 Task: Add Task and Event
Action: Mouse moved to (505, 705)
Screenshot: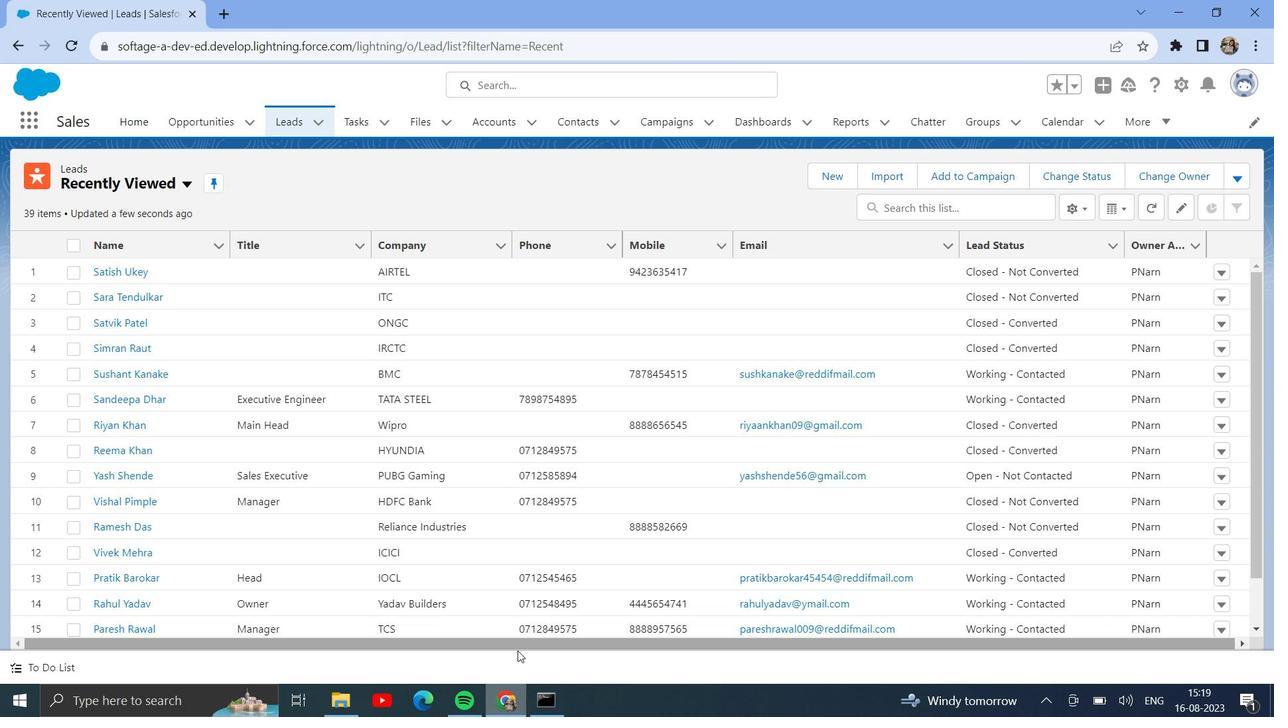 
Action: Mouse pressed left at (505, 705)
Screenshot: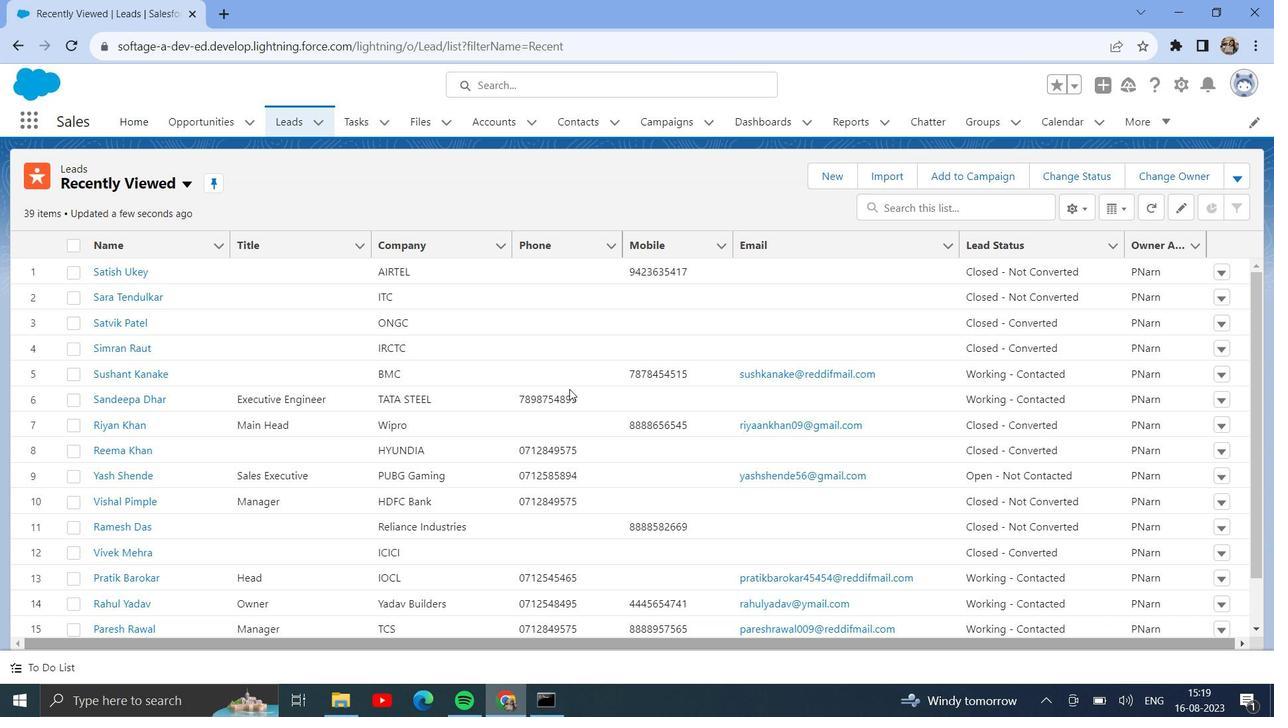 
Action: Mouse moved to (147, 286)
Screenshot: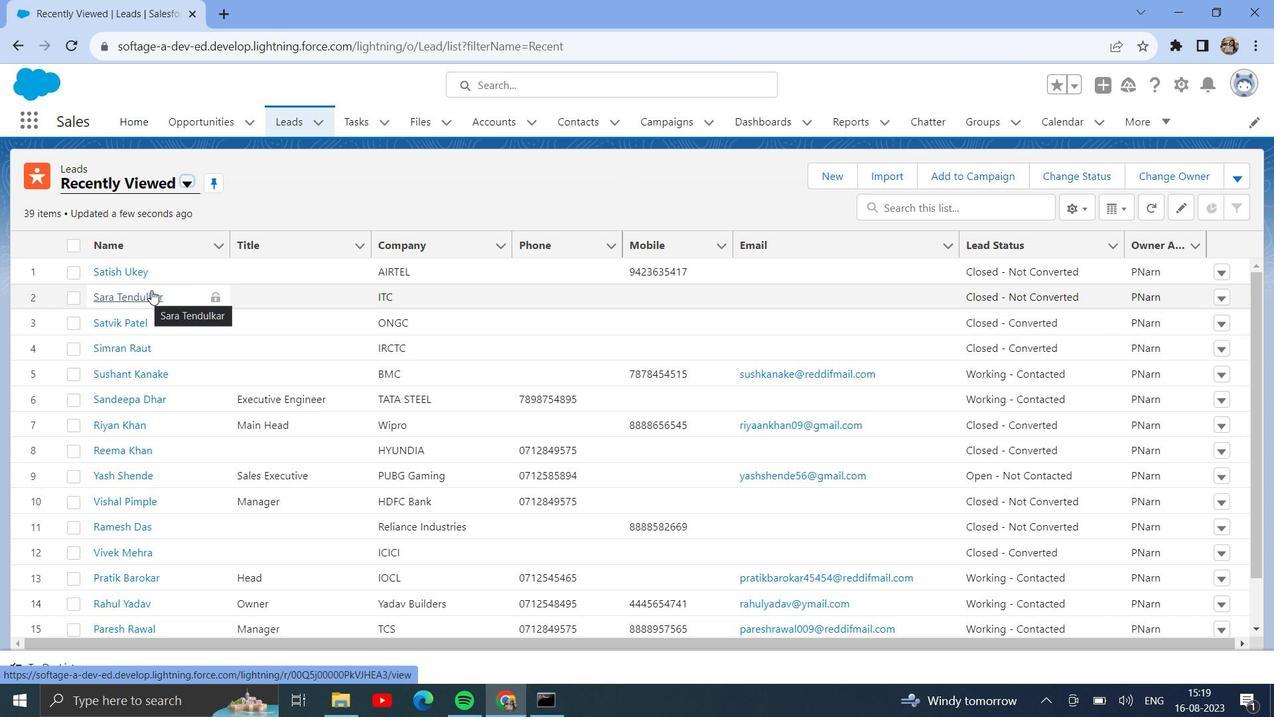 
Action: Mouse pressed left at (147, 286)
Screenshot: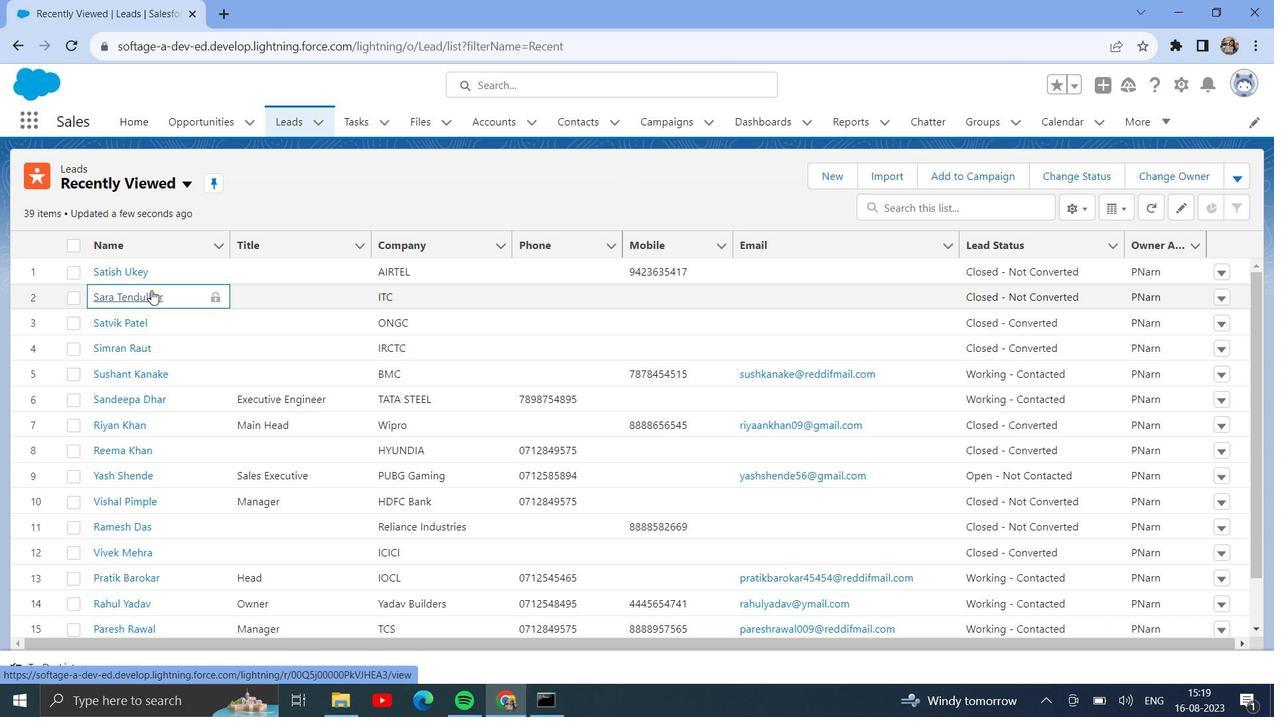 
Action: Mouse moved to (136, 266)
Screenshot: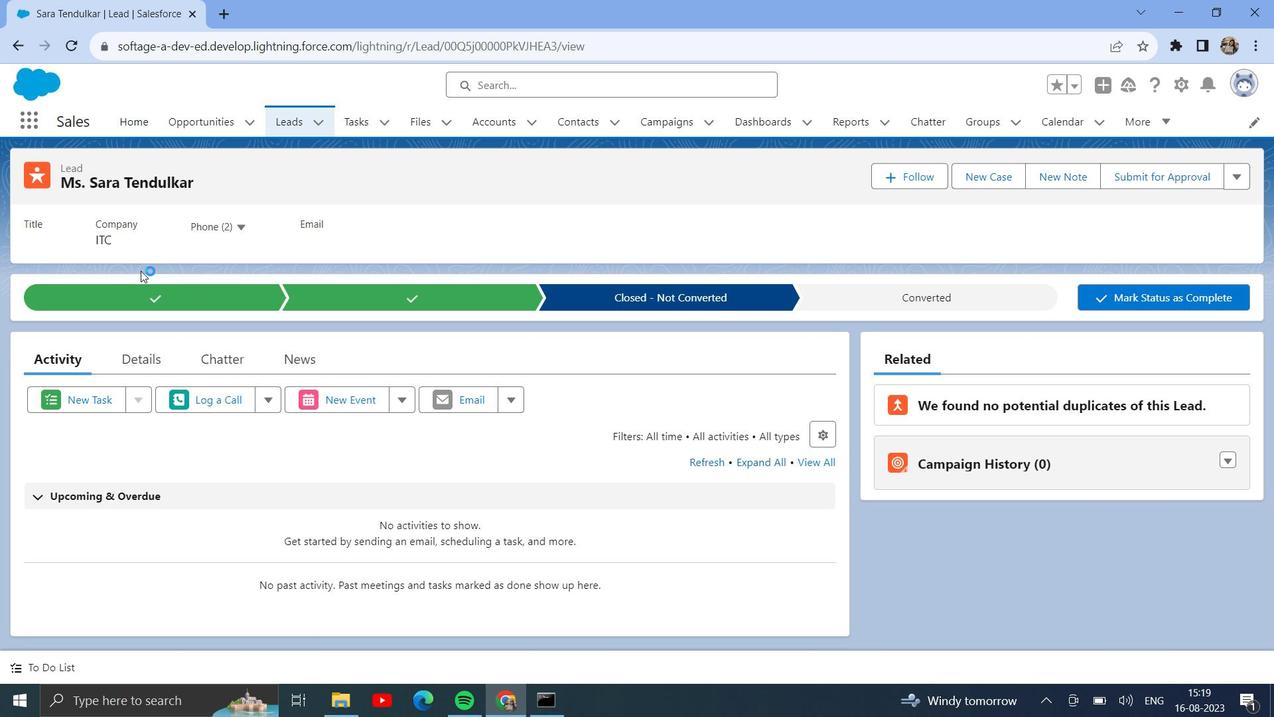 
Action: Mouse scrolled (136, 267) with delta (0, 0)
Screenshot: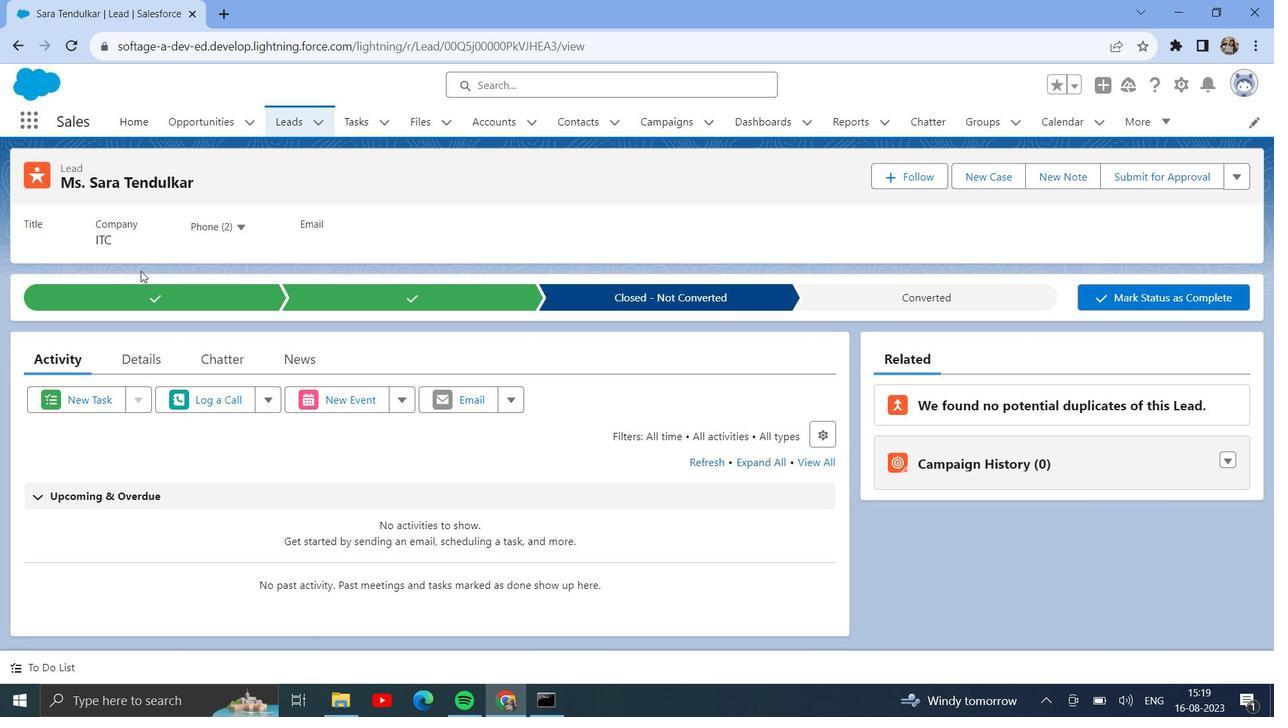 
Action: Mouse scrolled (136, 267) with delta (0, 0)
Screenshot: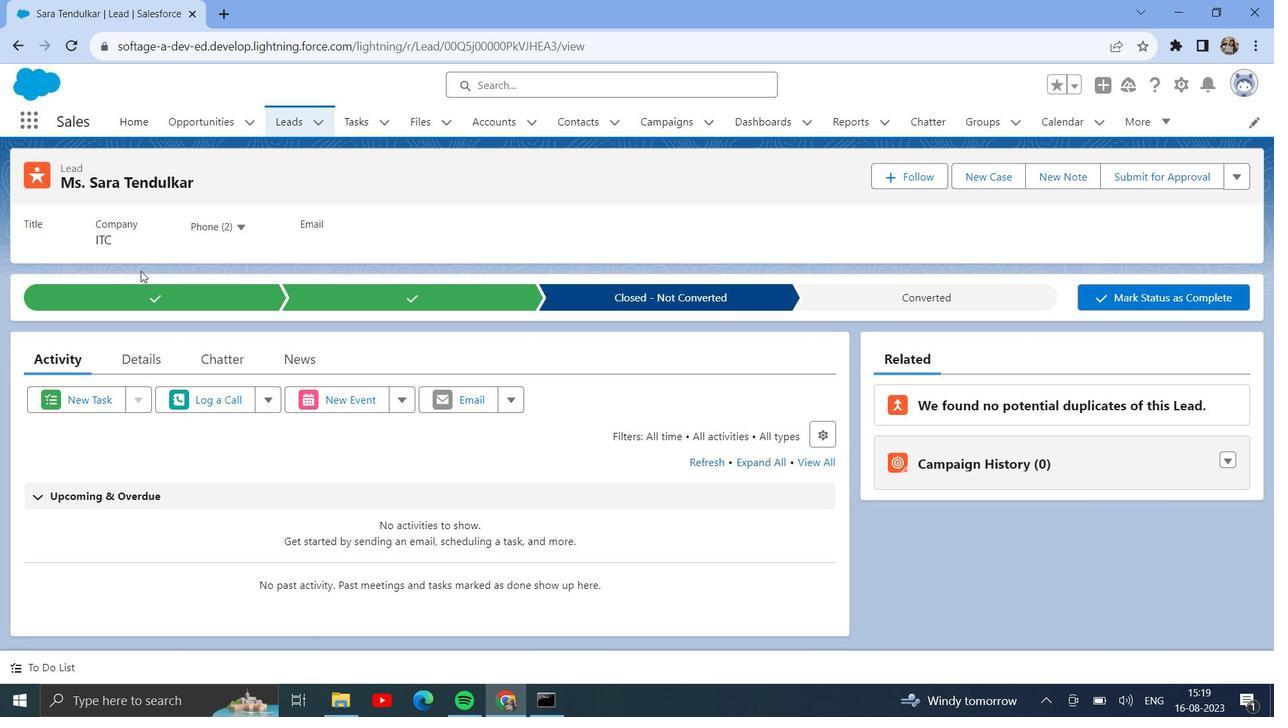 
Action: Mouse scrolled (136, 267) with delta (0, 0)
Screenshot: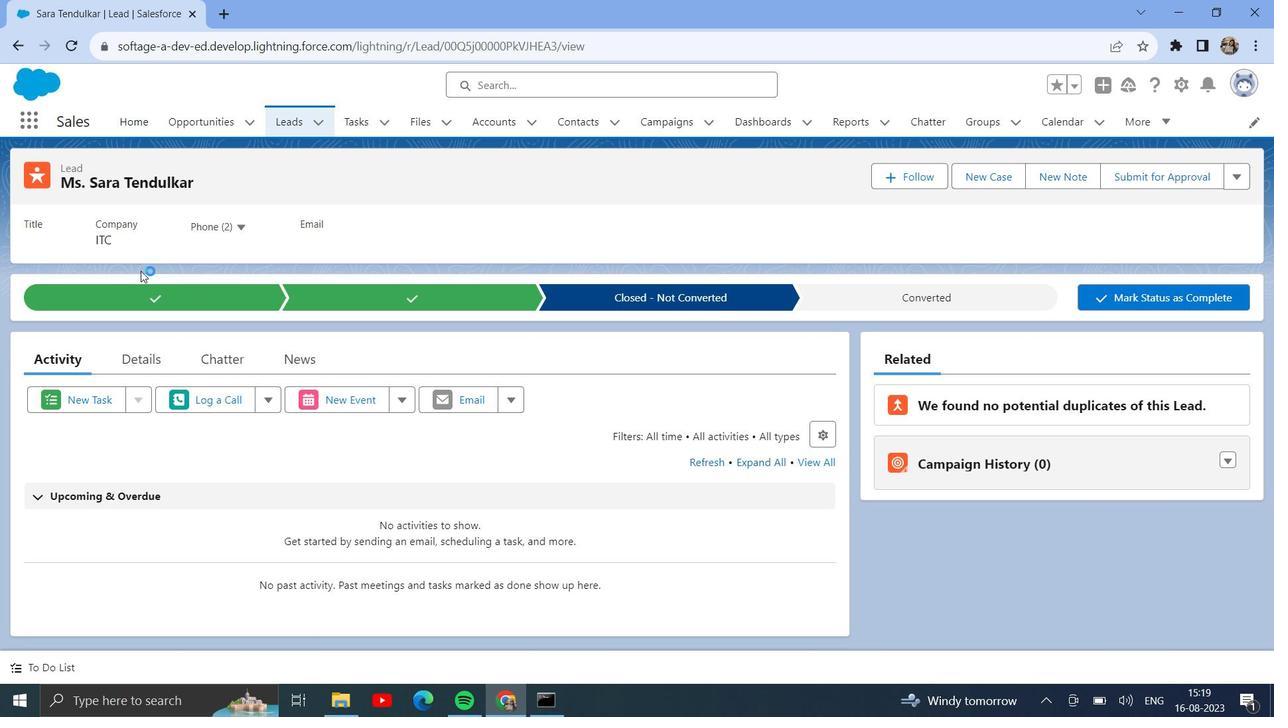 
Action: Mouse scrolled (136, 267) with delta (0, 0)
Screenshot: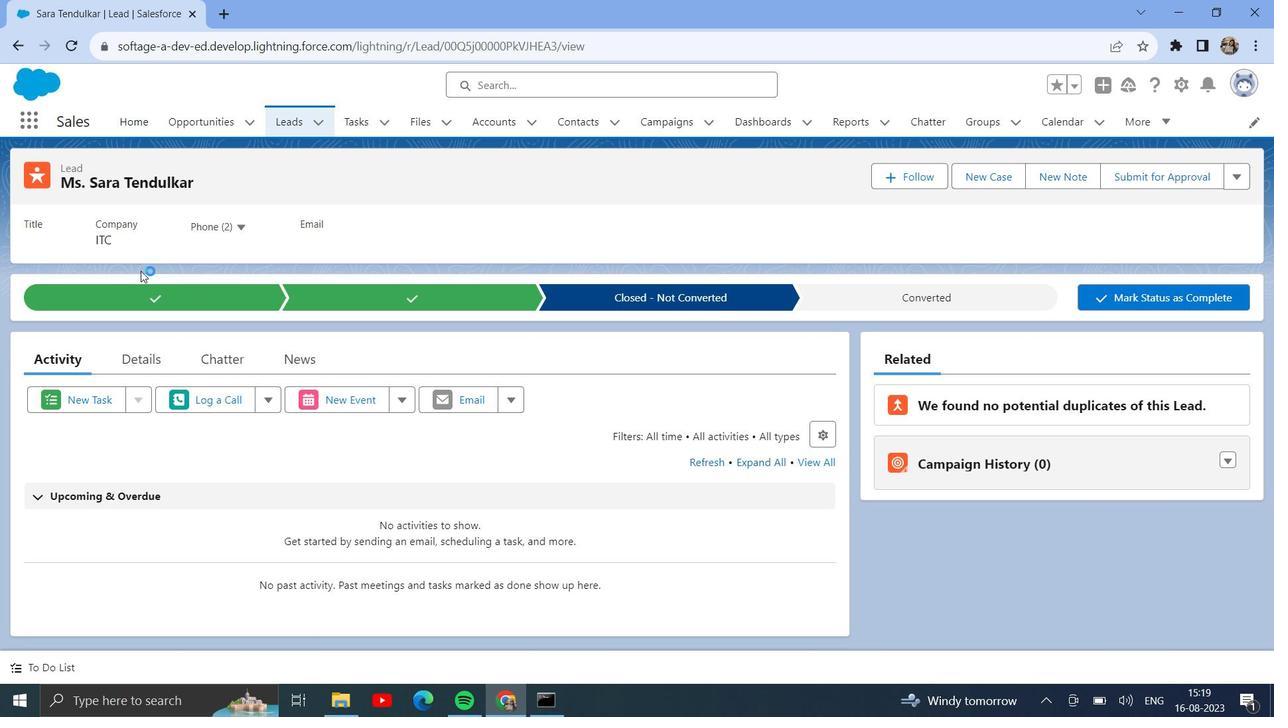 
Action: Mouse scrolled (136, 267) with delta (0, 0)
Screenshot: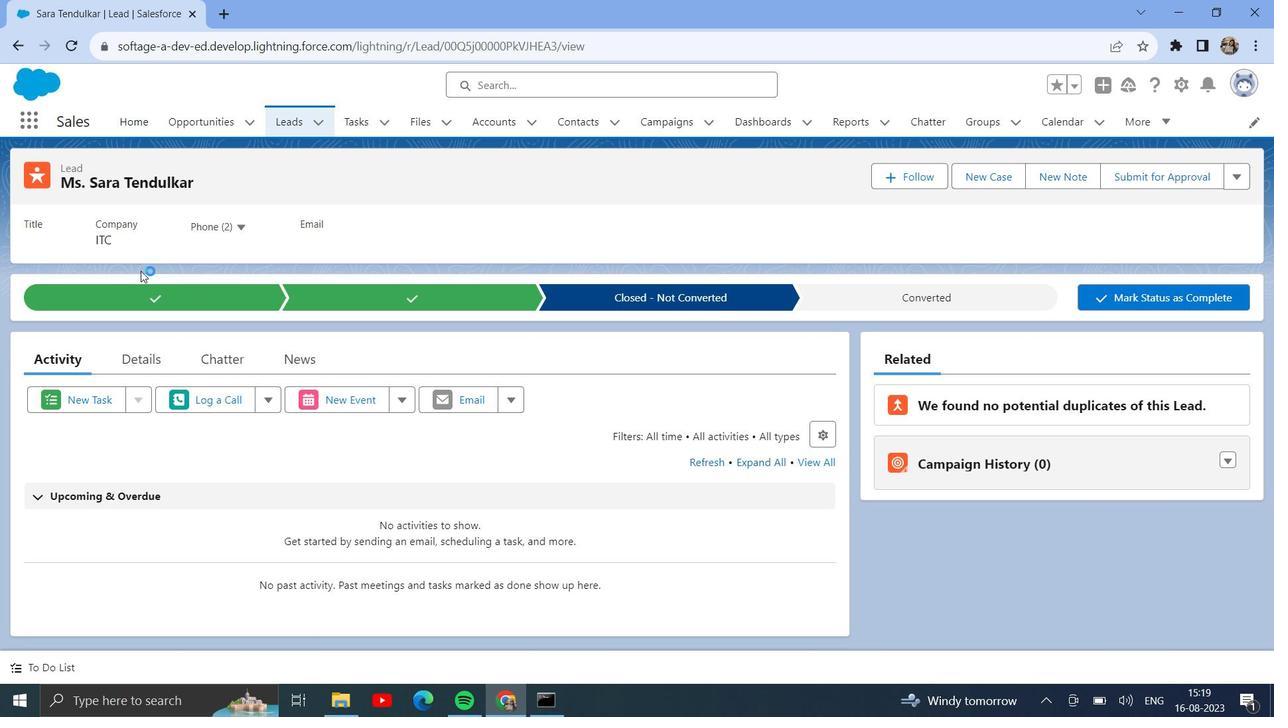 
Action: Mouse scrolled (136, 267) with delta (0, 0)
Screenshot: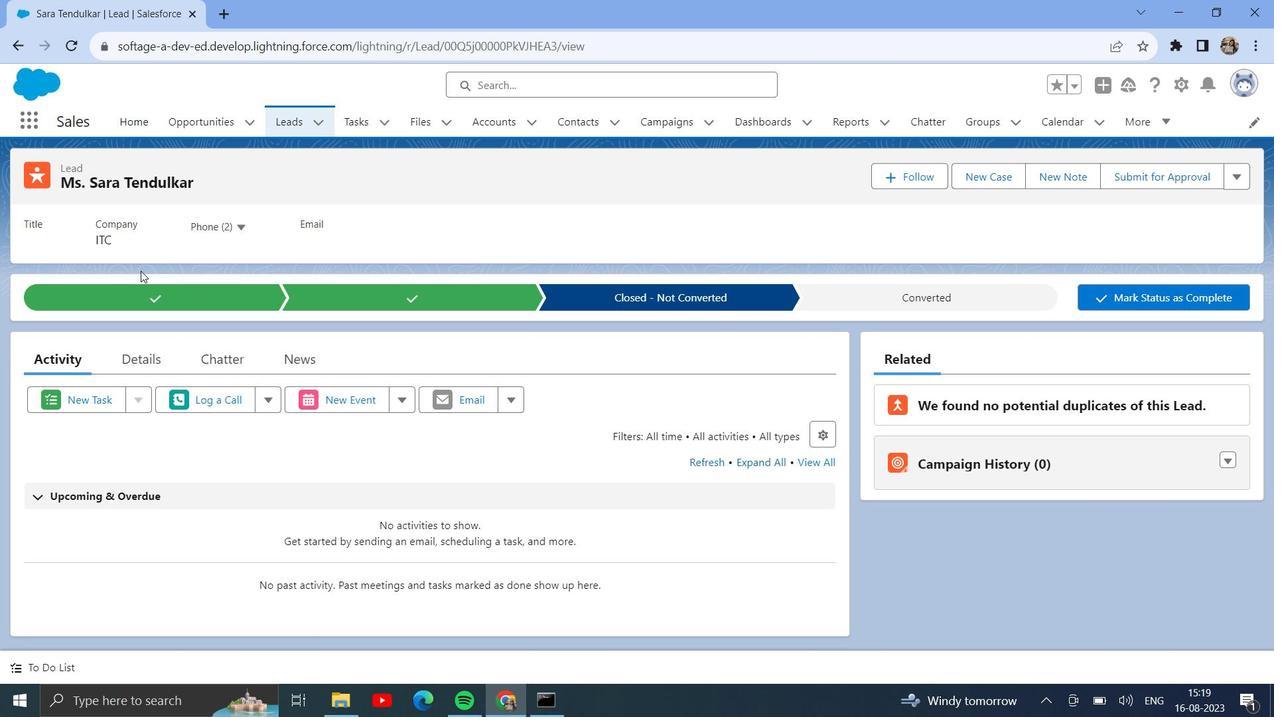
Action: Mouse scrolled (136, 267) with delta (0, 0)
Screenshot: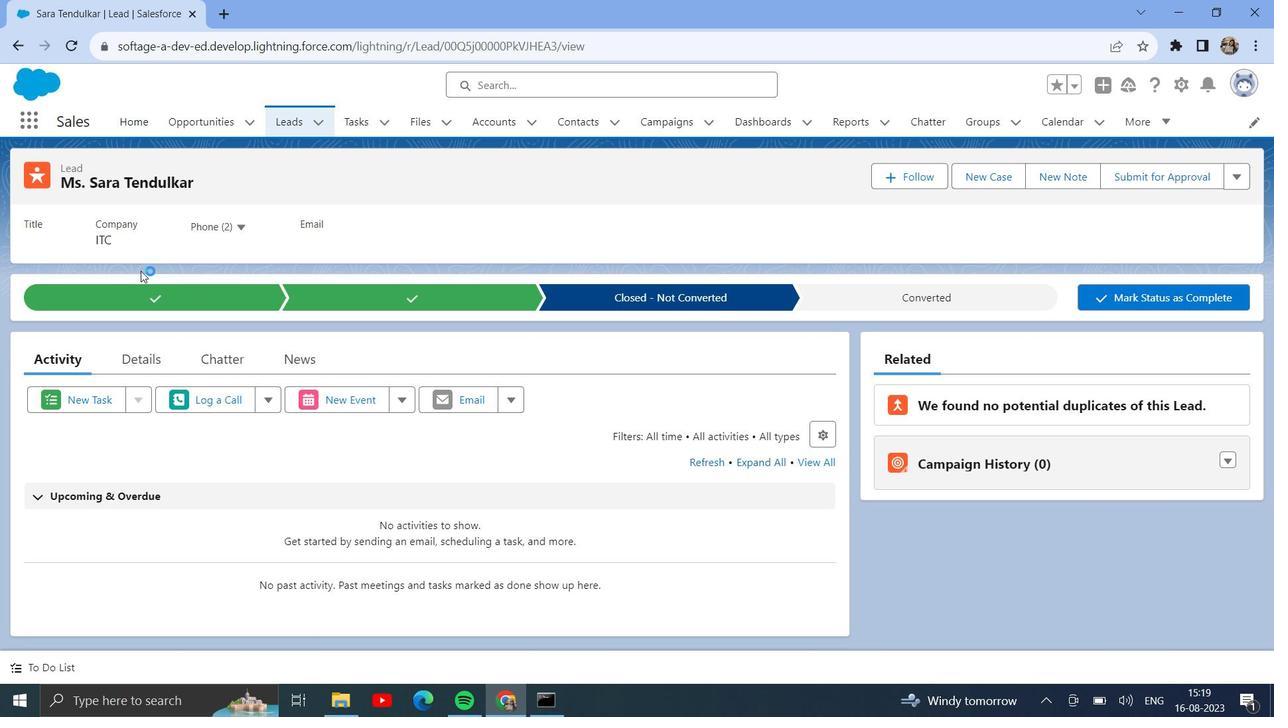 
Action: Mouse scrolled (136, 267) with delta (0, 0)
Screenshot: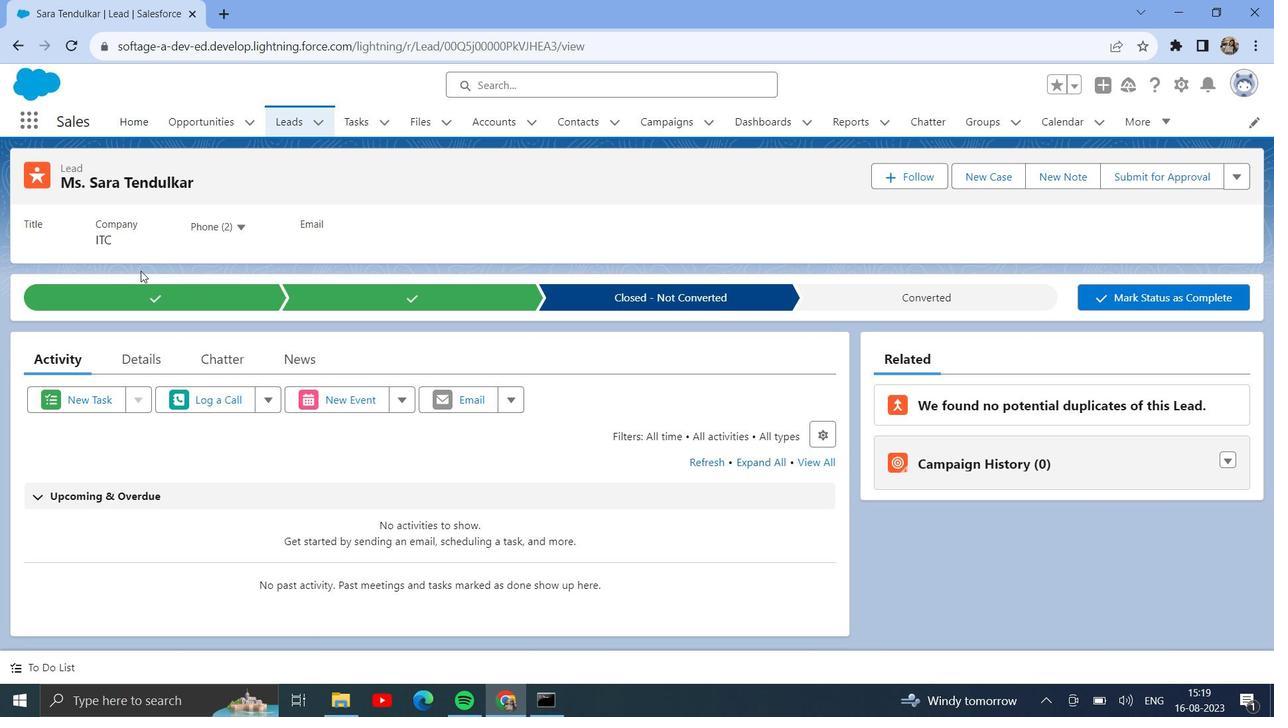 
Action: Mouse scrolled (136, 267) with delta (0, 0)
Screenshot: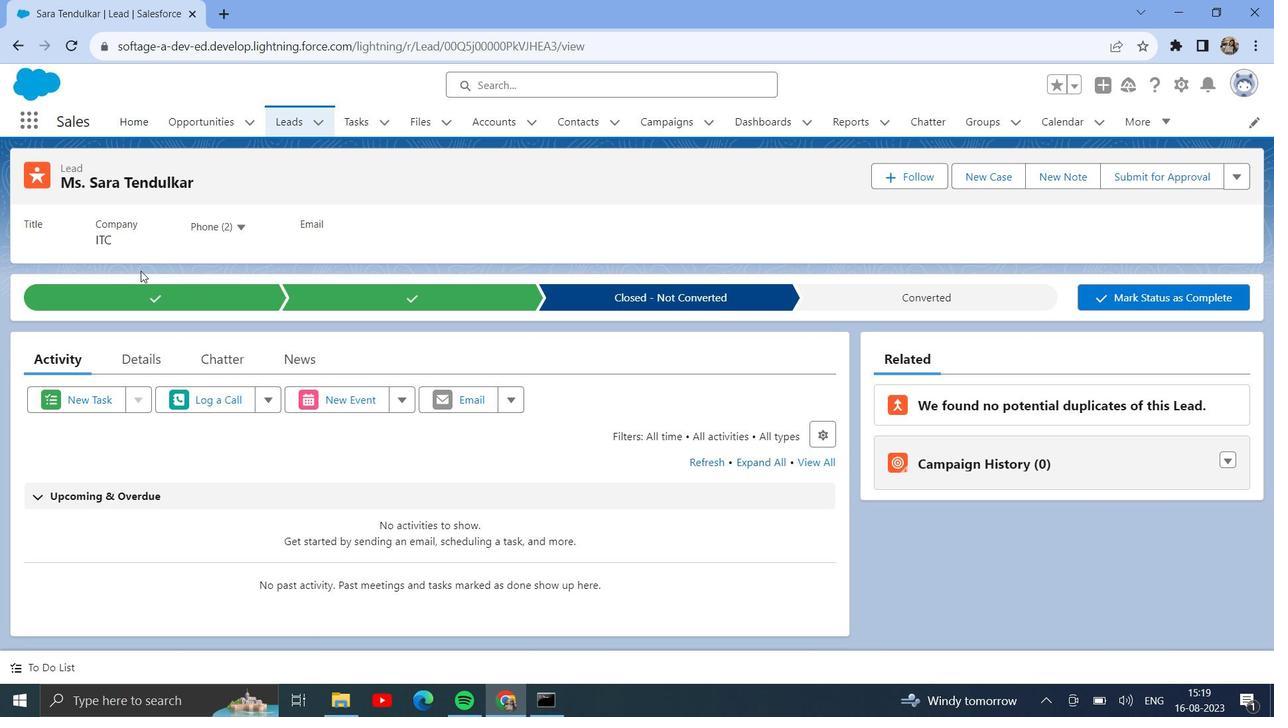 
Action: Mouse scrolled (136, 267) with delta (0, 0)
Screenshot: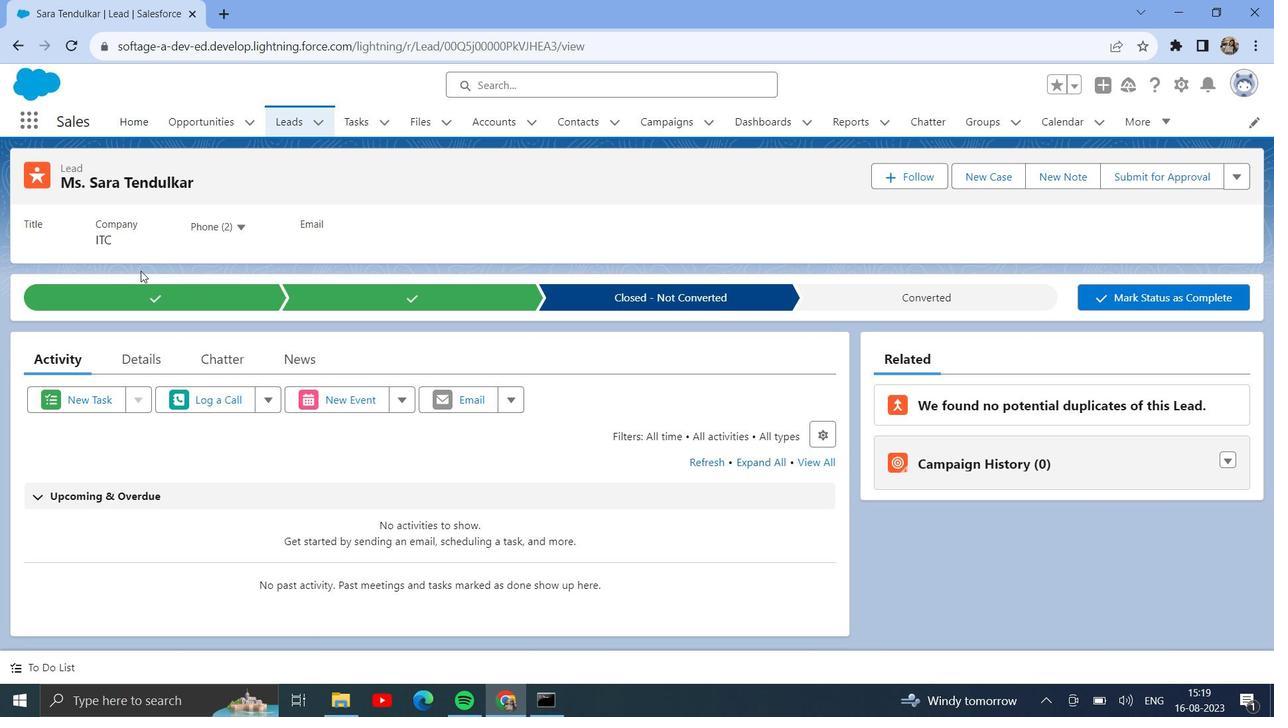 
Action: Mouse scrolled (136, 267) with delta (0, 0)
Screenshot: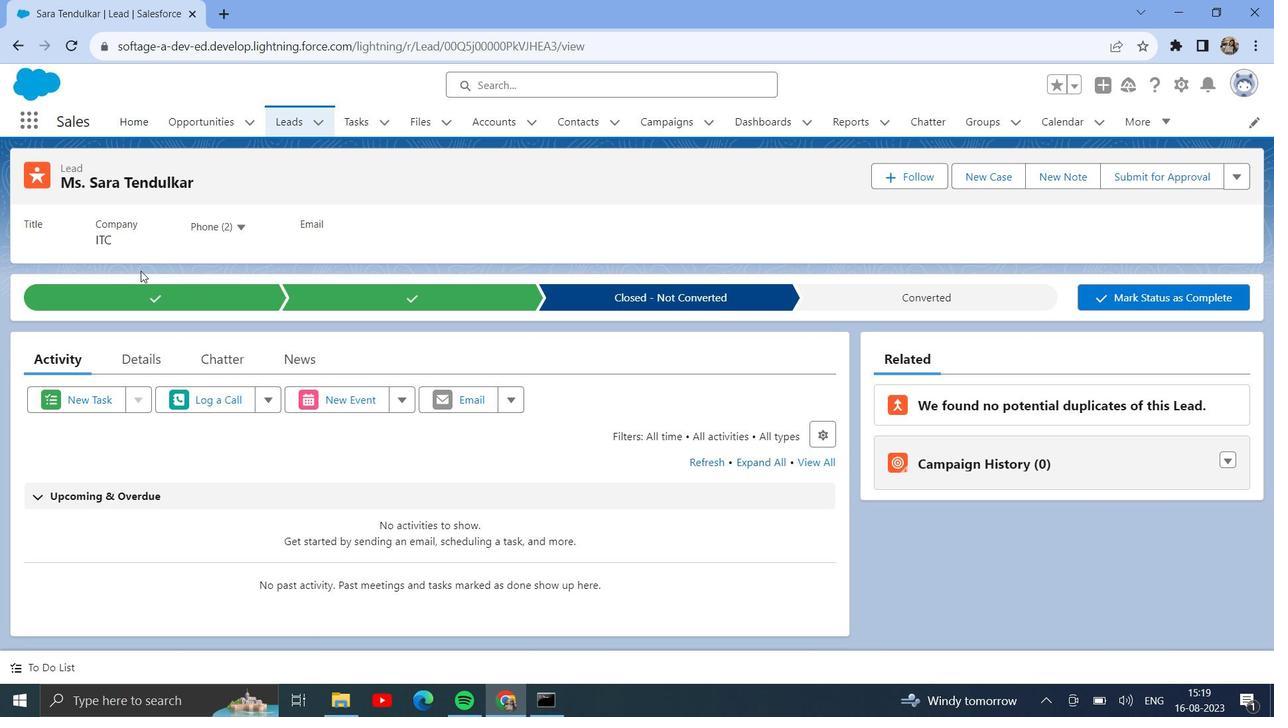 
Action: Mouse scrolled (136, 267) with delta (0, 0)
Screenshot: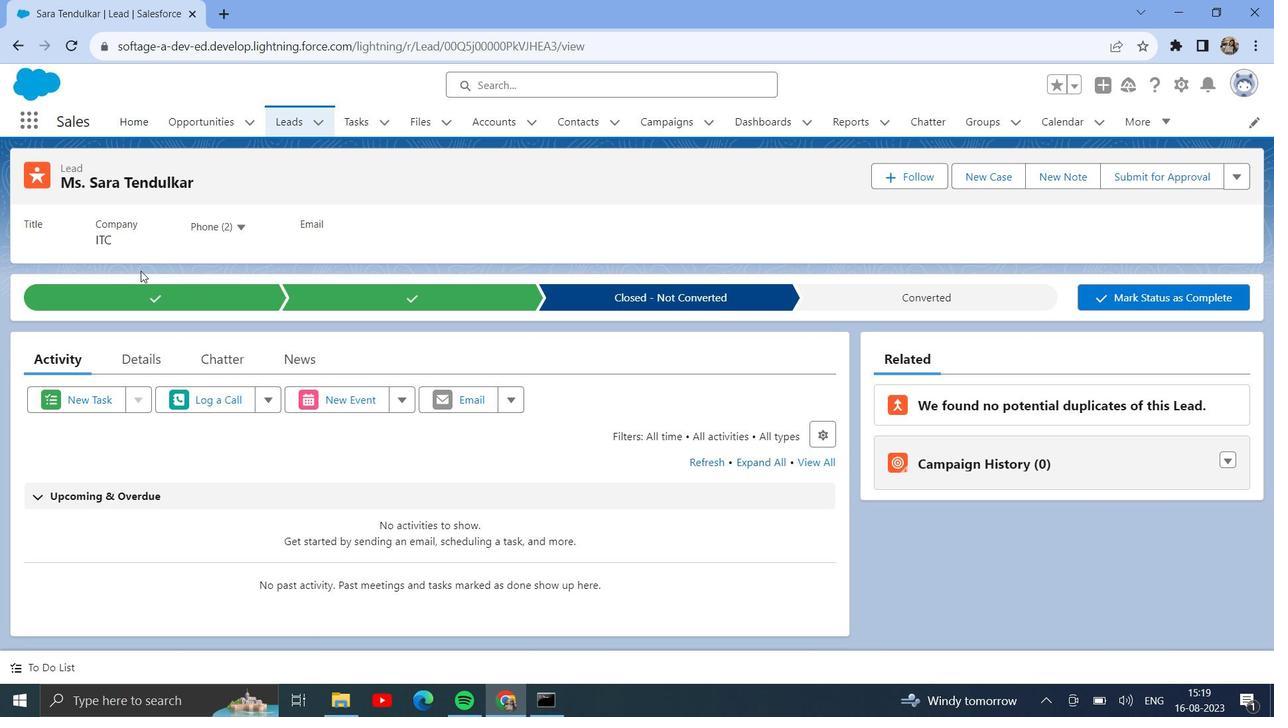 
Action: Mouse moved to (131, 249)
Screenshot: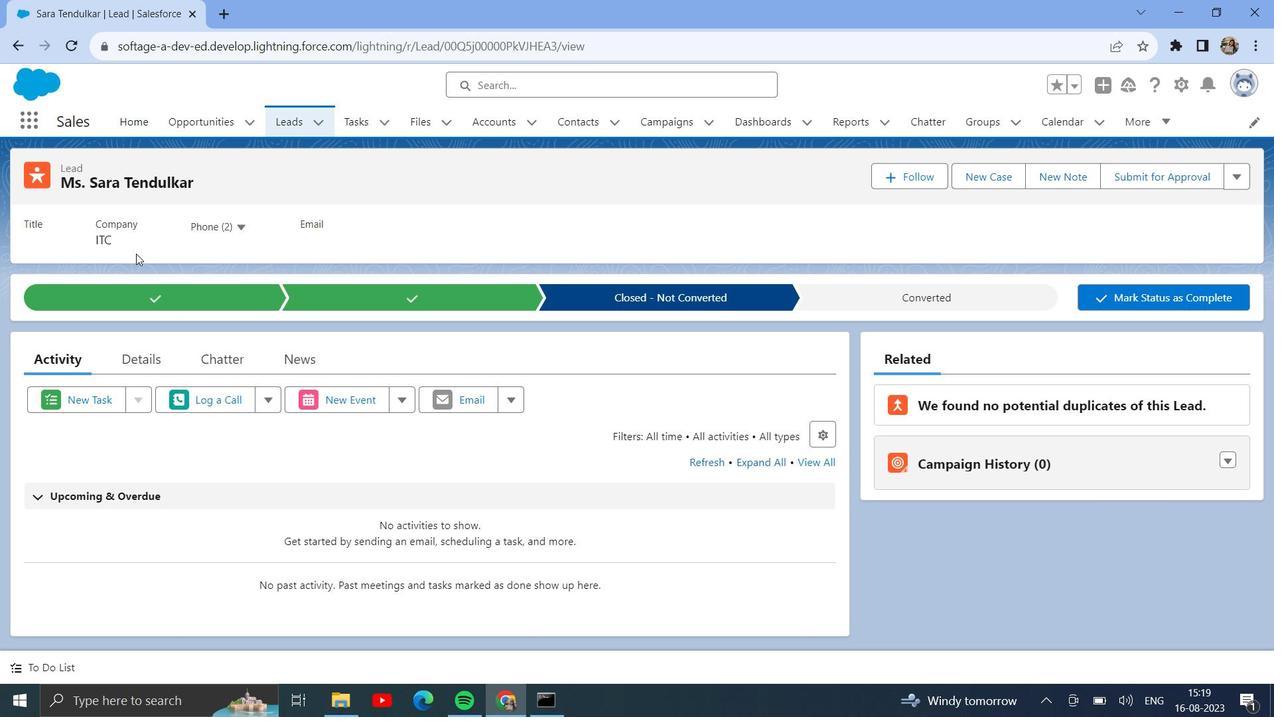 
Action: Mouse pressed left at (131, 249)
Screenshot: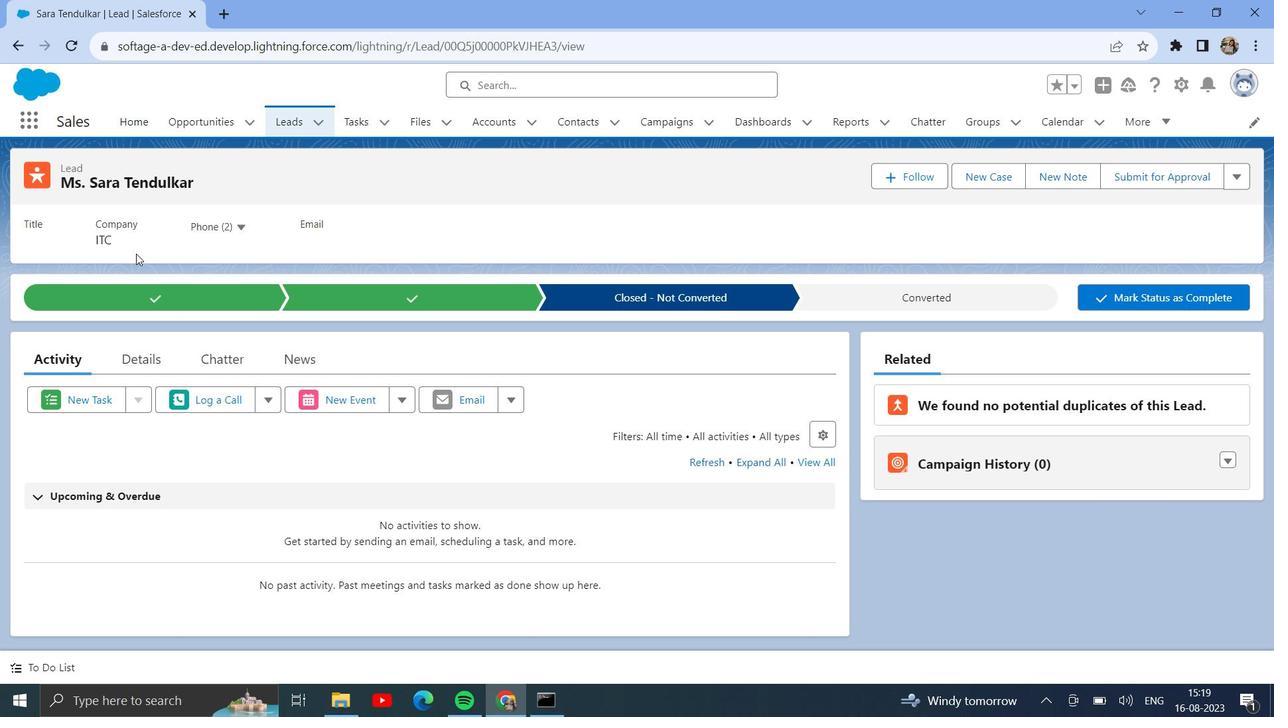 
Action: Mouse moved to (73, 397)
Screenshot: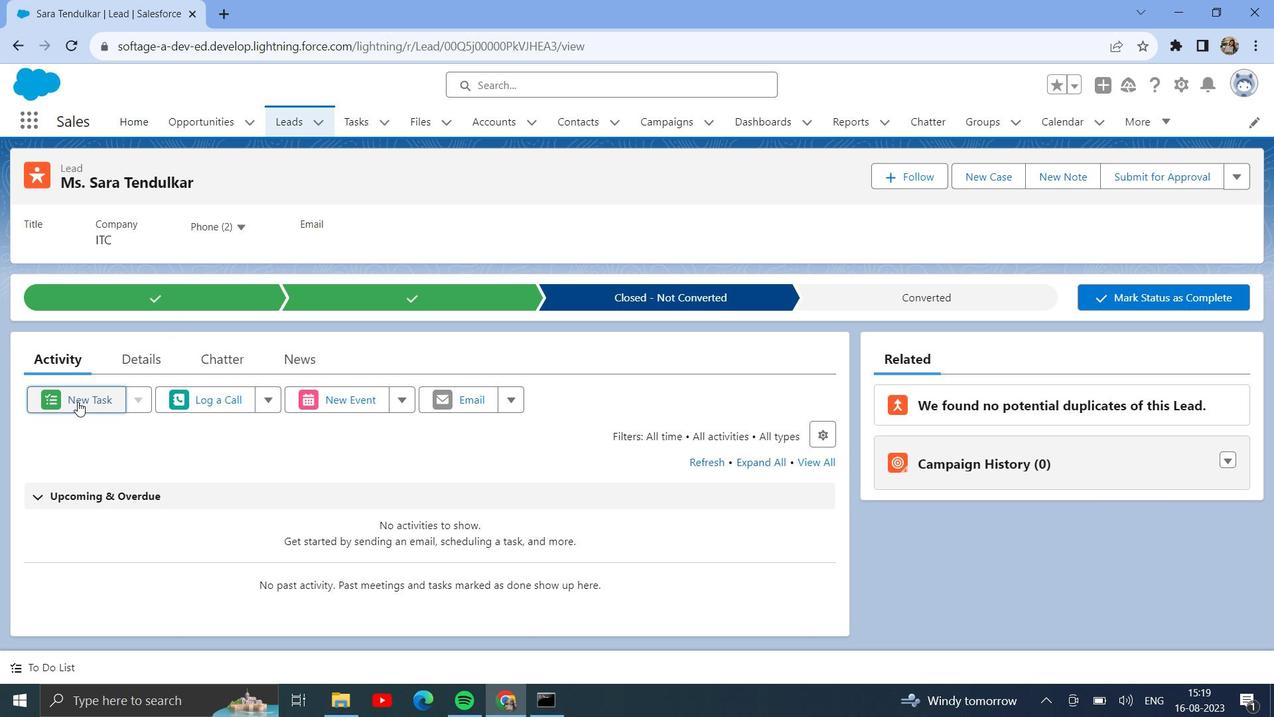 
Action: Mouse pressed left at (73, 397)
Screenshot: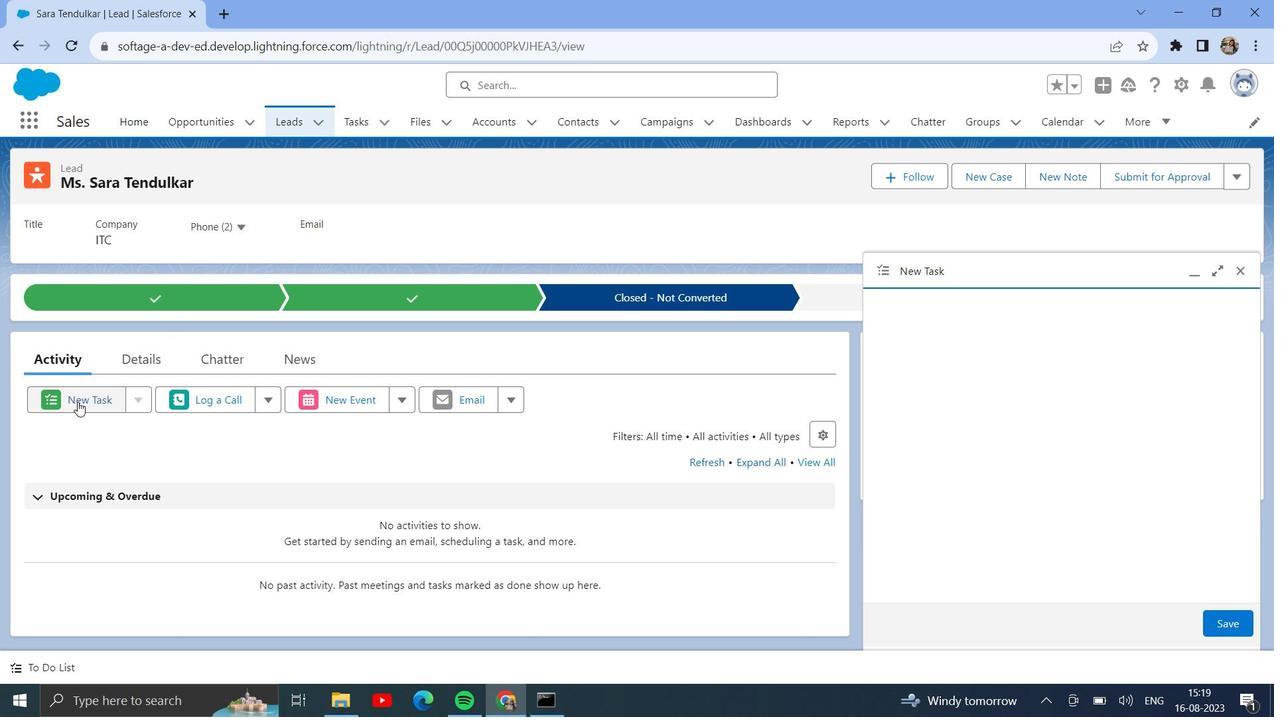 
Action: Mouse moved to (1211, 266)
Screenshot: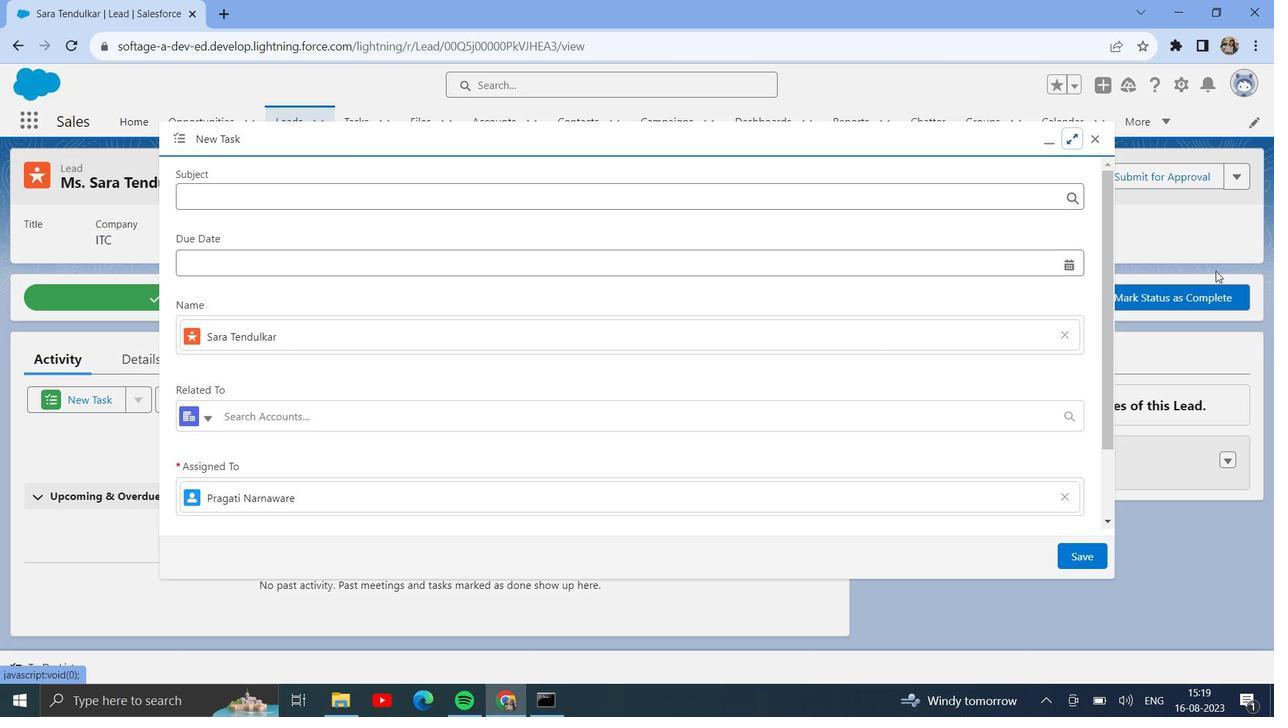 
Action: Mouse pressed left at (1211, 266)
Screenshot: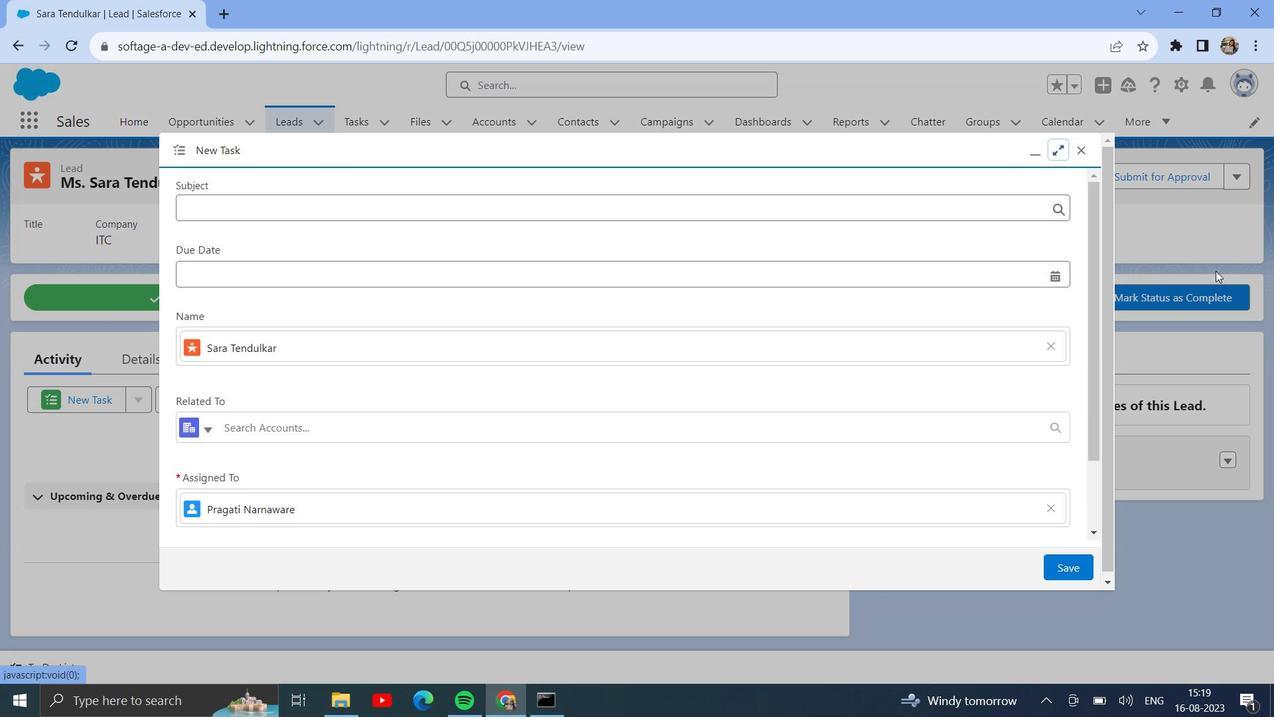 
Action: Mouse moved to (302, 198)
Screenshot: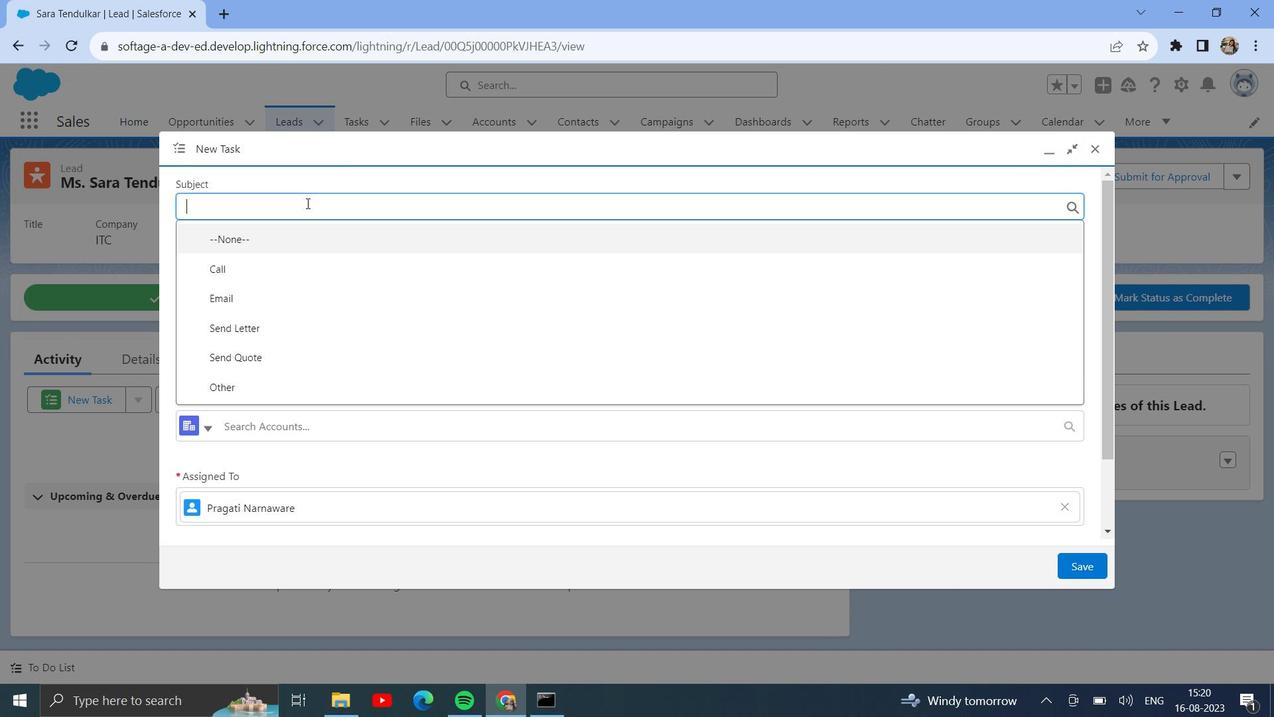 
Action: Mouse pressed left at (302, 198)
Screenshot: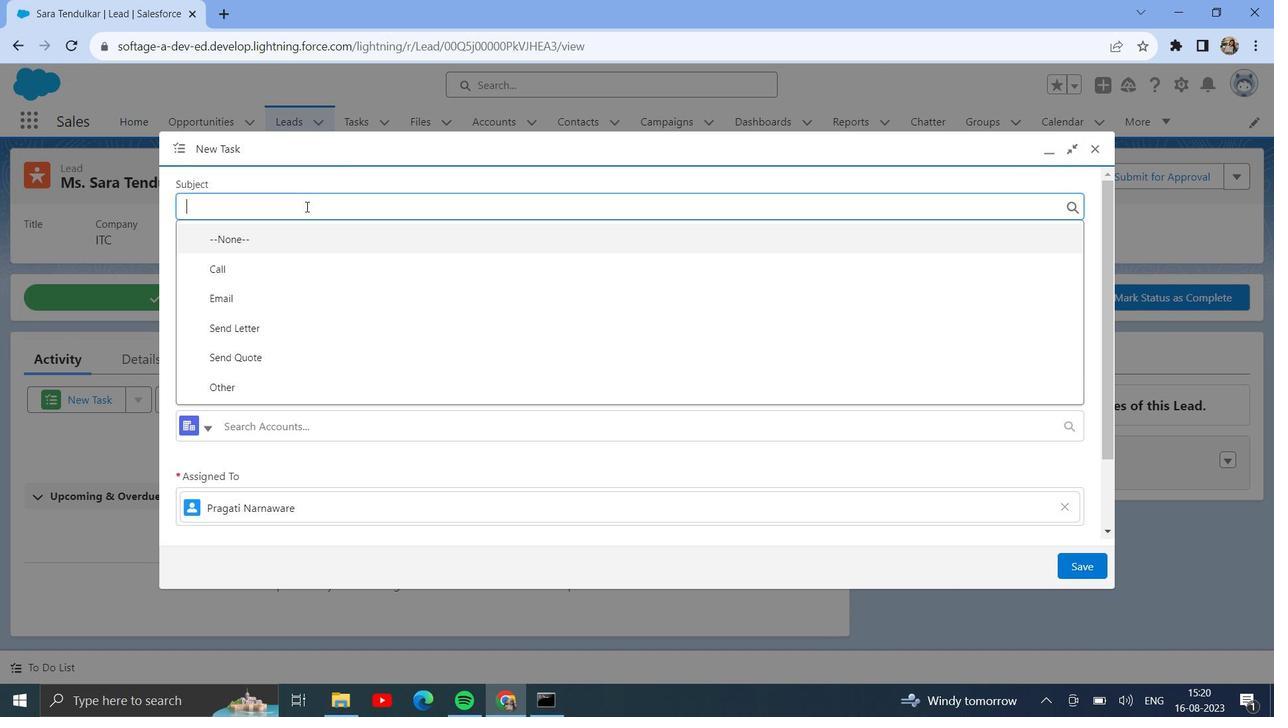 
Action: Mouse moved to (312, 267)
Screenshot: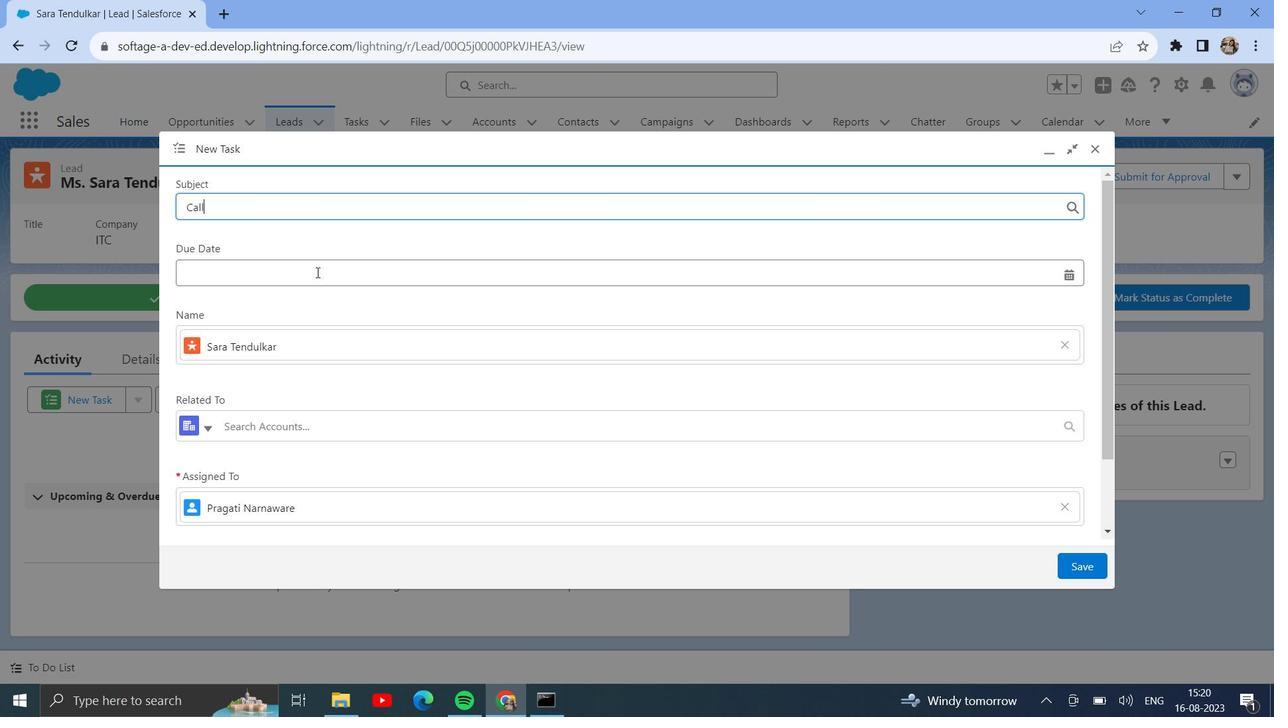
Action: Mouse pressed left at (312, 267)
Screenshot: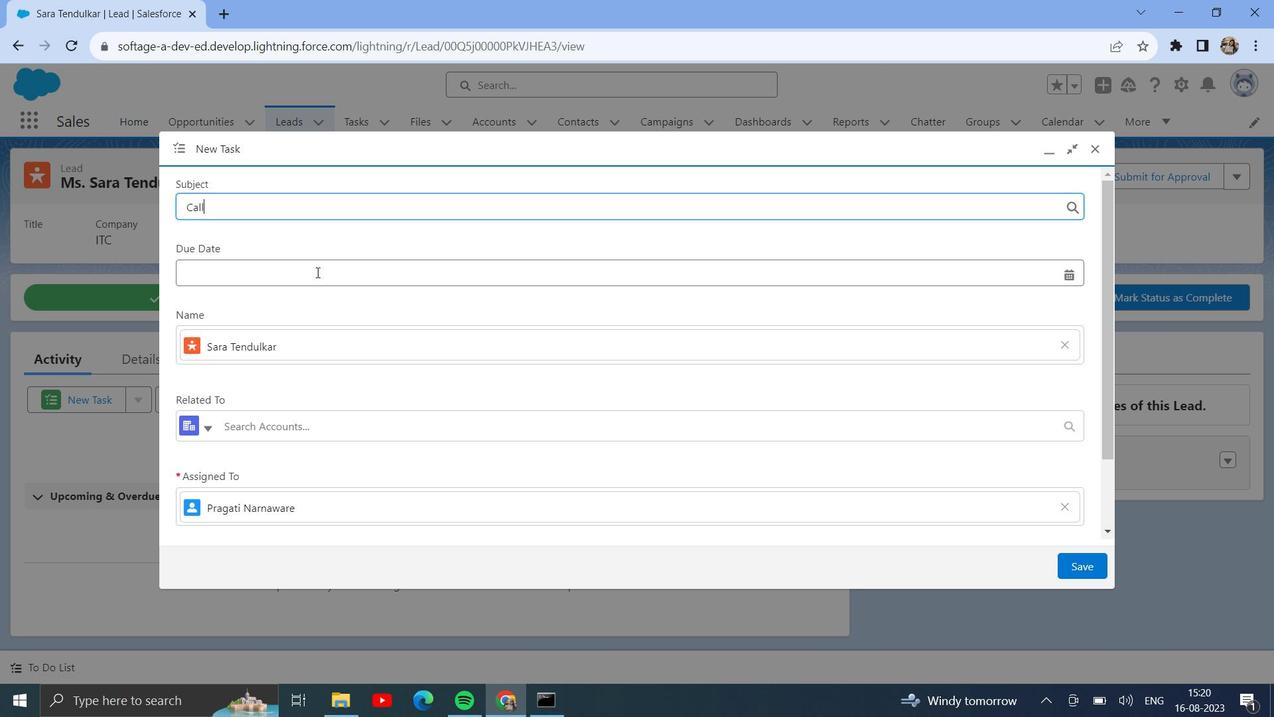 
Action: Mouse moved to (310, 266)
Screenshot: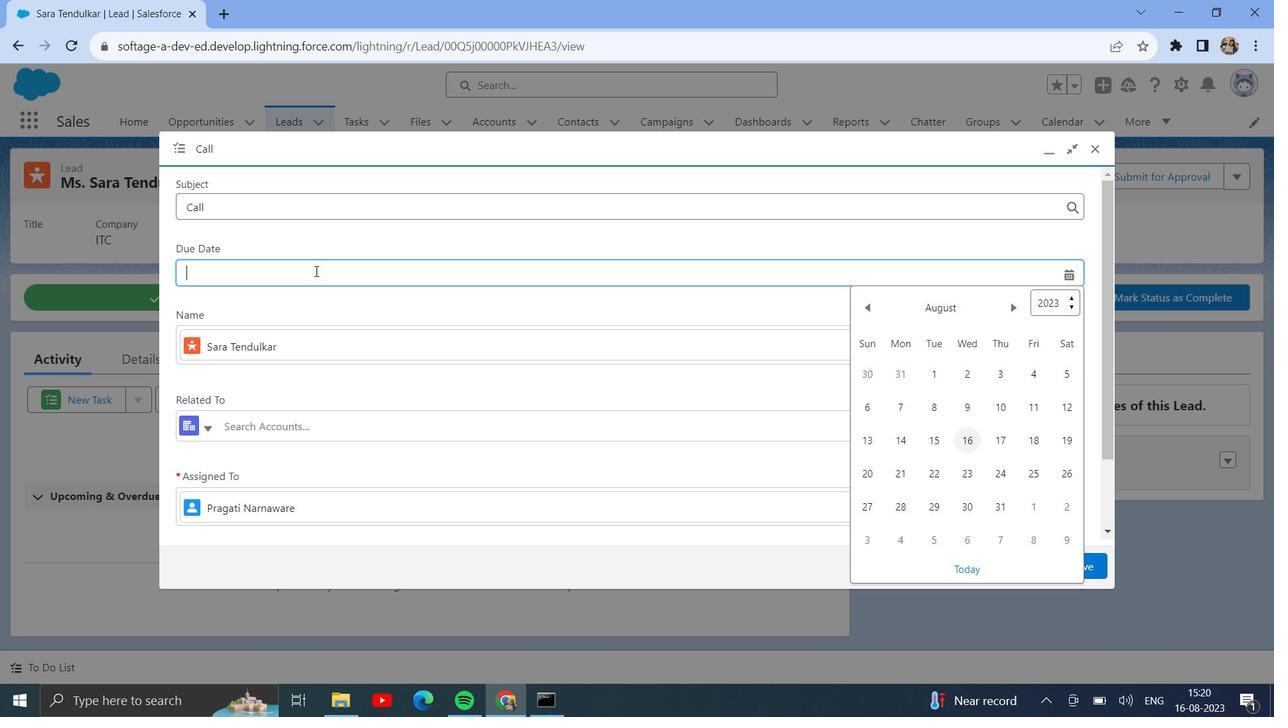 
Action: Mouse pressed left at (310, 266)
Screenshot: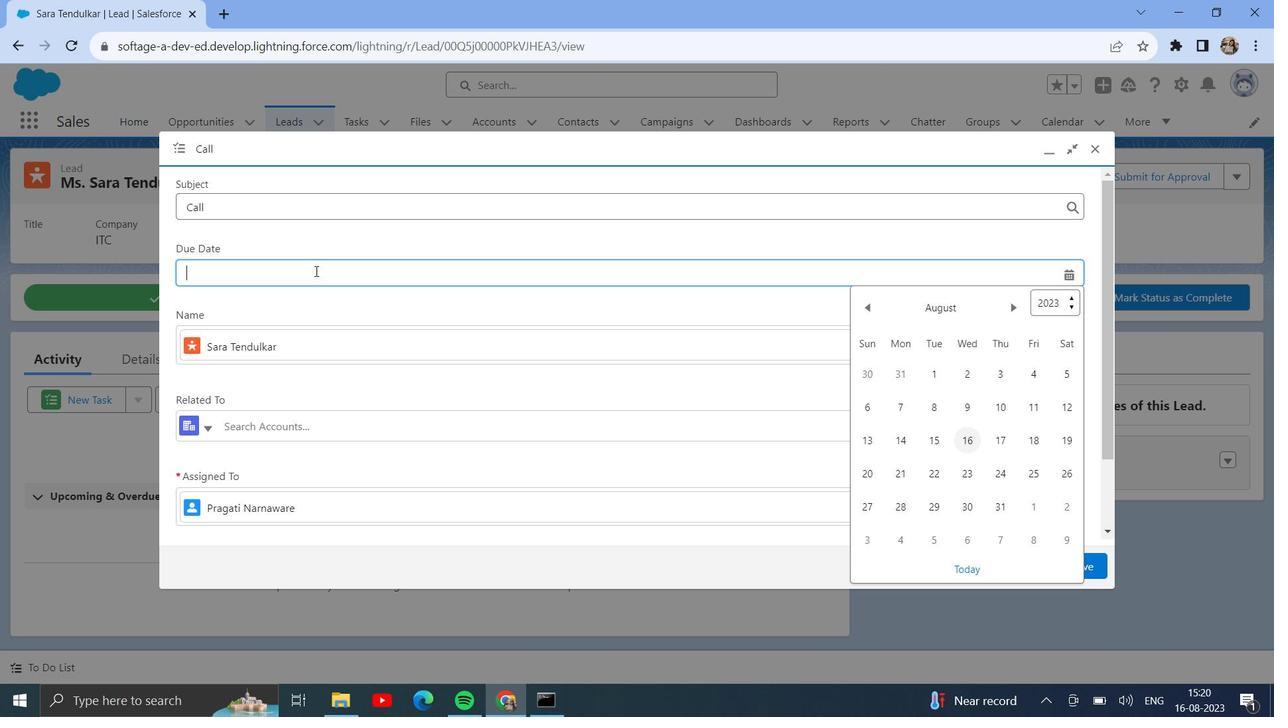 
Action: Mouse moved to (999, 462)
Screenshot: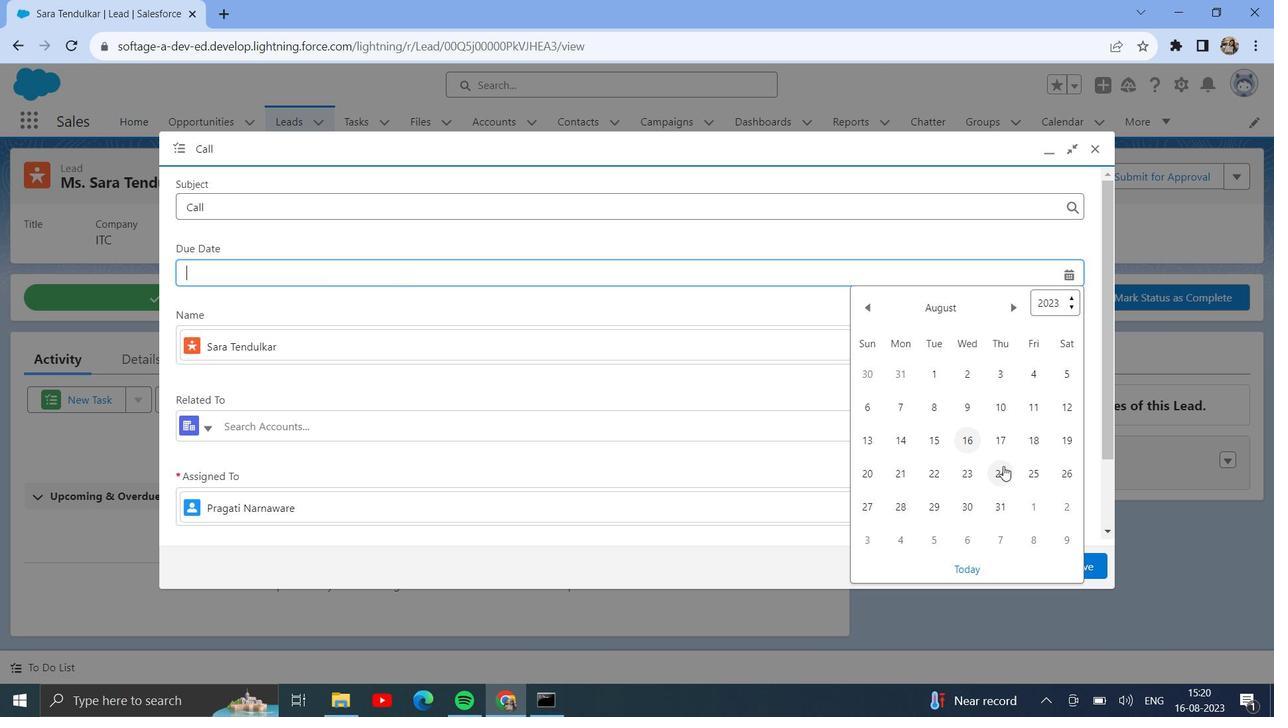 
Action: Mouse pressed left at (999, 462)
Screenshot: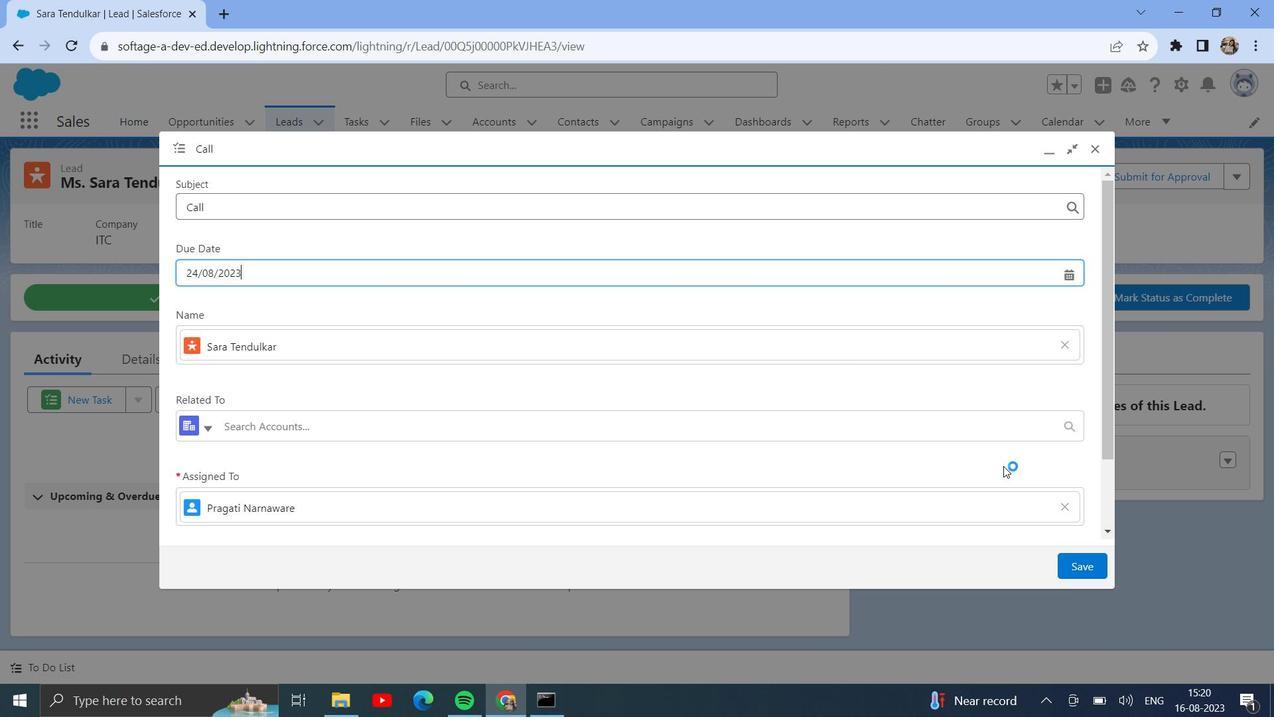 
Action: Mouse moved to (292, 425)
Screenshot: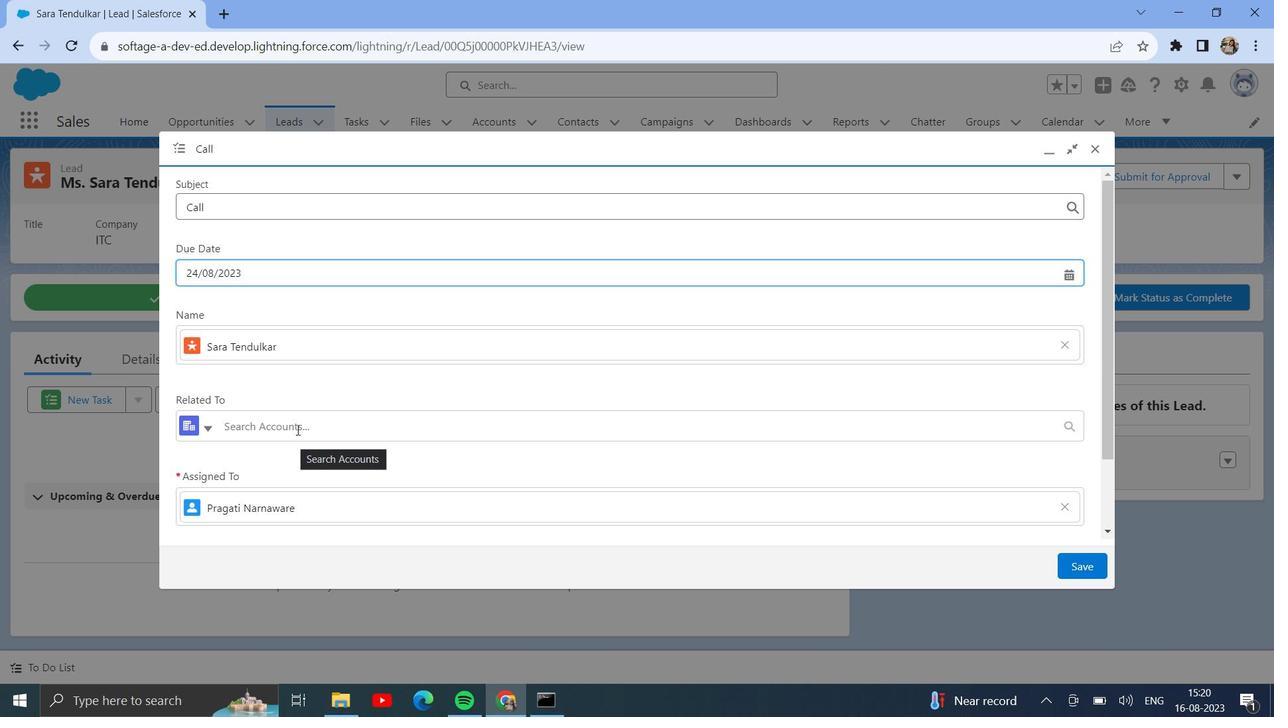 
Action: Mouse pressed left at (292, 425)
Screenshot: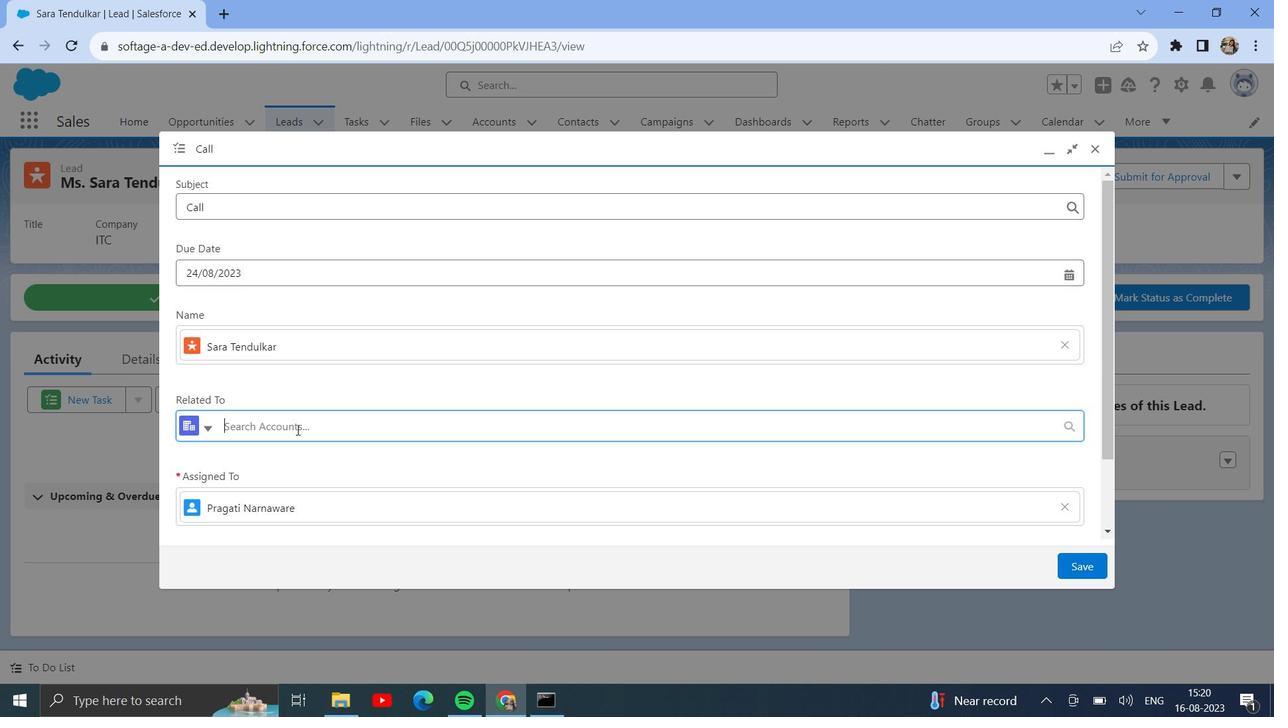 
Action: Mouse moved to (398, 371)
Screenshot: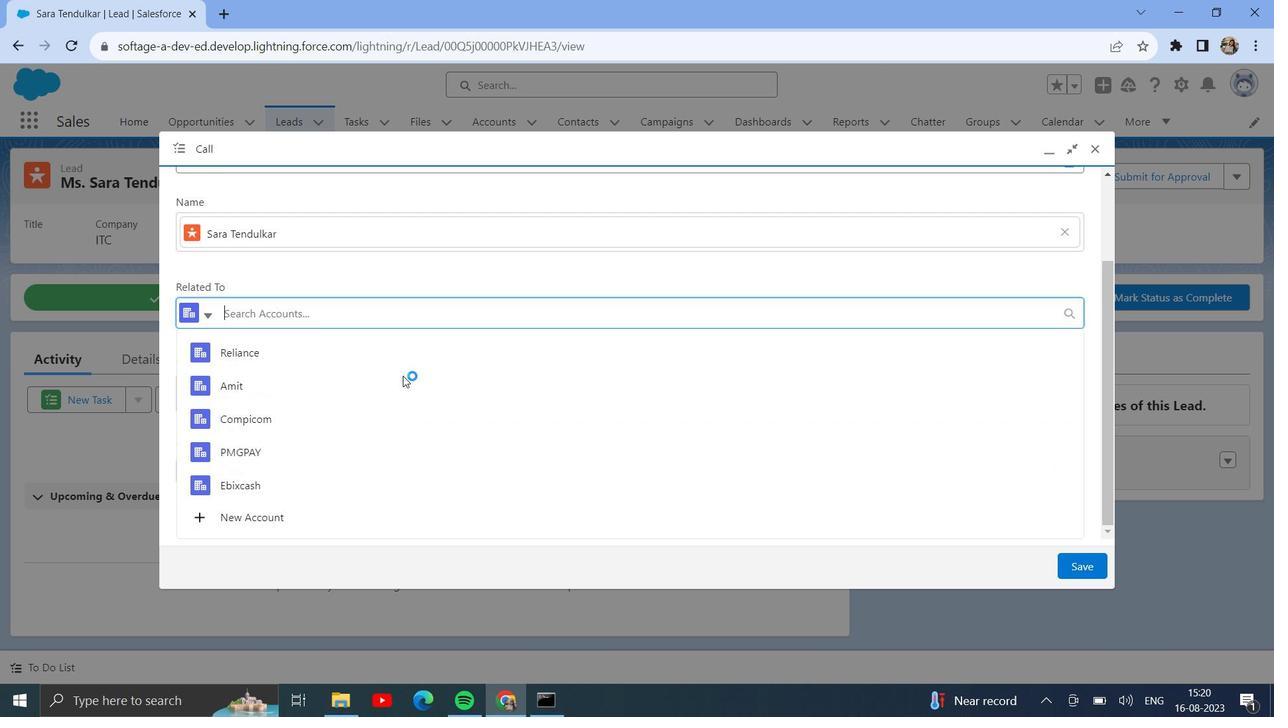 
Action: Mouse scrolled (398, 370) with delta (0, 0)
Screenshot: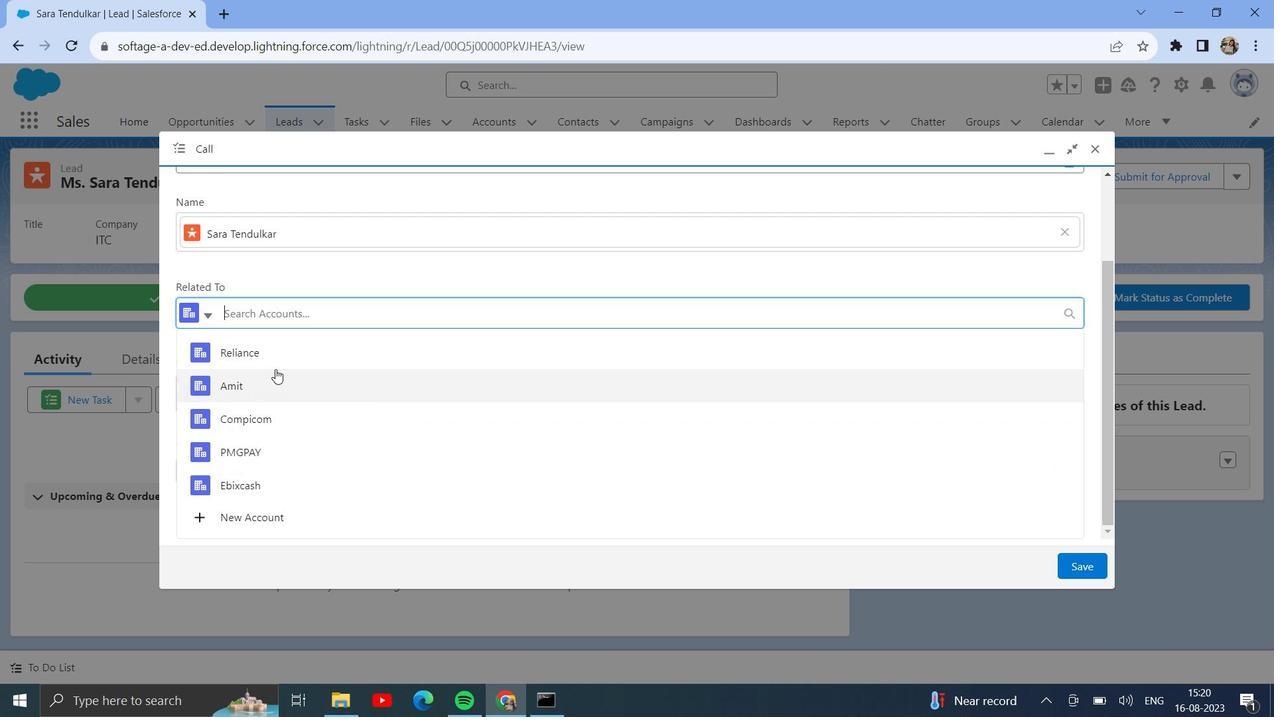 
Action: Mouse scrolled (398, 370) with delta (0, 0)
Screenshot: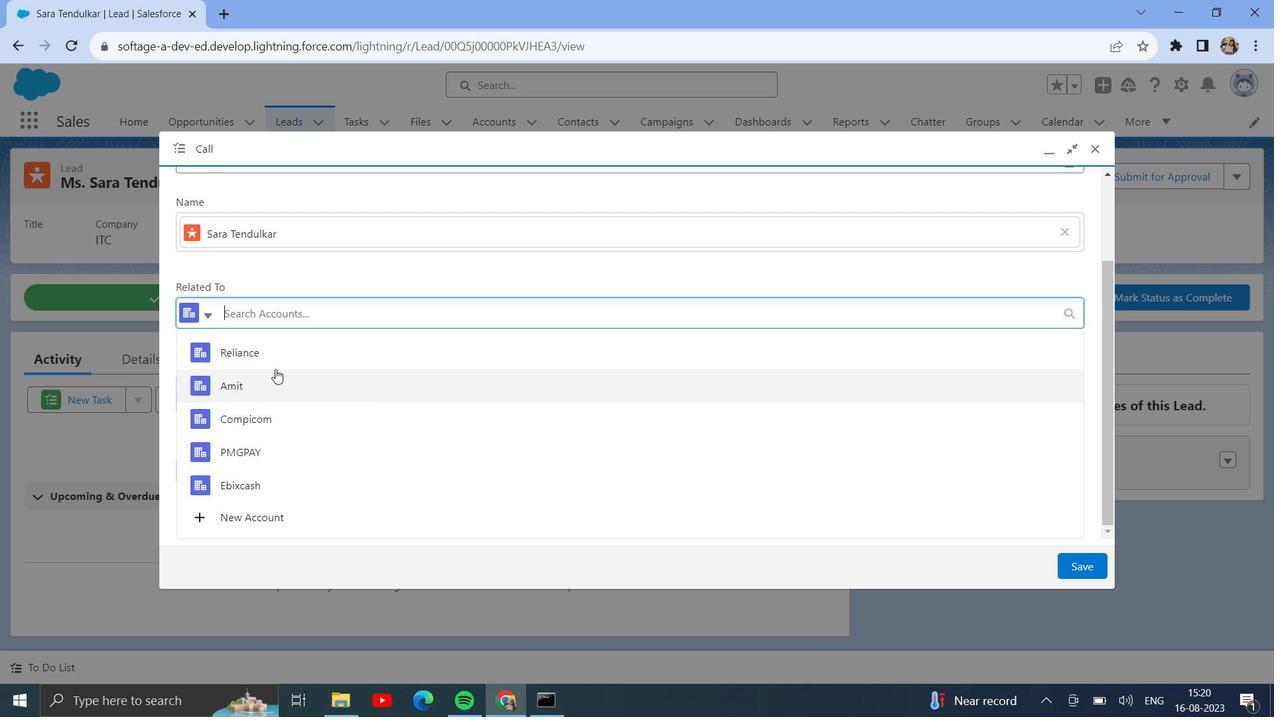 
Action: Mouse moved to (197, 308)
Screenshot: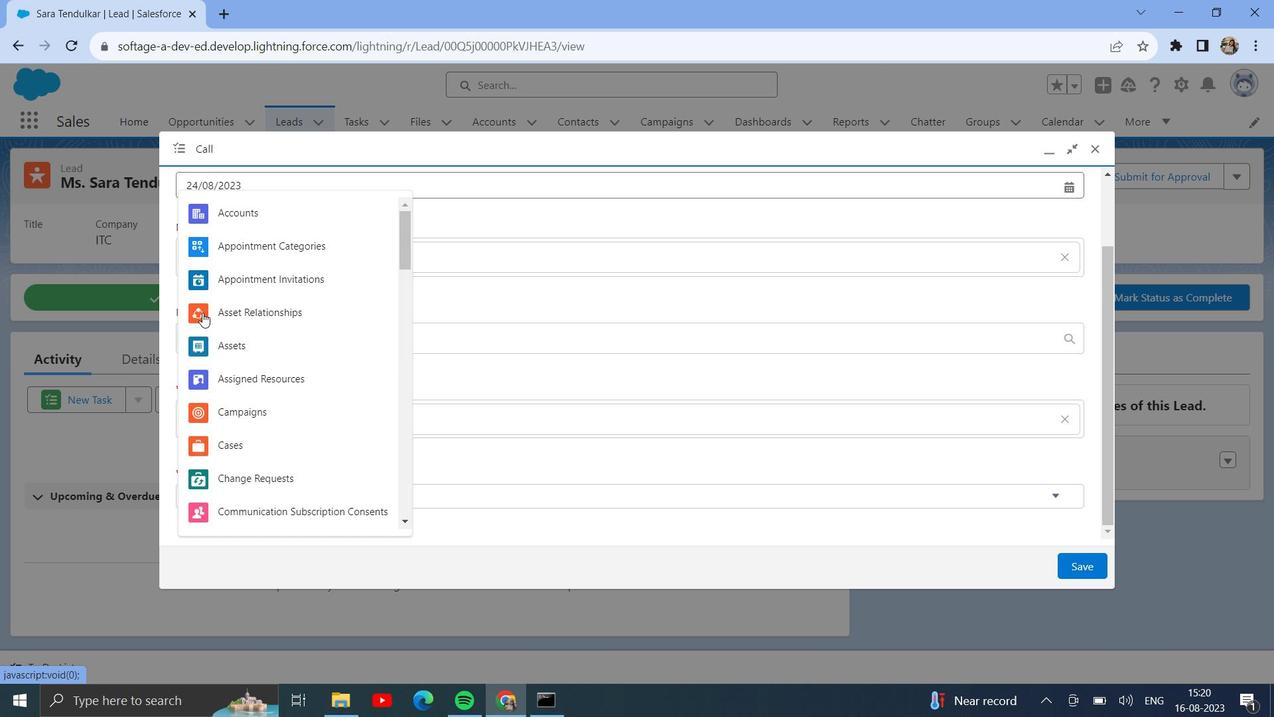 
Action: Mouse pressed left at (197, 308)
Screenshot: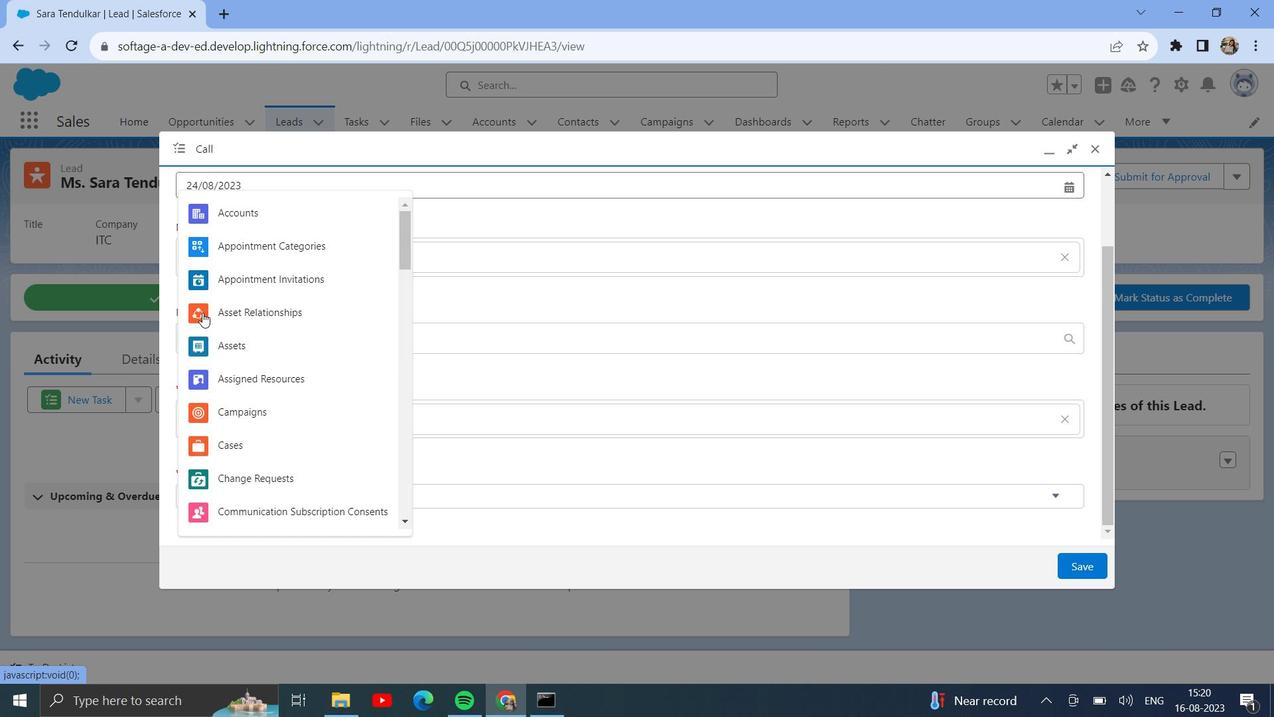 
Action: Mouse moved to (356, 377)
Screenshot: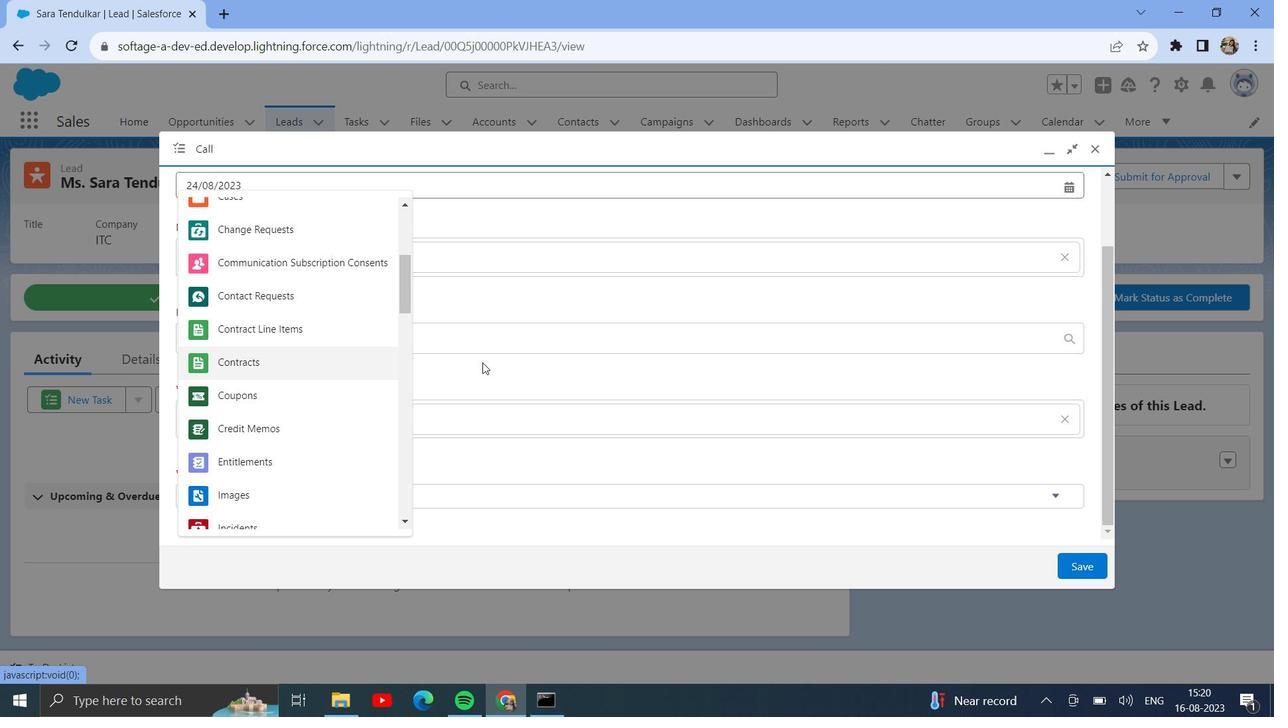 
Action: Mouse scrolled (356, 376) with delta (0, 0)
Screenshot: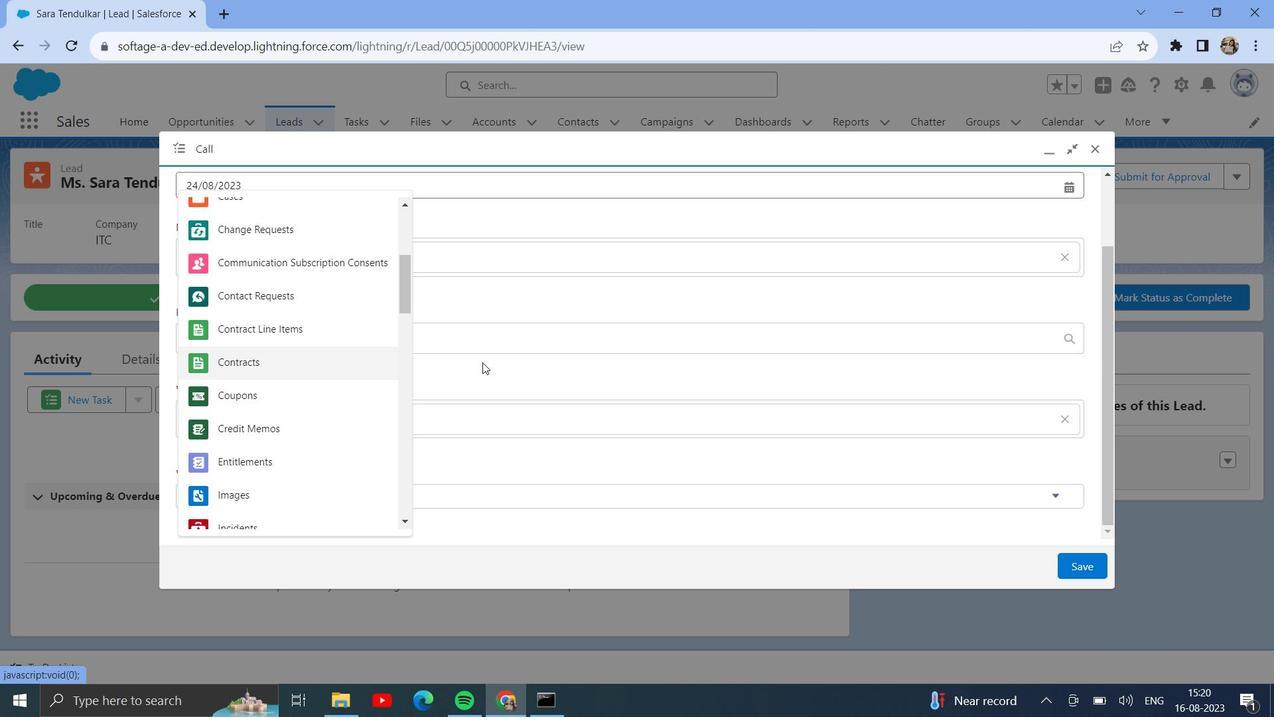 
Action: Mouse scrolled (356, 376) with delta (0, 0)
Screenshot: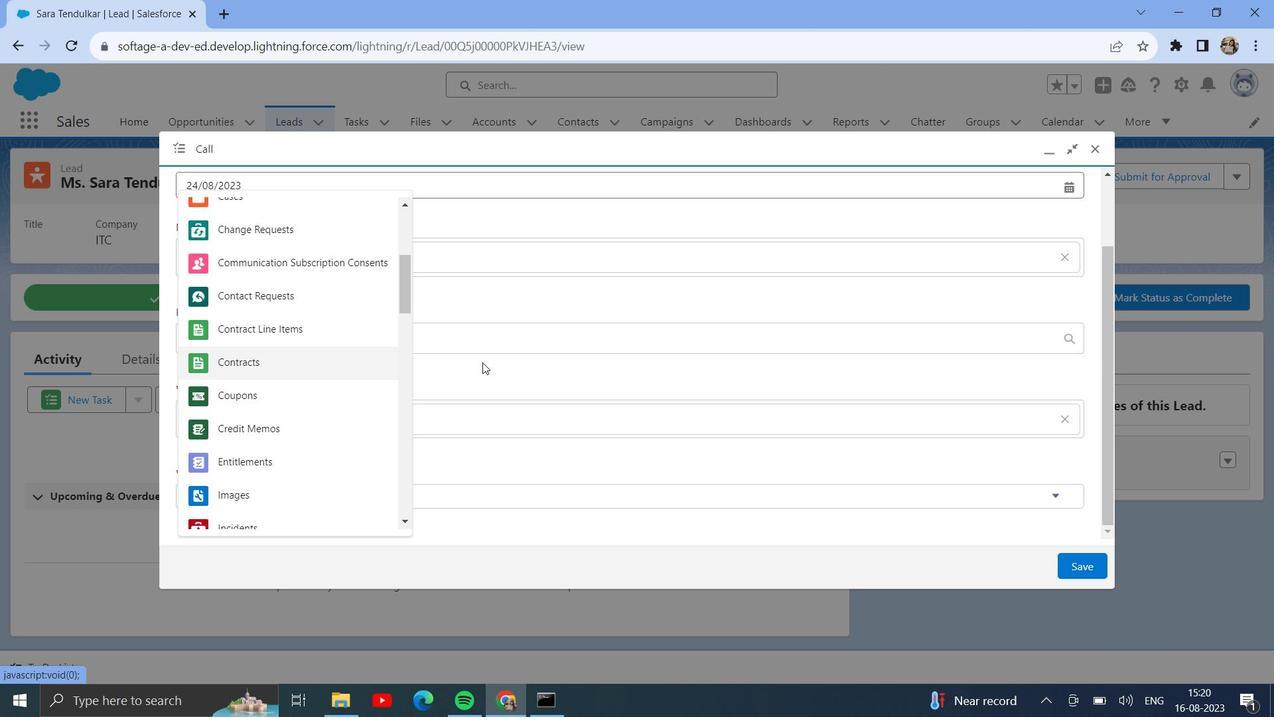 
Action: Mouse scrolled (356, 376) with delta (0, 0)
Screenshot: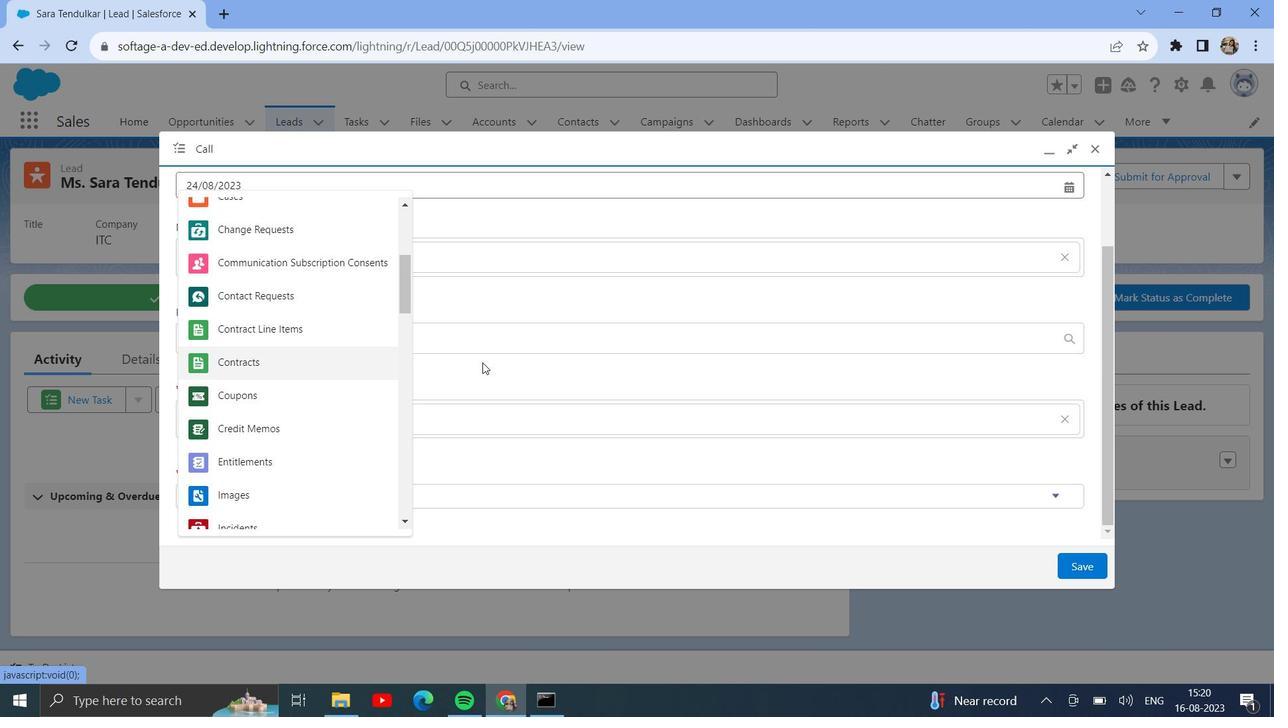 
Action: Mouse moved to (478, 357)
Screenshot: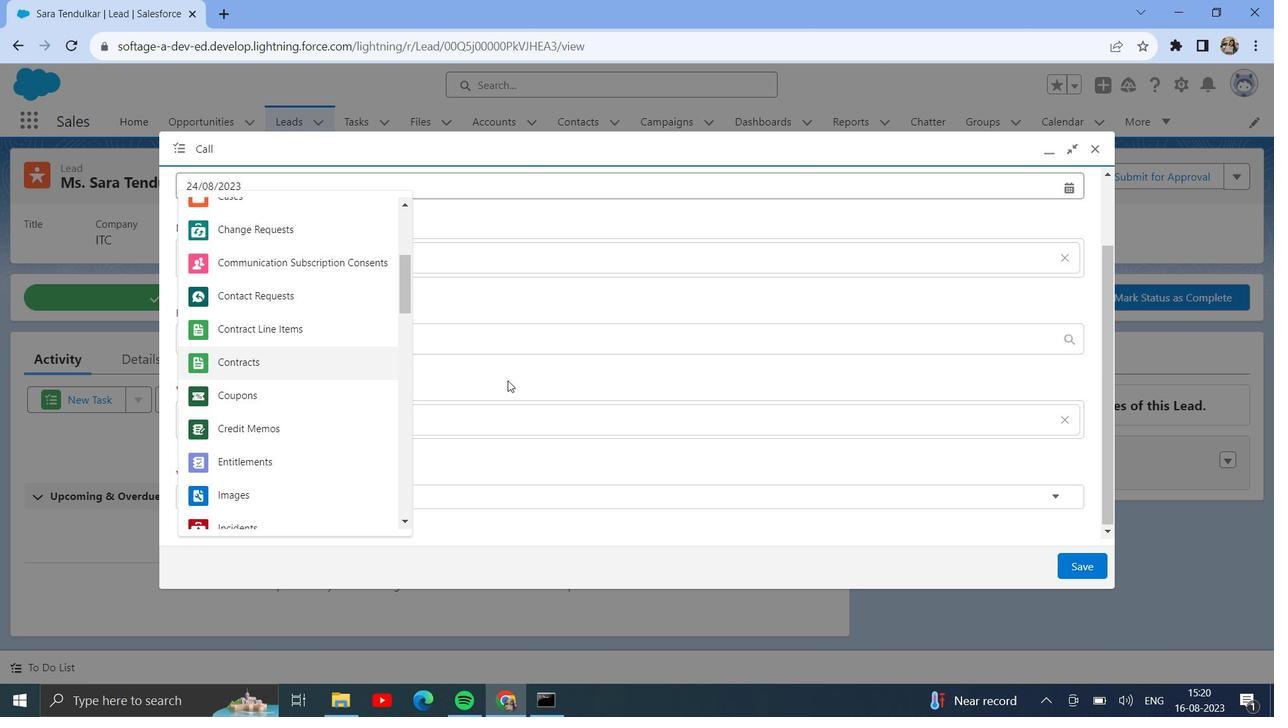 
Action: Mouse scrolled (478, 357) with delta (0, 0)
Screenshot: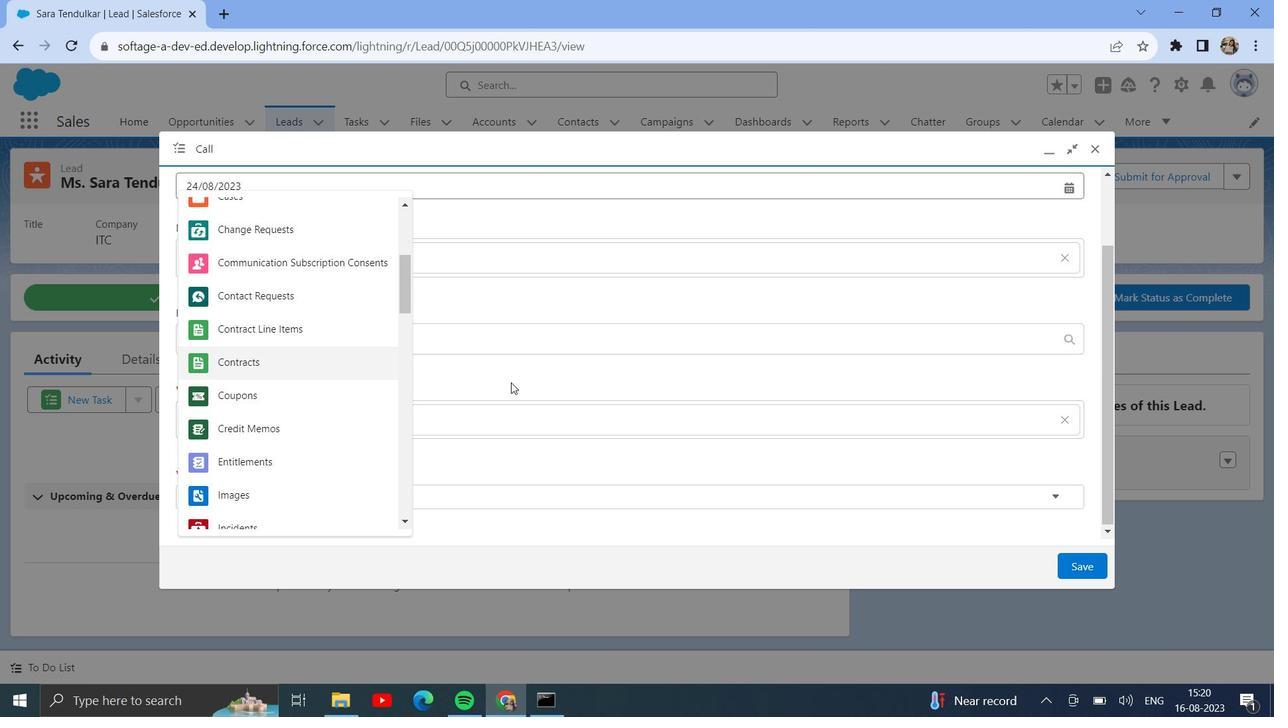 
Action: Mouse scrolled (478, 357) with delta (0, 0)
Screenshot: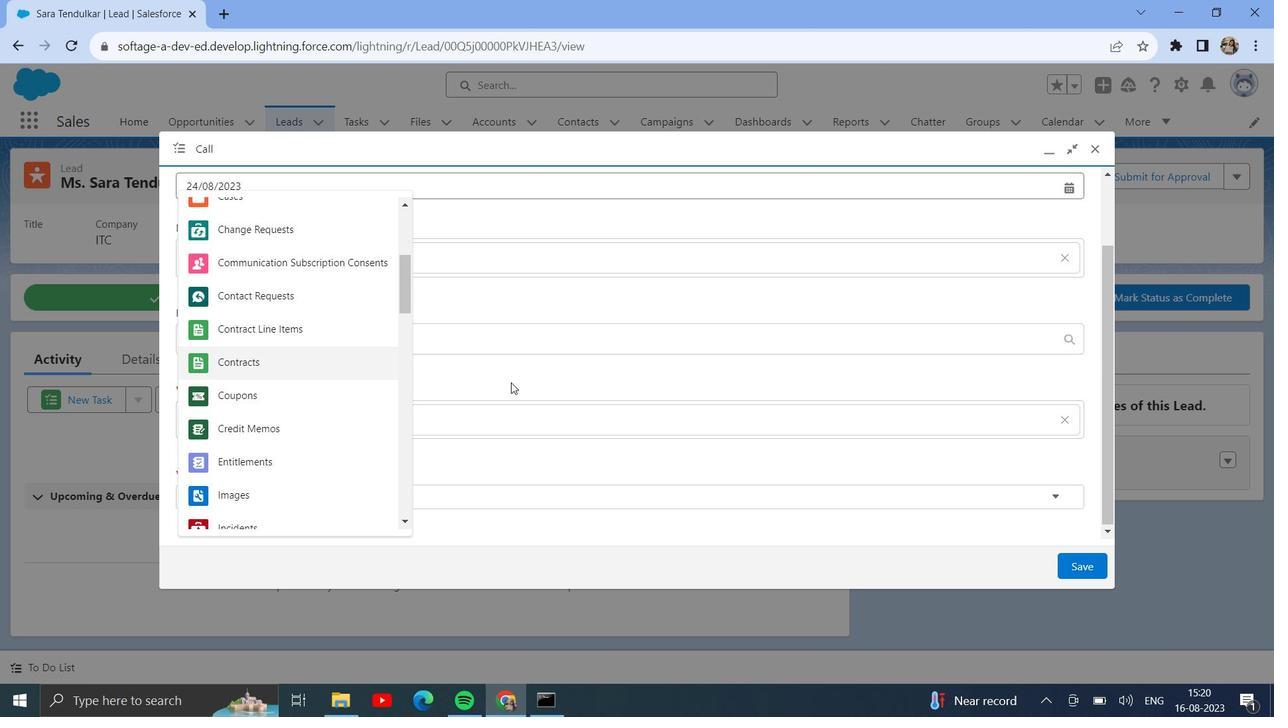 
Action: Mouse moved to (483, 361)
Screenshot: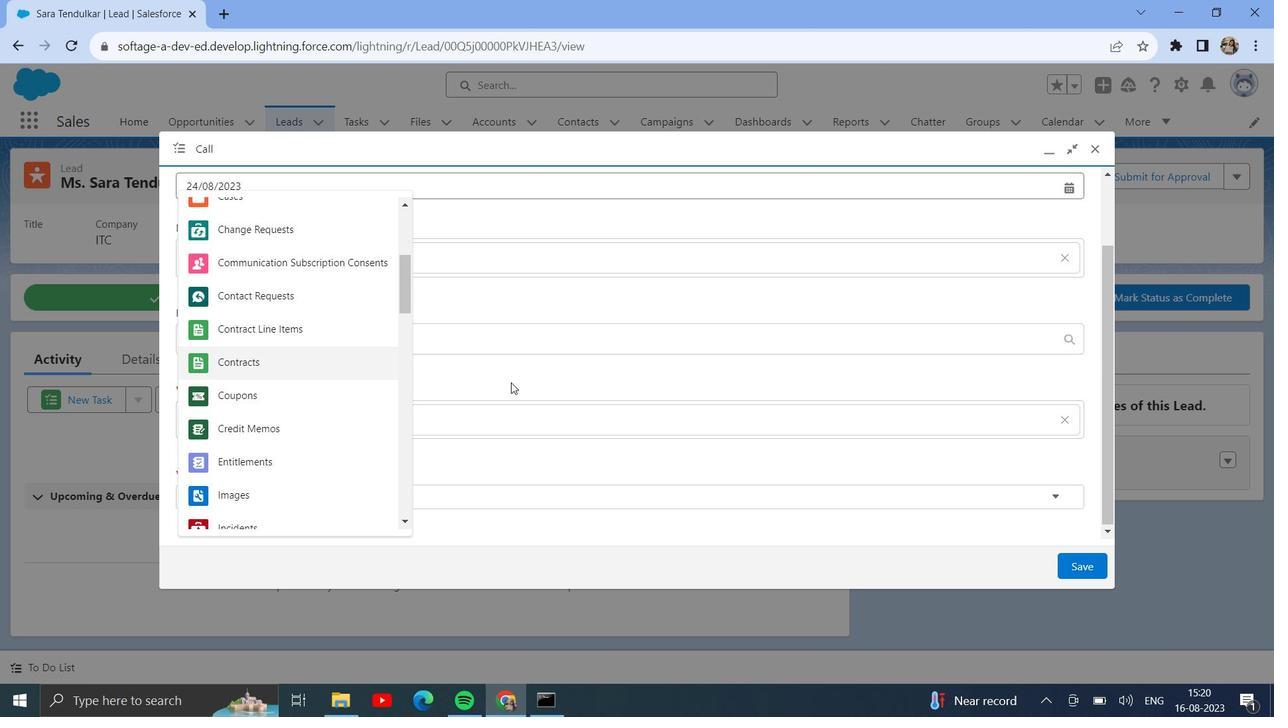 
Action: Mouse scrolled (483, 360) with delta (0, 0)
Screenshot: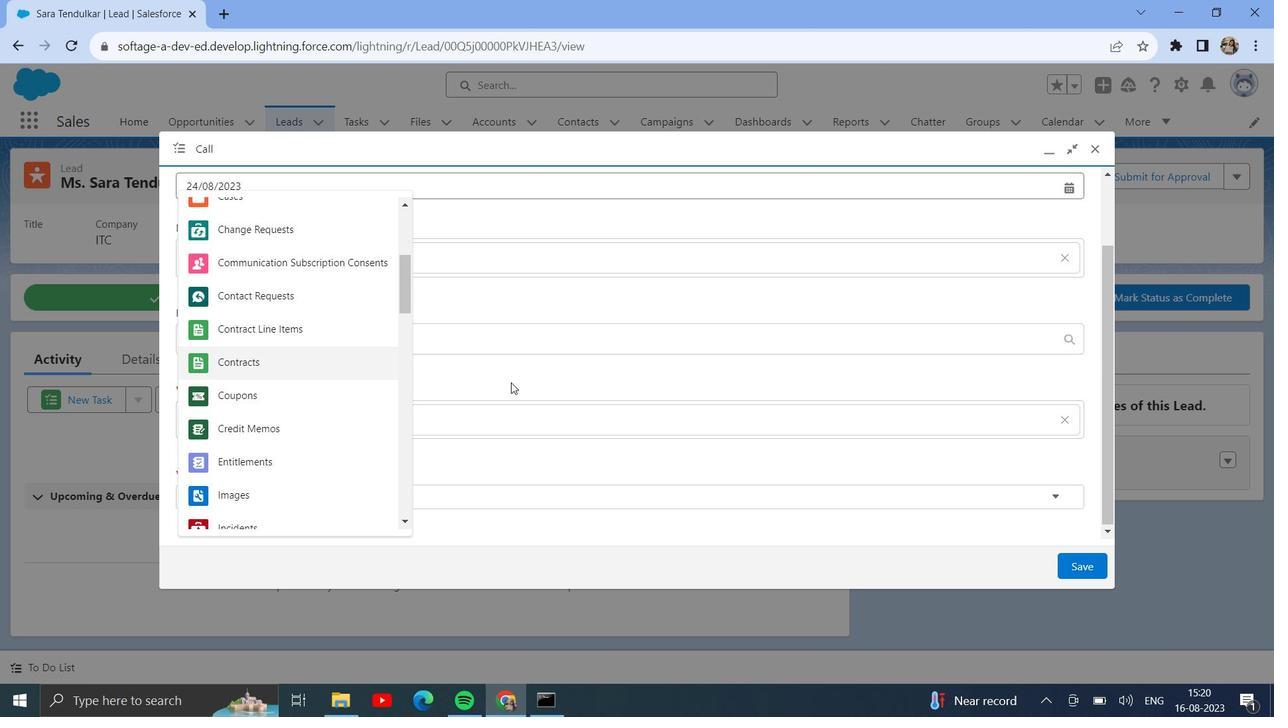 
Action: Mouse moved to (489, 368)
Screenshot: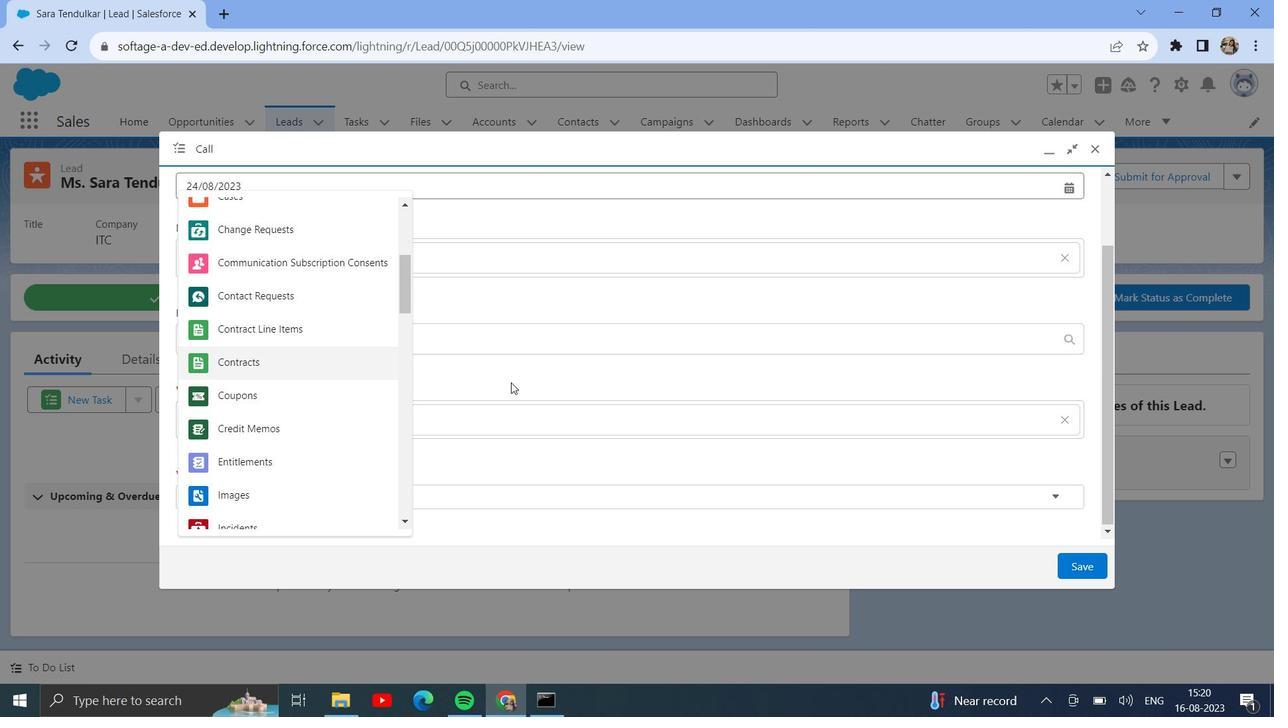 
Action: Mouse scrolled (489, 367) with delta (0, 0)
Screenshot: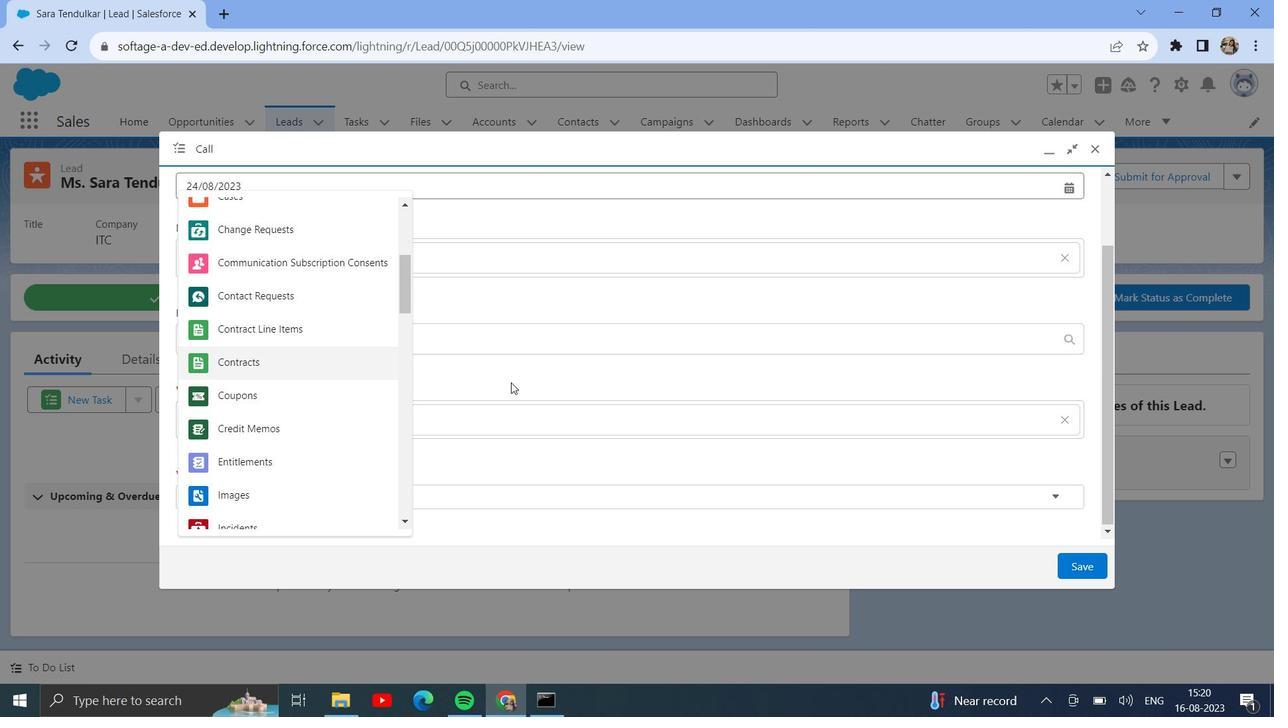 
Action: Mouse moved to (493, 371)
Screenshot: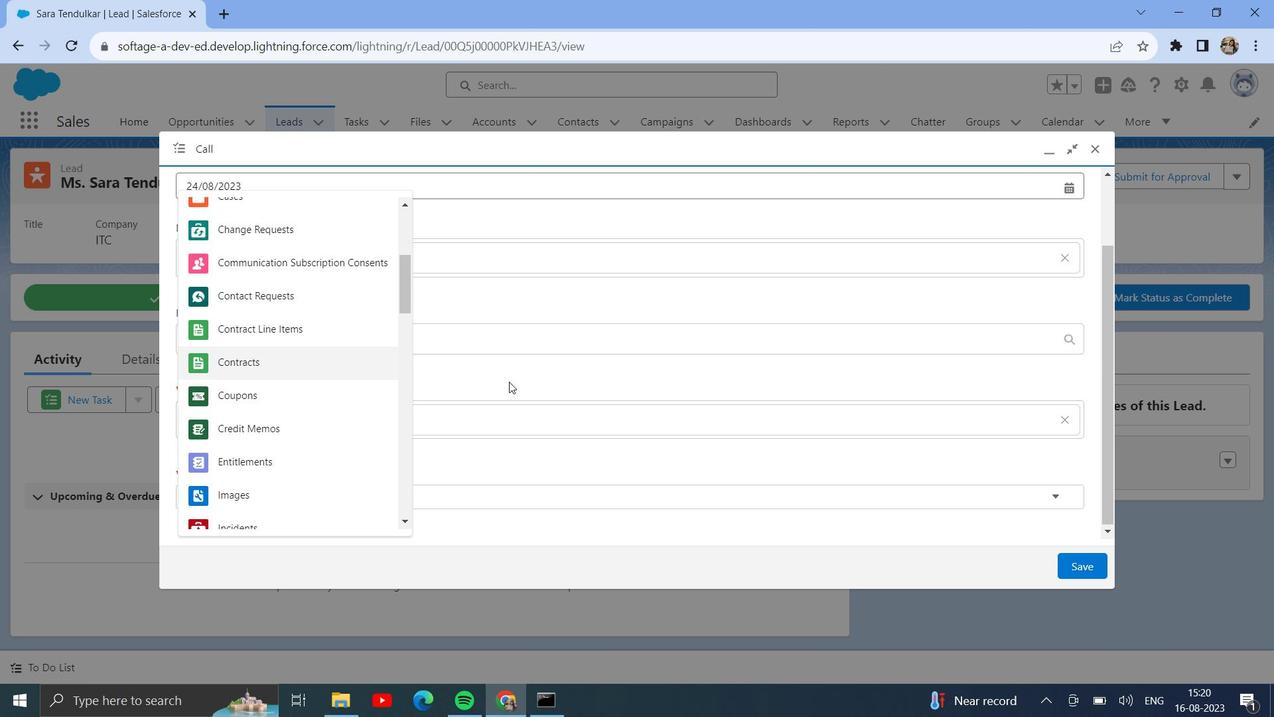 
Action: Mouse scrolled (493, 371) with delta (0, 0)
Screenshot: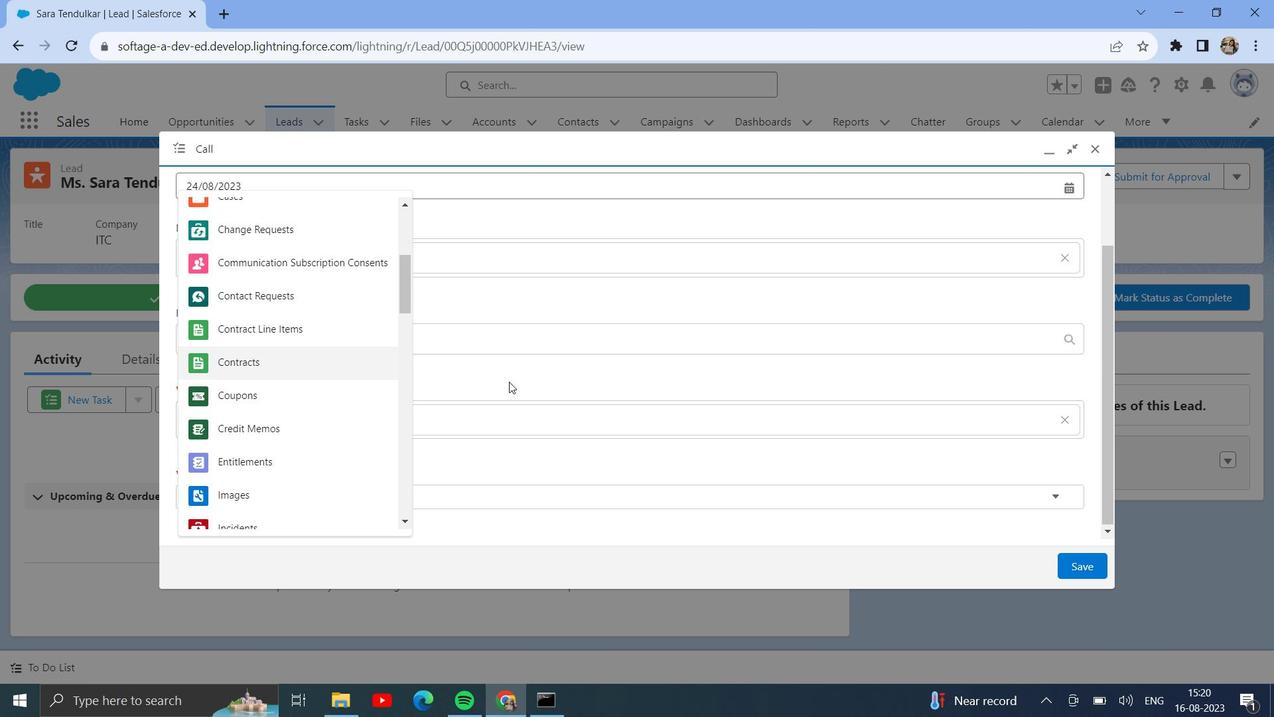 
Action: Mouse moved to (478, 348)
Screenshot: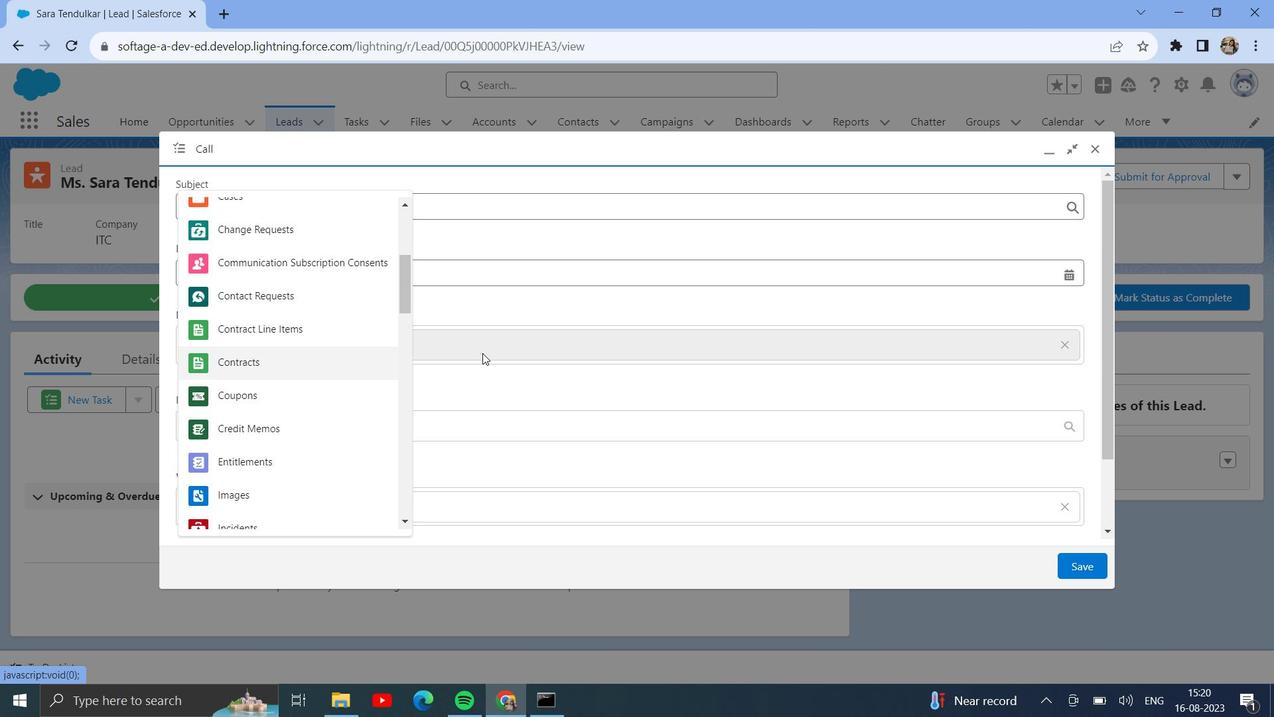 
Action: Mouse scrolled (478, 349) with delta (0, 0)
Screenshot: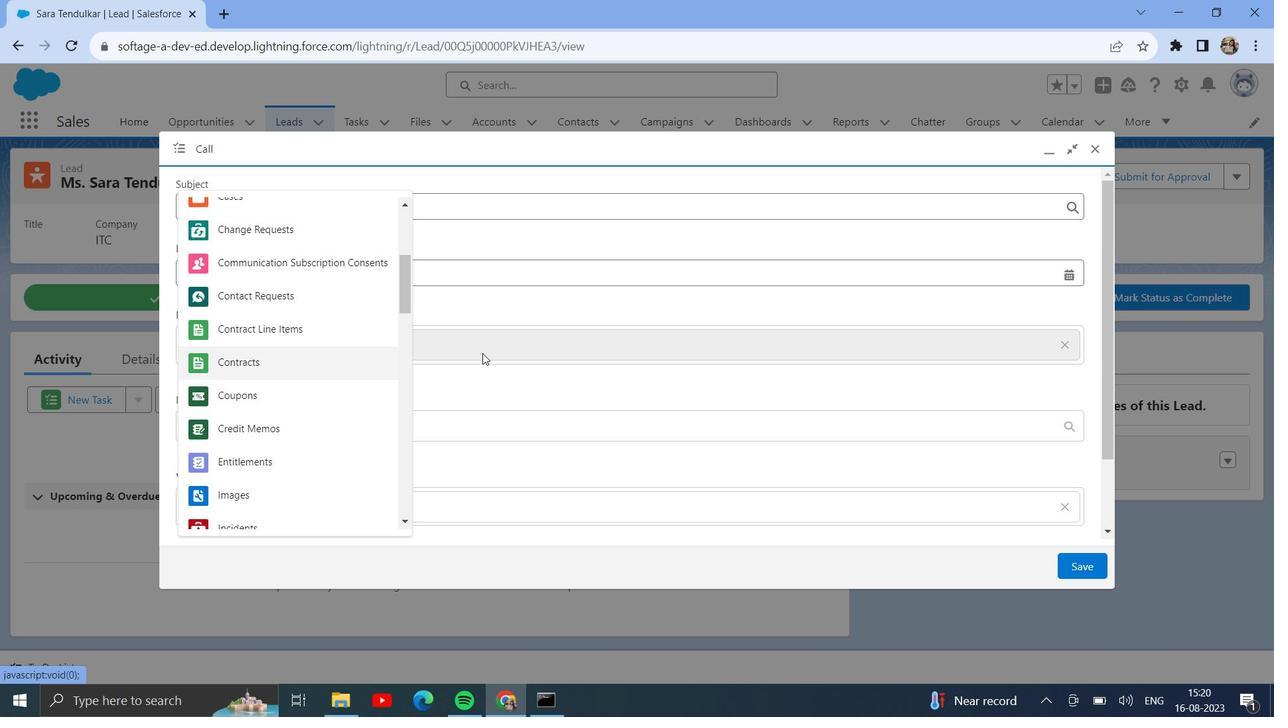 
Action: Mouse scrolled (478, 349) with delta (0, 0)
Screenshot: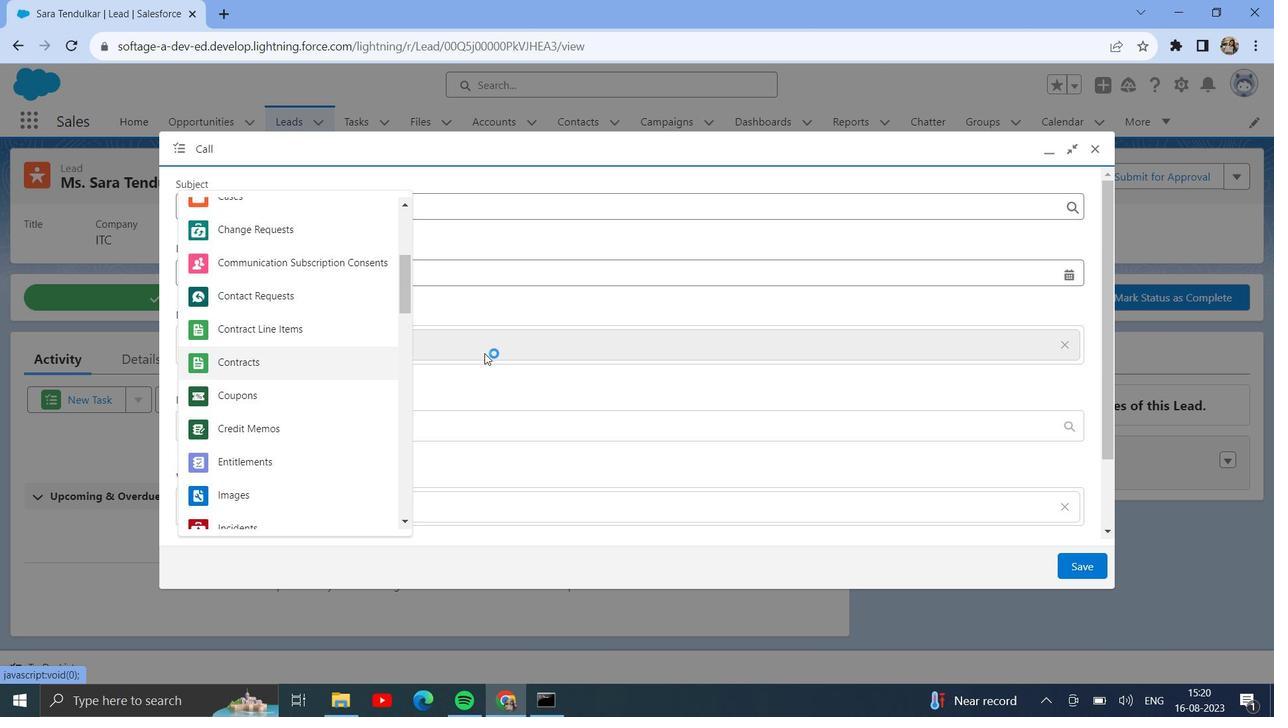 
Action: Mouse scrolled (478, 349) with delta (0, 0)
Screenshot: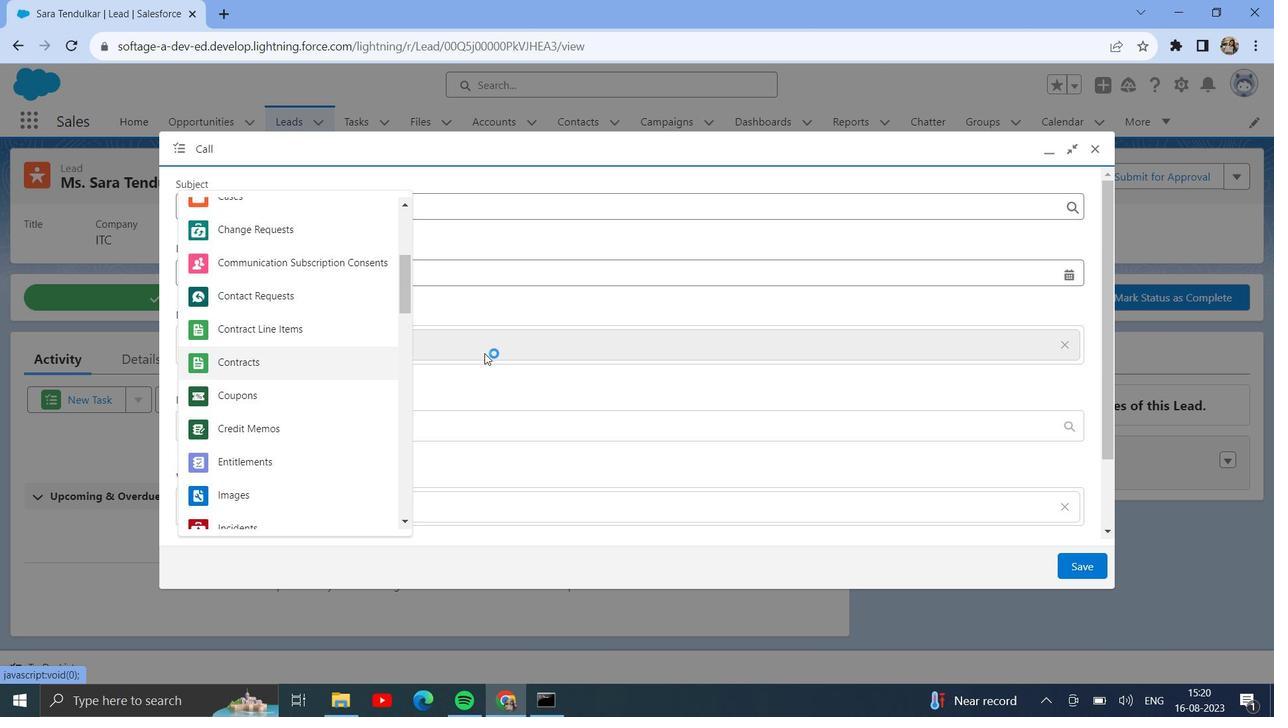 
Action: Mouse scrolled (478, 349) with delta (0, 0)
Screenshot: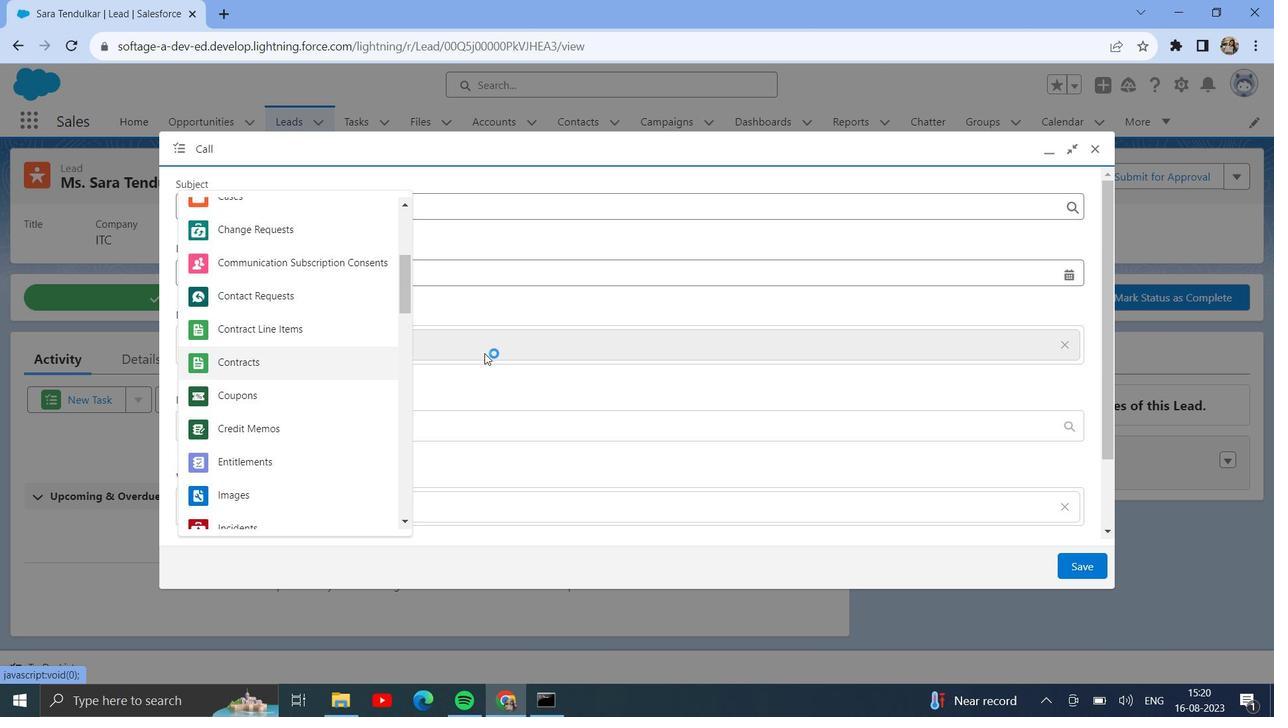
Action: Mouse scrolled (478, 349) with delta (0, 0)
Screenshot: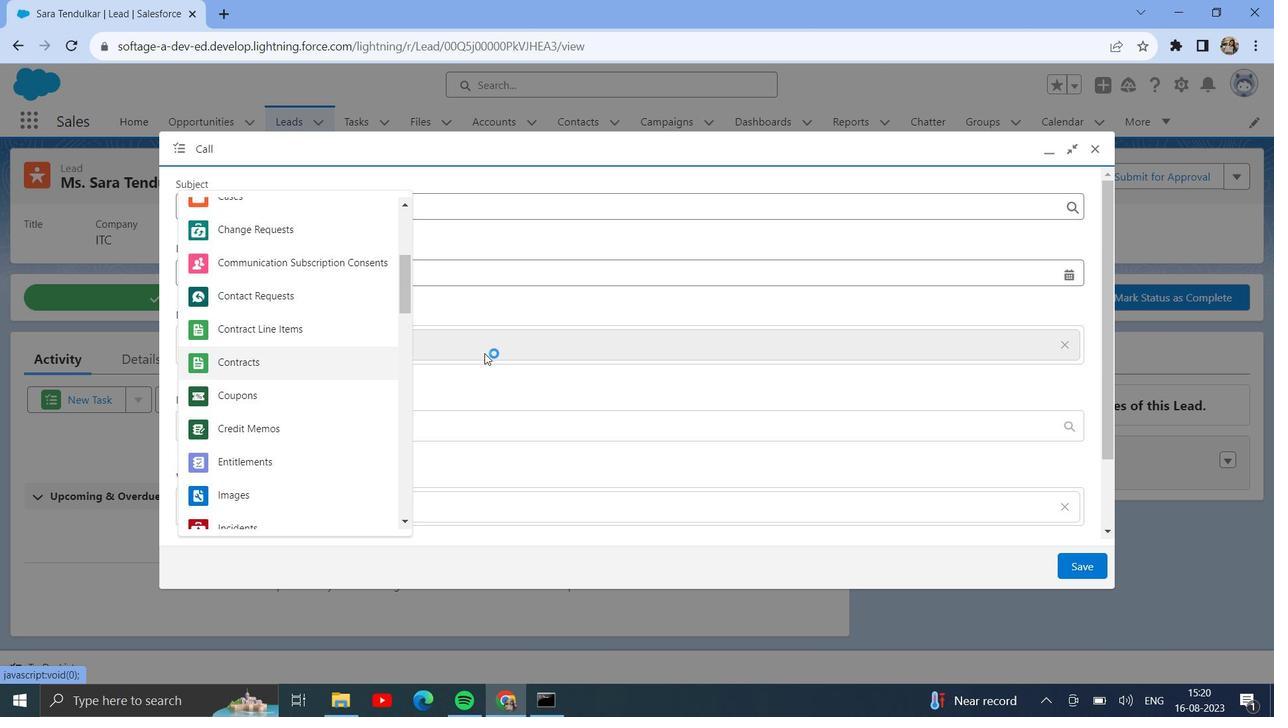 
Action: Mouse scrolled (478, 349) with delta (0, 0)
Screenshot: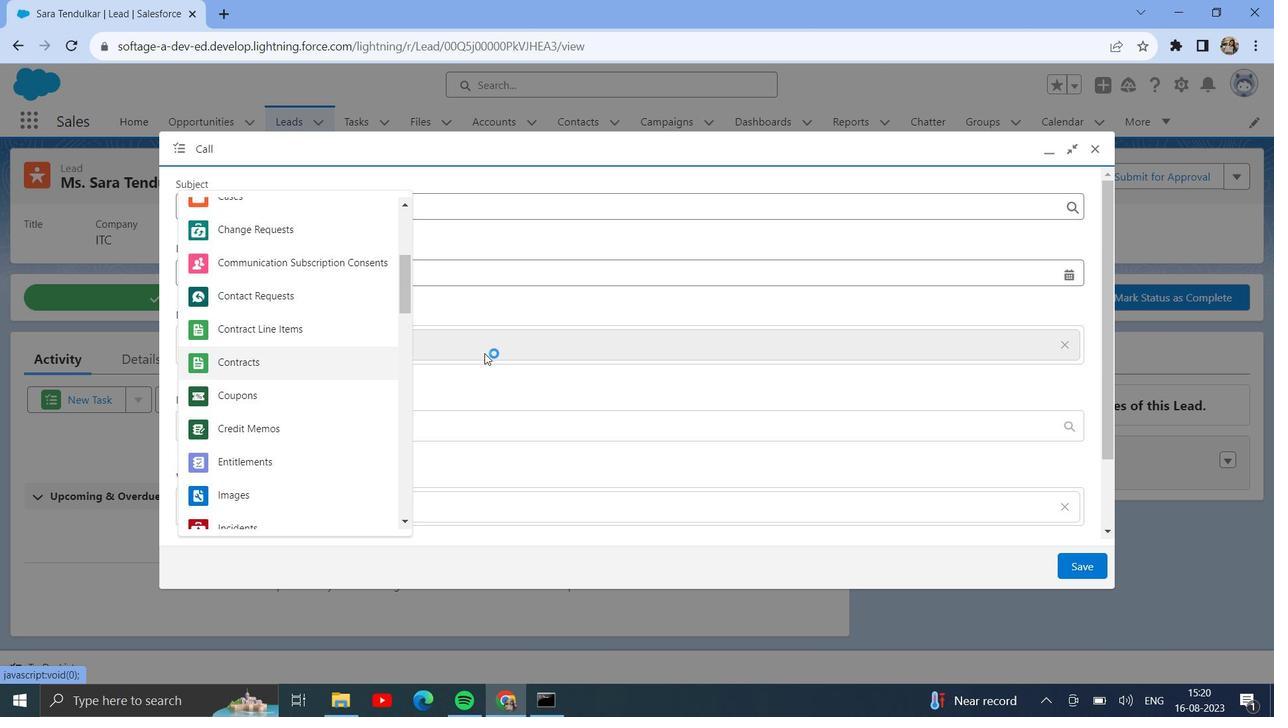 
Action: Mouse scrolled (478, 349) with delta (0, 0)
Screenshot: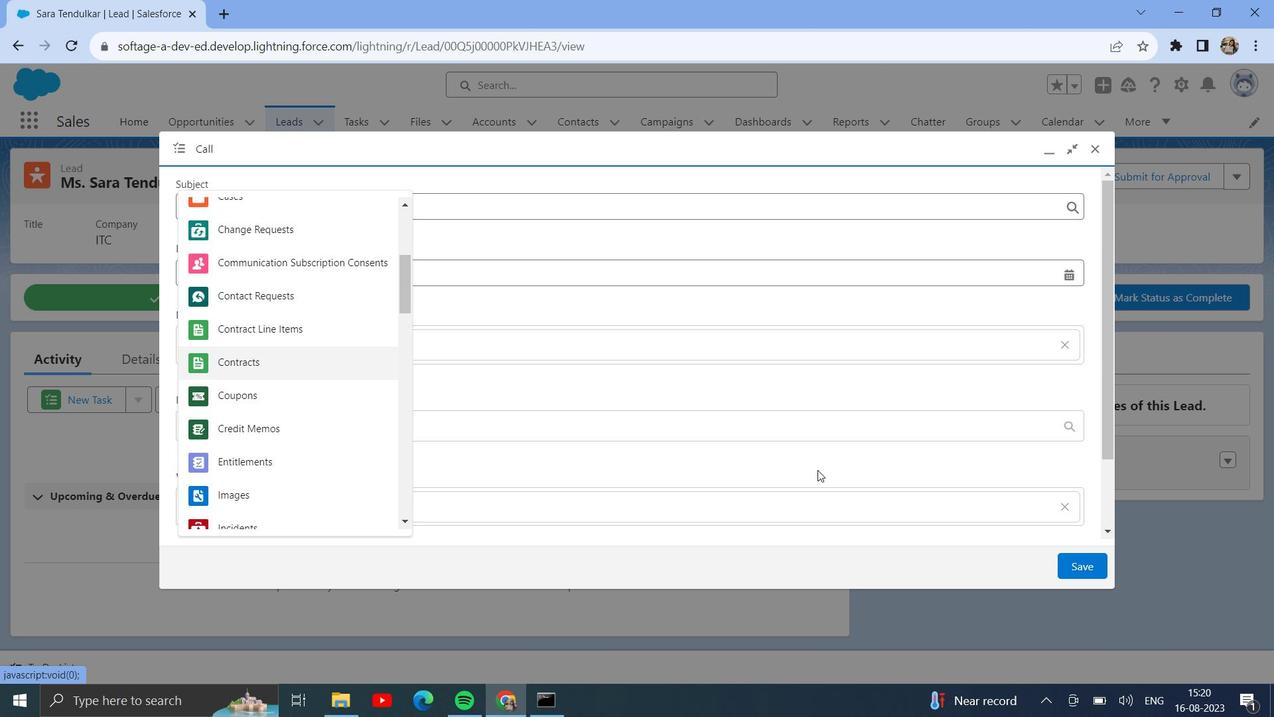 
Action: Mouse scrolled (478, 349) with delta (0, 0)
Screenshot: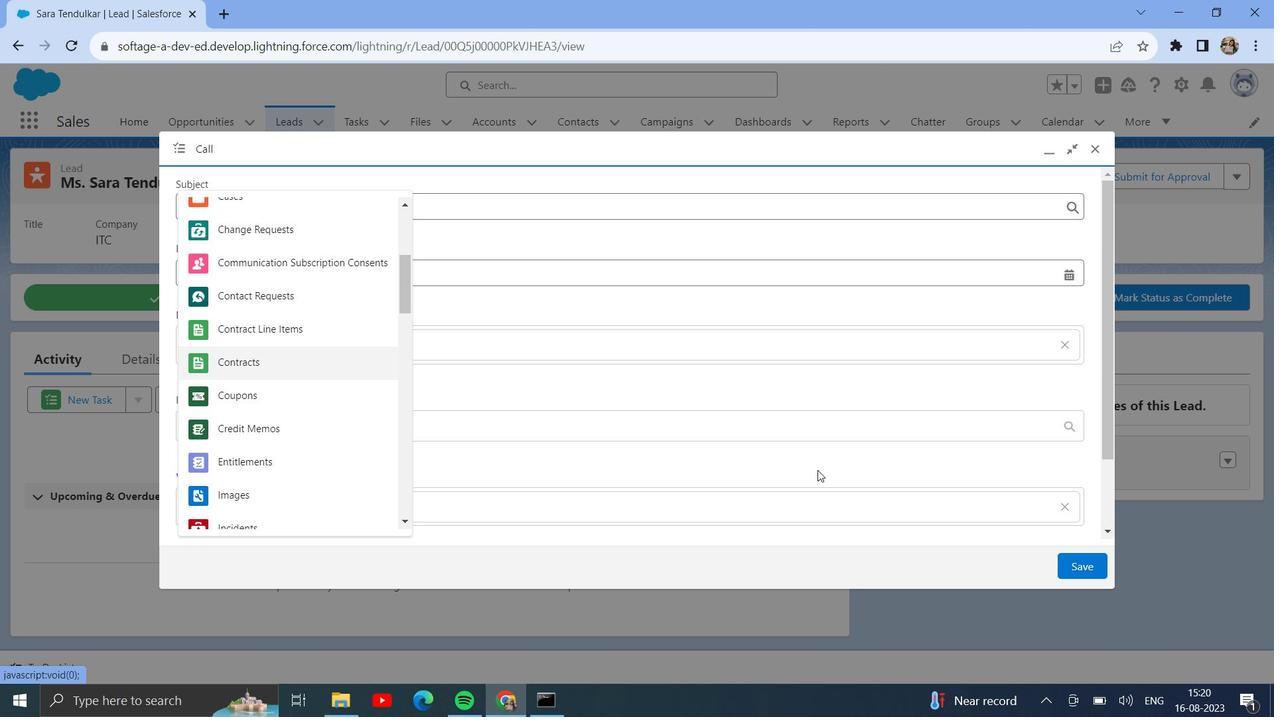 
Action: Mouse moved to (1072, 562)
Screenshot: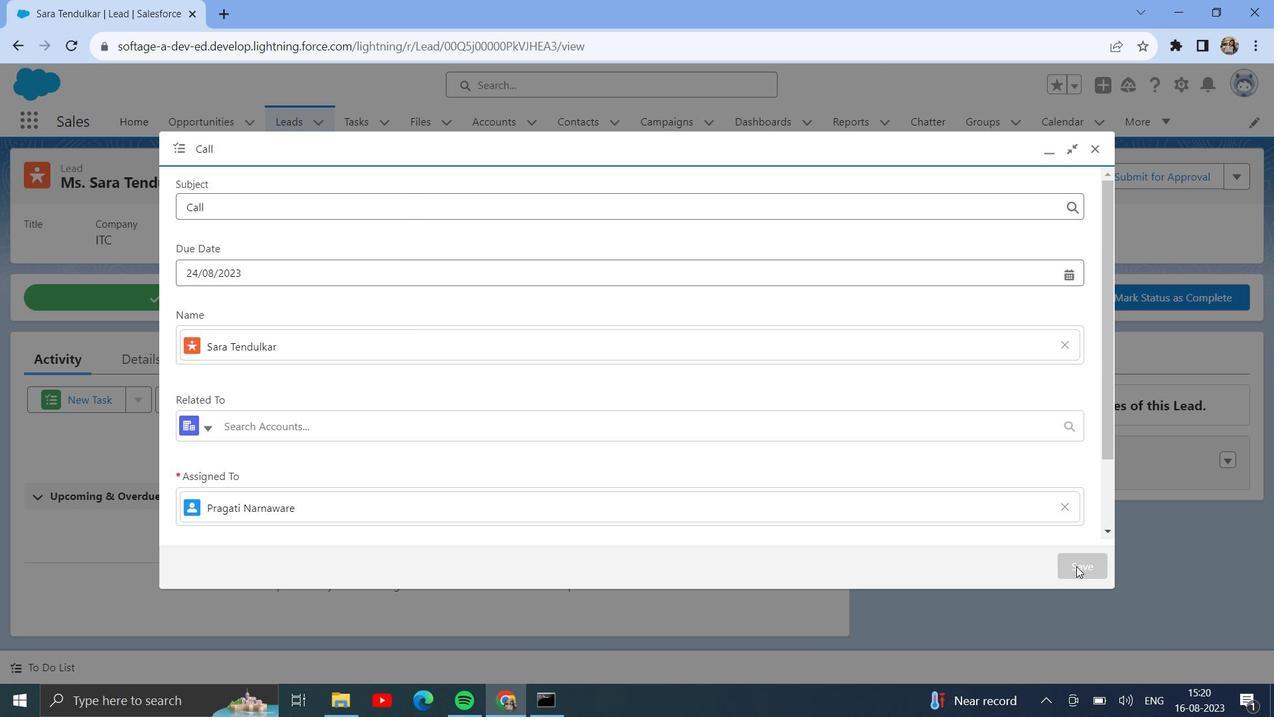 
Action: Mouse pressed left at (1072, 562)
Screenshot: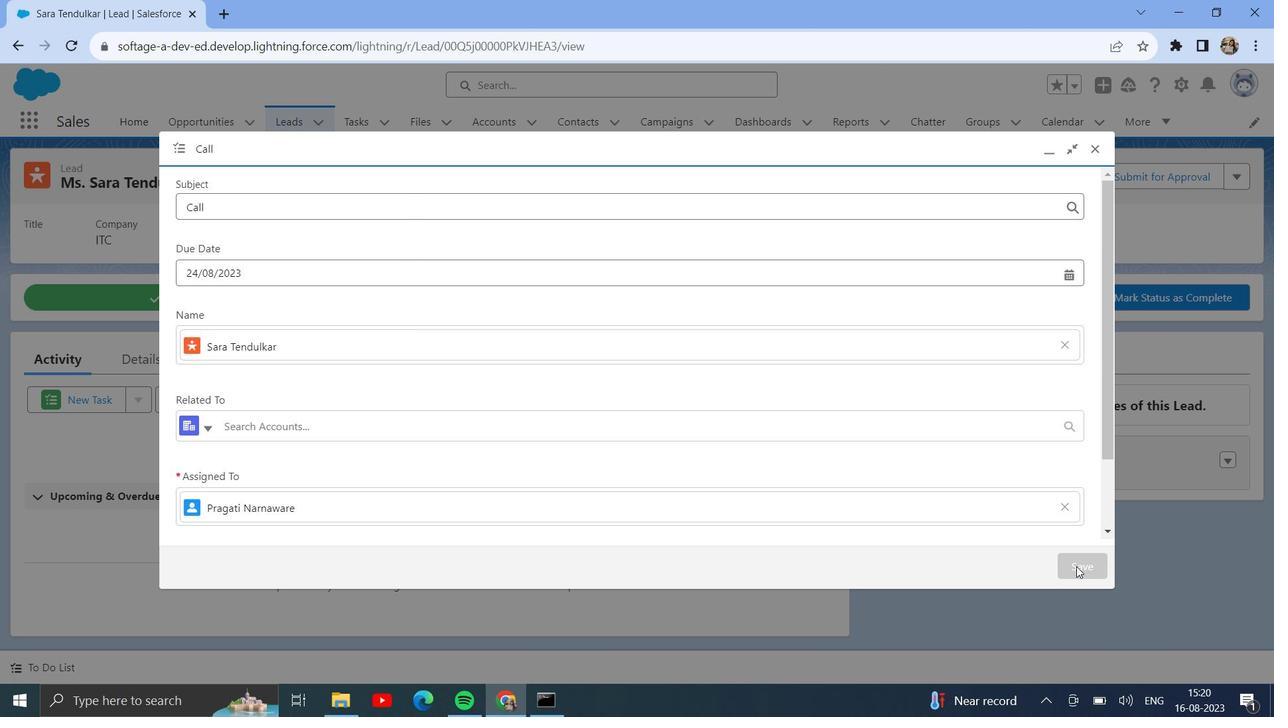 
Action: Mouse moved to (279, 112)
Screenshot: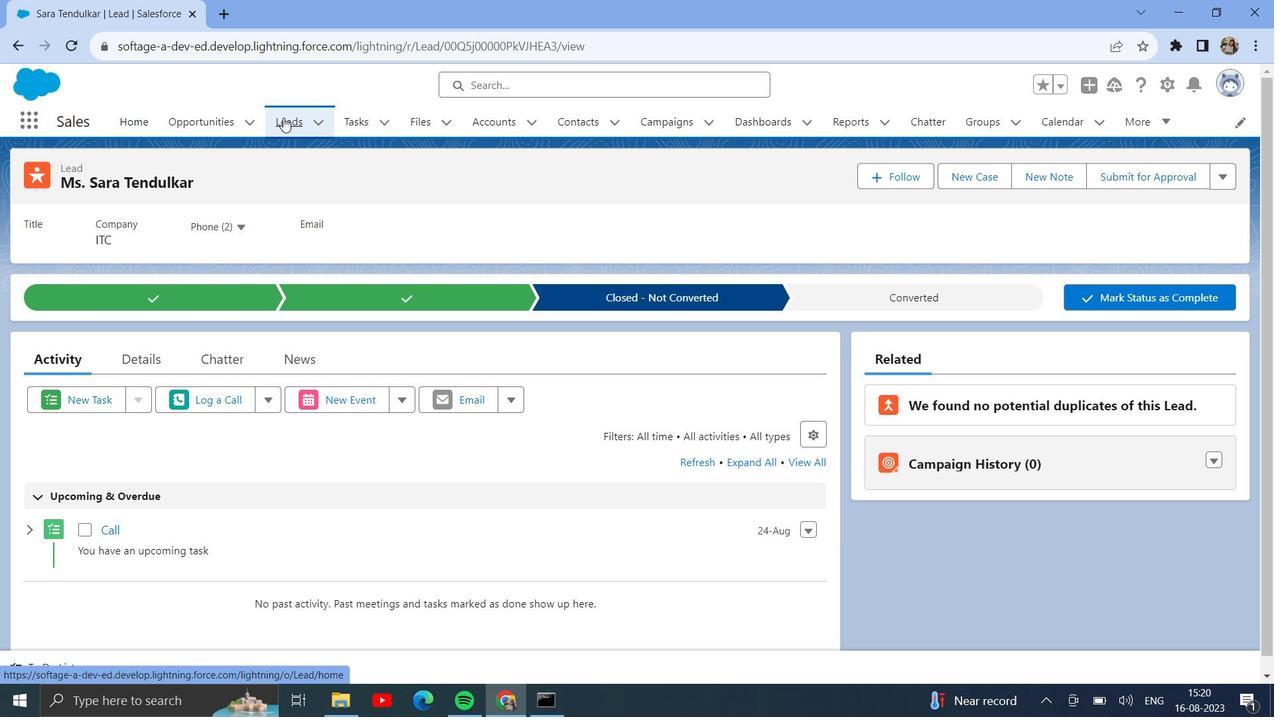 
Action: Mouse pressed left at (279, 112)
Screenshot: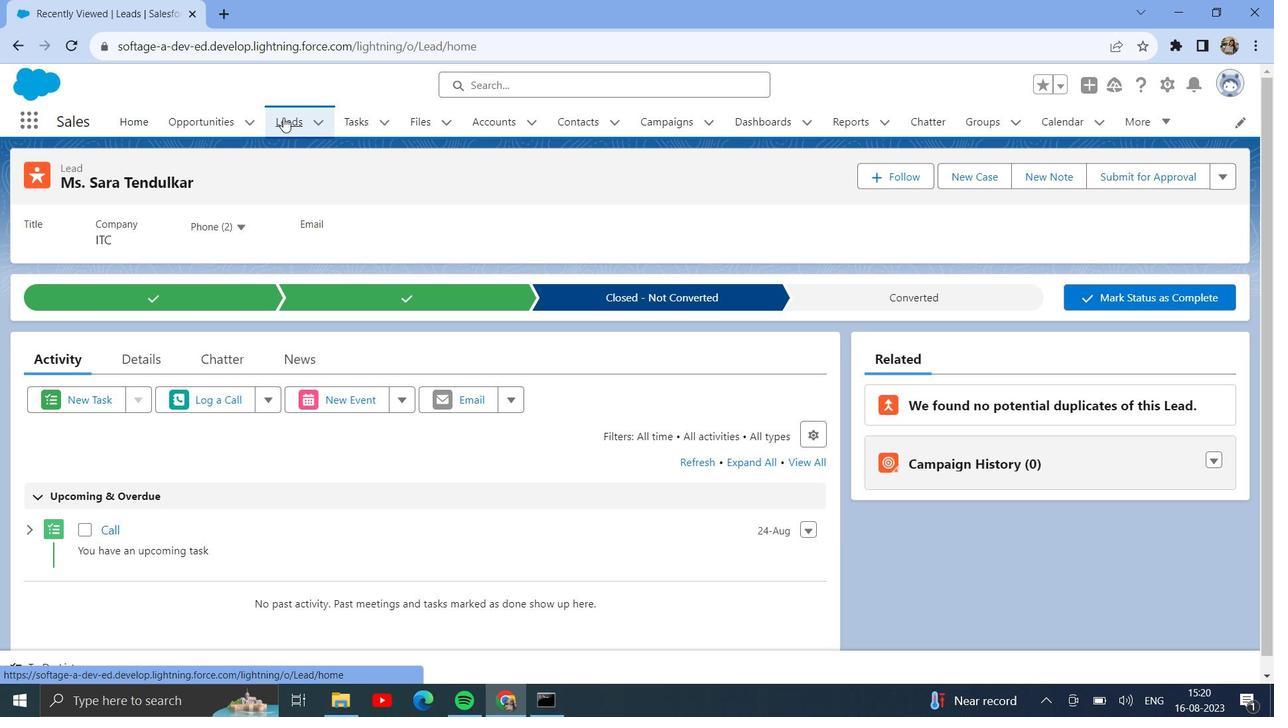 
Action: Mouse moved to (116, 320)
Screenshot: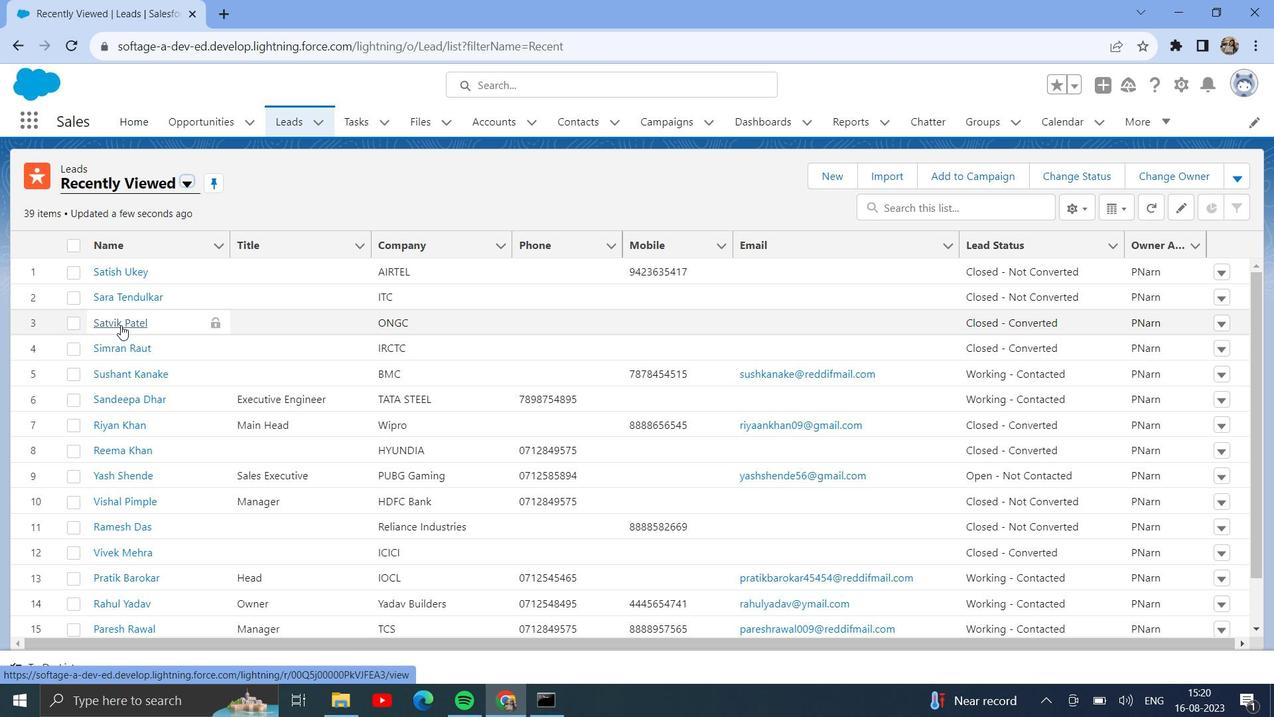 
Action: Mouse pressed left at (116, 320)
Screenshot: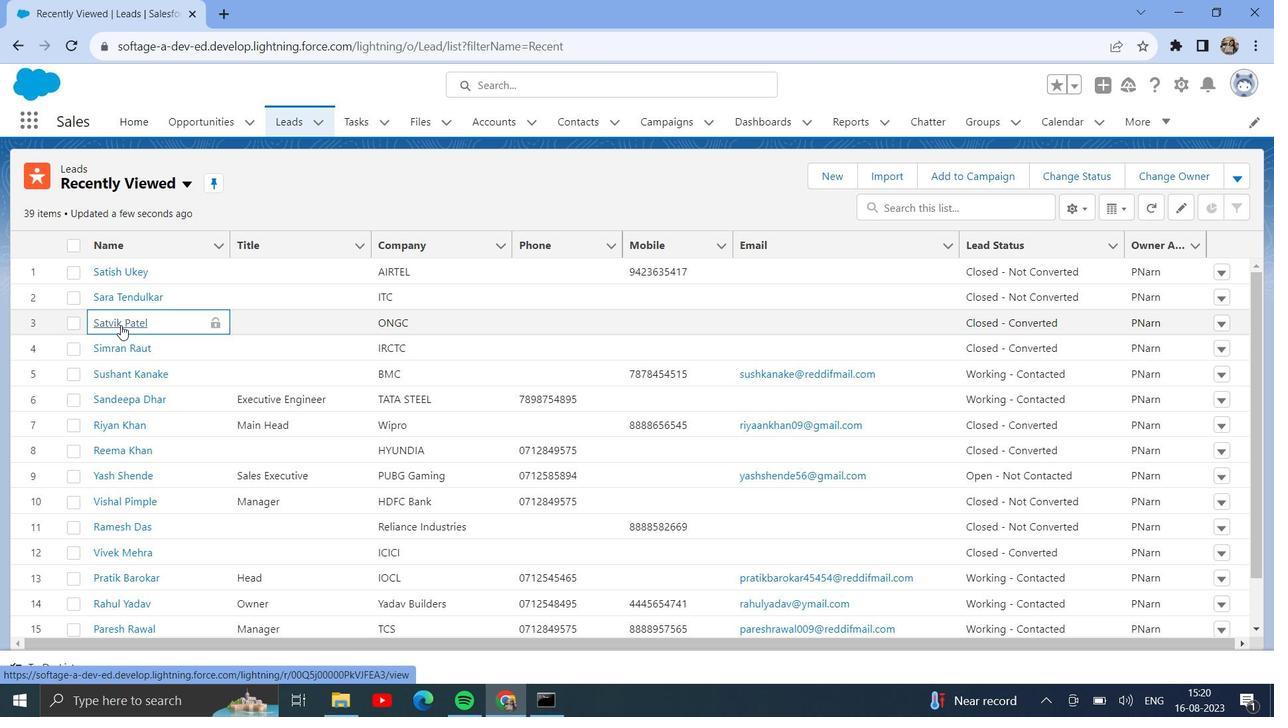 
Action: Mouse moved to (363, 398)
Screenshot: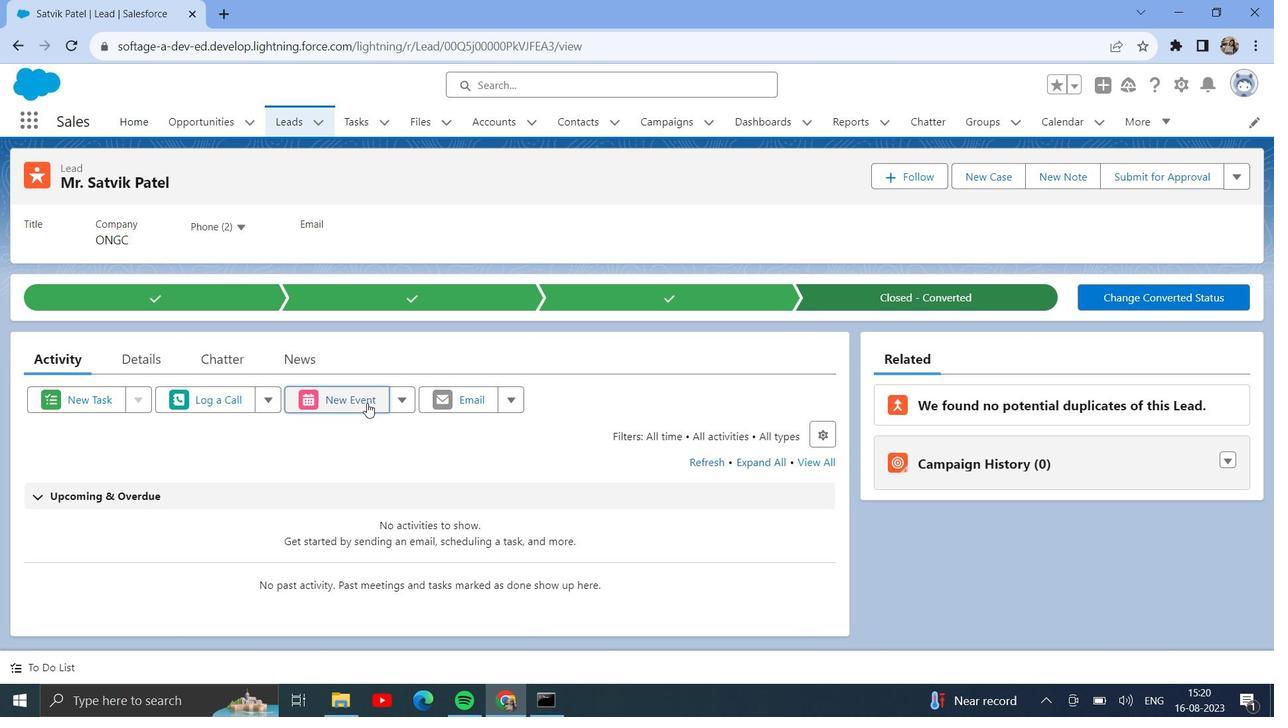 
Action: Mouse pressed left at (363, 398)
Screenshot: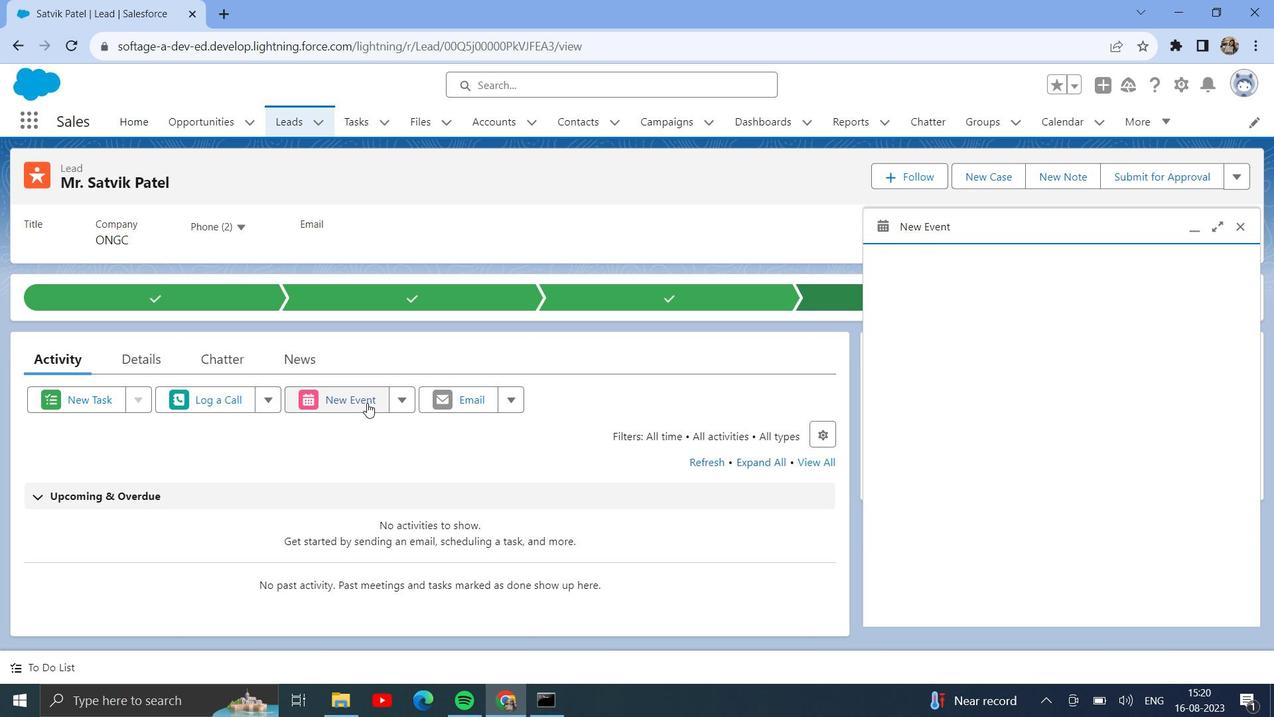 
Action: Mouse moved to (1213, 266)
Screenshot: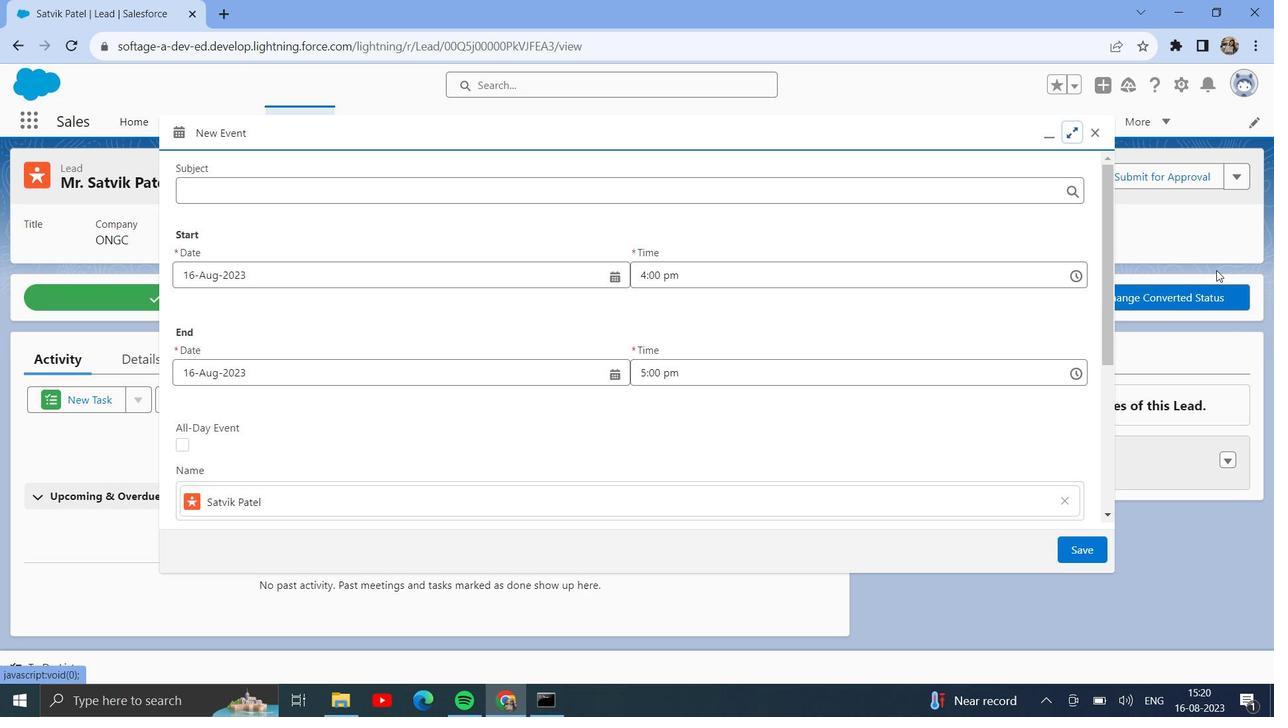 
Action: Mouse pressed left at (1213, 266)
Screenshot: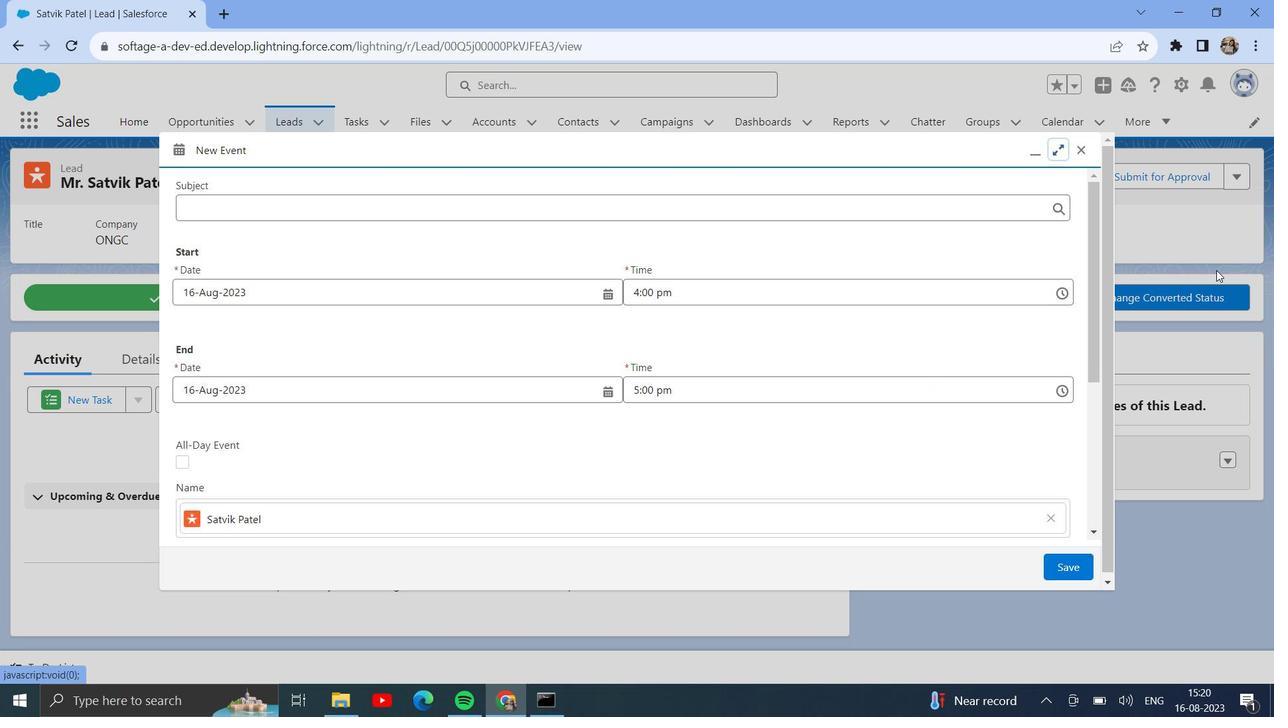 
Action: Mouse moved to (349, 210)
Screenshot: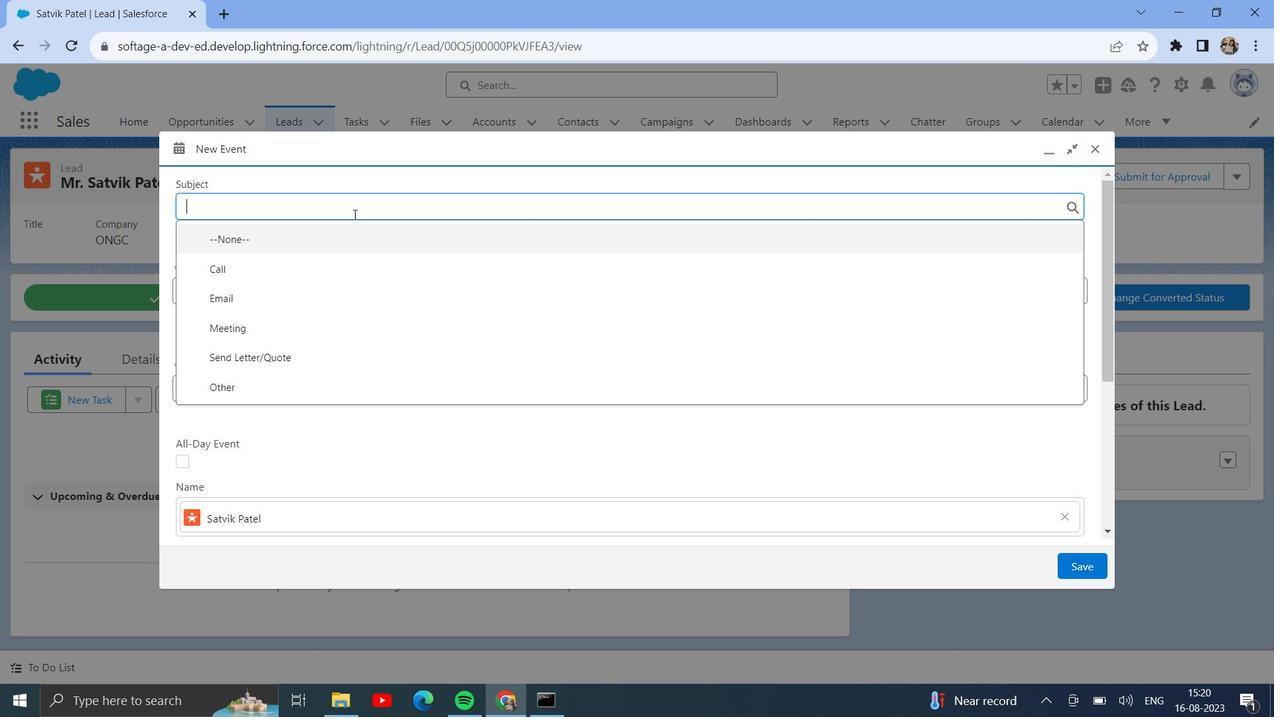 
Action: Mouse pressed left at (349, 210)
Screenshot: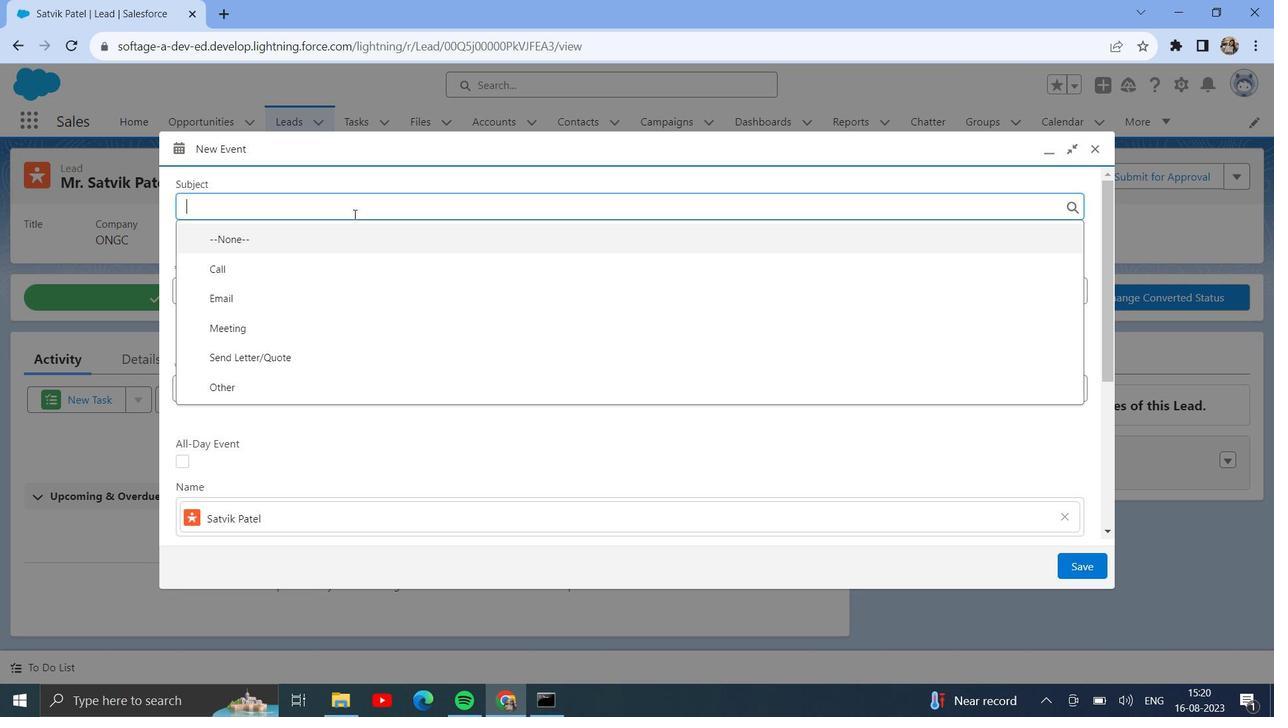 
Action: Mouse moved to (253, 379)
Screenshot: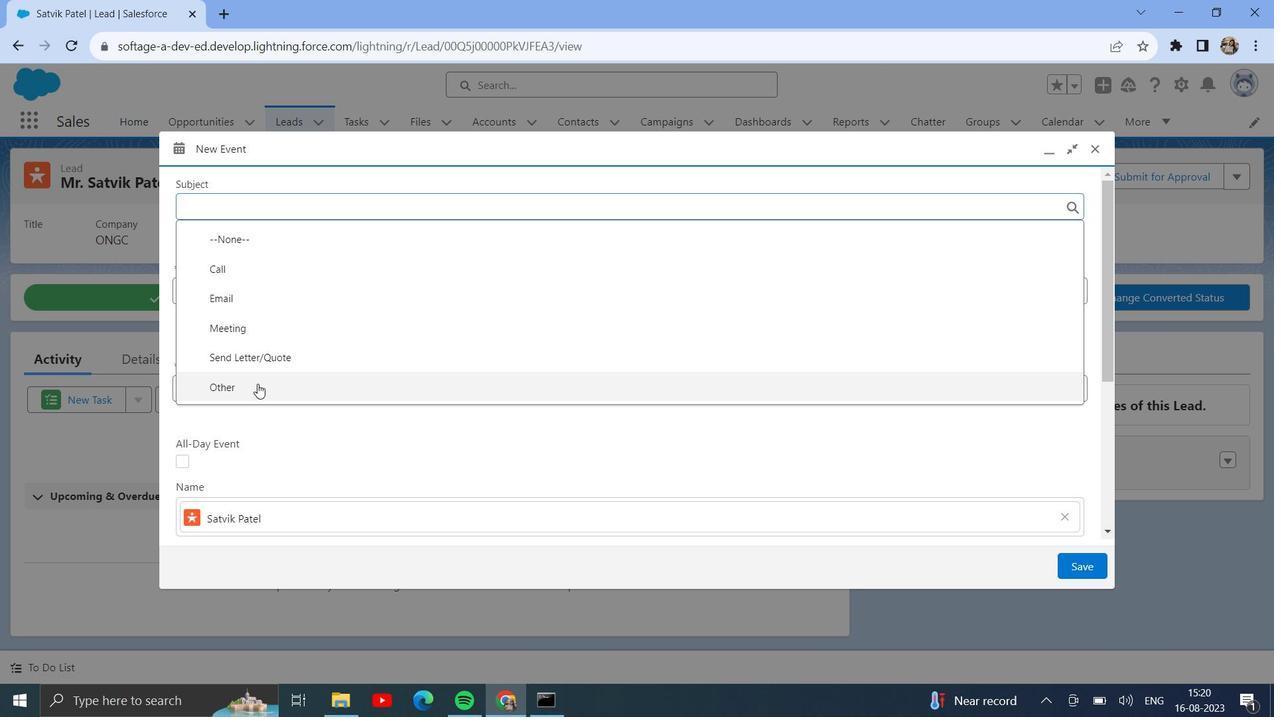 
Action: Mouse pressed left at (253, 379)
Screenshot: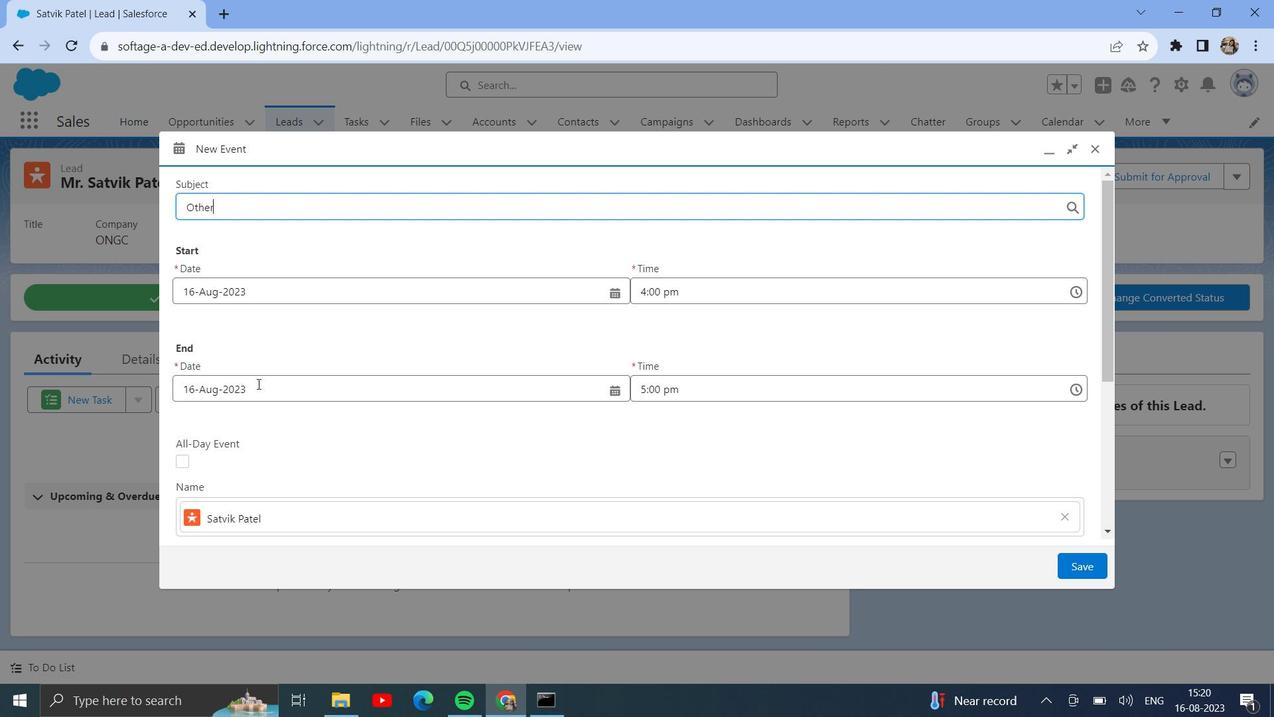 
Action: Mouse moved to (257, 286)
Screenshot: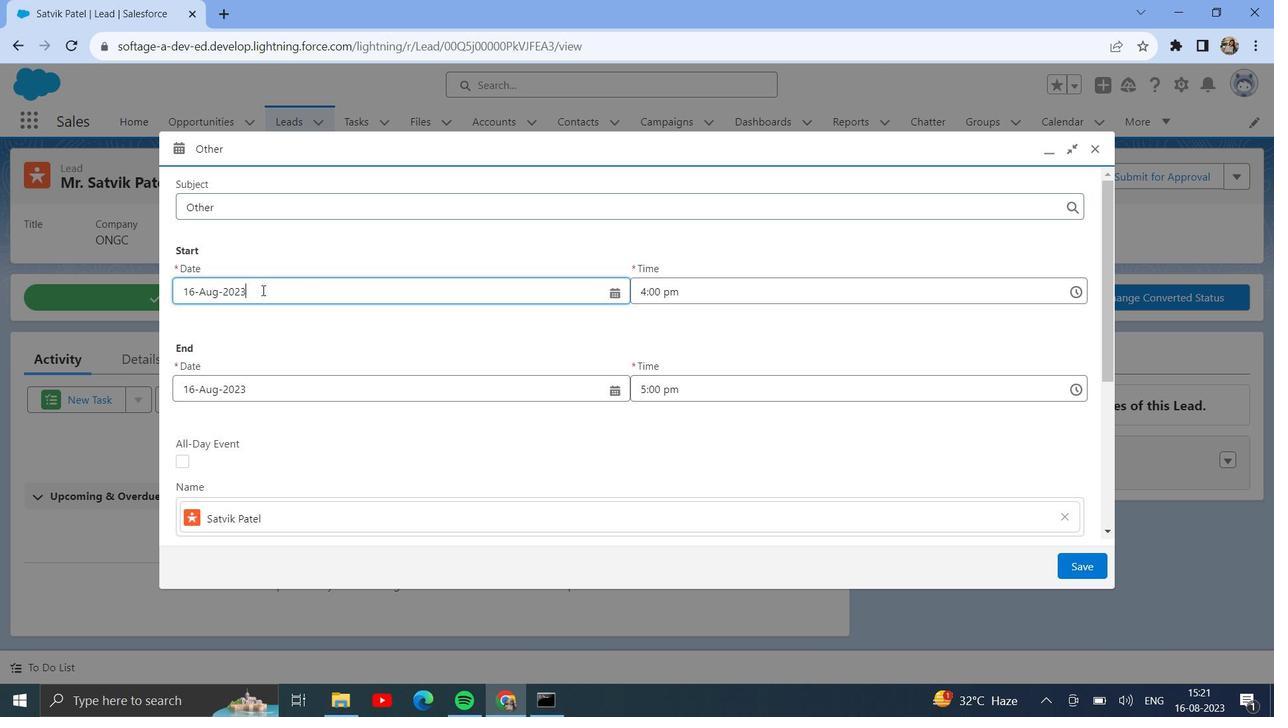 
Action: Mouse pressed left at (257, 286)
Screenshot: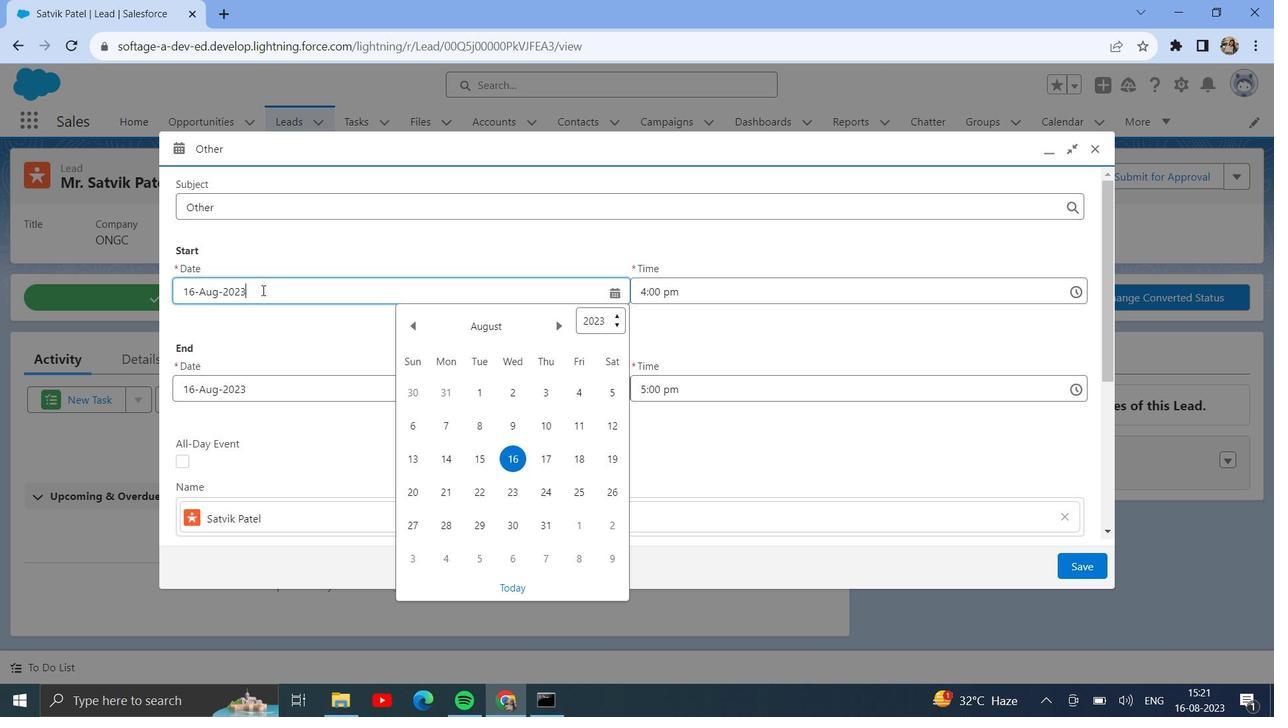 
Action: Mouse moved to (552, 486)
Screenshot: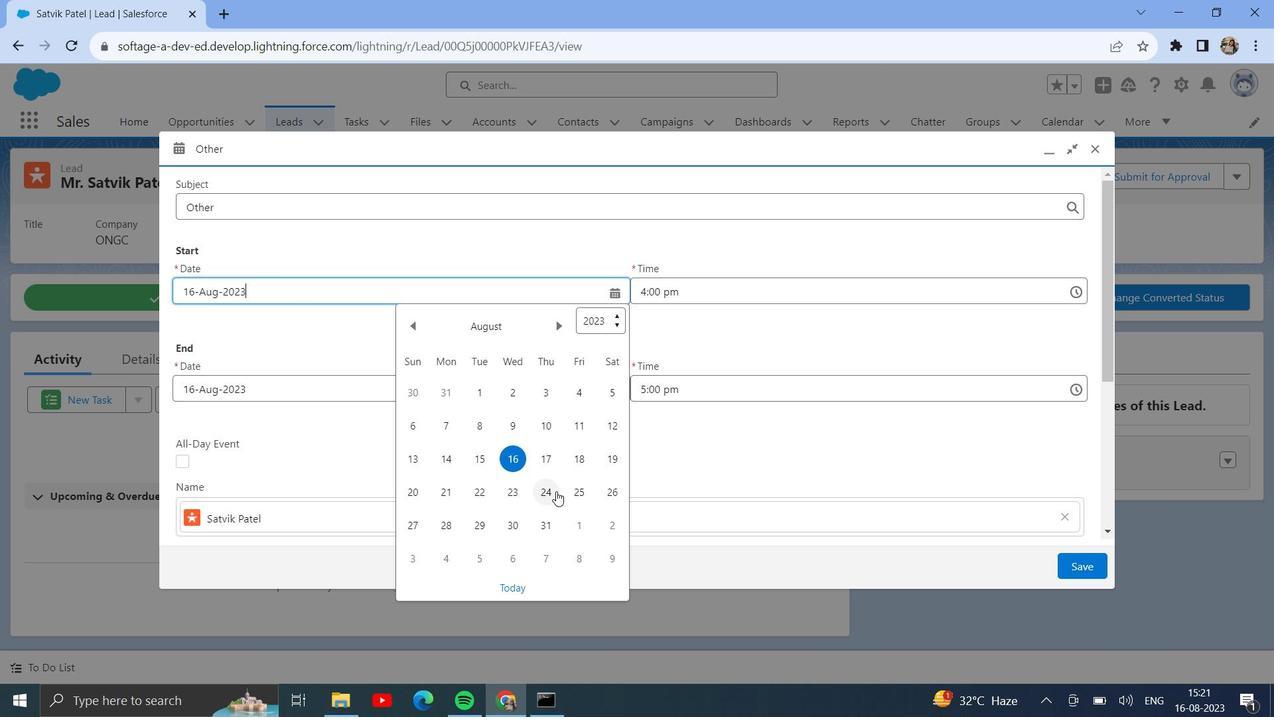 
Action: Mouse pressed left at (552, 486)
Screenshot: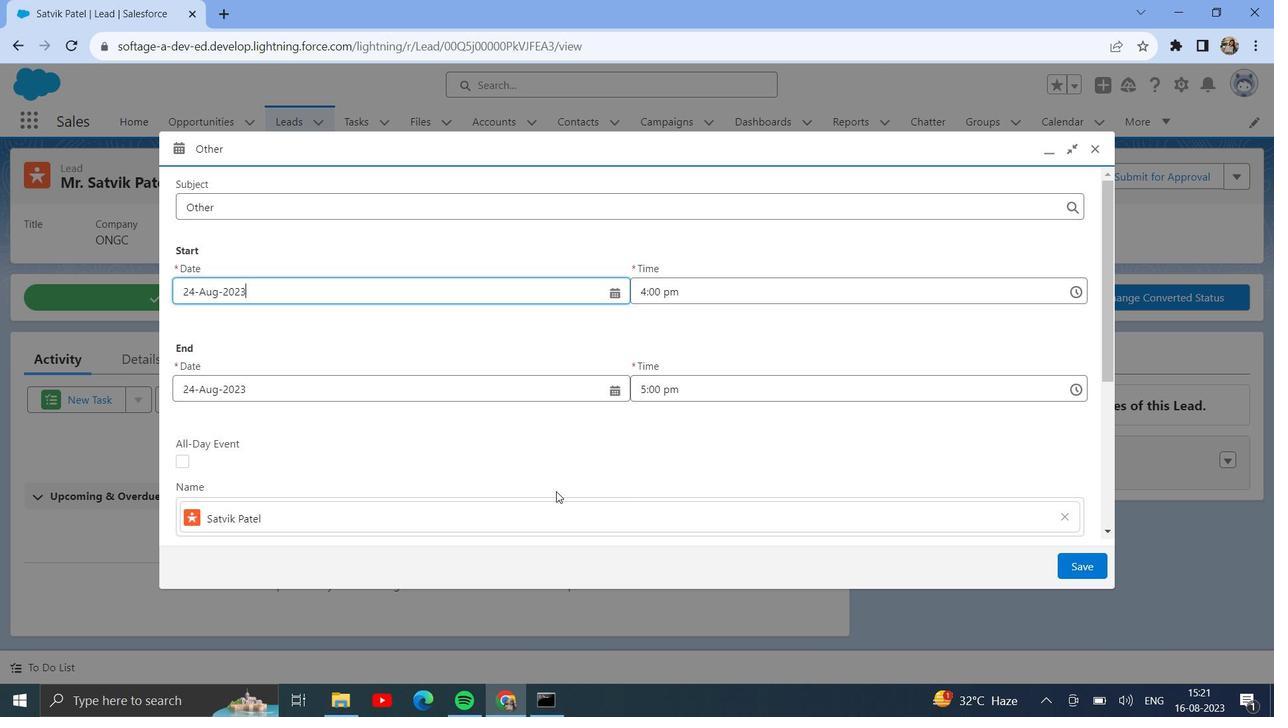
Action: Mouse moved to (764, 269)
Screenshot: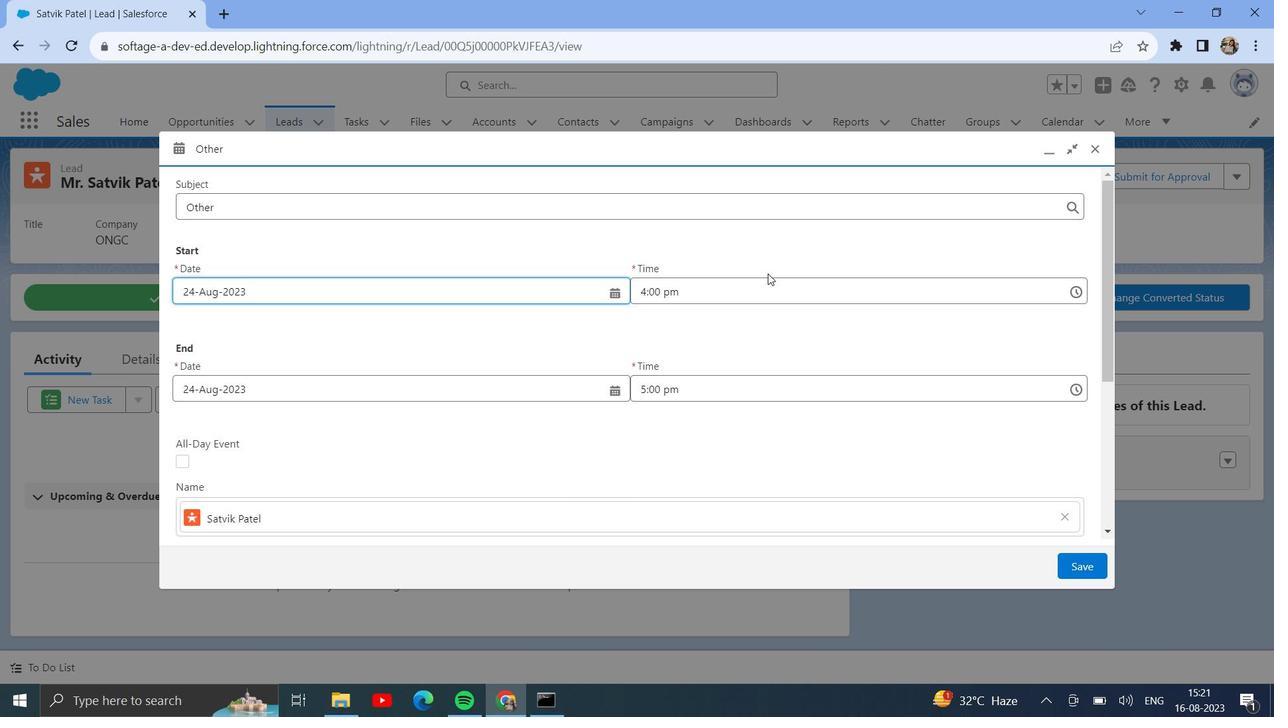 
Action: Mouse pressed left at (764, 269)
Screenshot: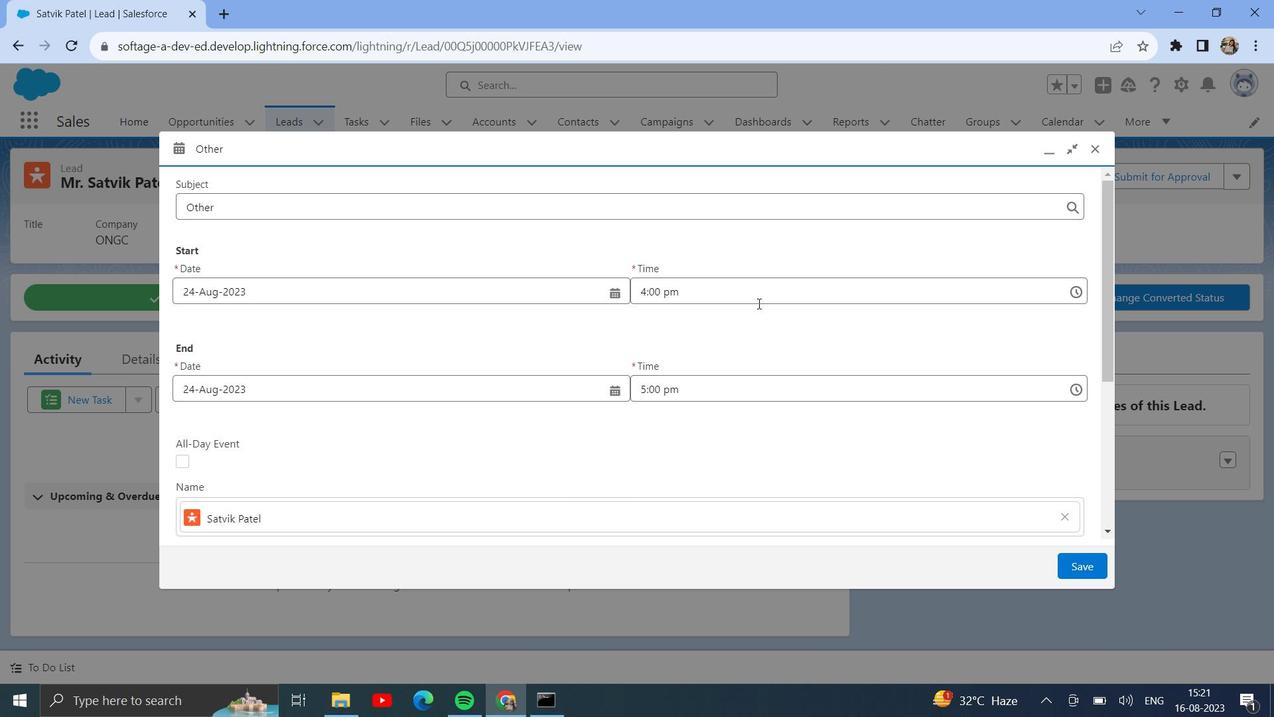
Action: Mouse moved to (751, 291)
Screenshot: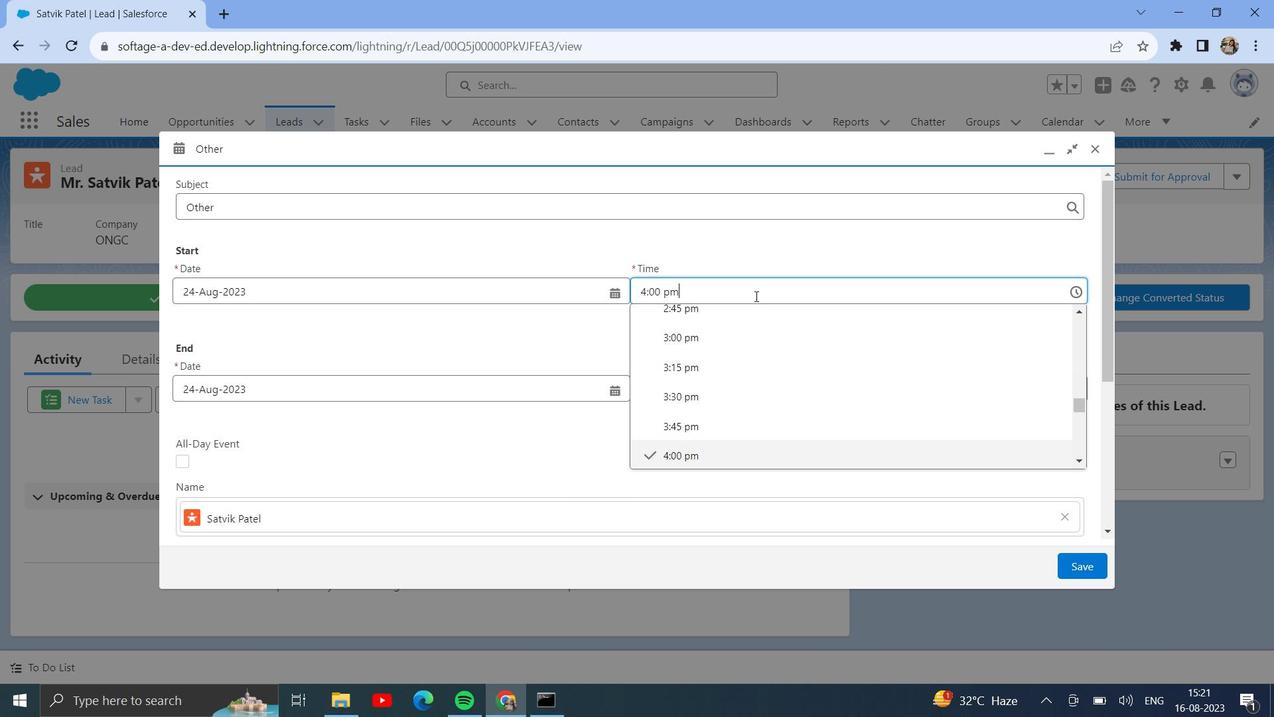 
Action: Mouse pressed left at (751, 291)
Screenshot: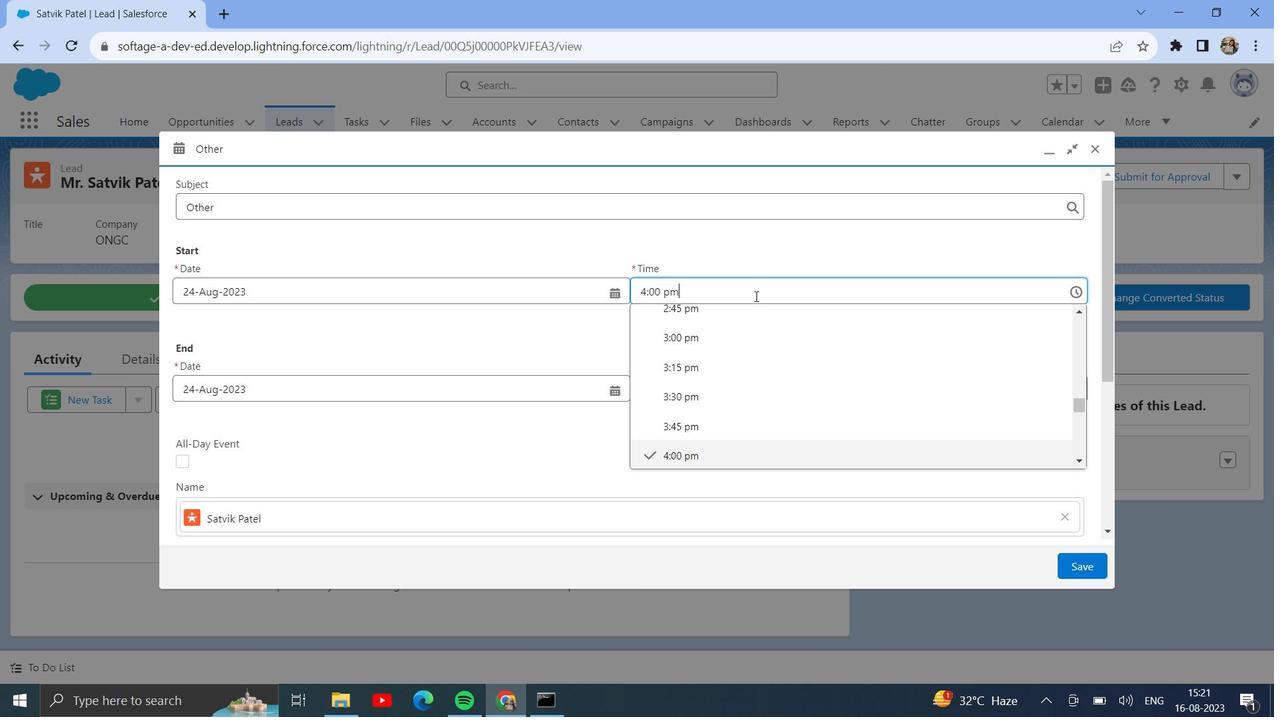 
Action: Mouse moved to (729, 375)
Screenshot: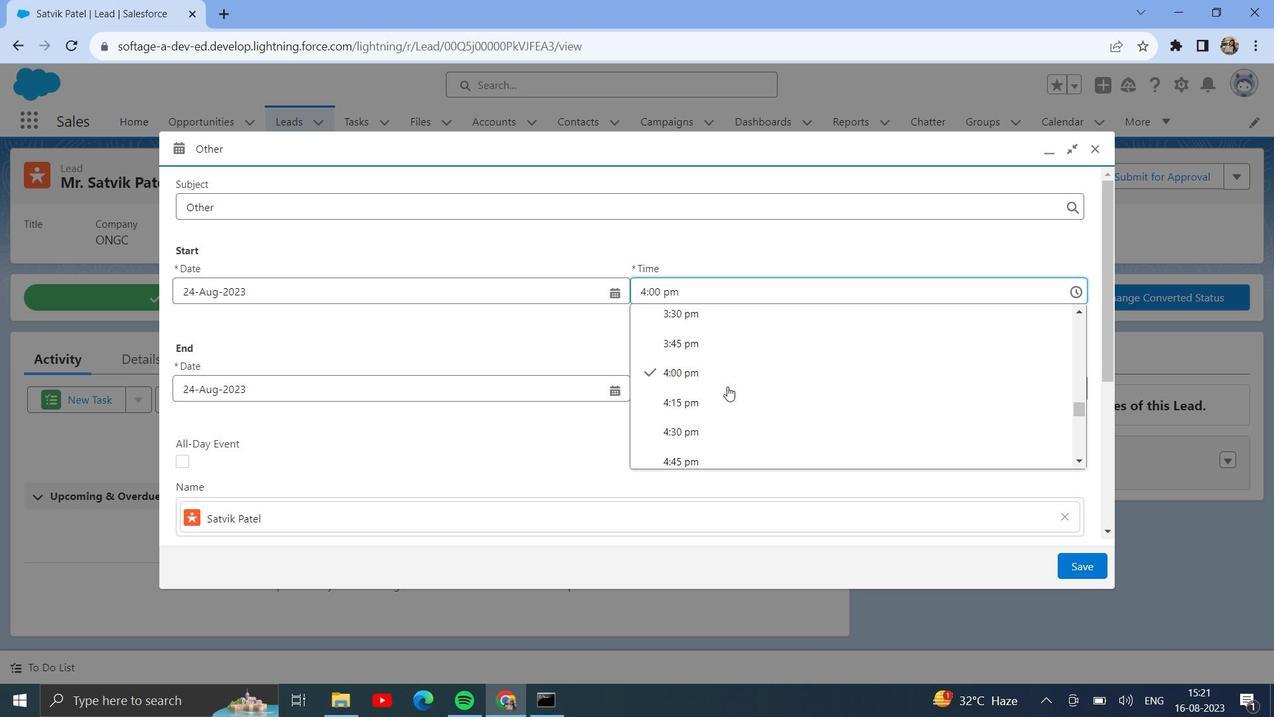 
Action: Mouse scrolled (729, 374) with delta (0, 0)
Screenshot: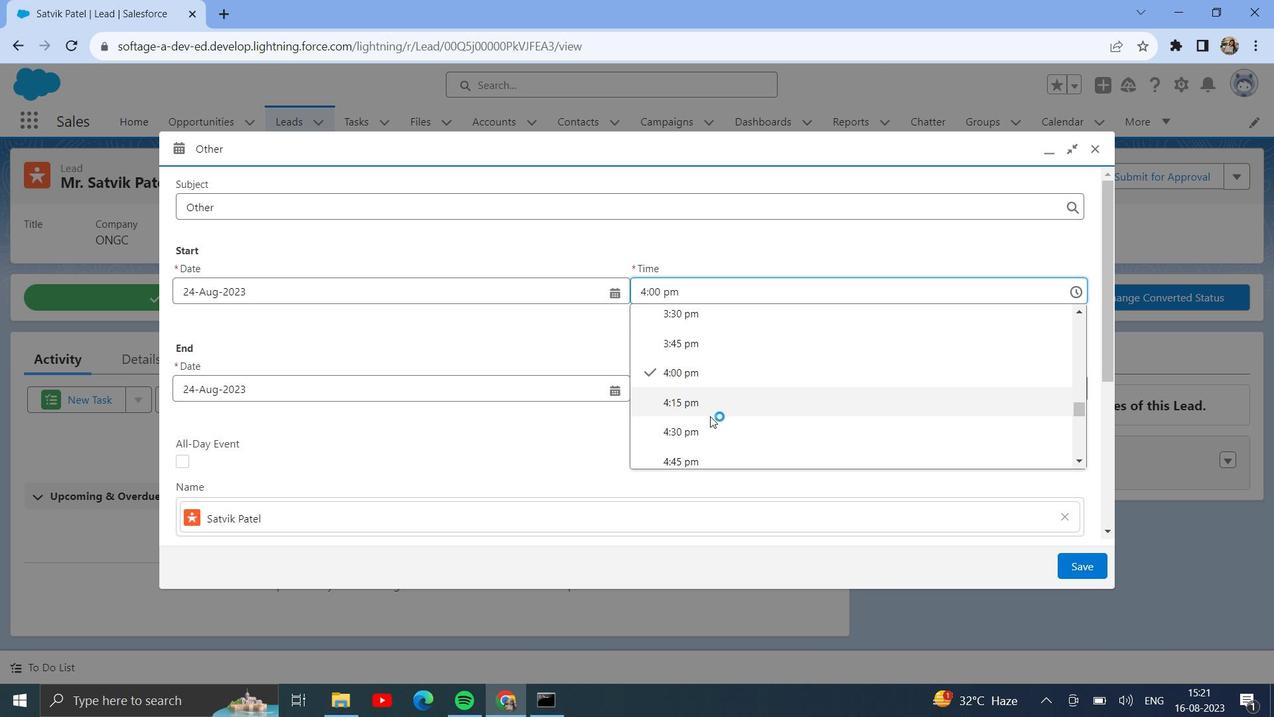 
Action: Mouse moved to (702, 417)
Screenshot: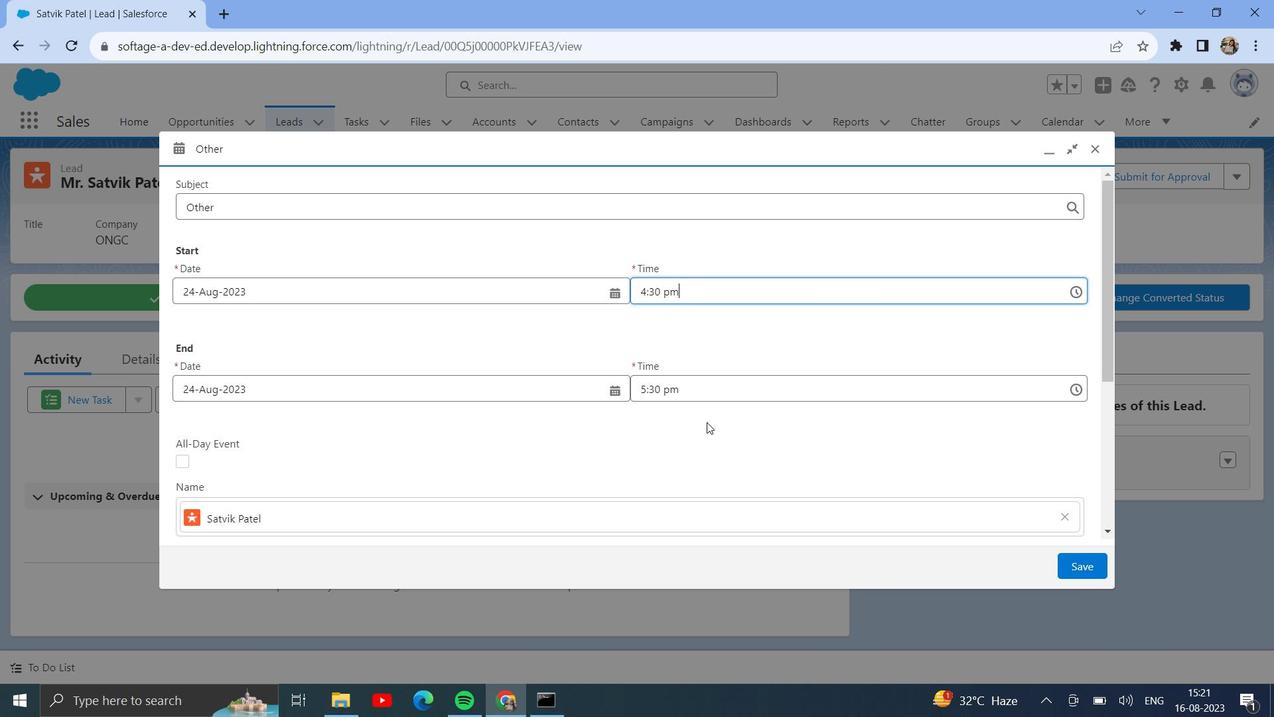
Action: Mouse pressed left at (702, 417)
Screenshot: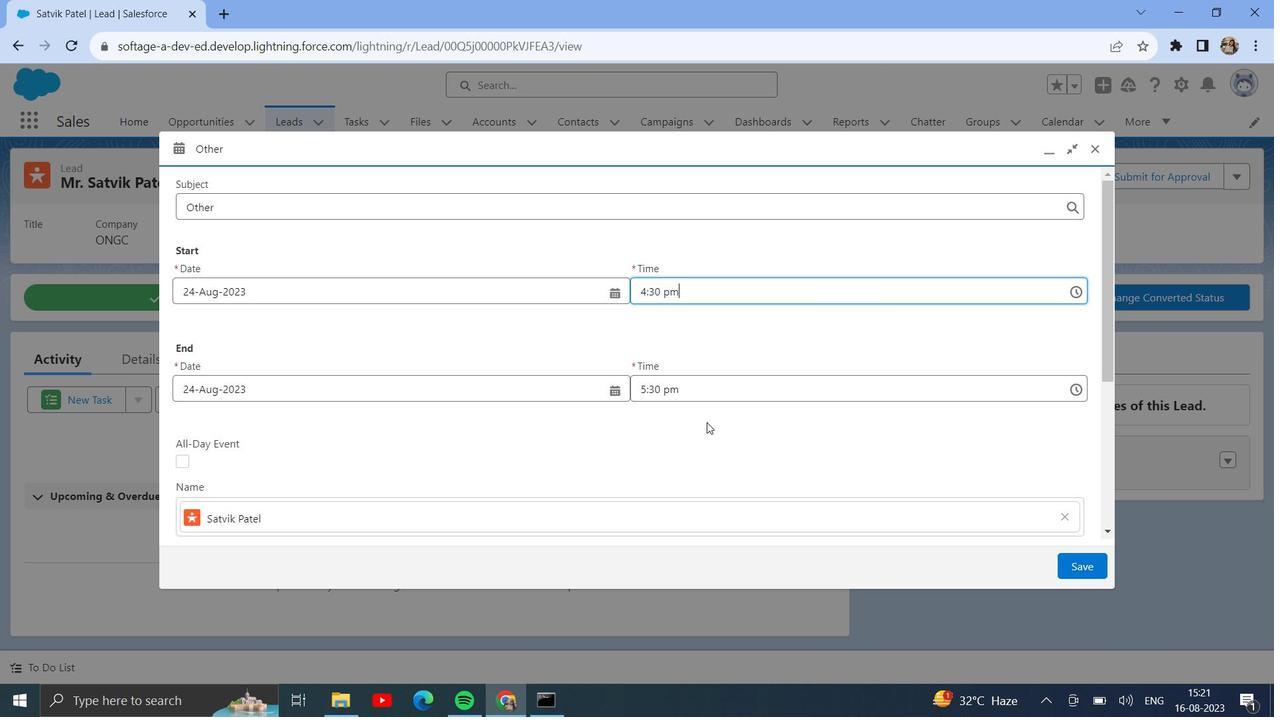 
Action: Mouse moved to (704, 391)
Screenshot: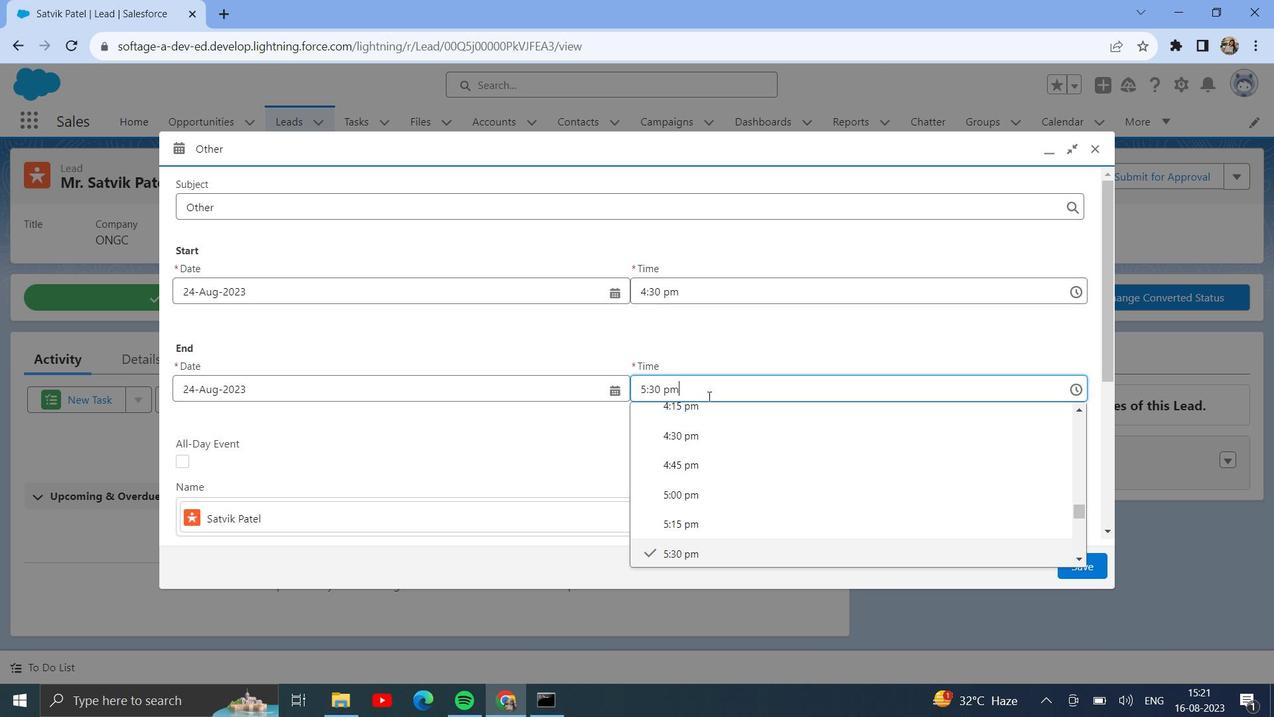 
Action: Mouse pressed left at (704, 391)
Screenshot: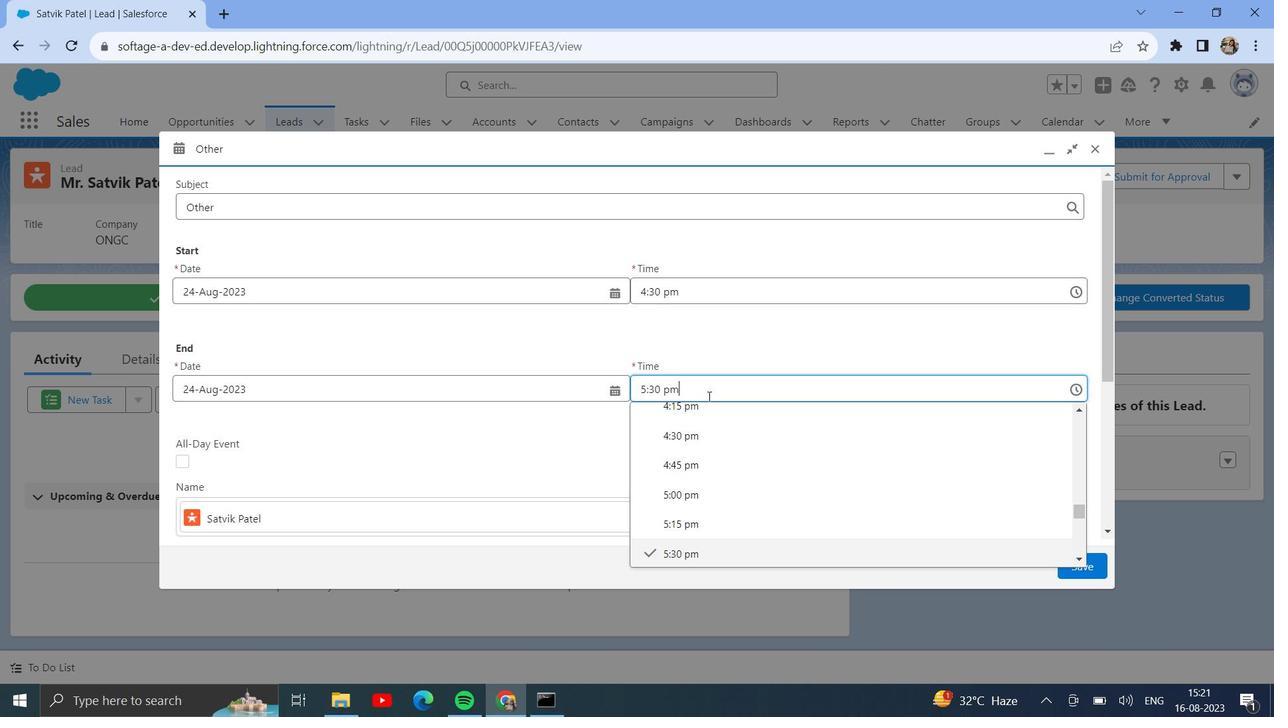 
Action: Mouse moved to (705, 474)
Screenshot: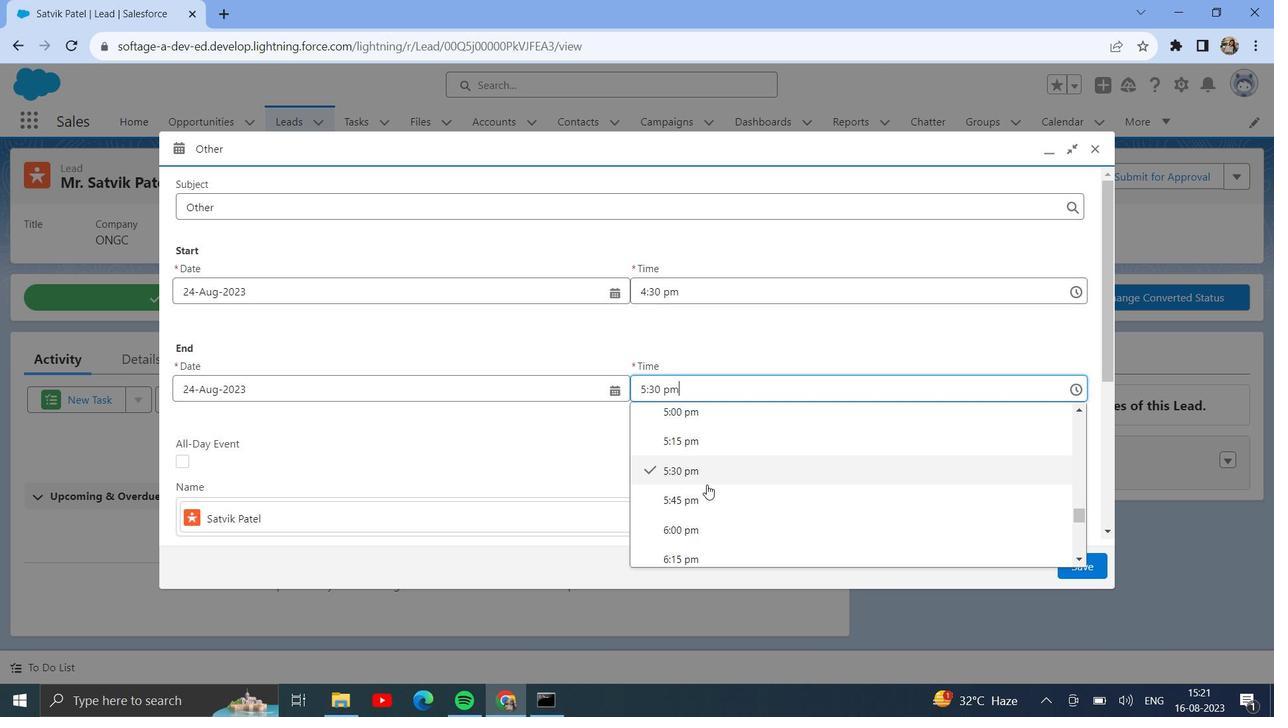 
Action: Mouse scrolled (705, 473) with delta (0, 0)
Screenshot: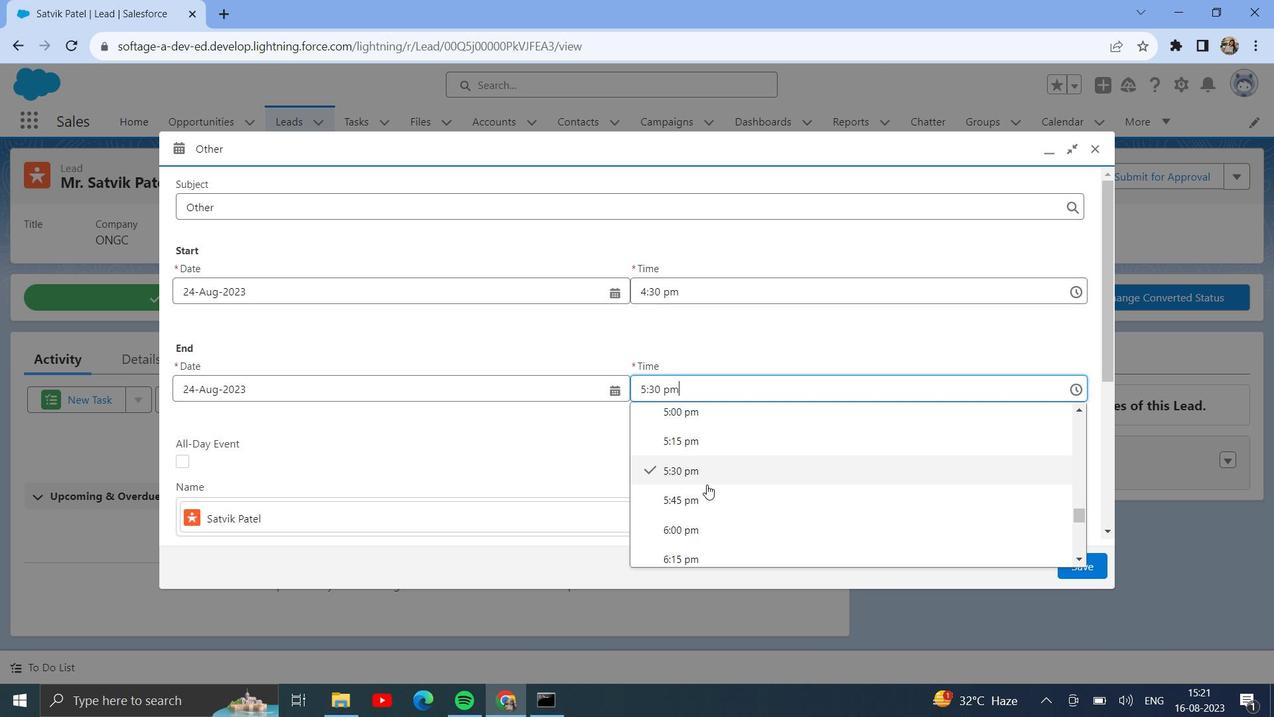 
Action: Mouse moved to (687, 517)
Screenshot: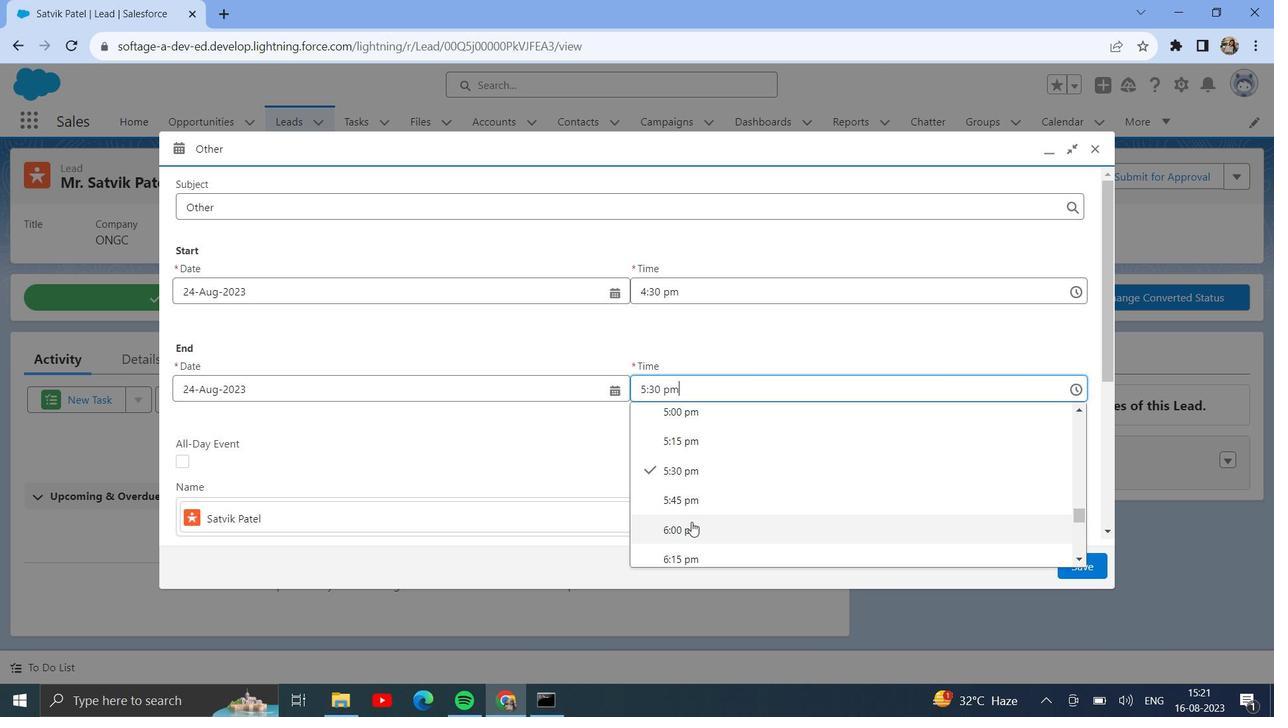 
Action: Mouse pressed left at (687, 517)
Screenshot: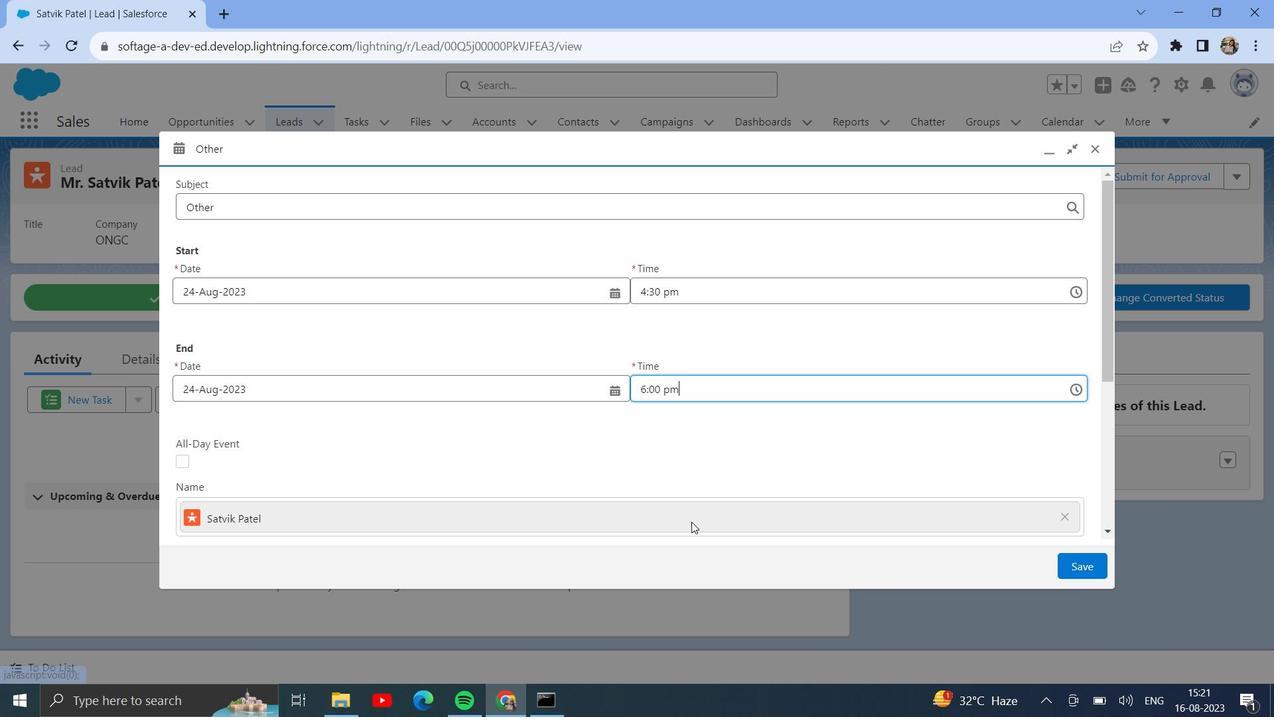
Action: Mouse moved to (475, 452)
Screenshot: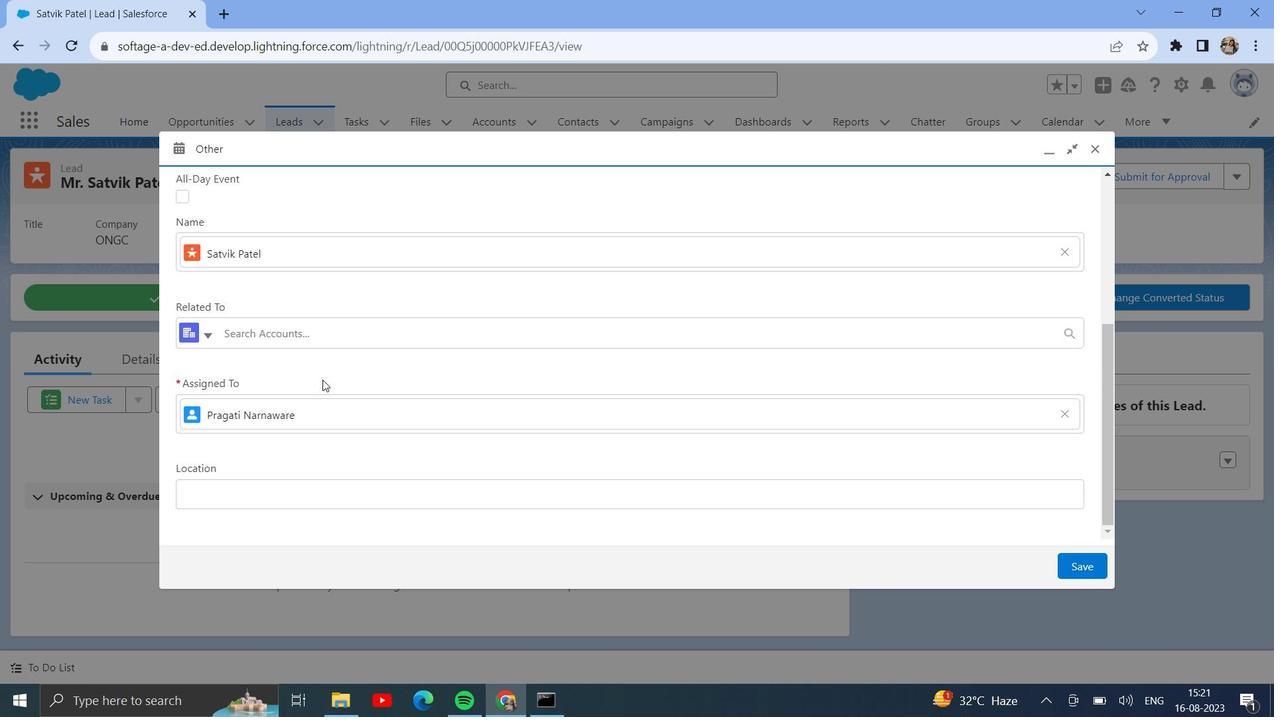 
Action: Mouse scrolled (475, 451) with delta (0, 0)
Screenshot: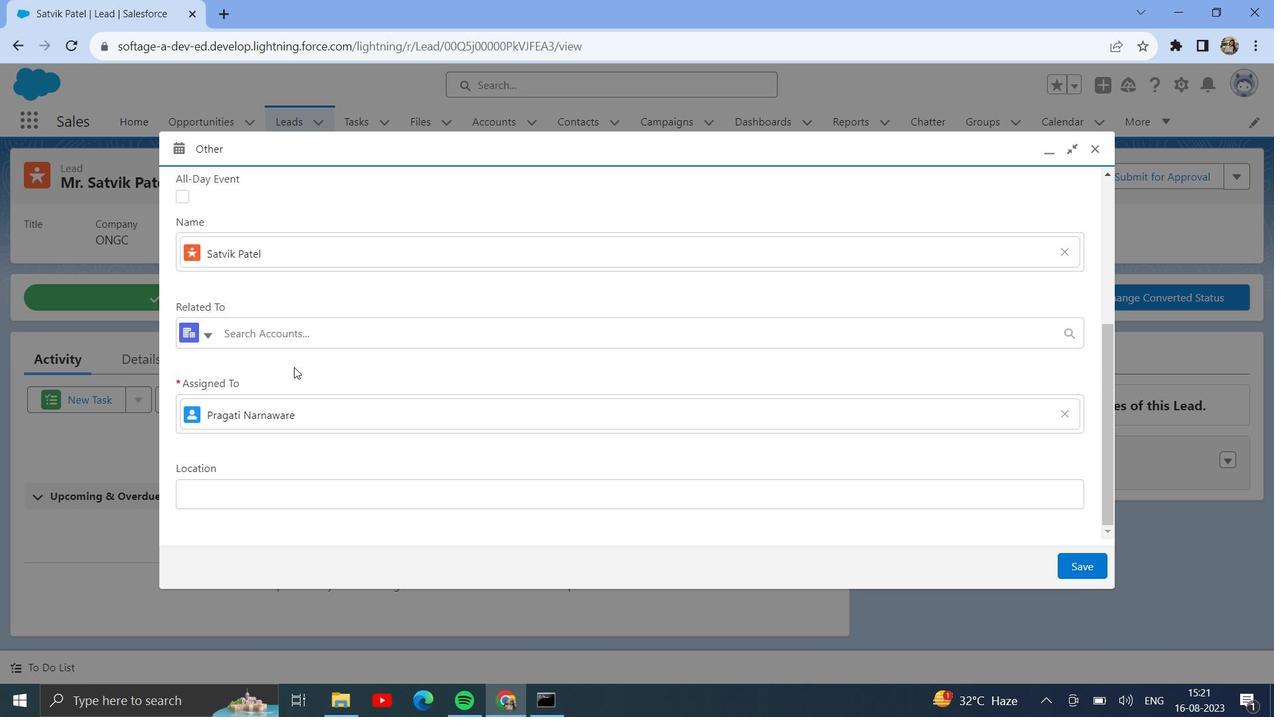 
Action: Mouse scrolled (475, 451) with delta (0, 0)
Screenshot: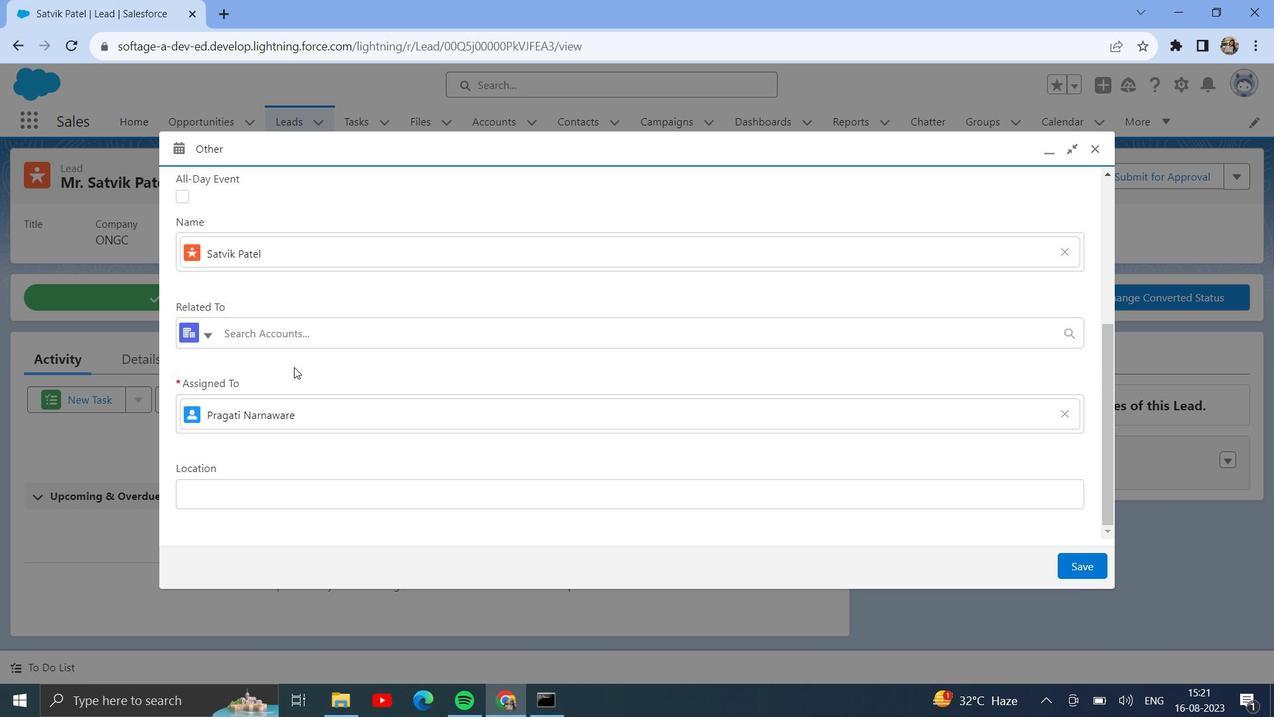 
Action: Mouse scrolled (475, 451) with delta (0, 0)
Screenshot: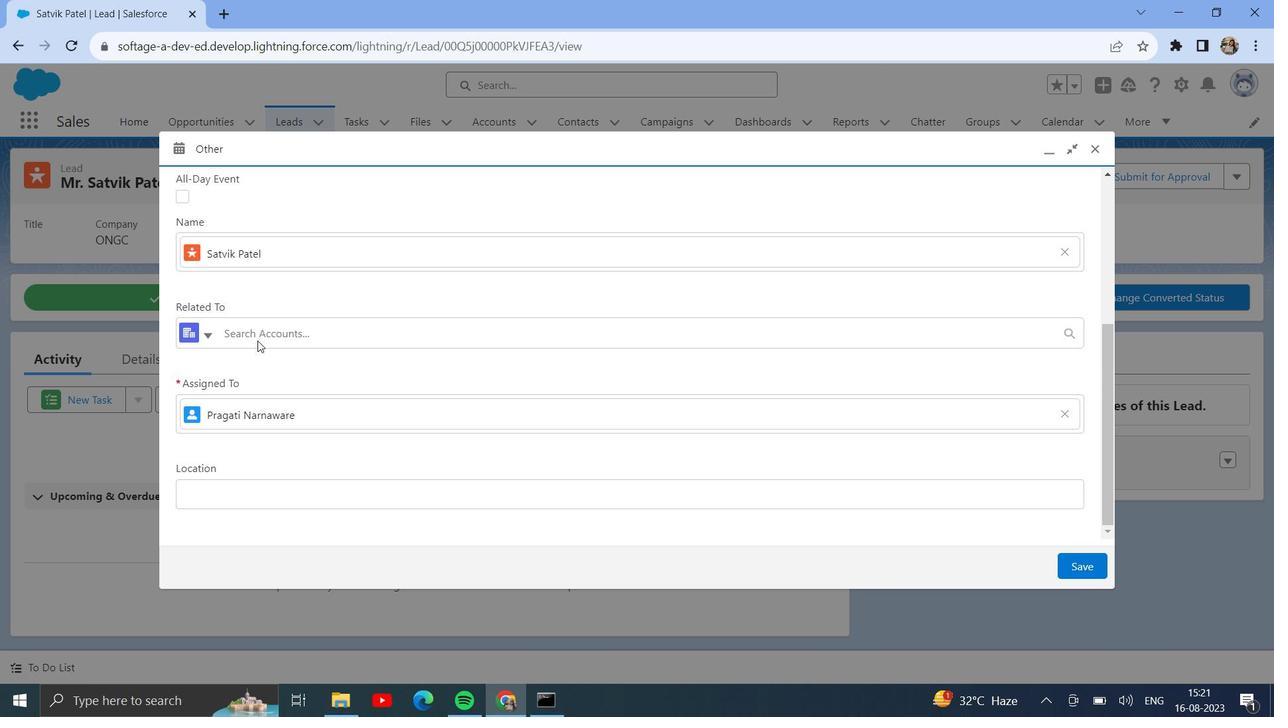 
Action: Mouse moved to (474, 451)
Screenshot: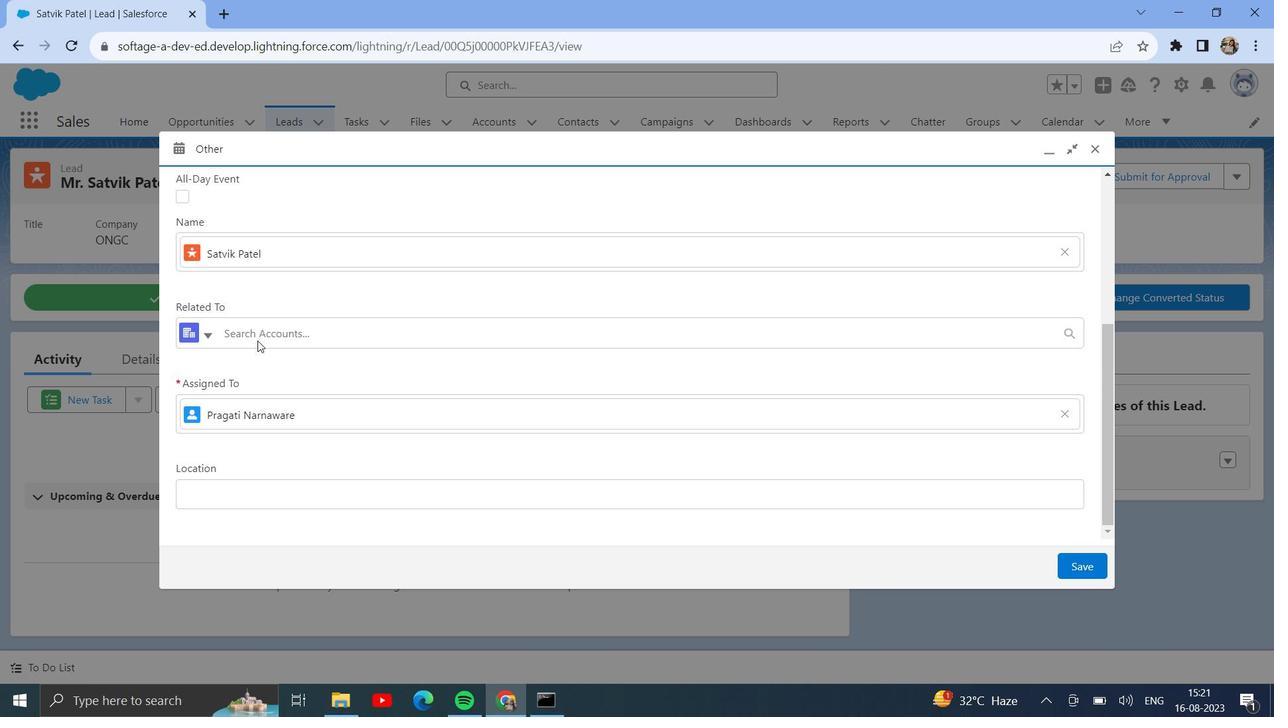 
Action: Mouse scrolled (474, 450) with delta (0, 0)
Screenshot: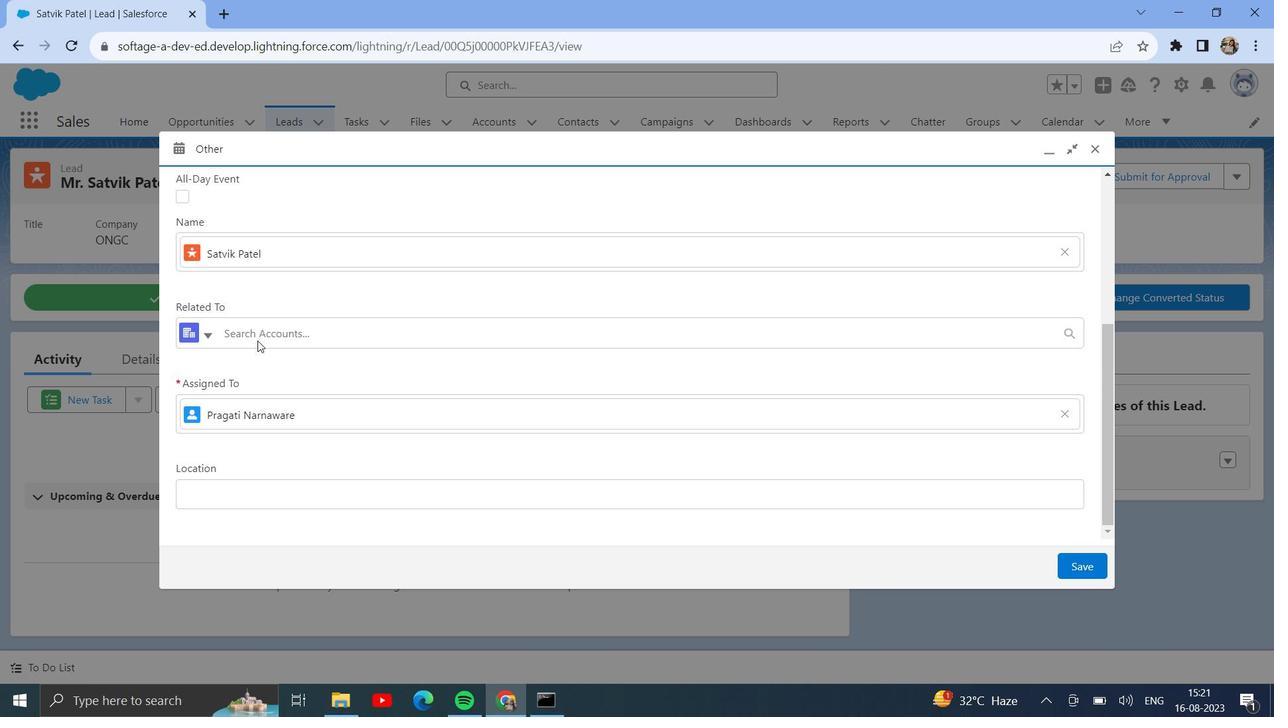 
Action: Mouse moved to (205, 198)
Screenshot: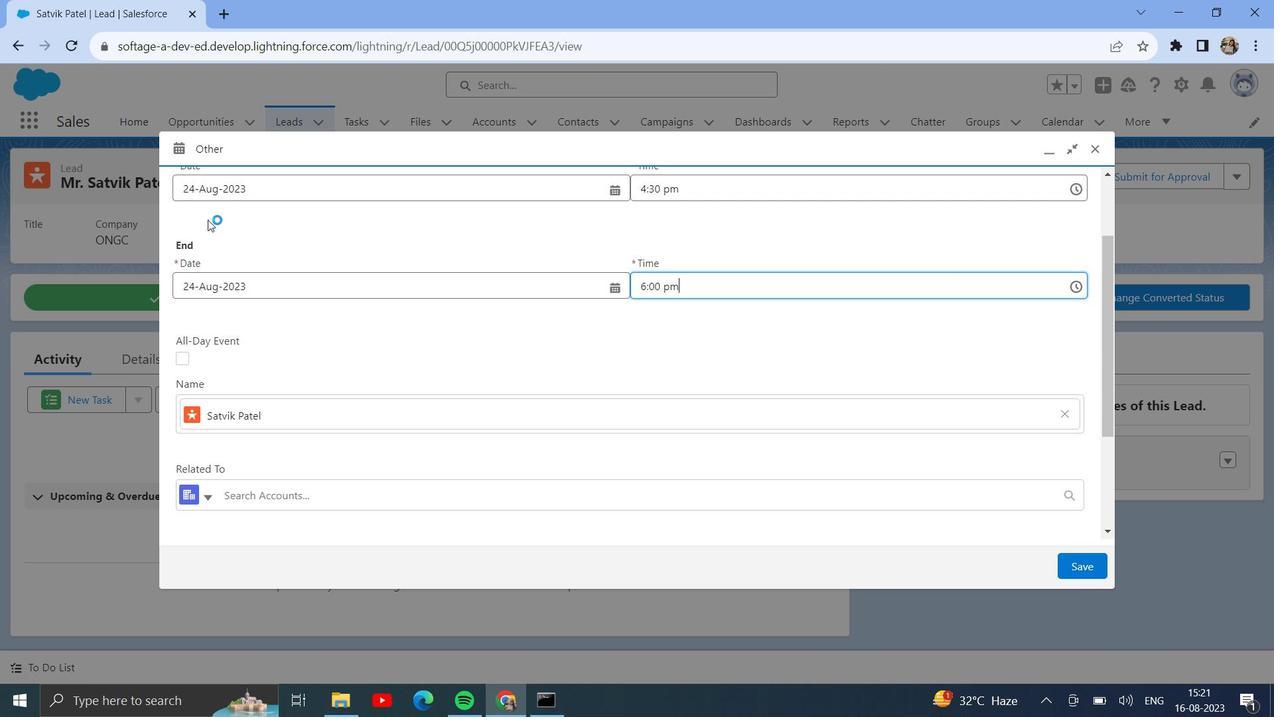 
Action: Mouse scrolled (205, 199) with delta (0, 0)
Screenshot: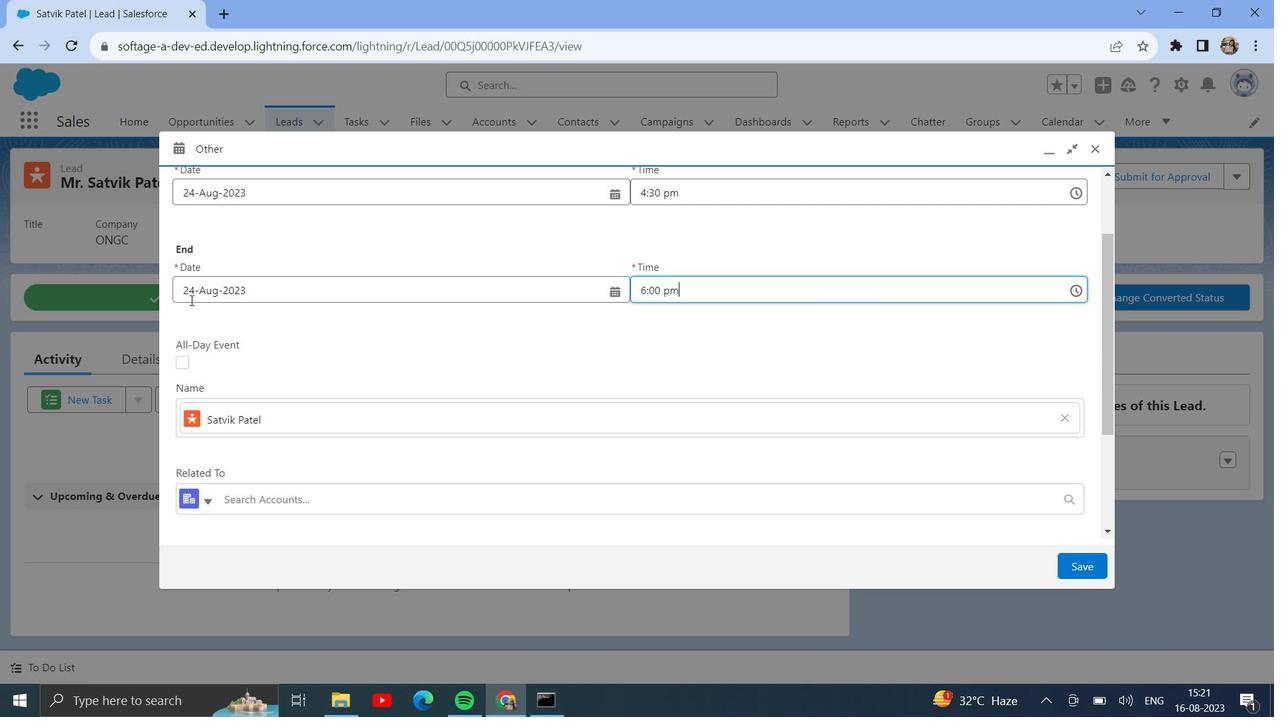 
Action: Mouse scrolled (205, 199) with delta (0, 0)
Screenshot: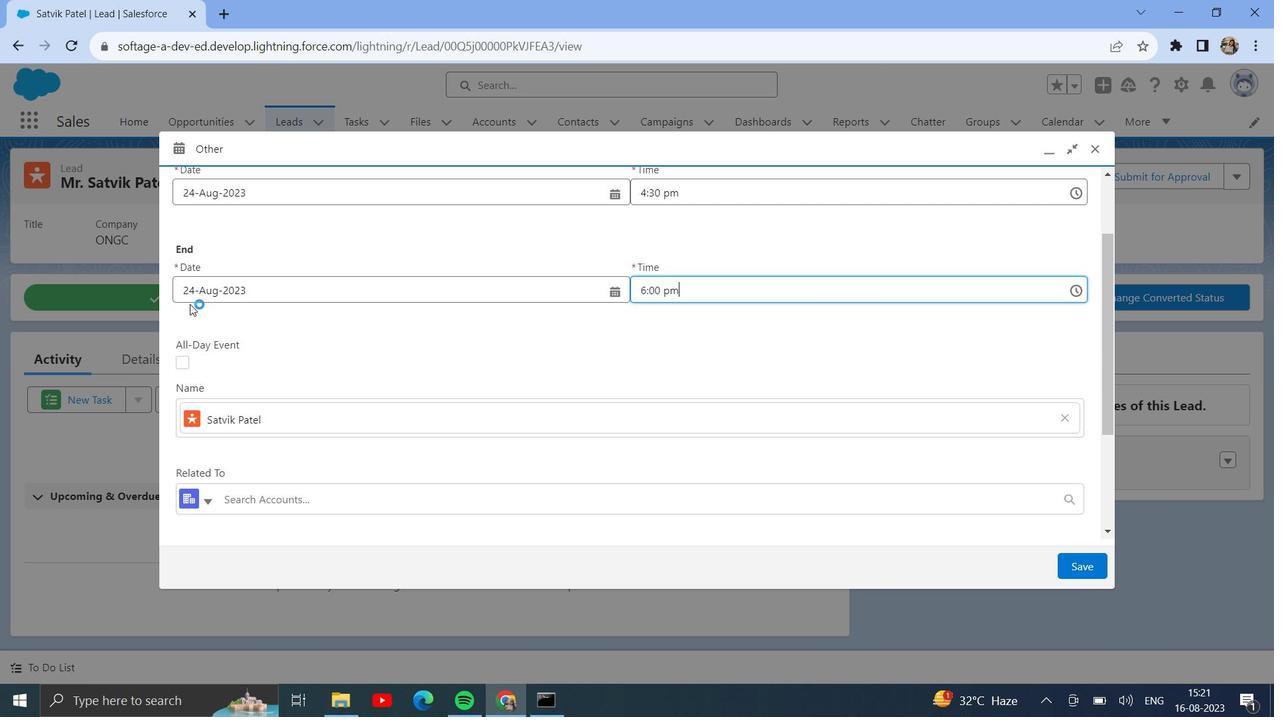
Action: Mouse moved to (182, 310)
Screenshot: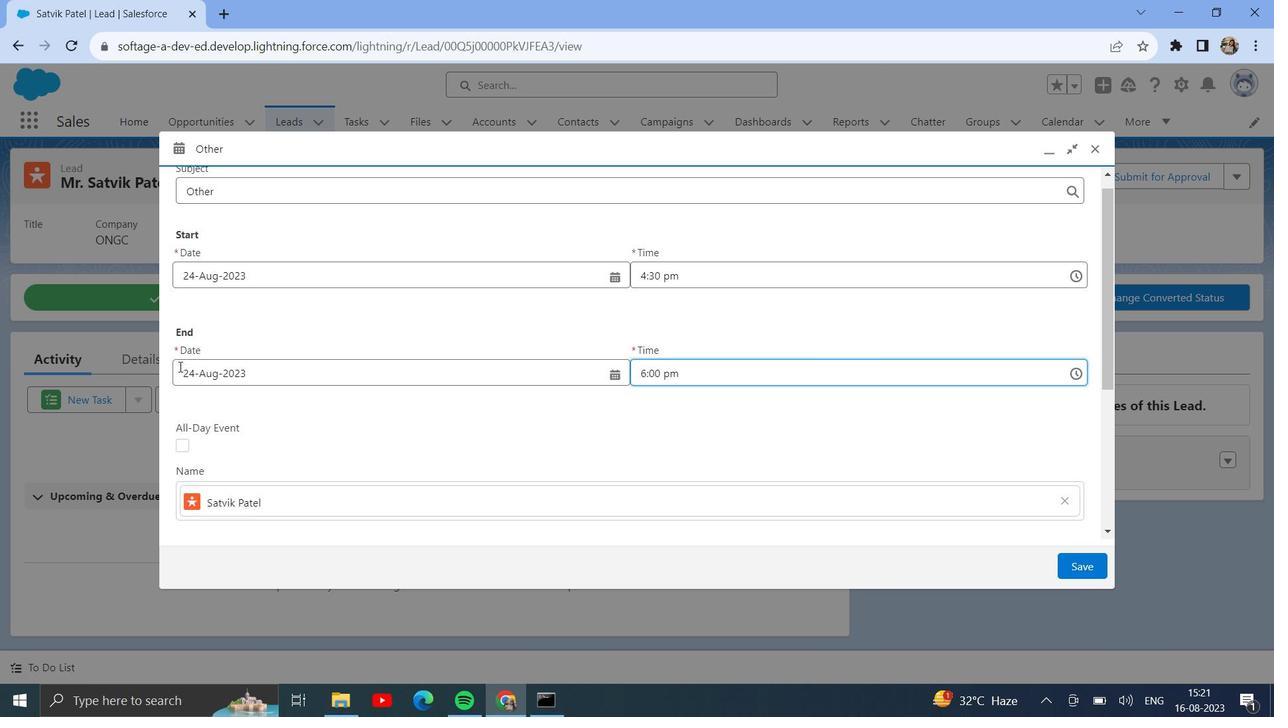 
Action: Mouse scrolled (182, 310) with delta (0, 0)
Screenshot: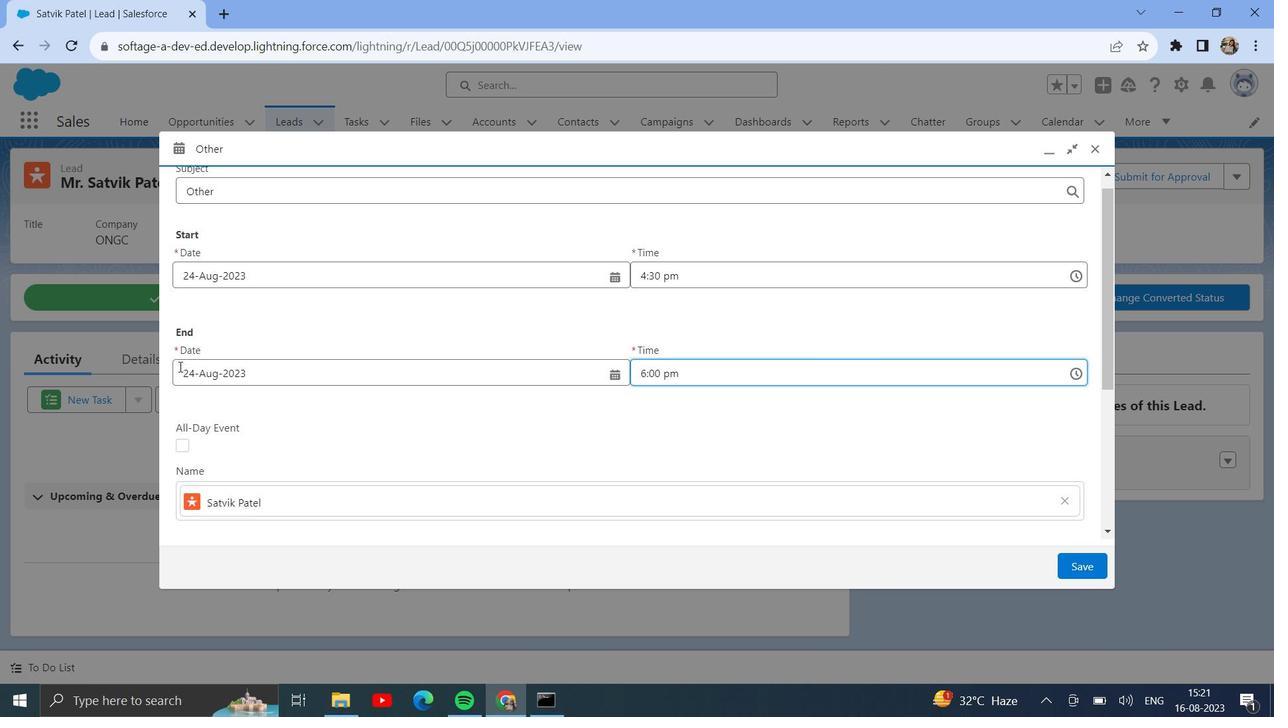 
Action: Mouse moved to (174, 365)
Screenshot: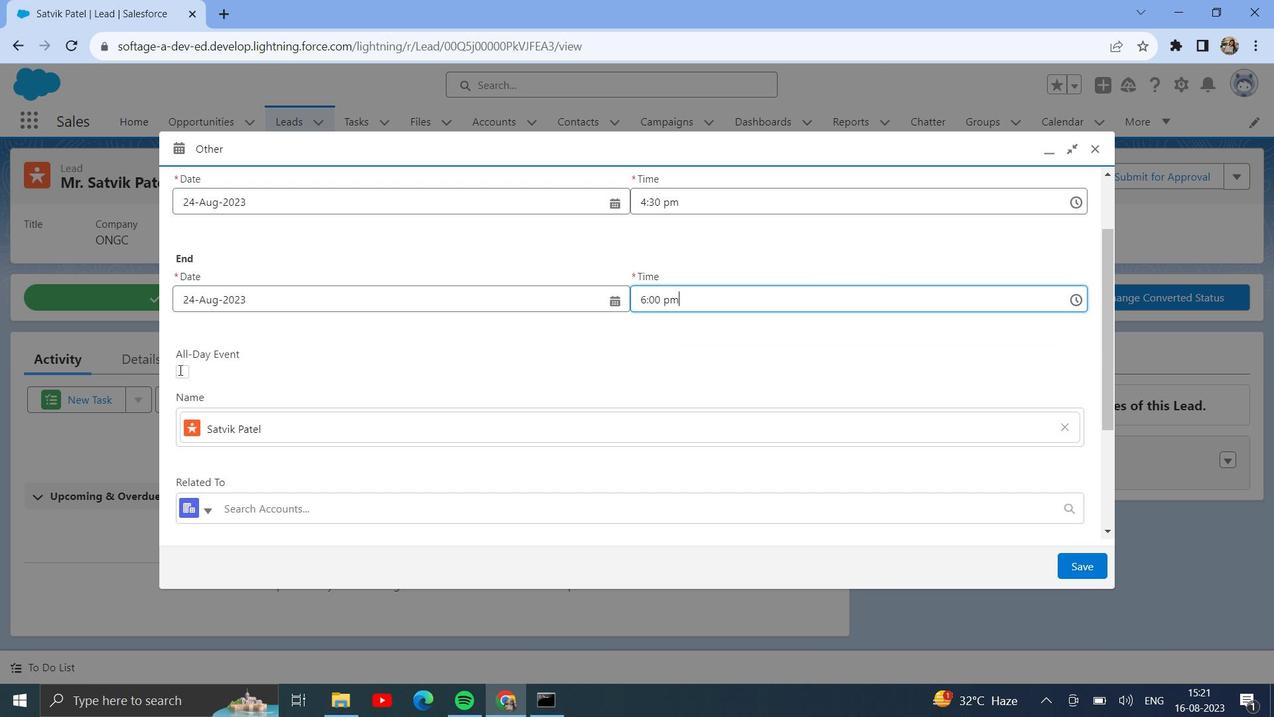 
Action: Mouse scrolled (174, 365) with delta (0, 0)
Screenshot: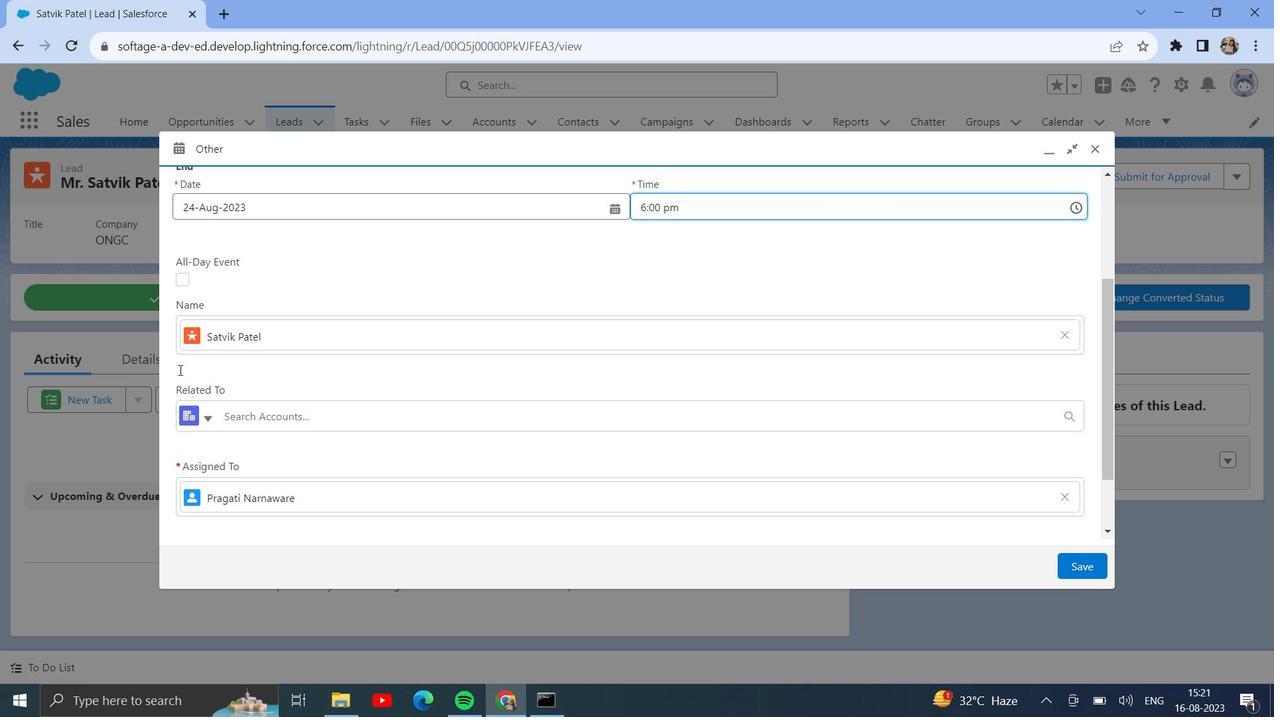 
Action: Mouse scrolled (174, 365) with delta (0, 0)
Screenshot: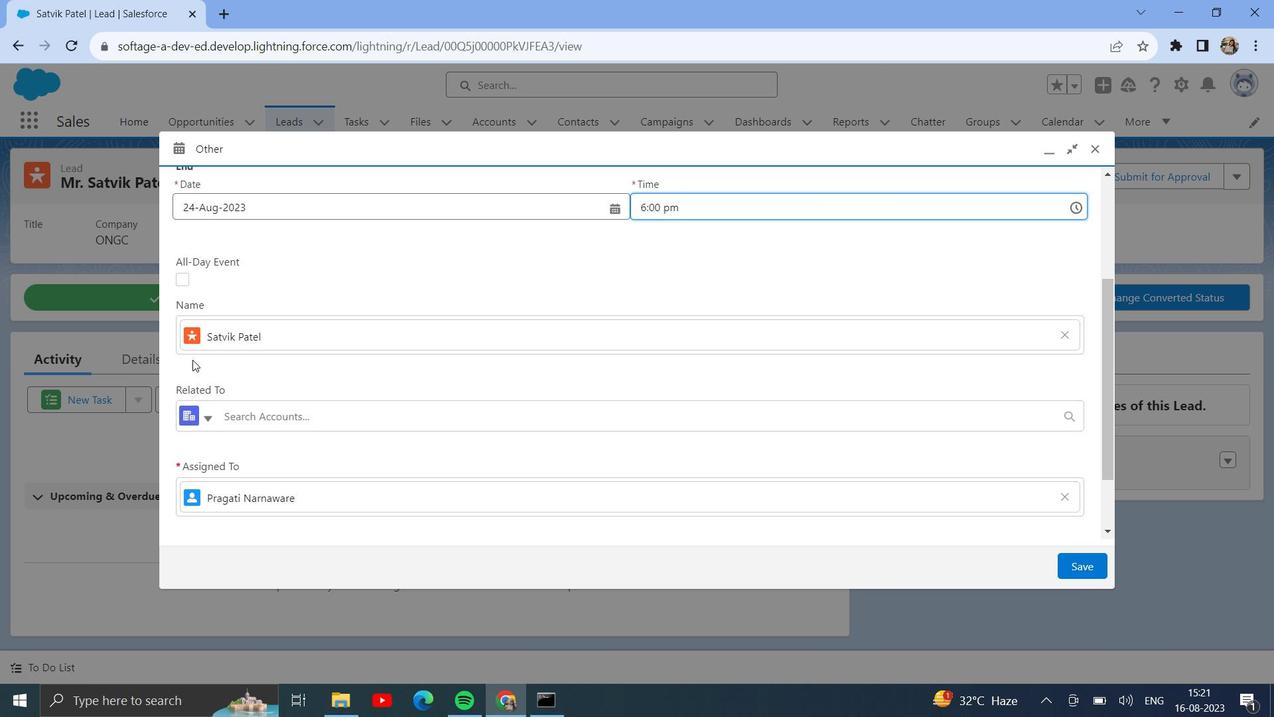 
Action: Mouse moved to (187, 355)
Screenshot: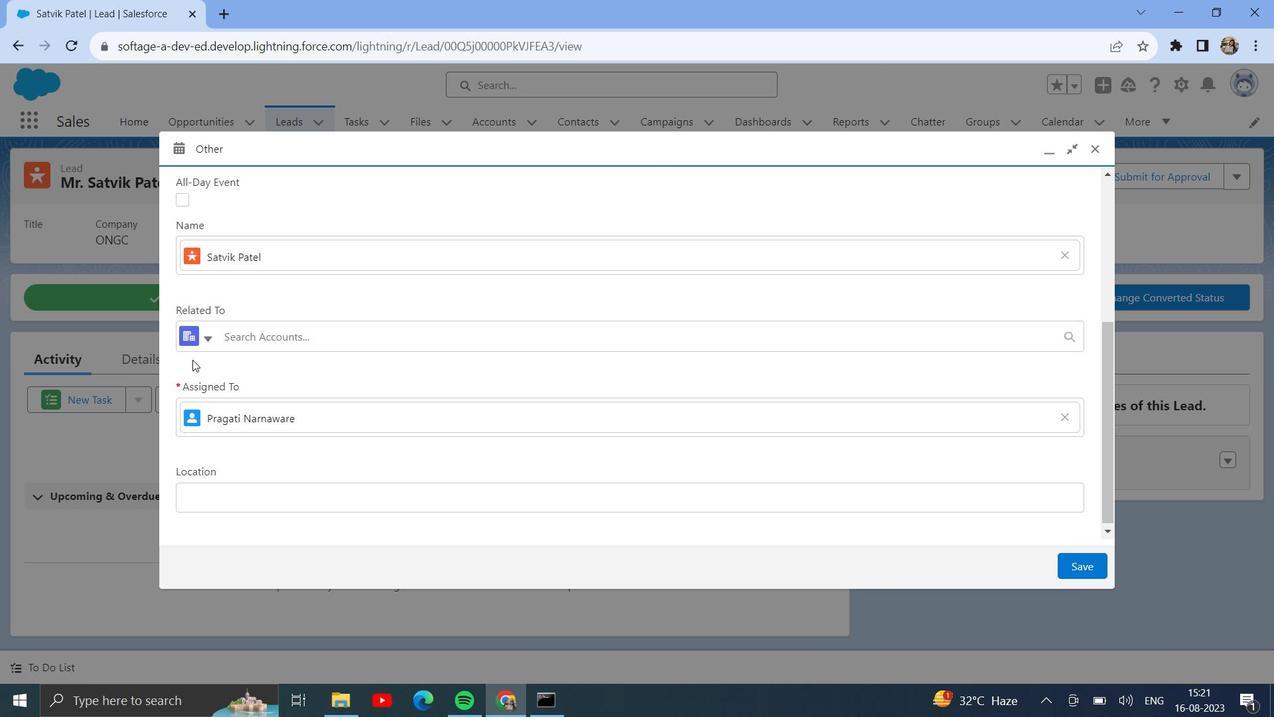 
Action: Mouse scrolled (187, 355) with delta (0, 0)
Screenshot: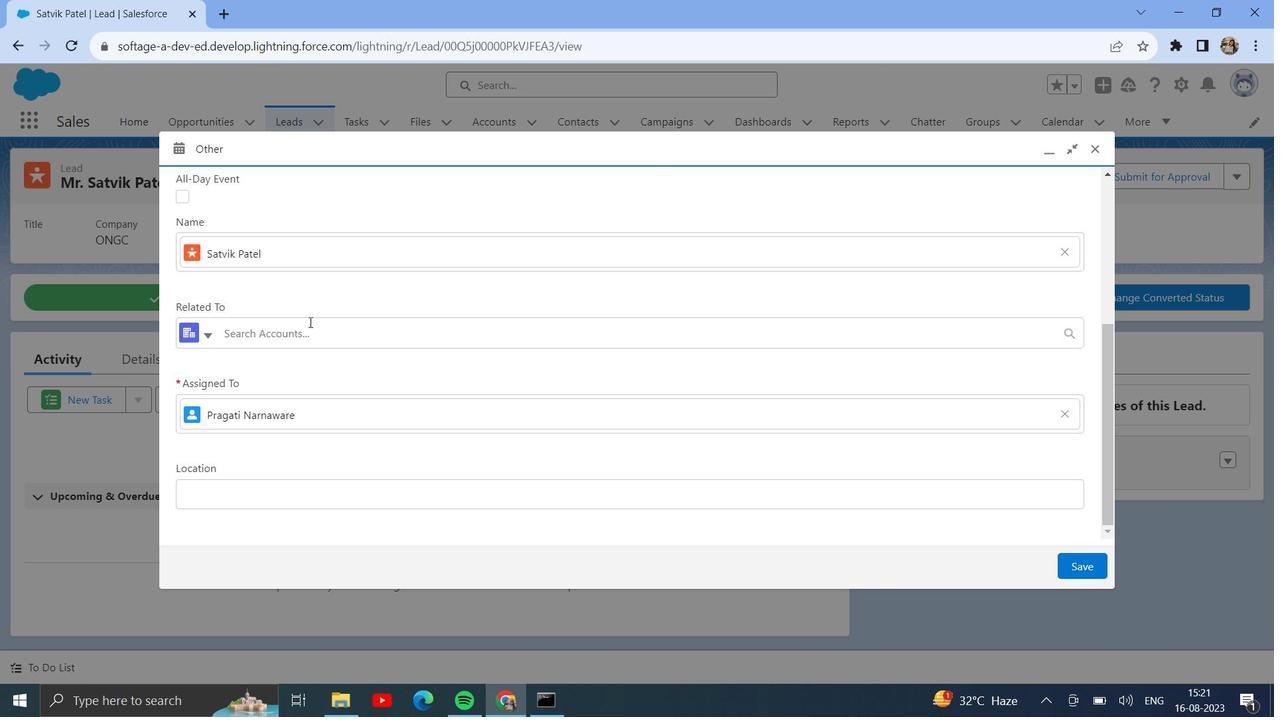 
Action: Mouse scrolled (187, 355) with delta (0, 0)
Screenshot: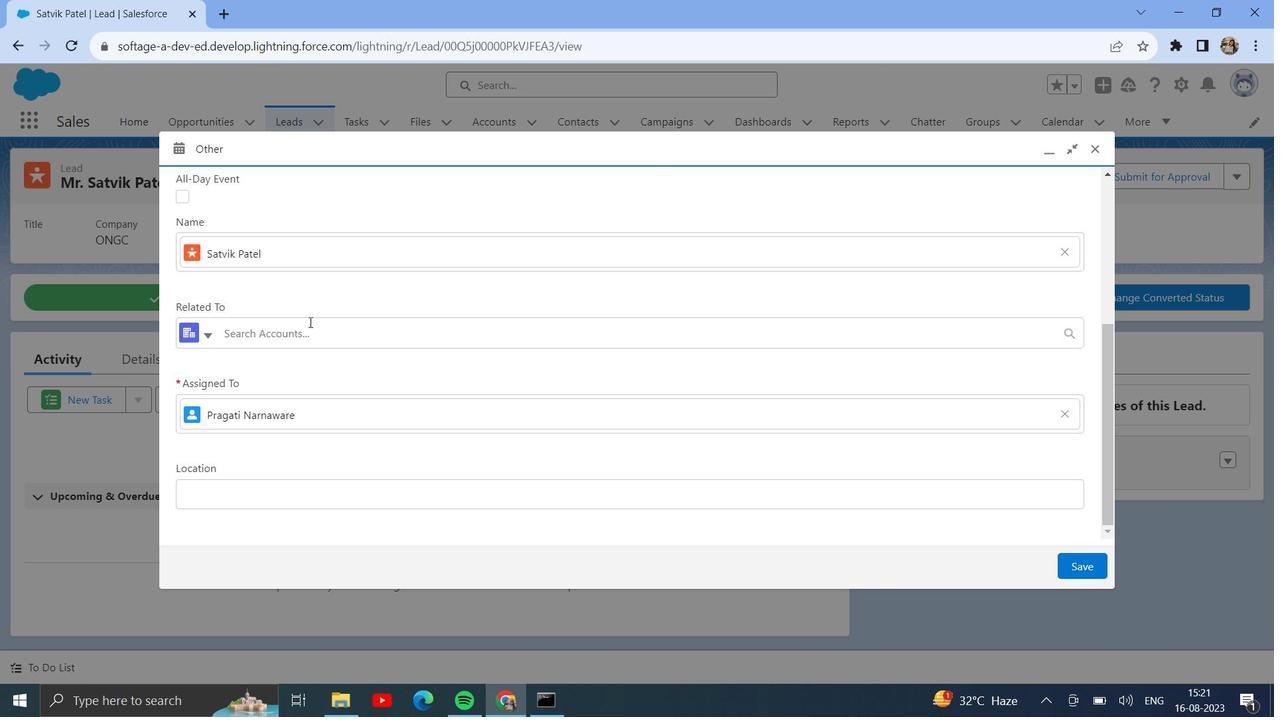 
Action: Mouse moved to (304, 317)
Screenshot: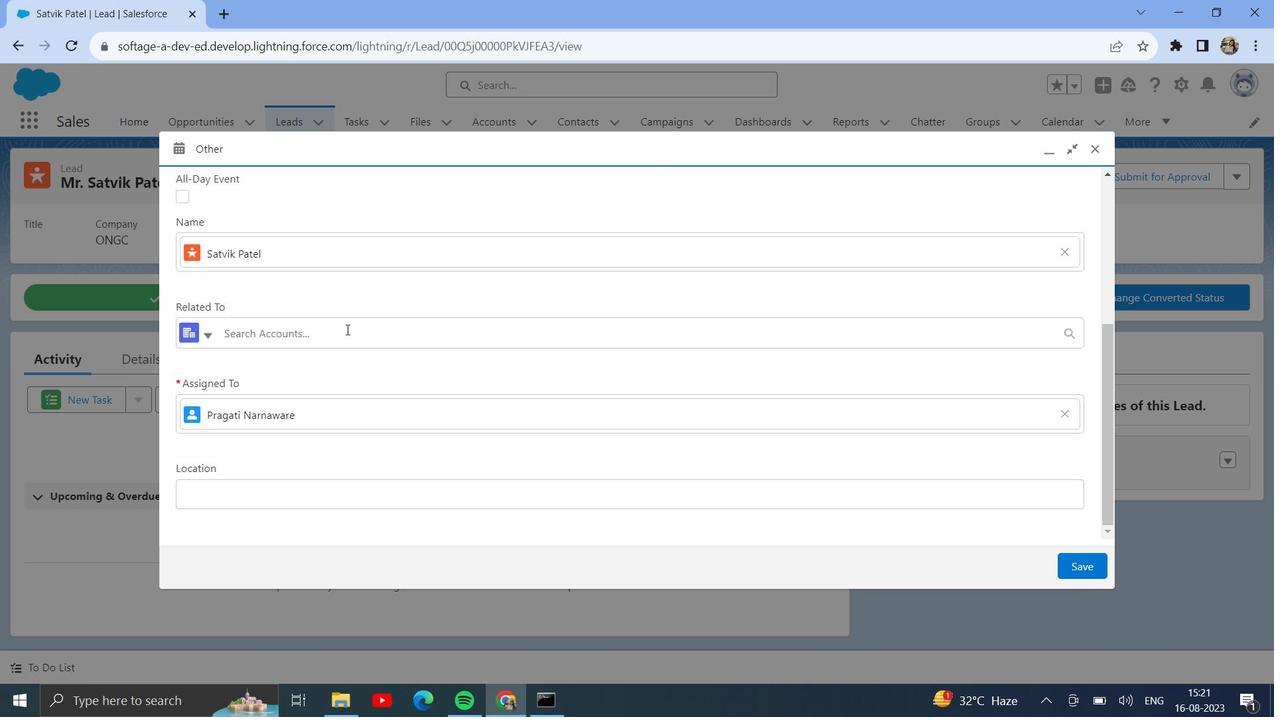 
Action: Mouse scrolled (304, 316) with delta (0, 0)
Screenshot: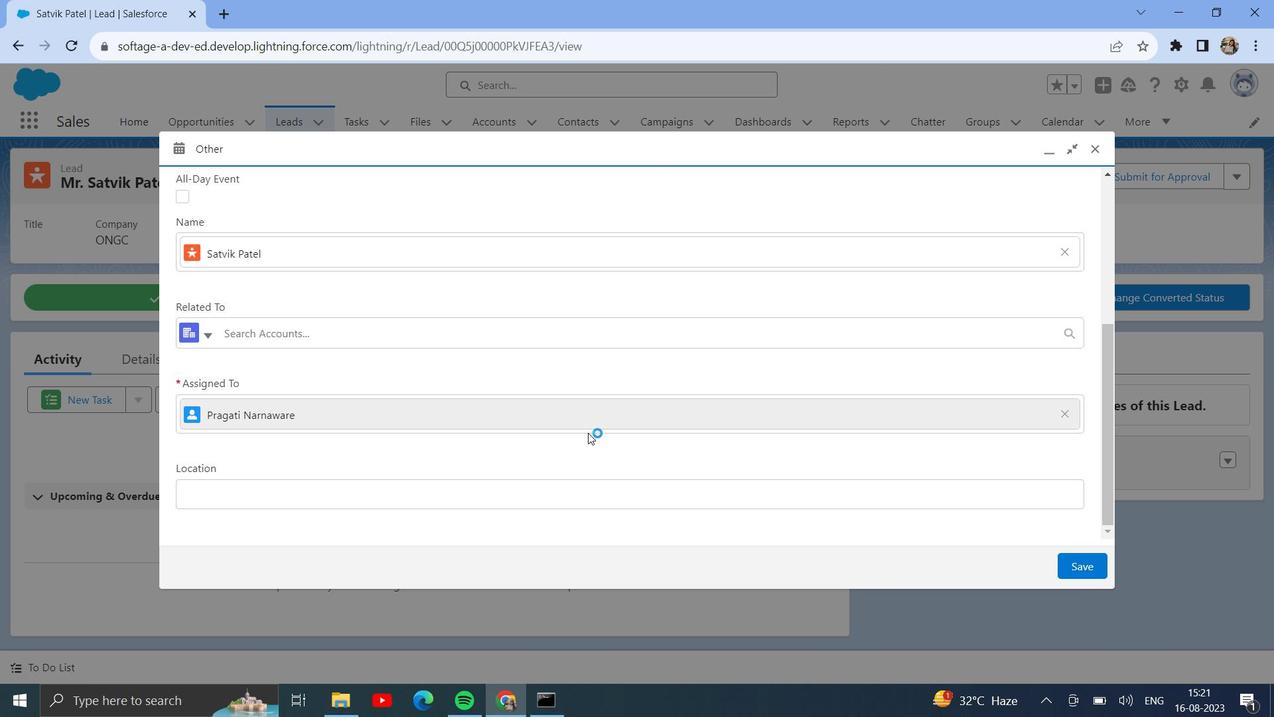 
Action: Mouse scrolled (304, 316) with delta (0, 0)
Screenshot: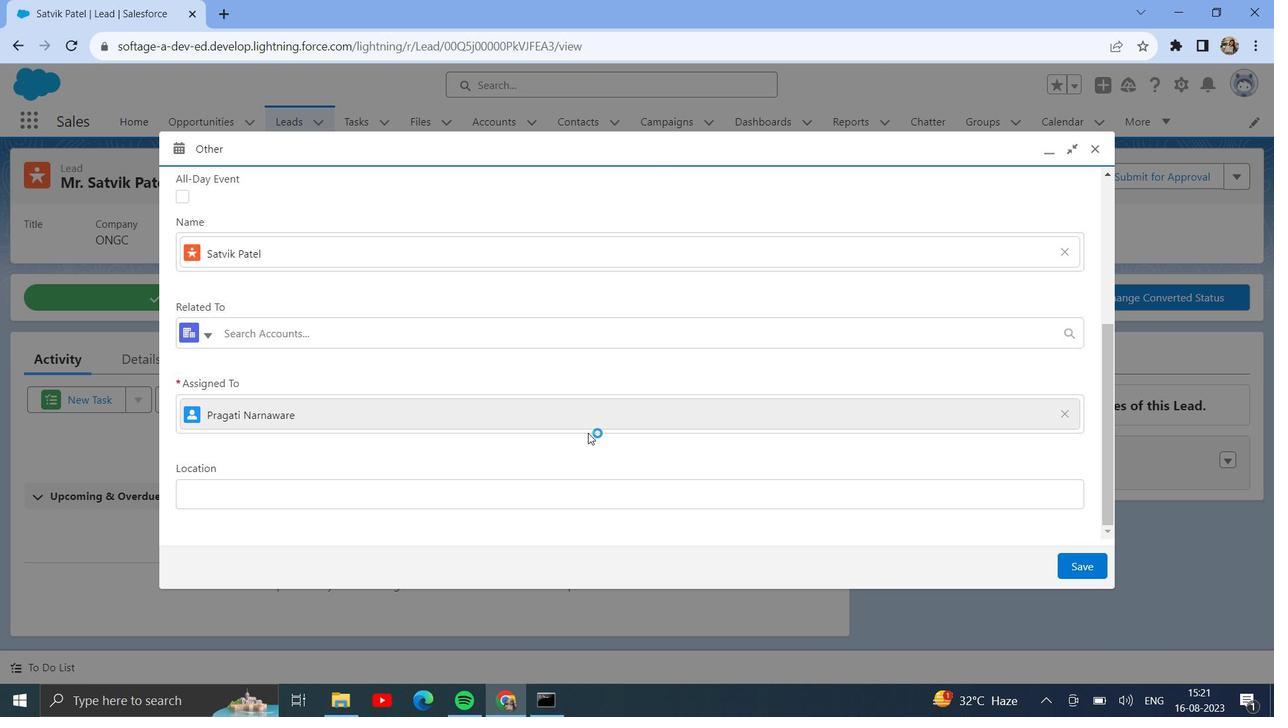 
Action: Mouse scrolled (304, 316) with delta (0, 0)
Screenshot: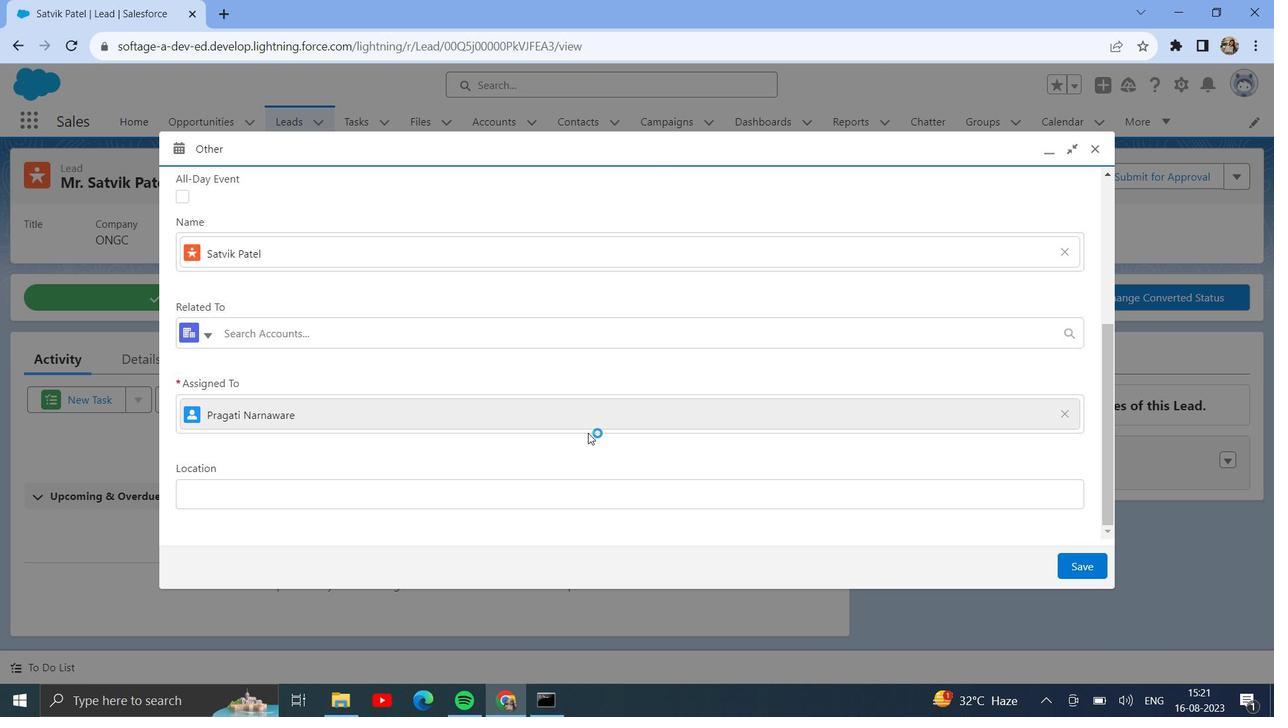 
Action: Mouse moved to (959, 491)
Screenshot: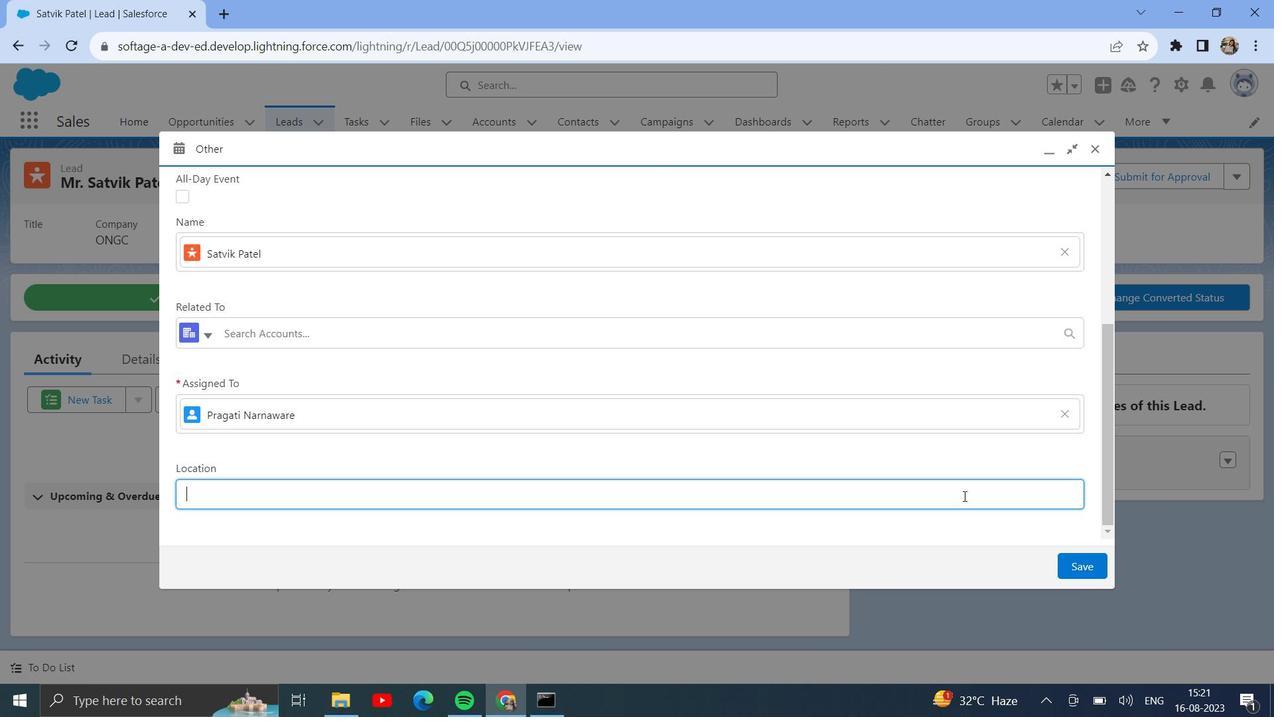 
Action: Mouse pressed left at (959, 491)
Screenshot: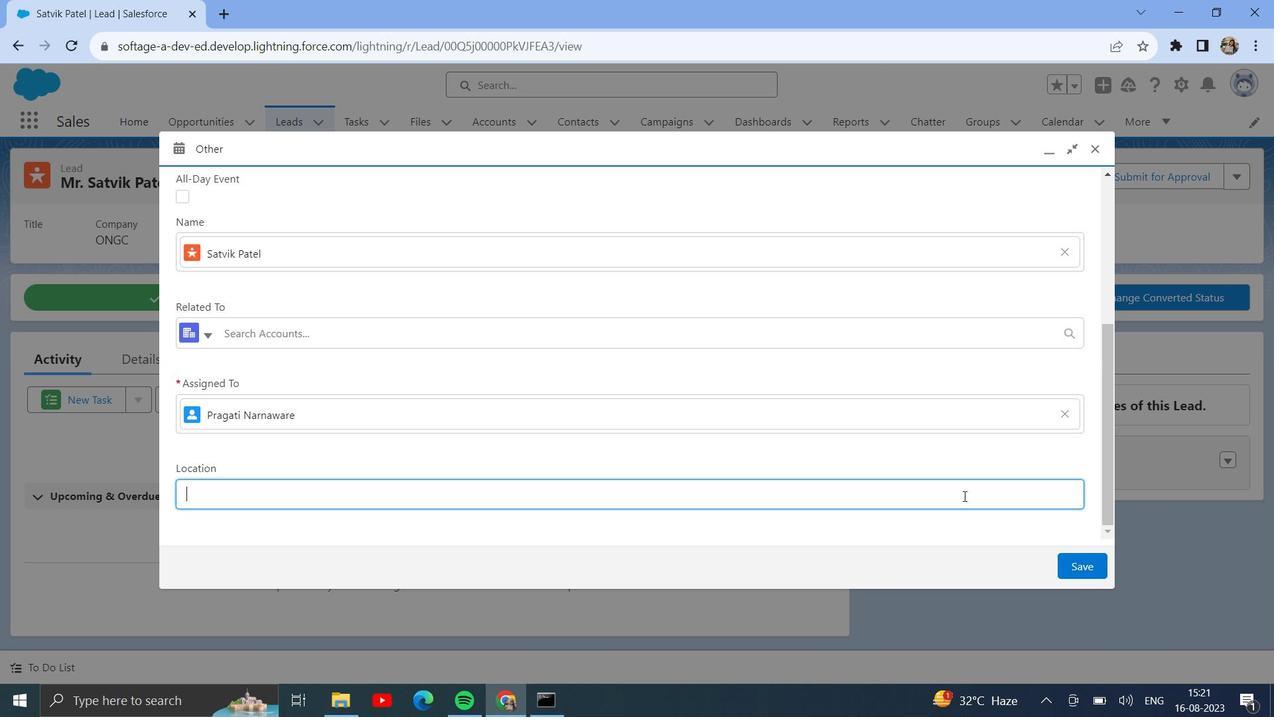 
Action: Key pressed <Key.shift>Kae<Key.backspace>rnataka<Key.space><Key.shift>Branch
Screenshot: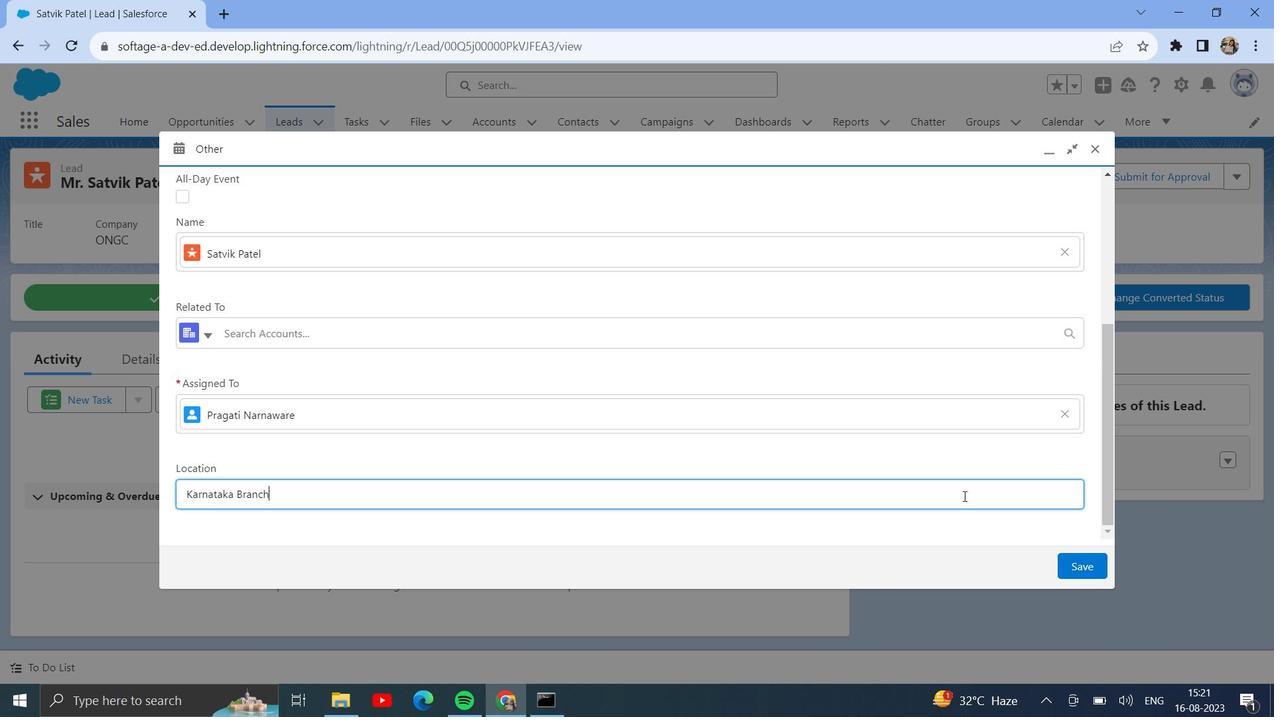 
Action: Mouse moved to (1062, 567)
Screenshot: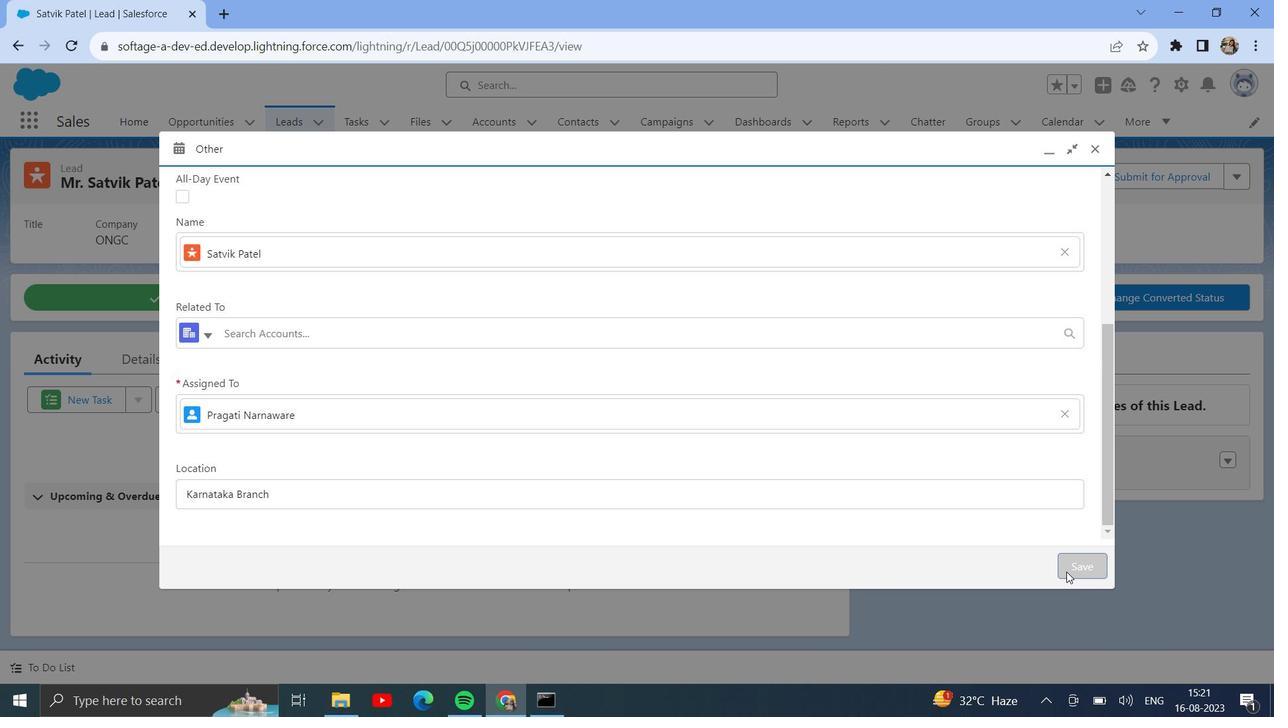 
Action: Mouse pressed left at (1062, 567)
Screenshot: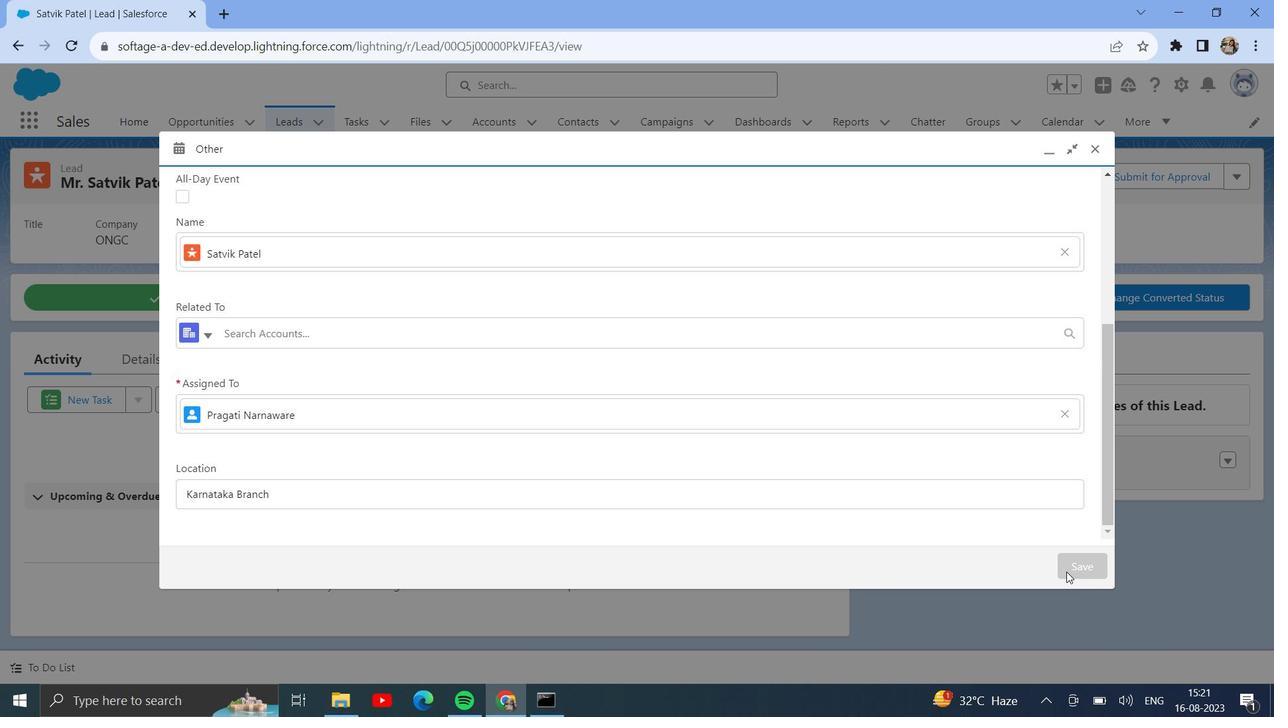 
Action: Mouse moved to (283, 116)
Screenshot: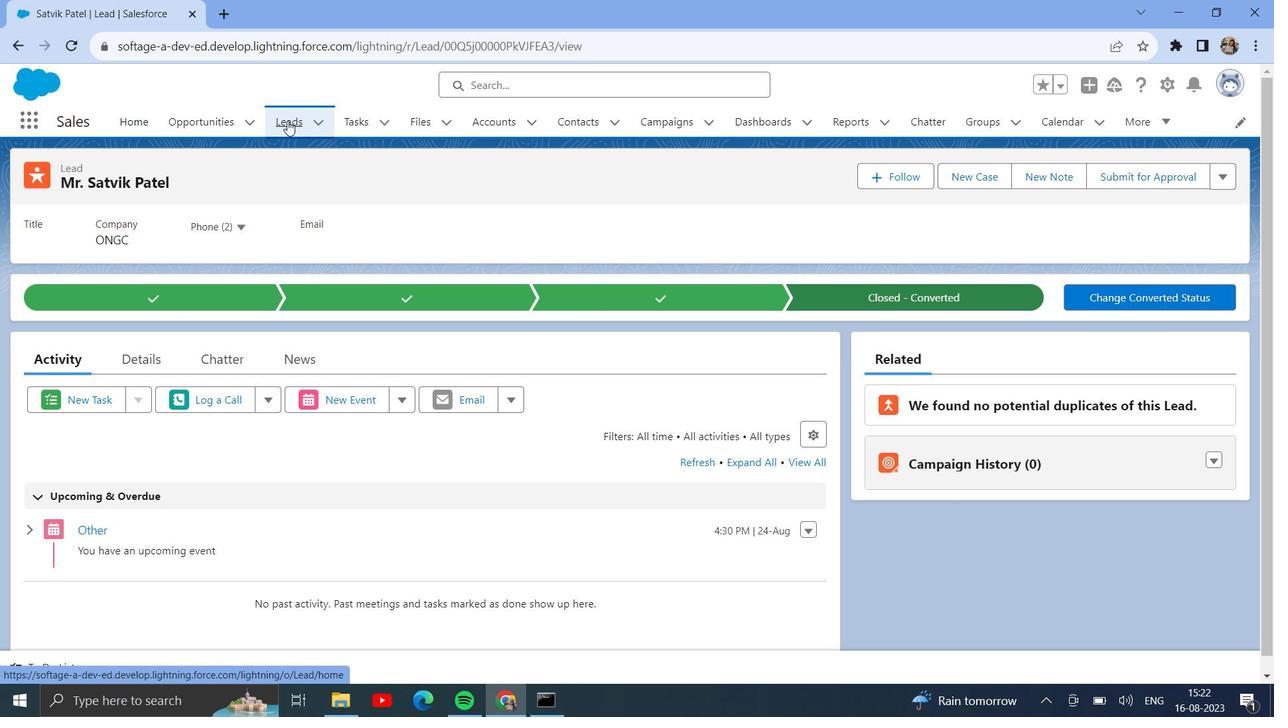 
Action: Mouse pressed left at (283, 116)
Screenshot: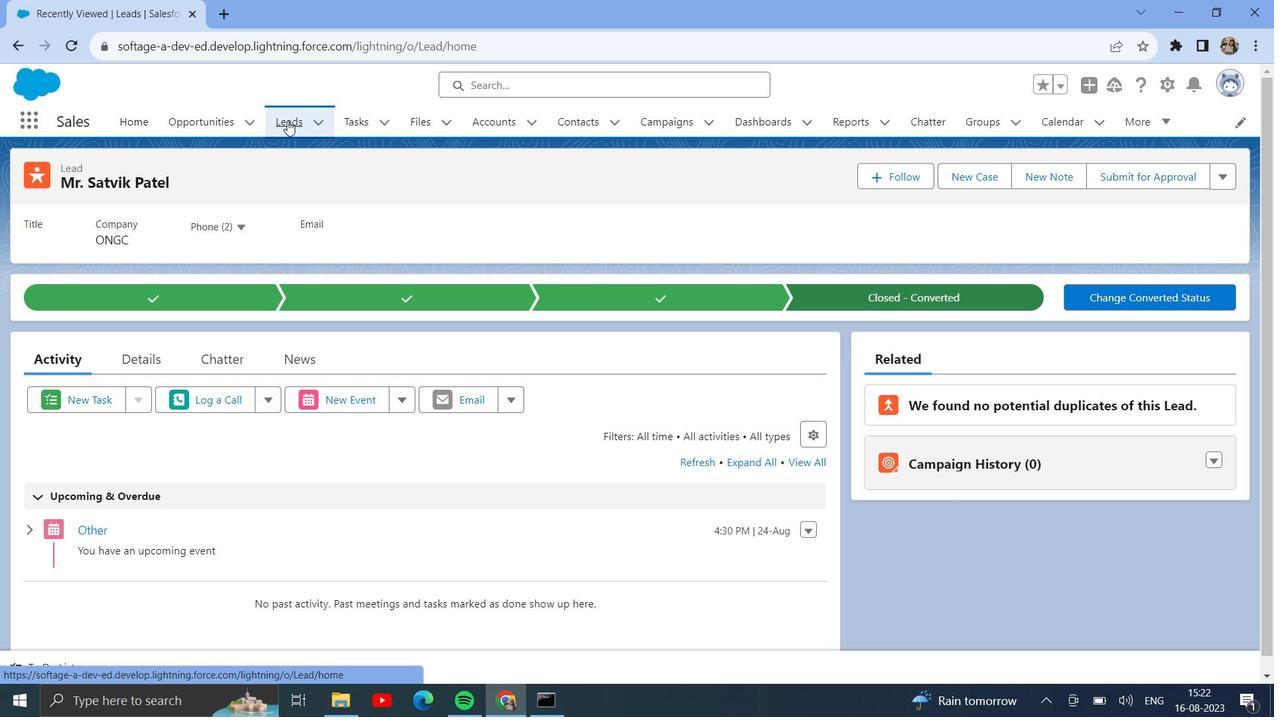 
Action: Mouse moved to (104, 343)
Screenshot: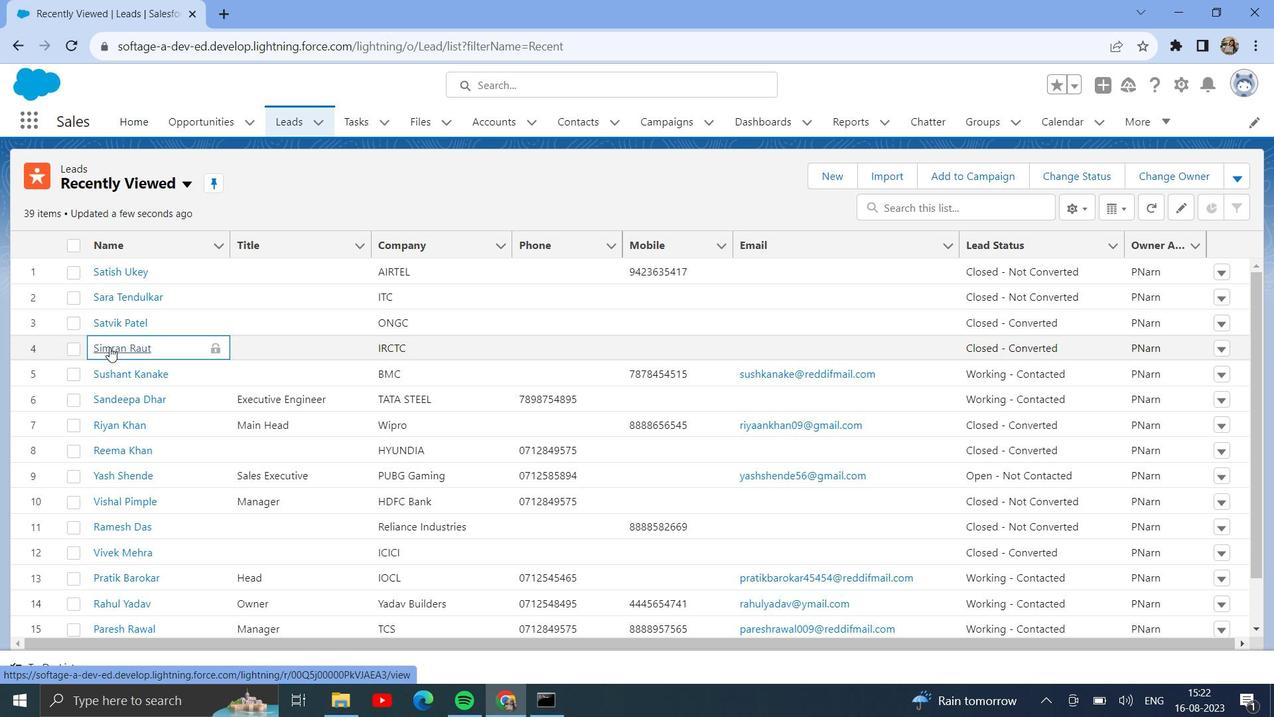 
Action: Mouse pressed left at (104, 343)
Screenshot: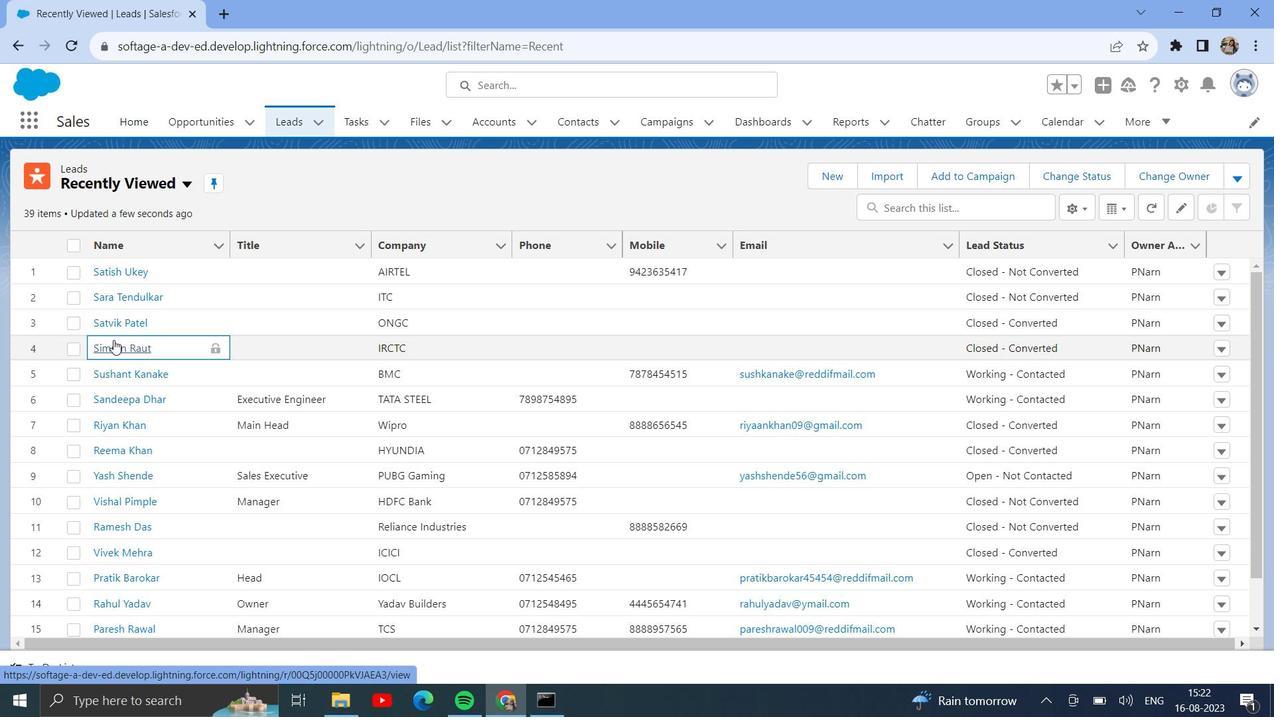 
Action: Mouse moved to (101, 399)
Screenshot: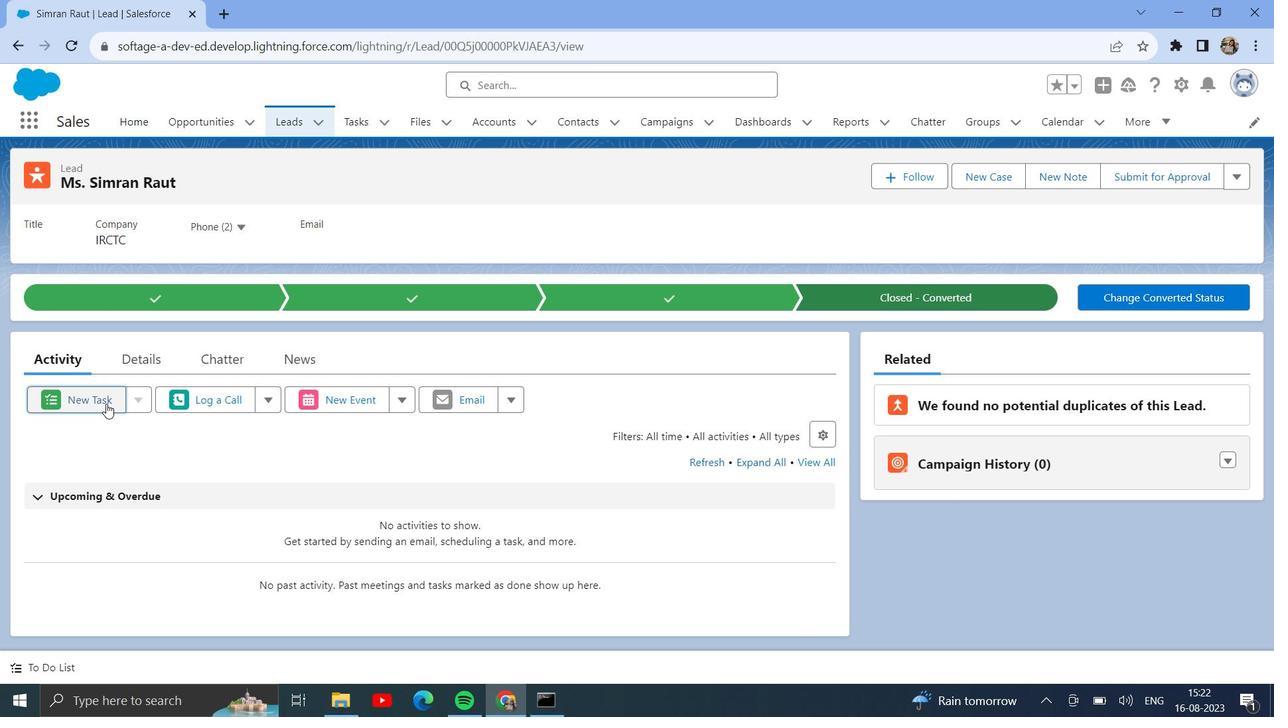 
Action: Mouse pressed left at (101, 399)
Screenshot: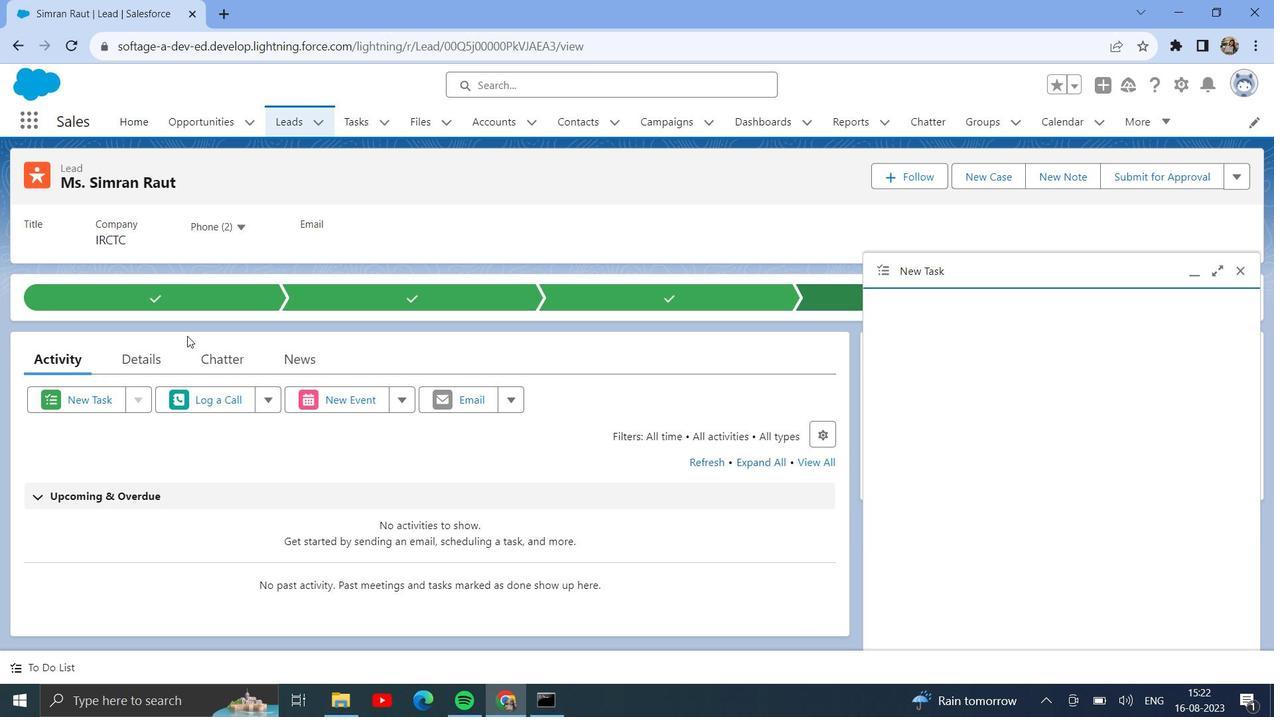 
Action: Mouse moved to (1219, 266)
Screenshot: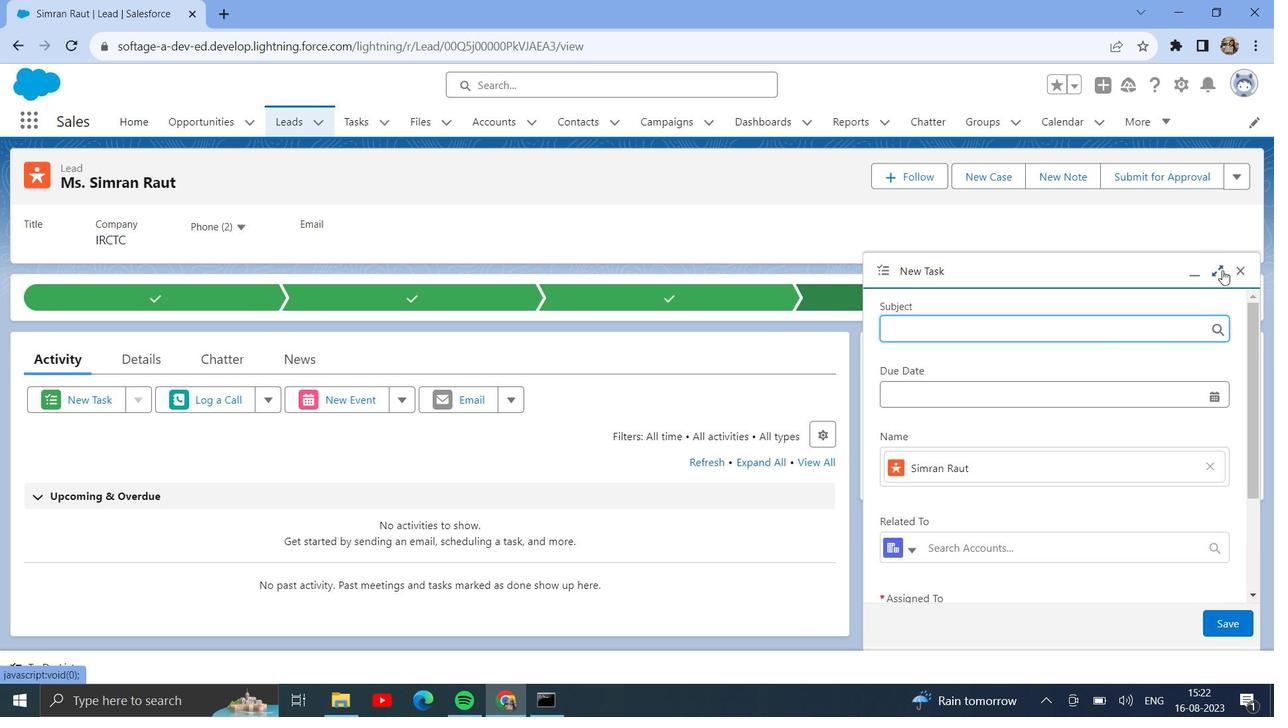 
Action: Mouse pressed left at (1219, 266)
Screenshot: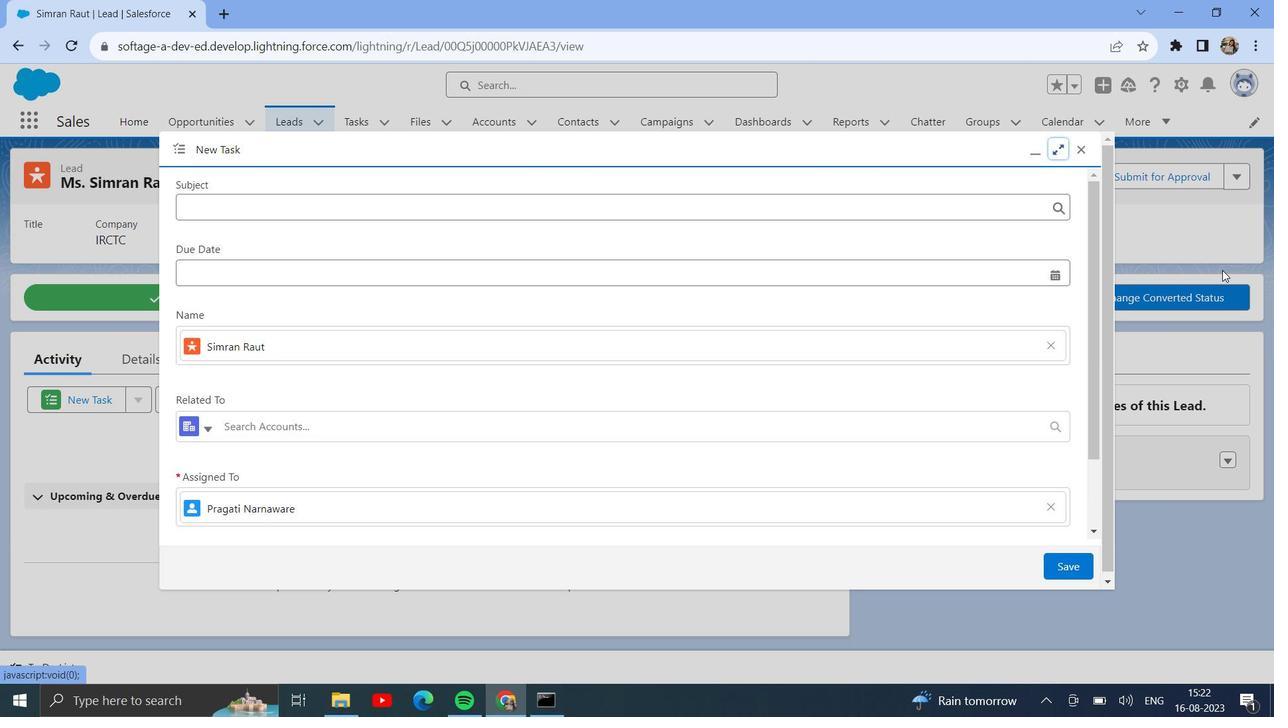 
Action: Mouse moved to (412, 209)
Screenshot: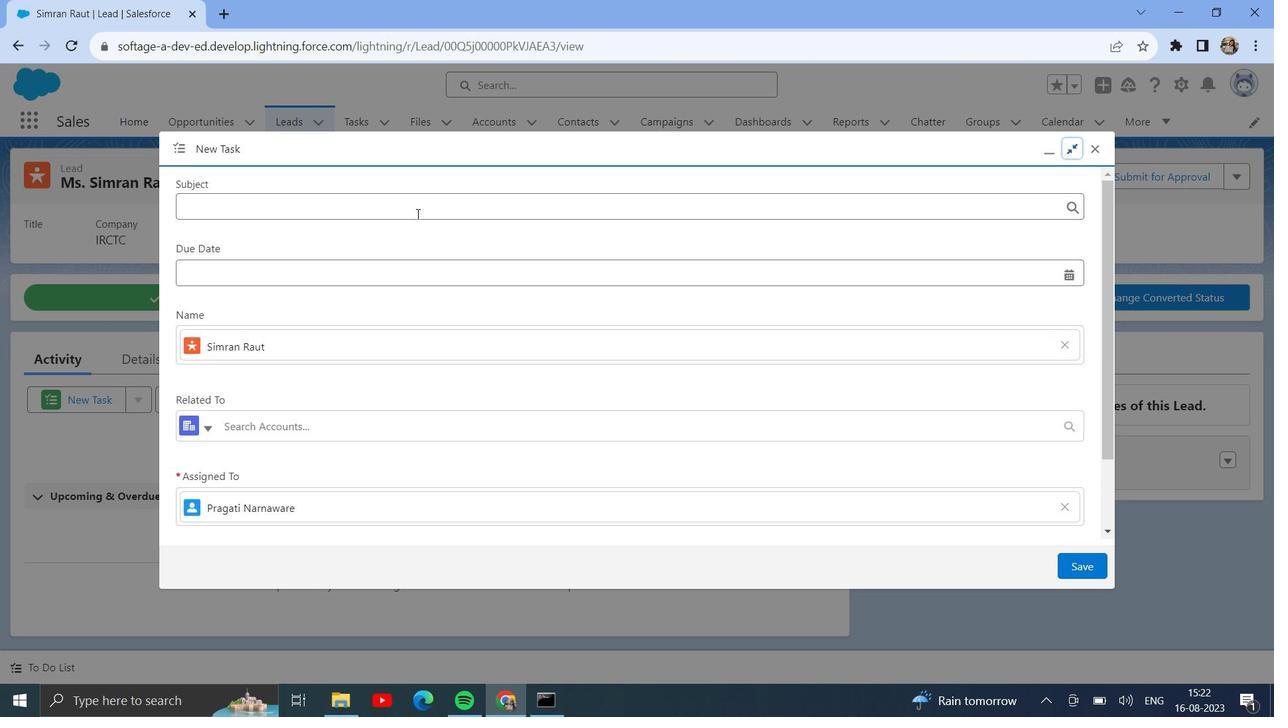 
Action: Mouse pressed left at (412, 209)
Screenshot: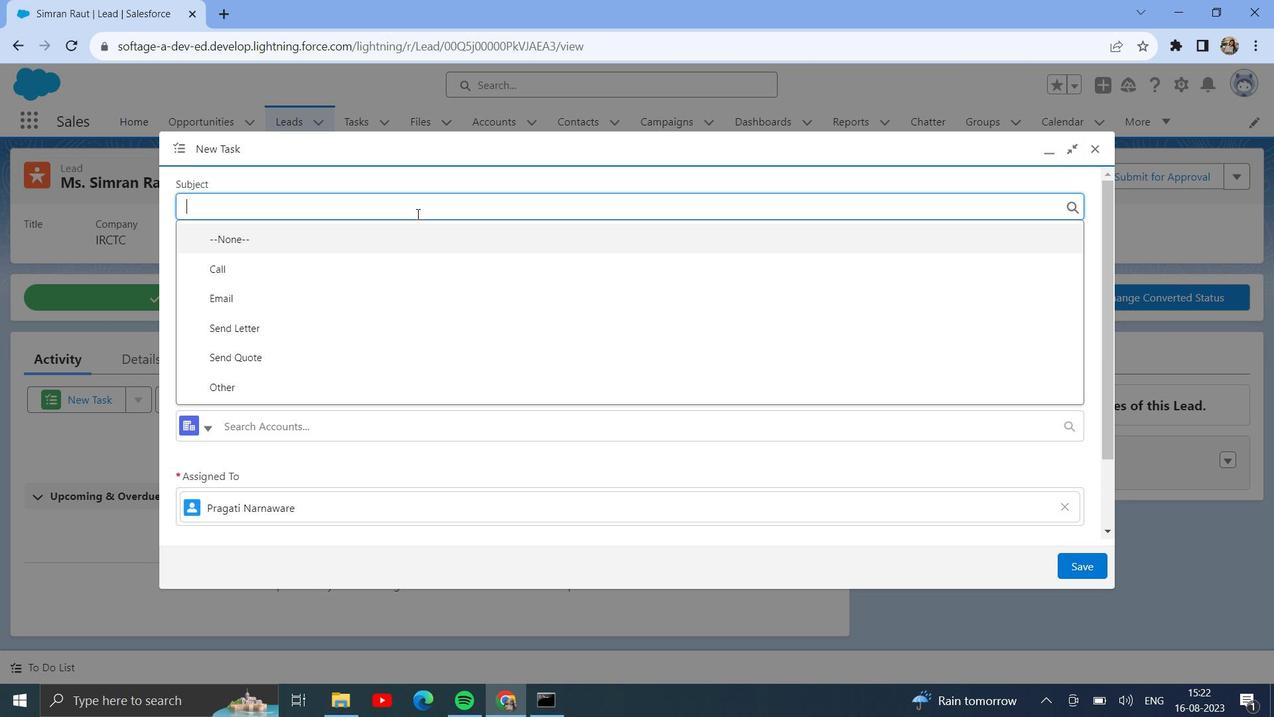 
Action: Mouse moved to (359, 315)
Screenshot: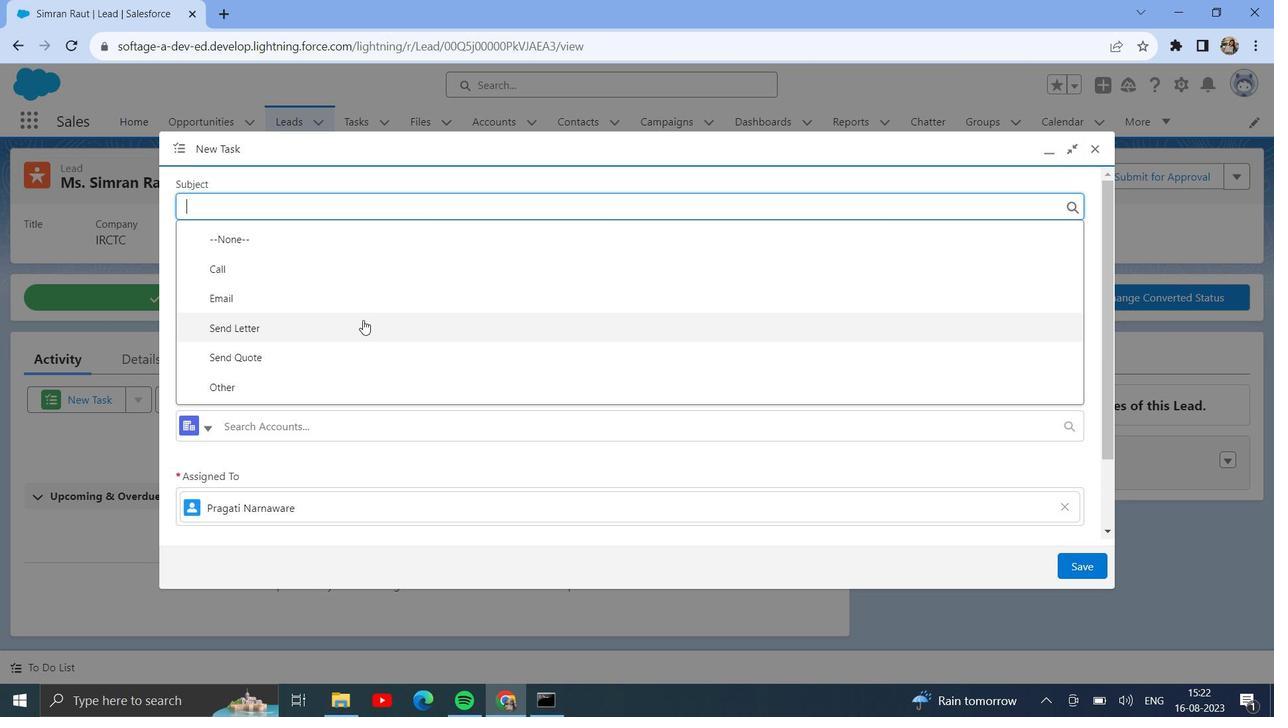 
Action: Mouse pressed left at (359, 315)
Screenshot: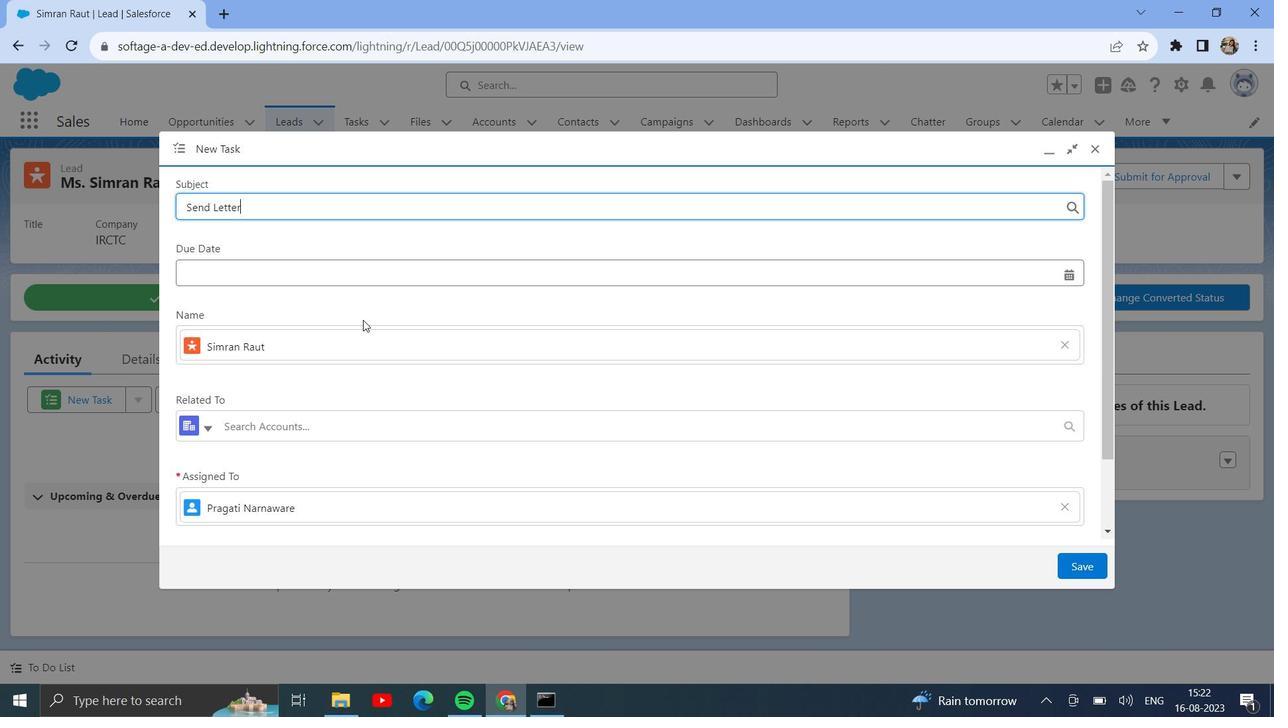 
Action: Mouse moved to (384, 277)
Screenshot: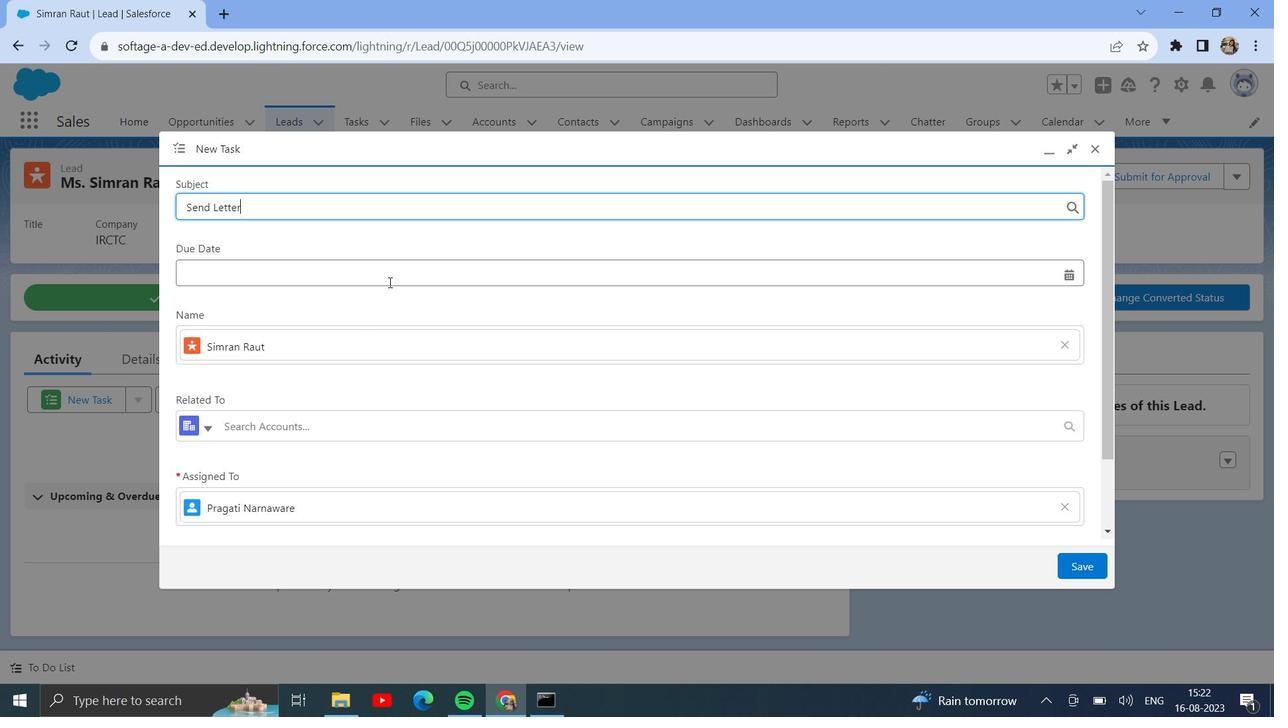 
Action: Mouse pressed left at (384, 277)
Screenshot: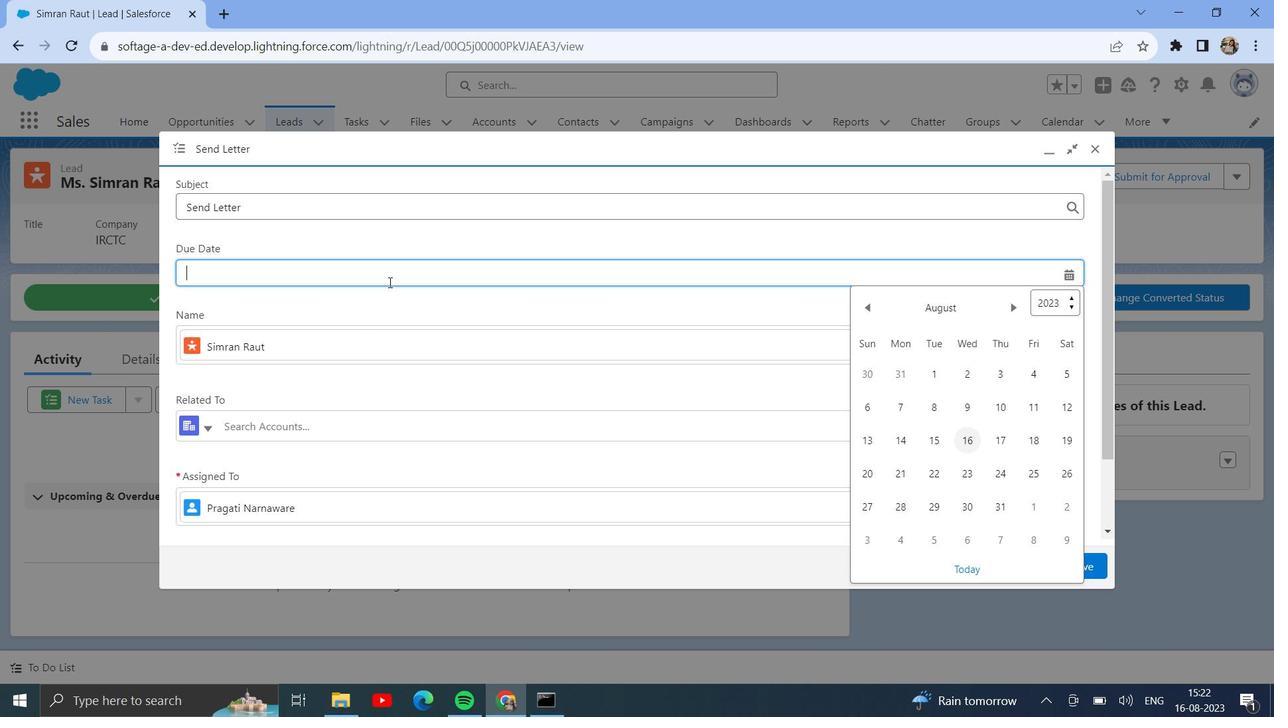
Action: Mouse moved to (1004, 495)
Screenshot: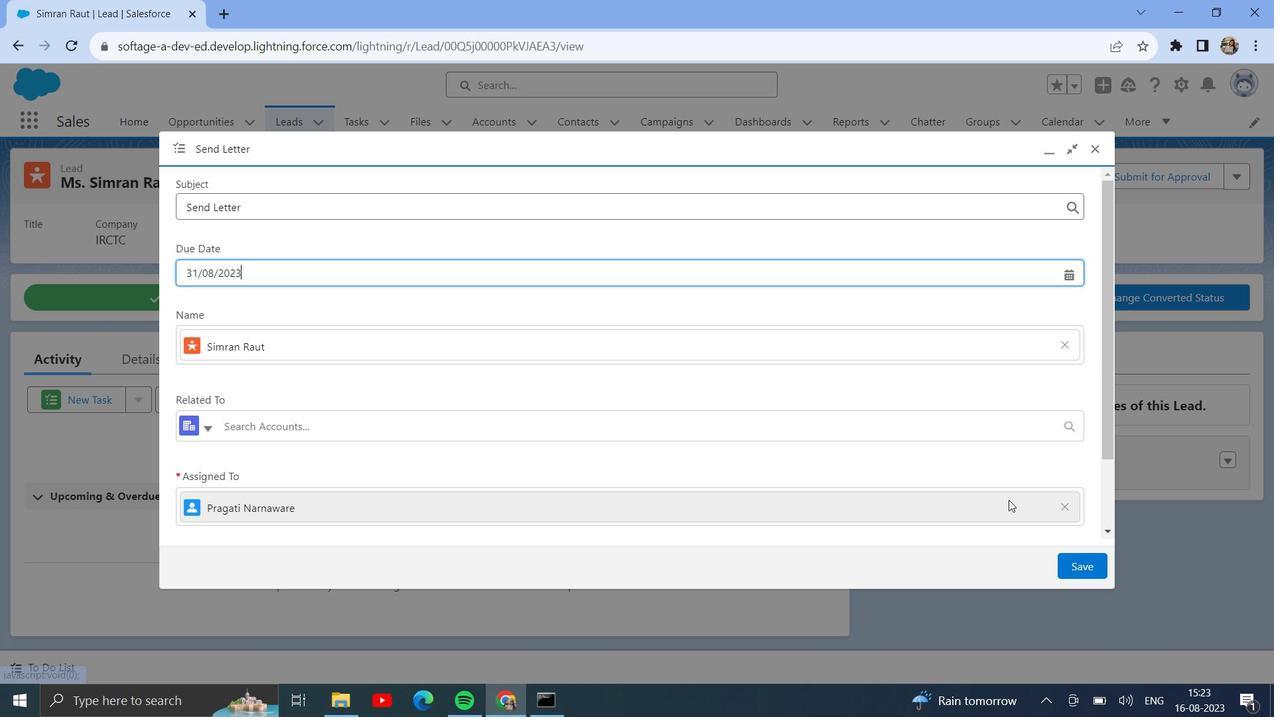 
Action: Mouse pressed left at (1004, 495)
Screenshot: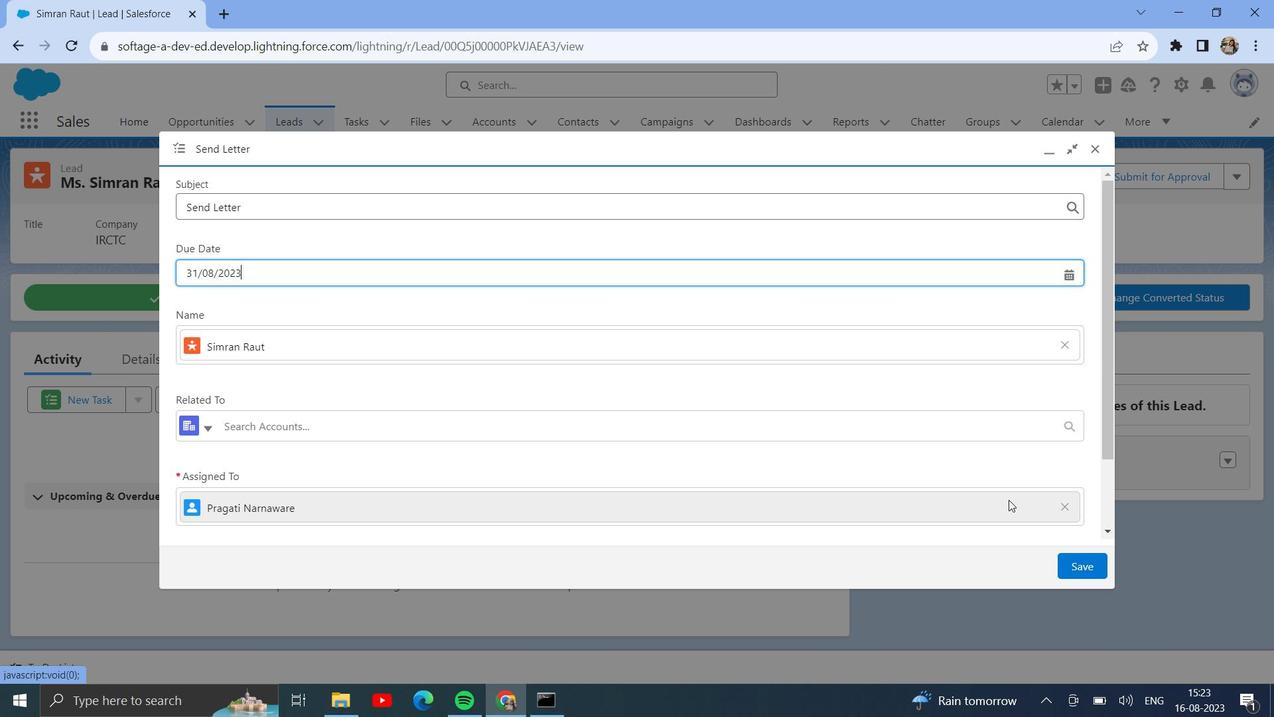 
Action: Mouse moved to (389, 411)
Screenshot: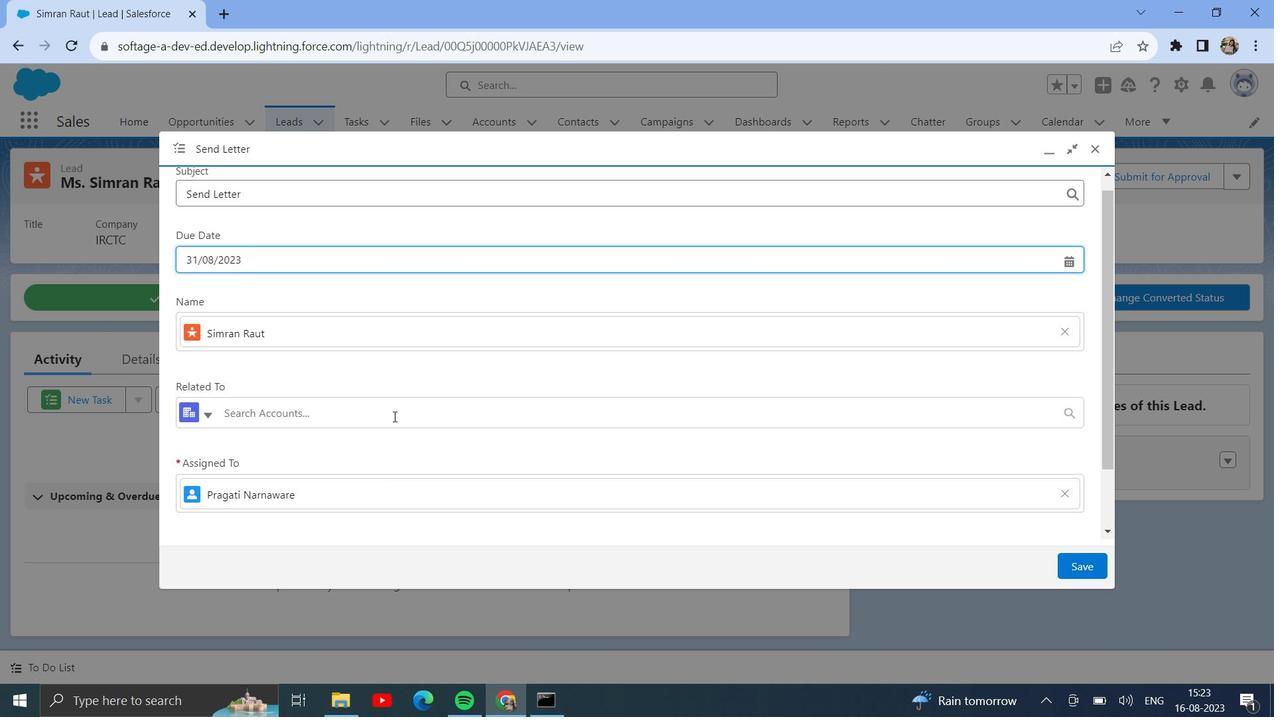 
Action: Mouse scrolled (389, 410) with delta (0, 0)
Screenshot: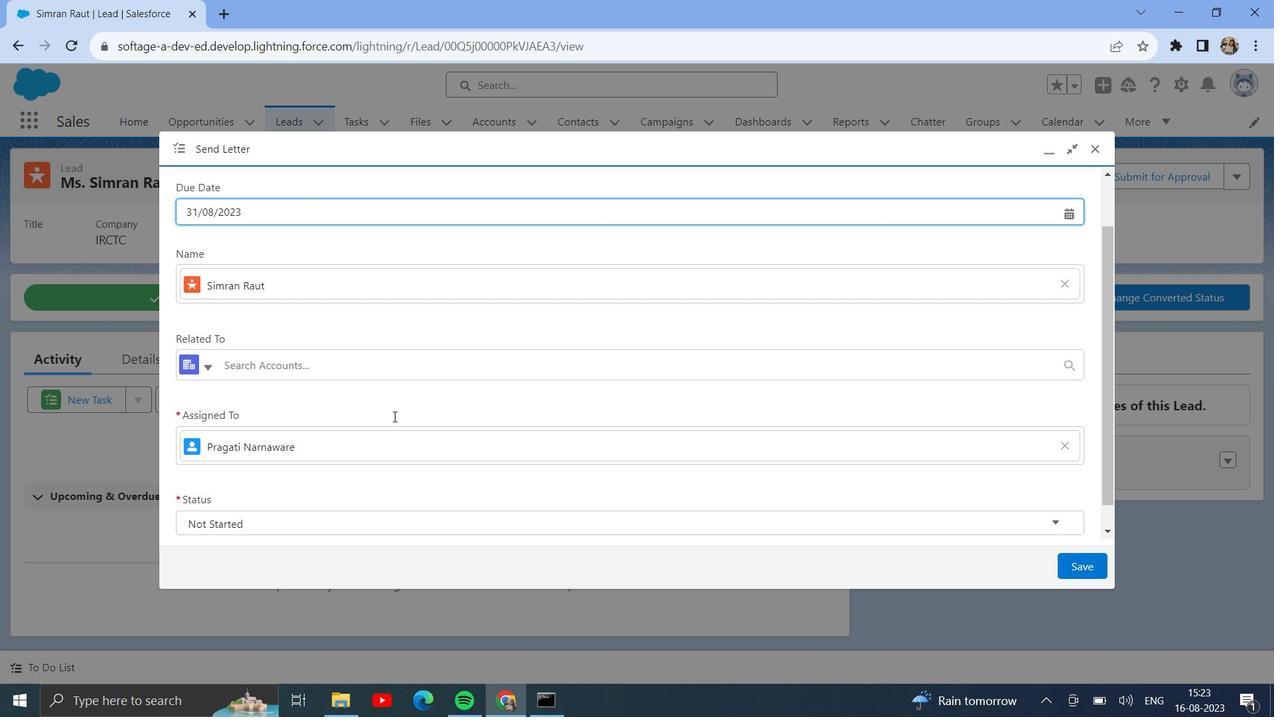
Action: Mouse scrolled (389, 410) with delta (0, 0)
Screenshot: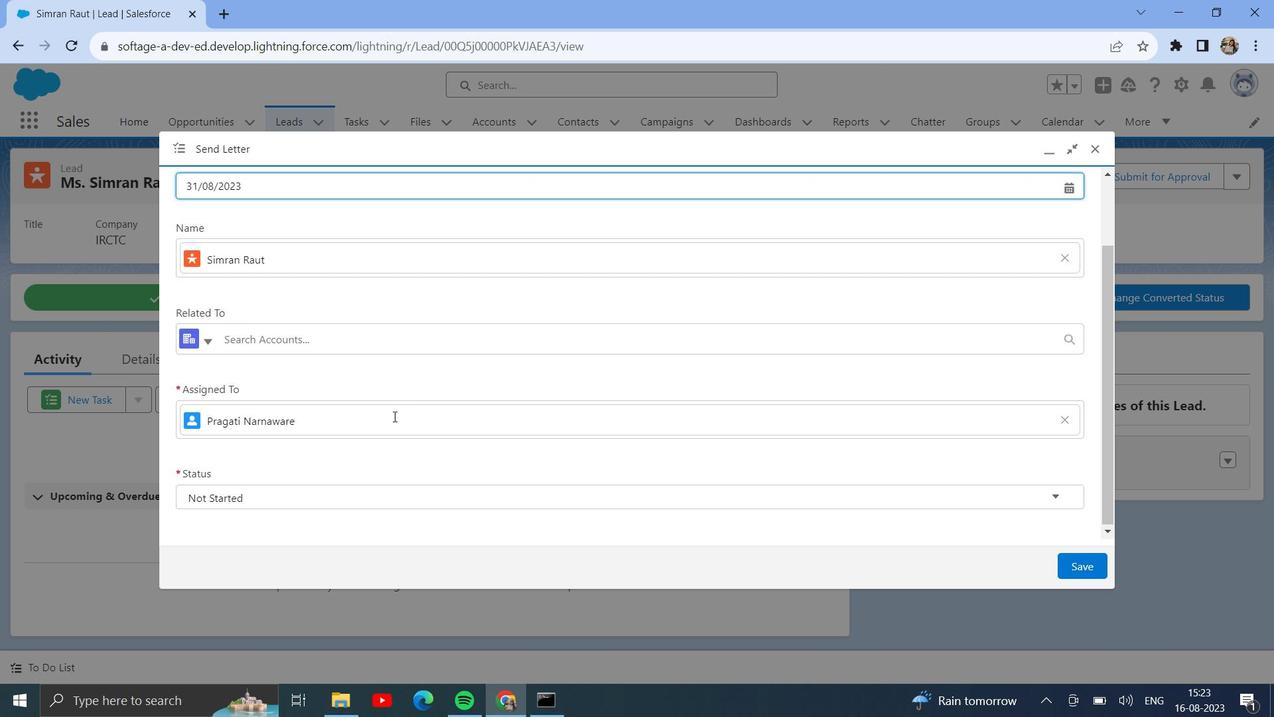 
Action: Mouse scrolled (389, 410) with delta (0, 0)
Screenshot: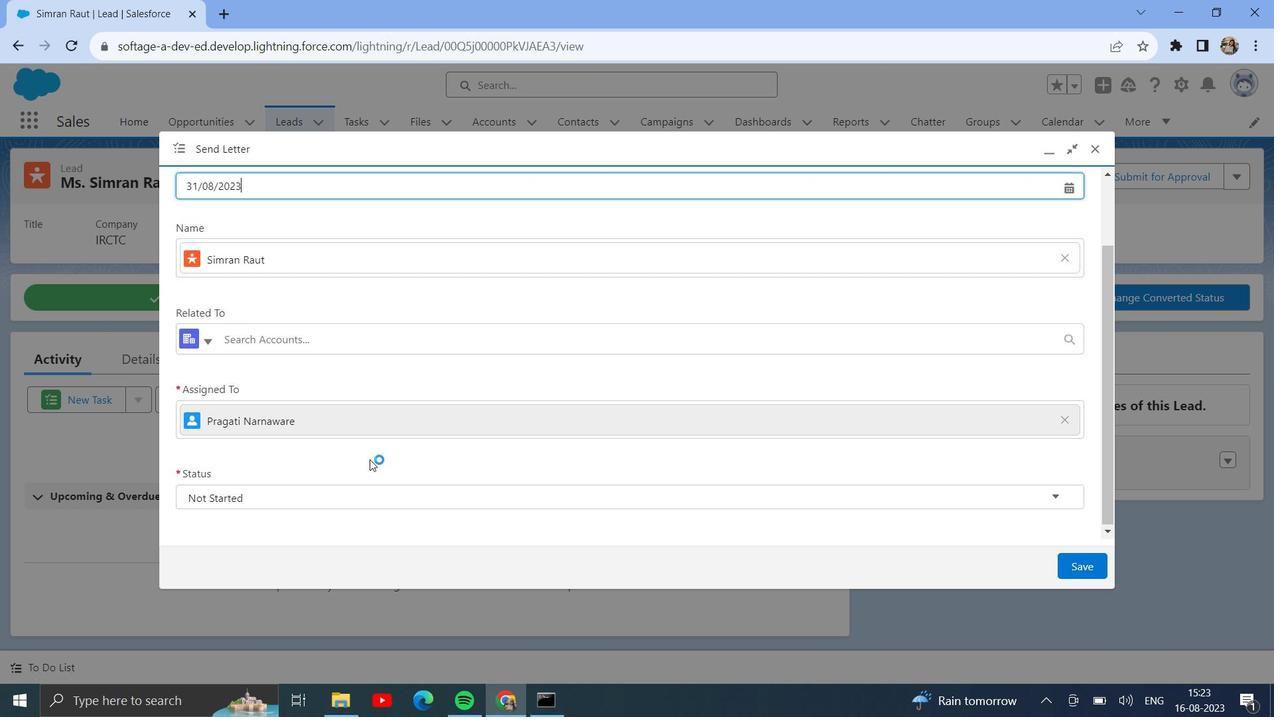 
Action: Mouse scrolled (389, 410) with delta (0, 0)
Screenshot: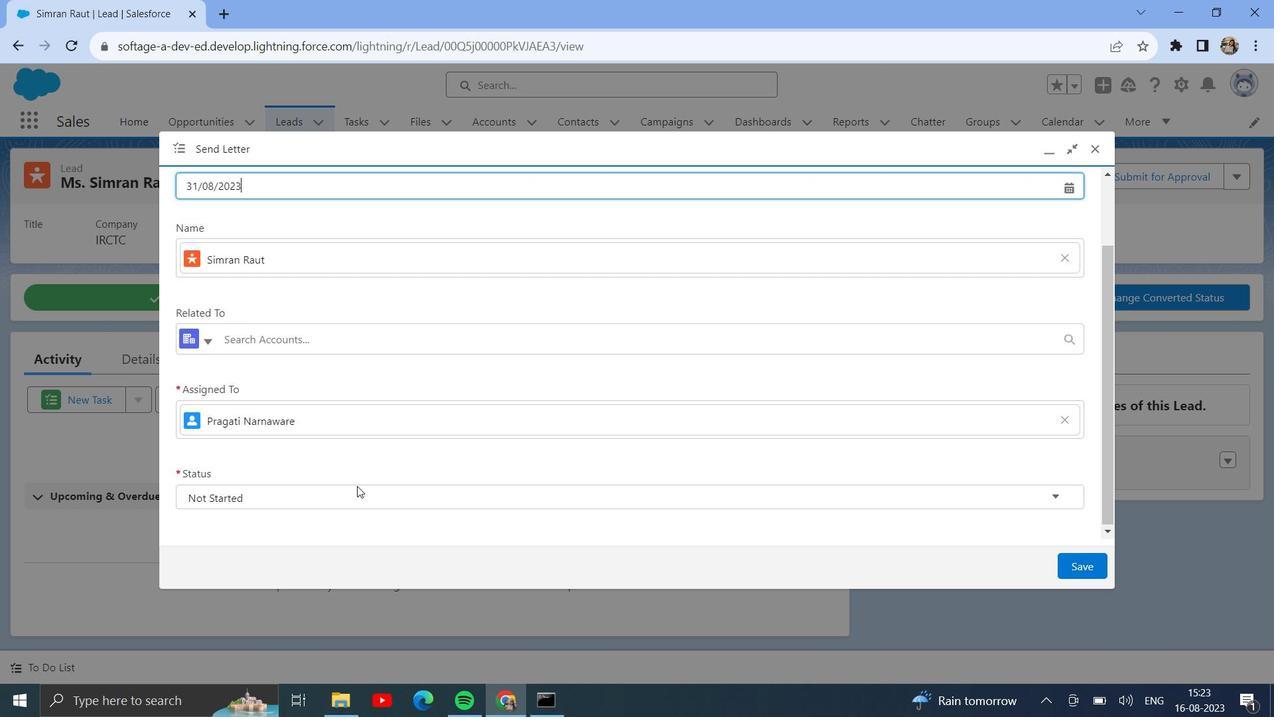 
Action: Mouse moved to (361, 490)
Screenshot: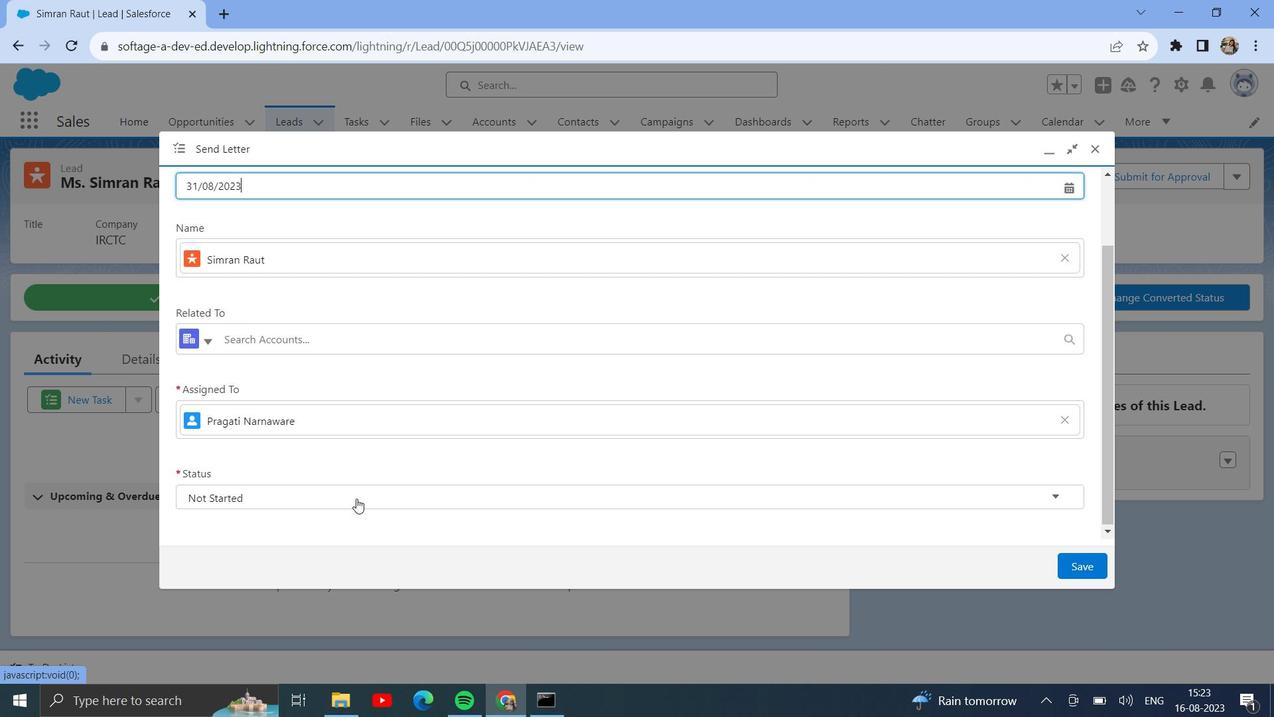 
Action: Mouse scrolled (361, 489) with delta (0, 0)
Screenshot: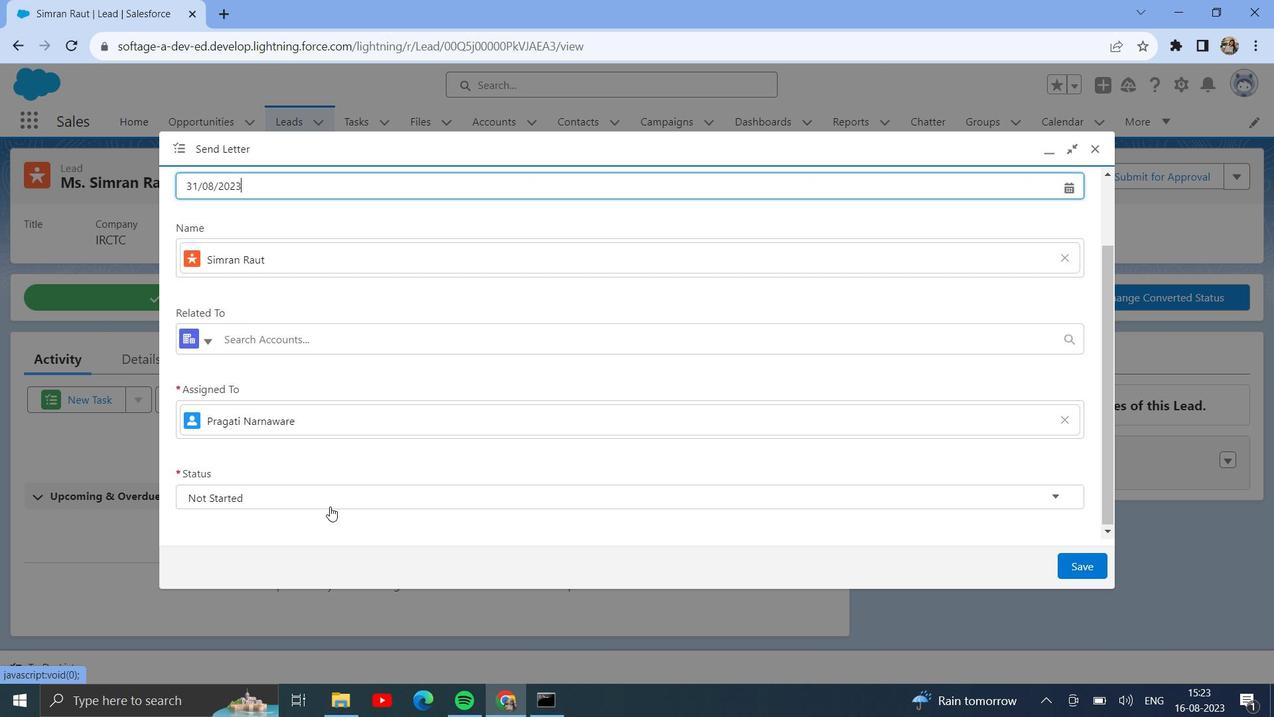 
Action: Mouse moved to (500, 504)
Screenshot: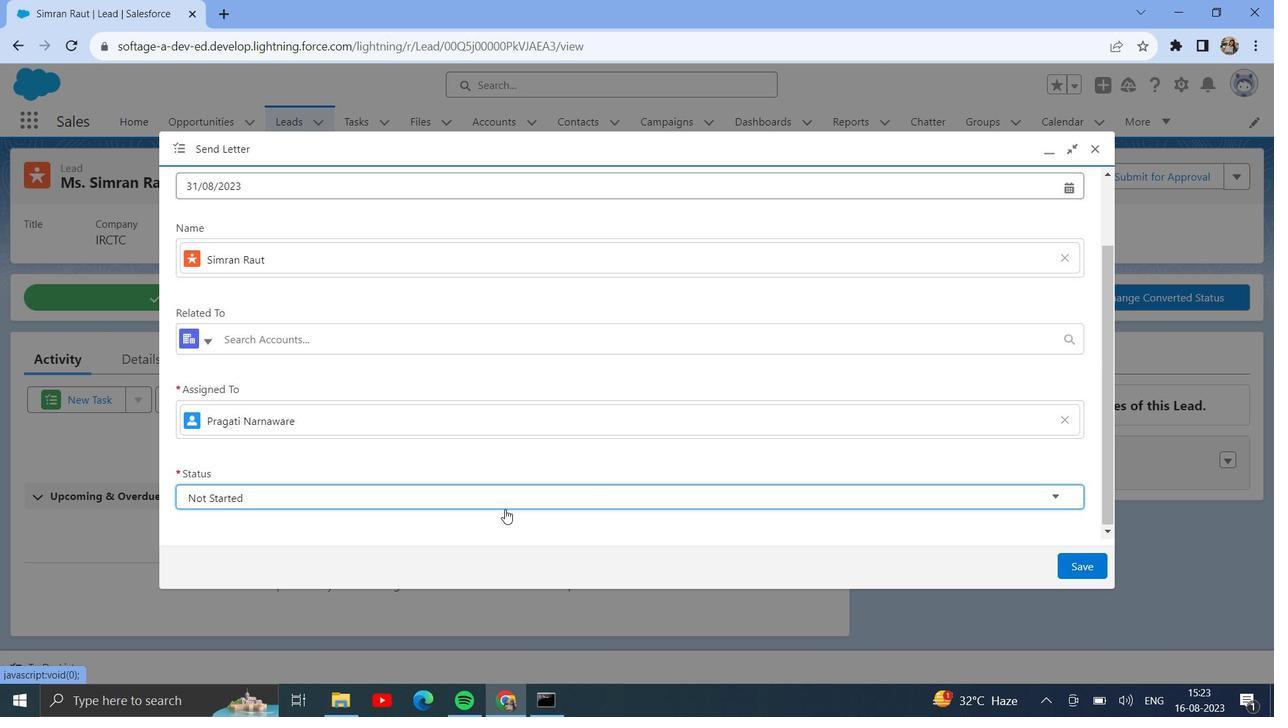 
Action: Mouse pressed left at (500, 504)
Screenshot: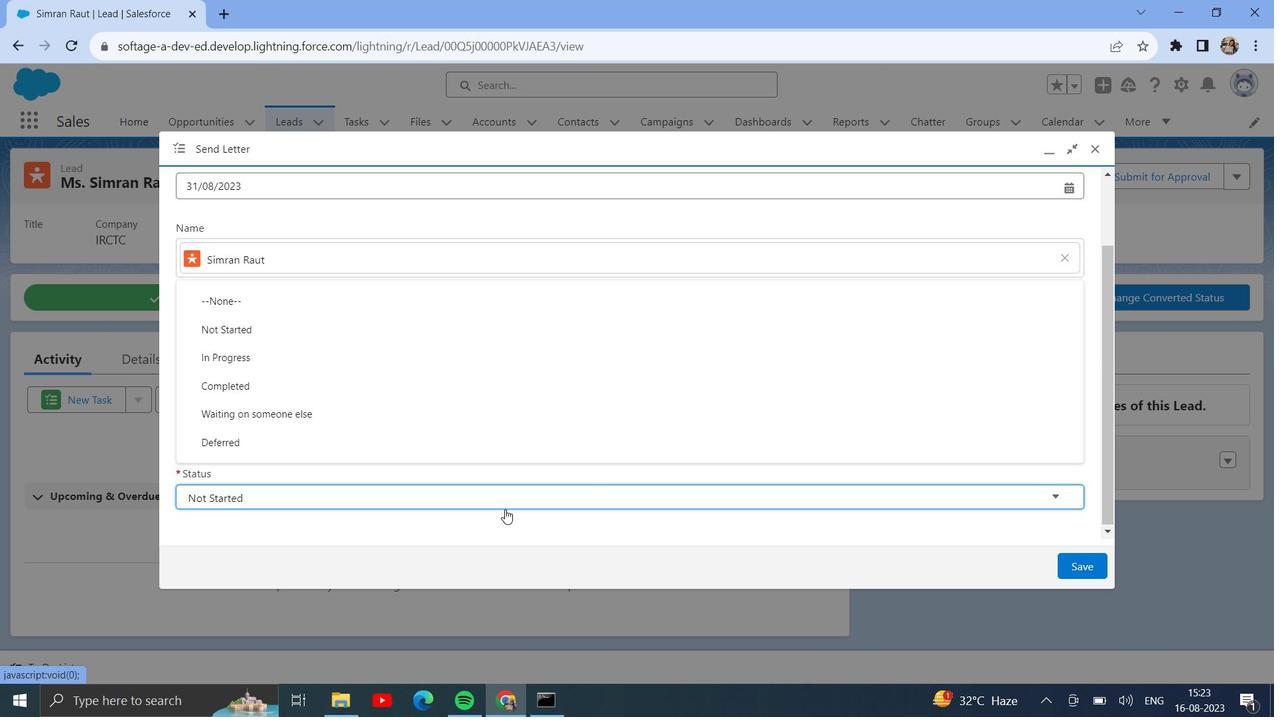 
Action: Mouse moved to (292, 353)
Screenshot: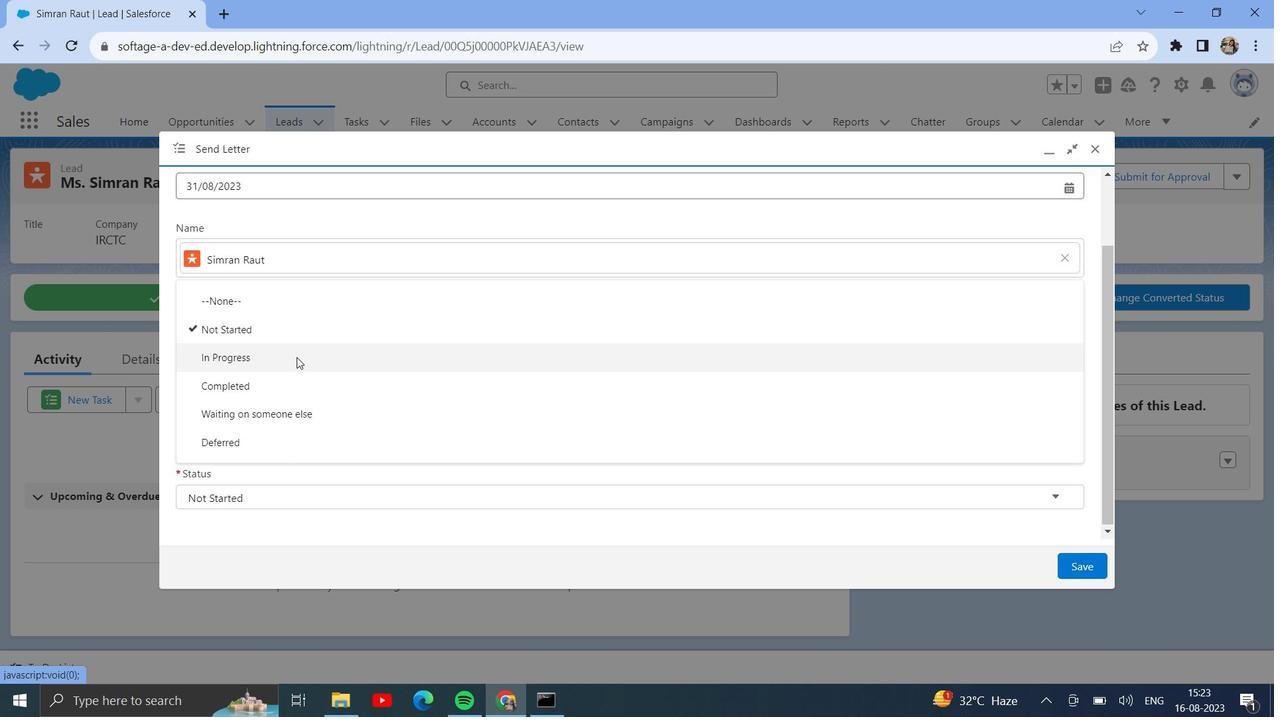 
Action: Mouse pressed left at (292, 353)
Screenshot: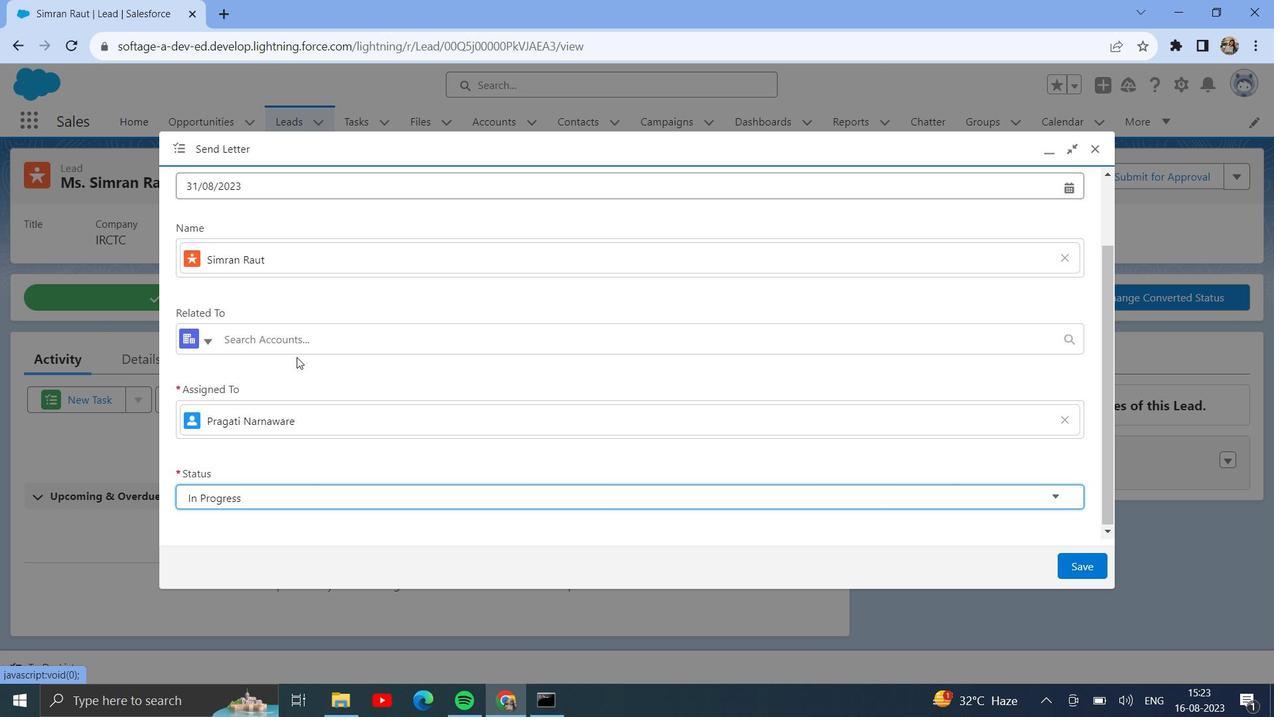 
Action: Mouse moved to (1086, 563)
Screenshot: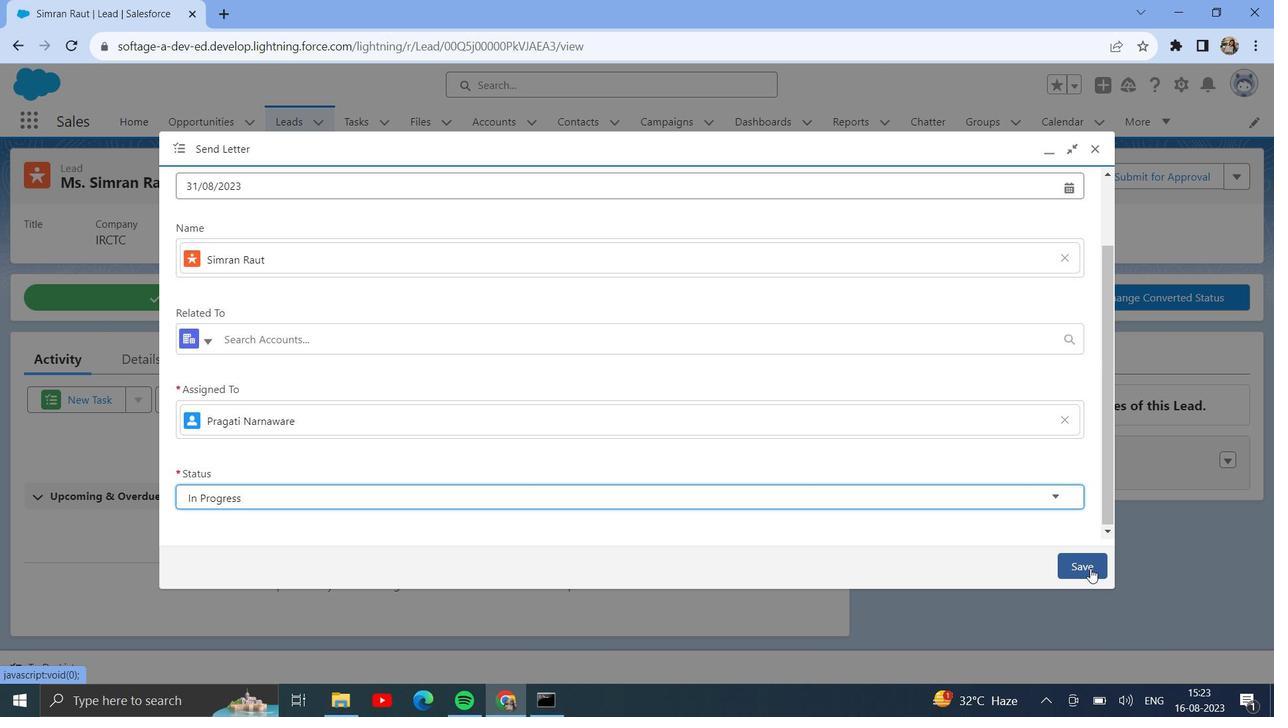 
Action: Mouse pressed left at (1086, 563)
Screenshot: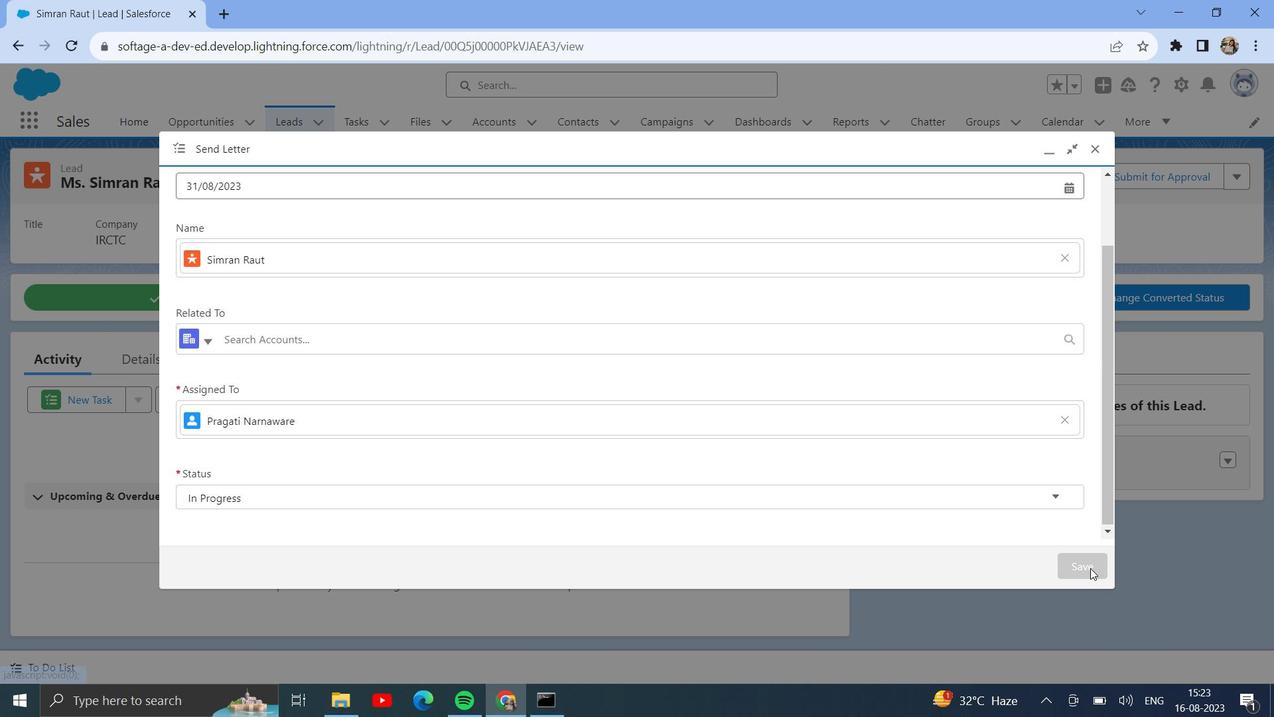 
Action: Mouse moved to (146, 478)
Screenshot: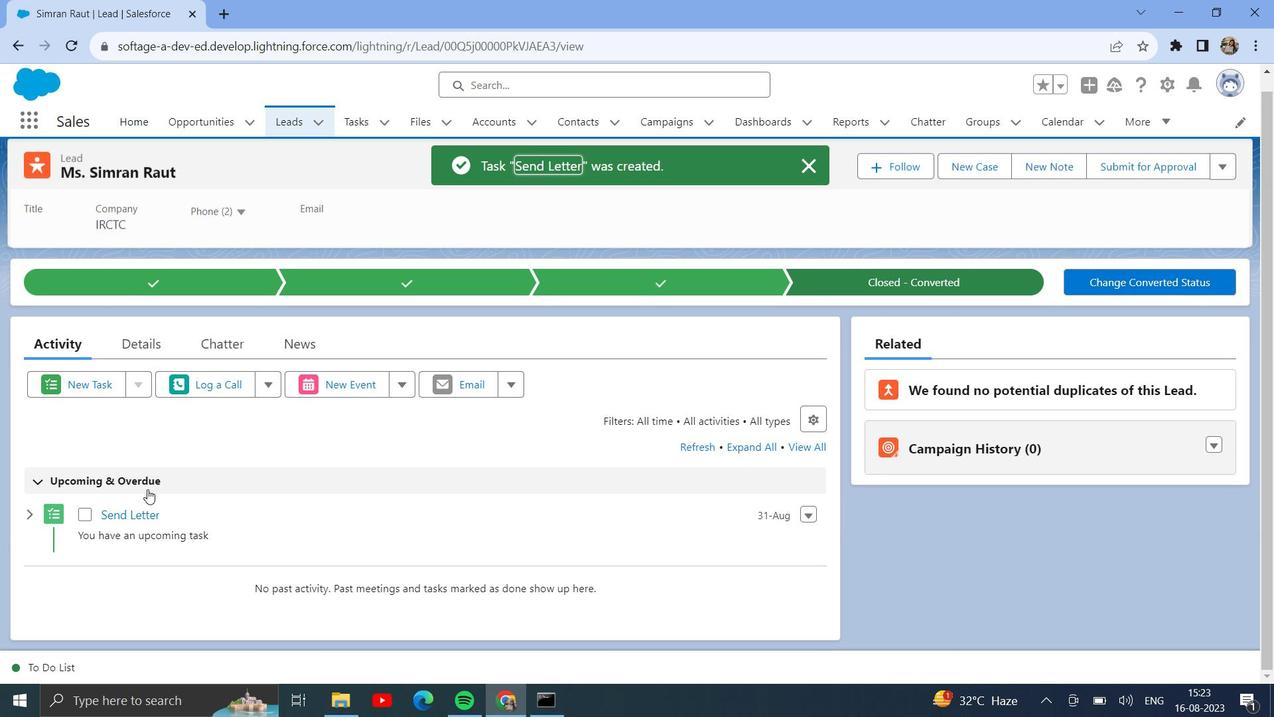 
Action: Mouse scrolled (146, 477) with delta (0, 0)
Screenshot: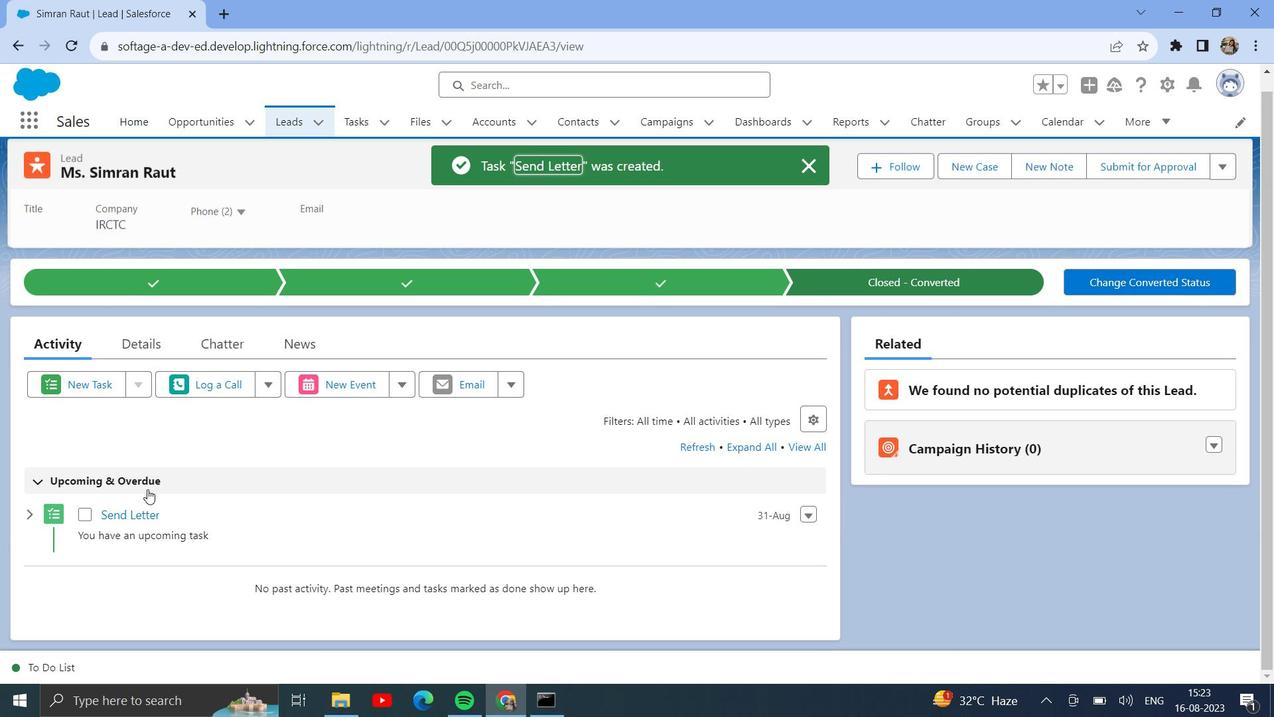 
Action: Mouse scrolled (146, 477) with delta (0, 0)
Screenshot: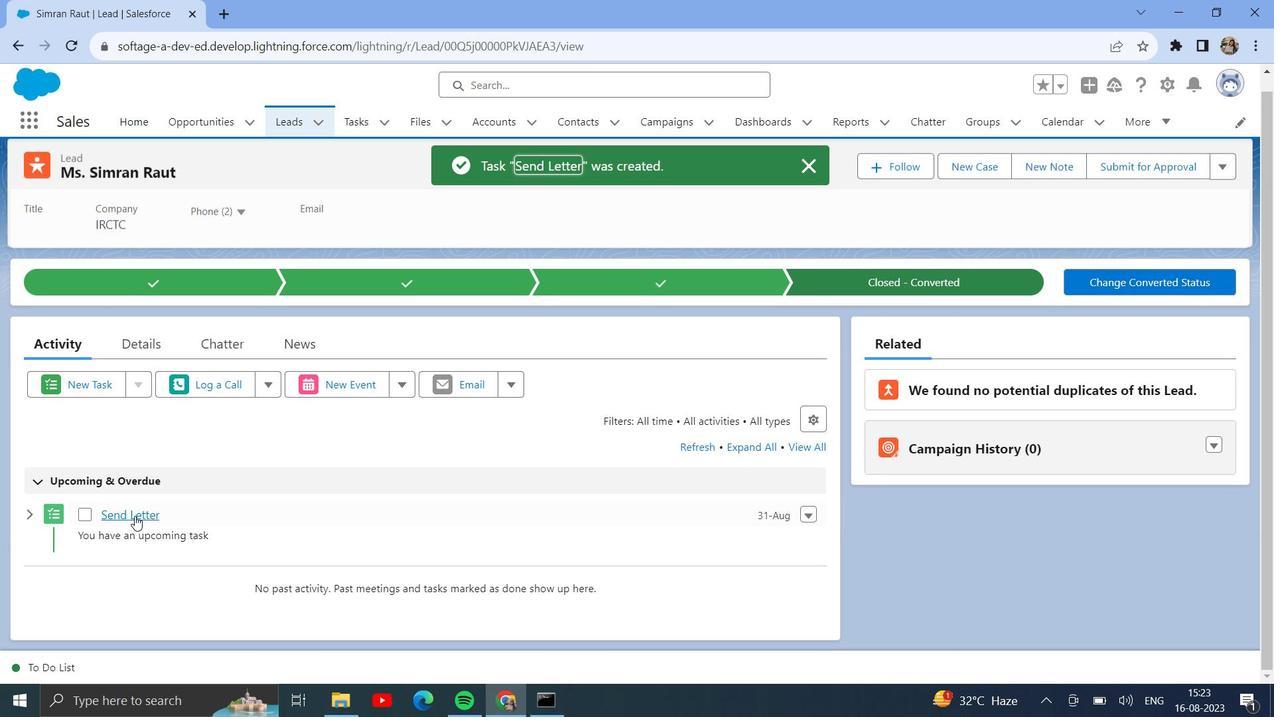 
Action: Mouse moved to (130, 512)
Screenshot: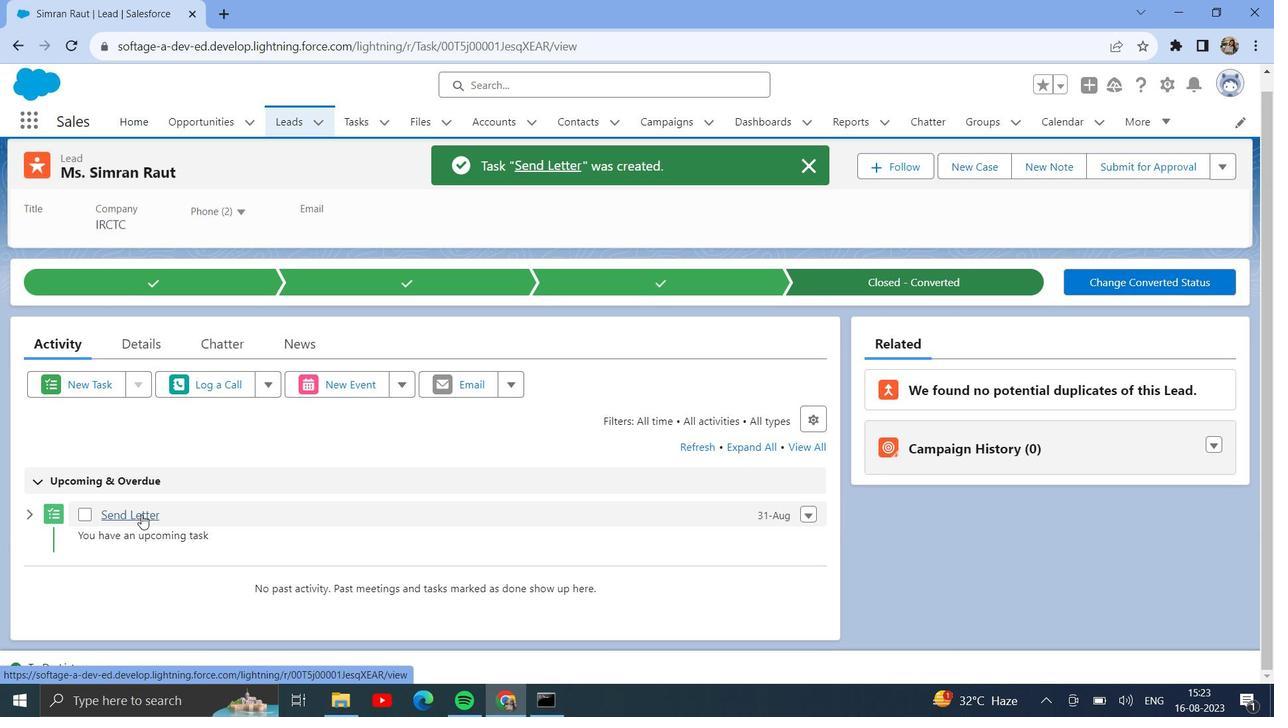 
Action: Mouse pressed left at (130, 512)
Screenshot: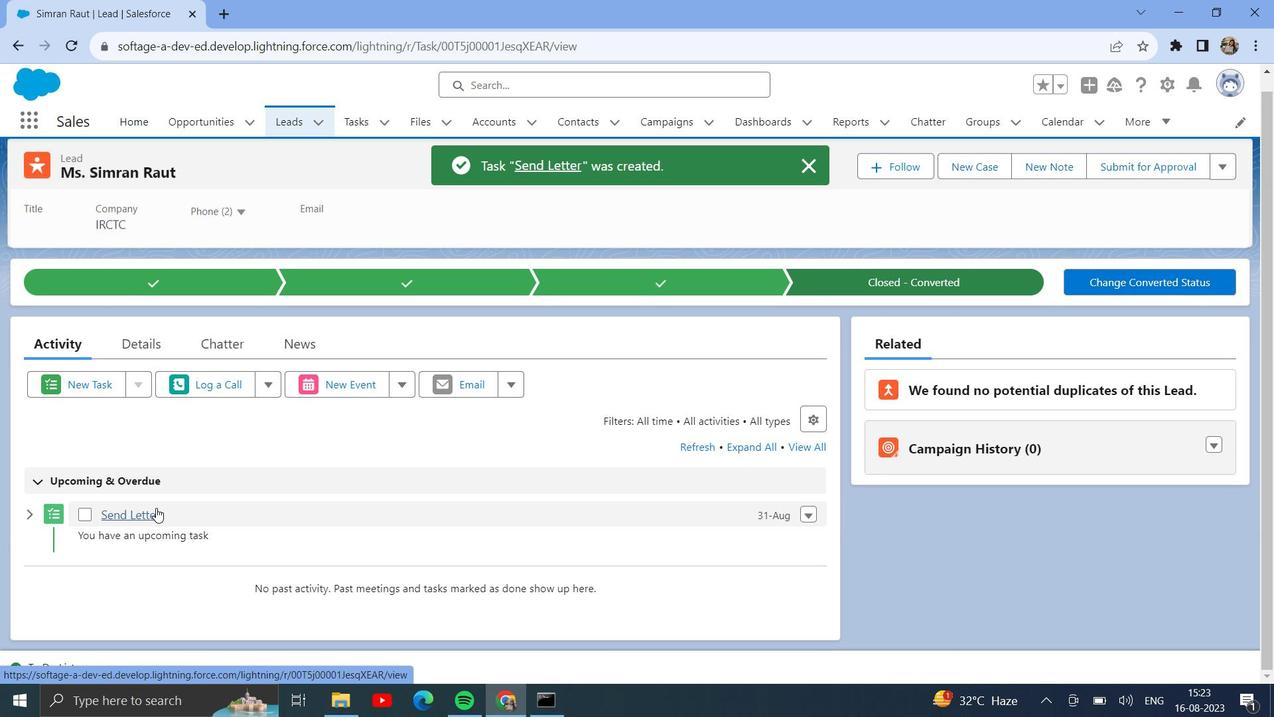 
Action: Mouse moved to (589, 303)
Screenshot: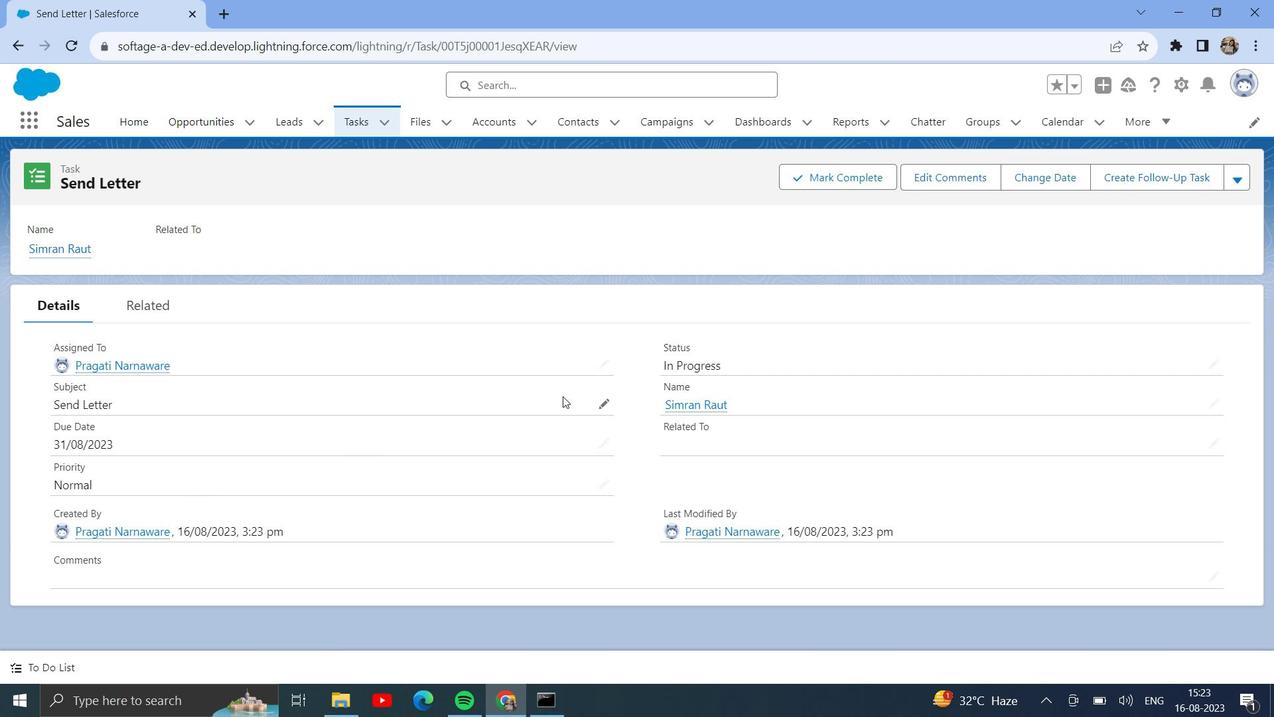 
Action: Mouse scrolled (589, 302) with delta (0, 0)
Screenshot: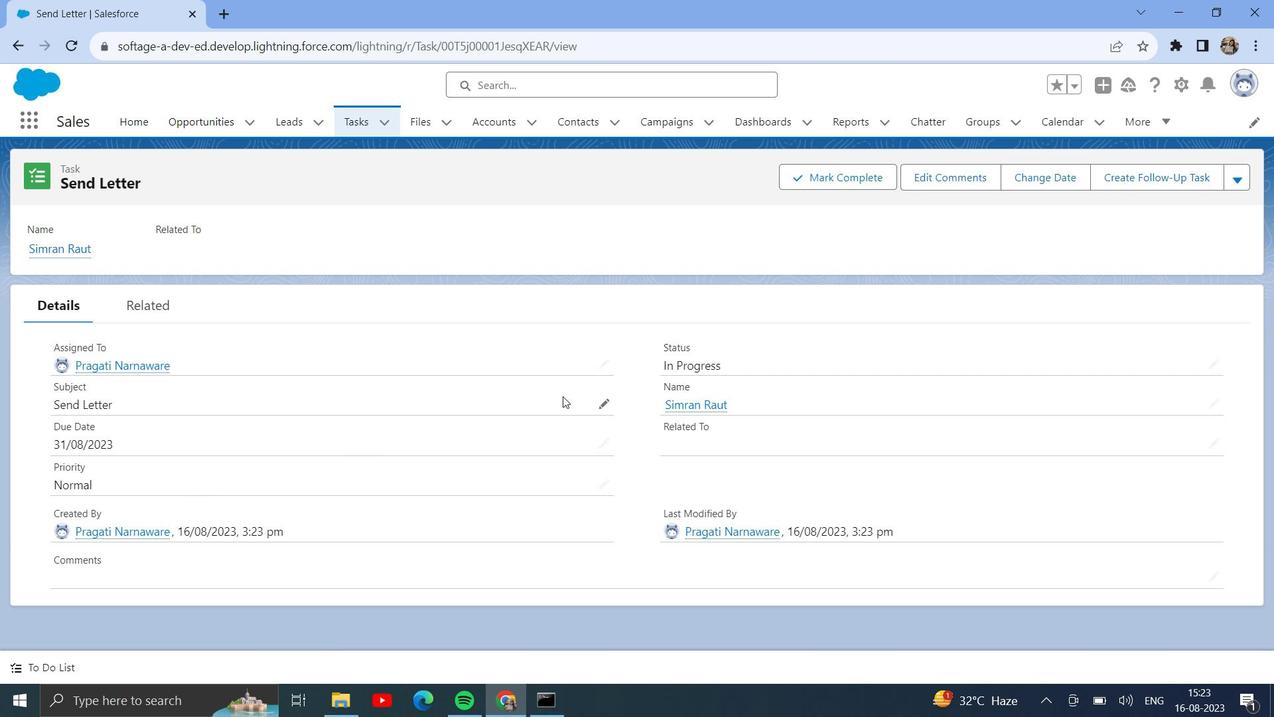 
Action: Mouse moved to (578, 339)
Screenshot: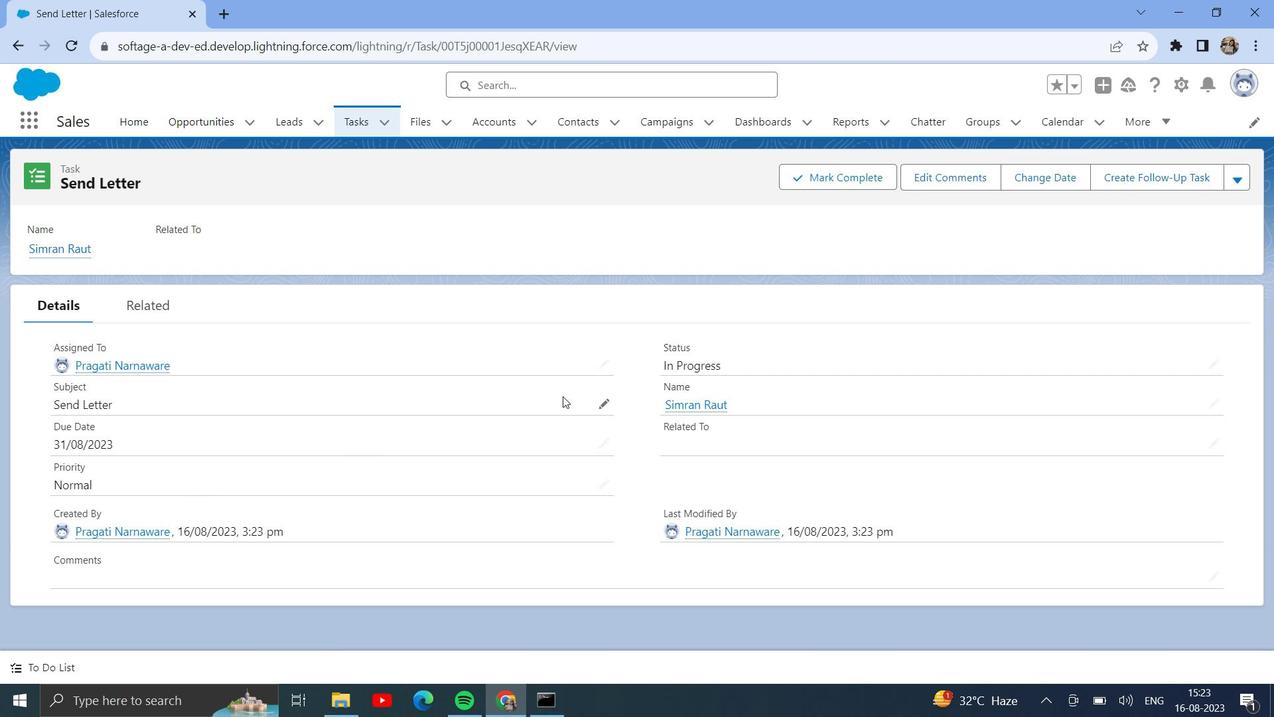 
Action: Mouse scrolled (578, 339) with delta (0, 0)
Screenshot: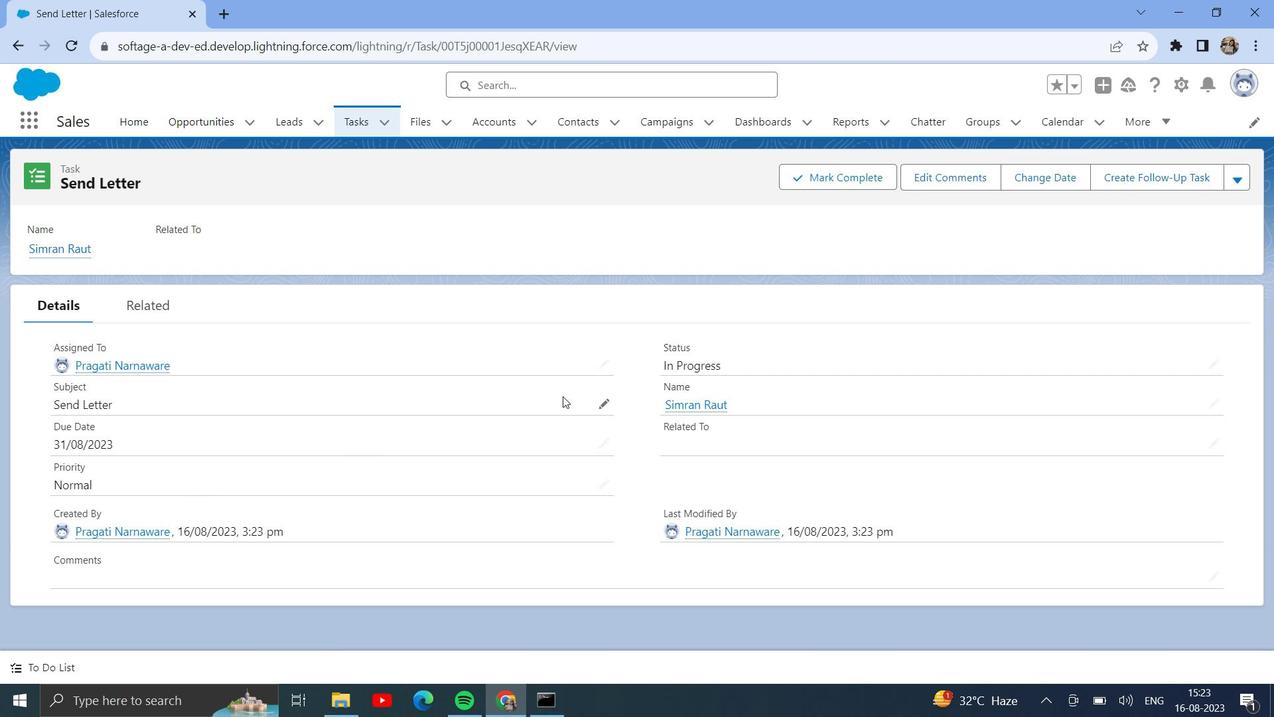 
Action: Mouse moved to (565, 376)
Screenshot: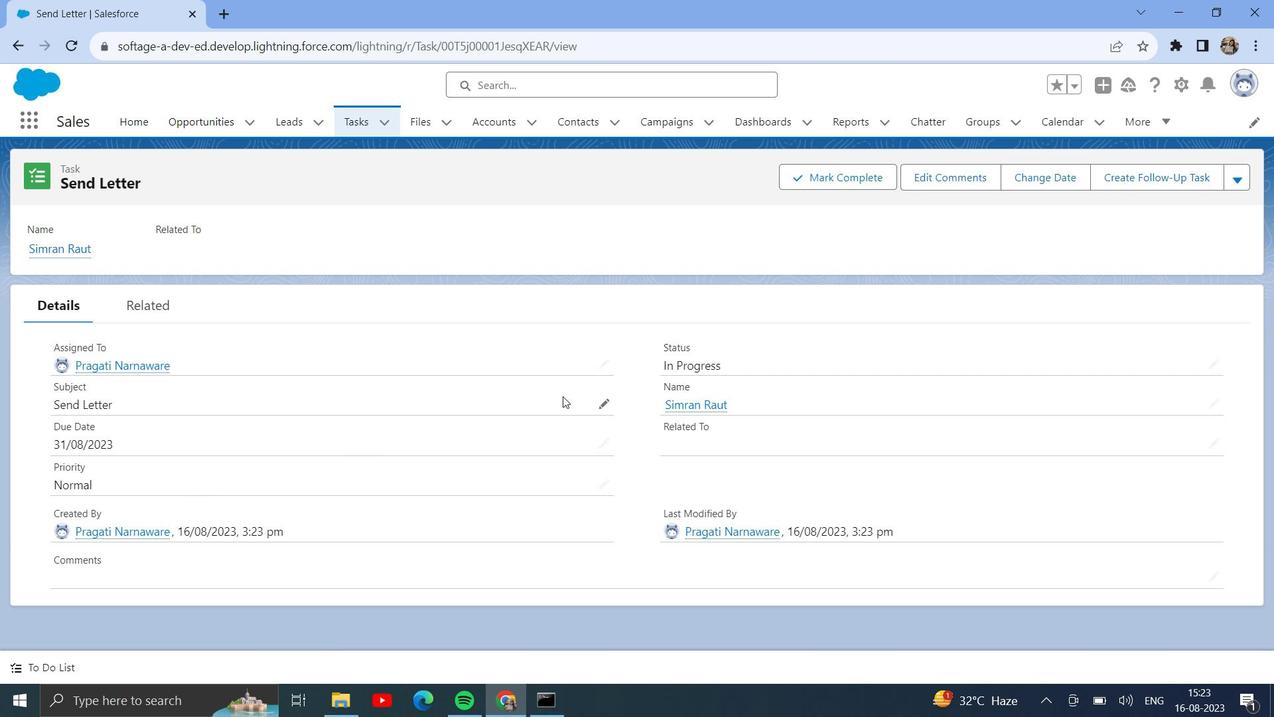 
Action: Mouse scrolled (565, 375) with delta (0, 0)
Screenshot: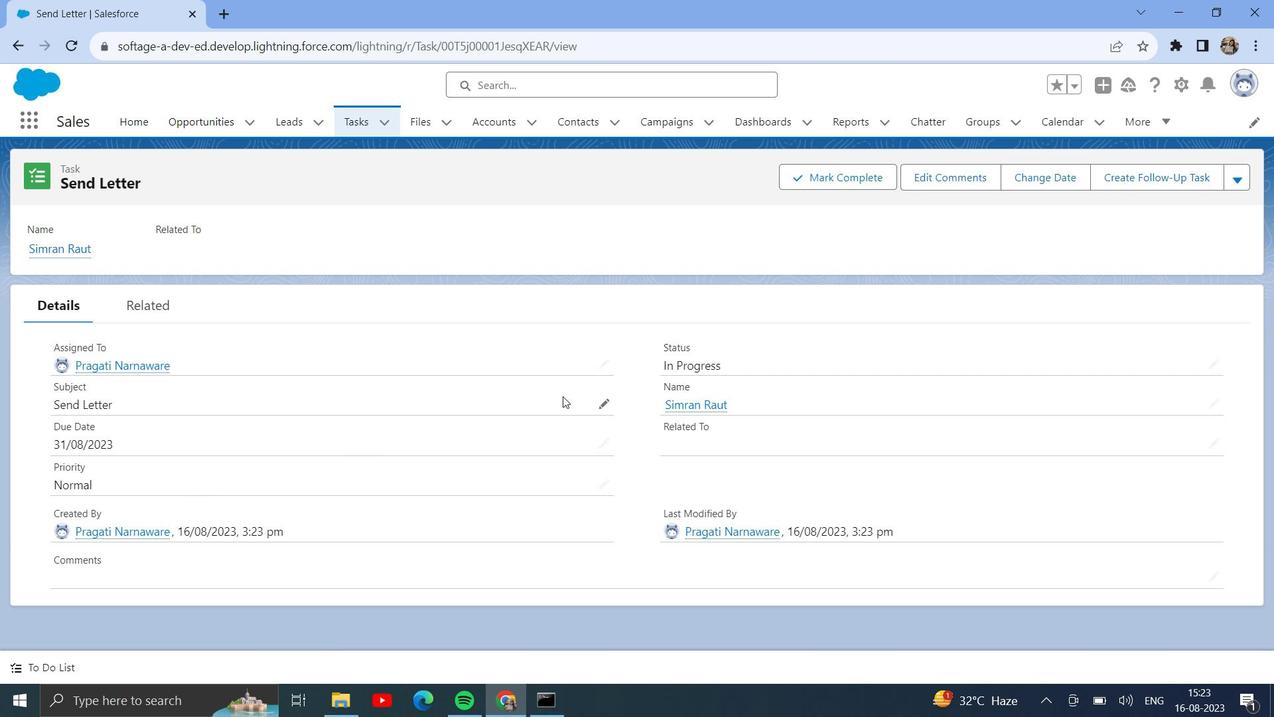 
Action: Mouse moved to (559, 391)
Screenshot: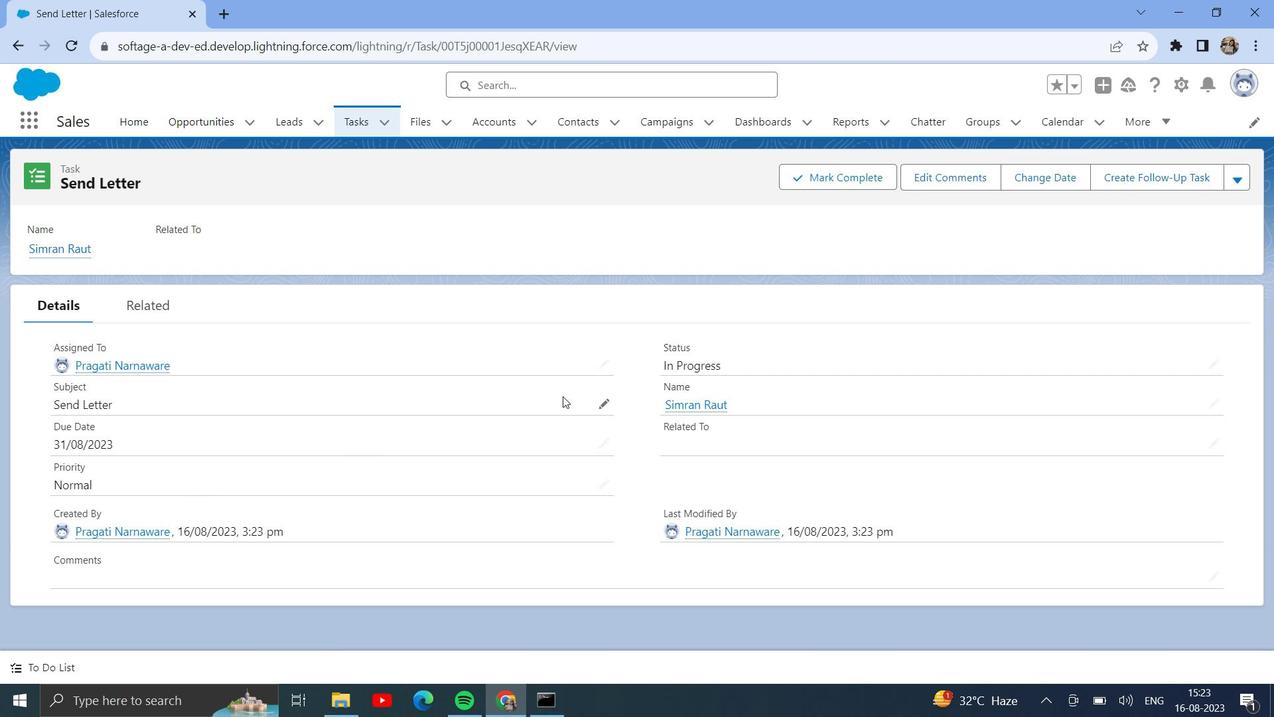 
Action: Mouse scrolled (559, 390) with delta (0, 0)
Screenshot: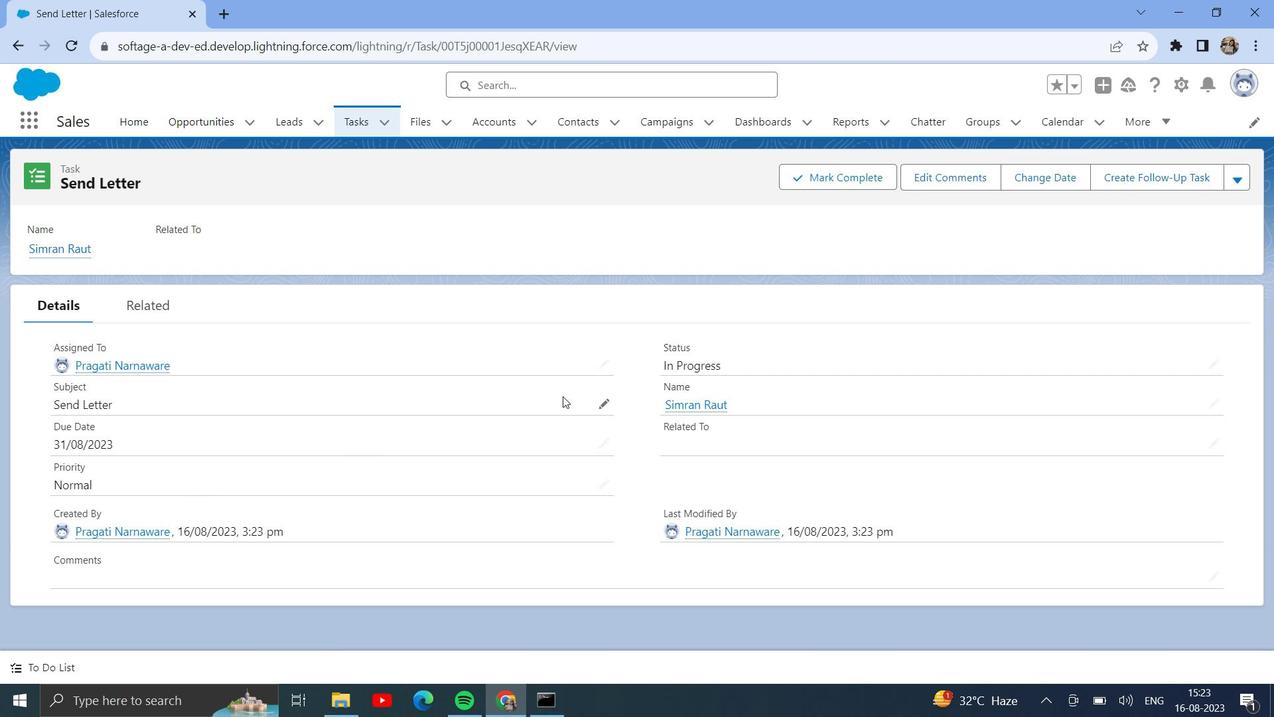 
Action: Mouse moved to (559, 392)
Screenshot: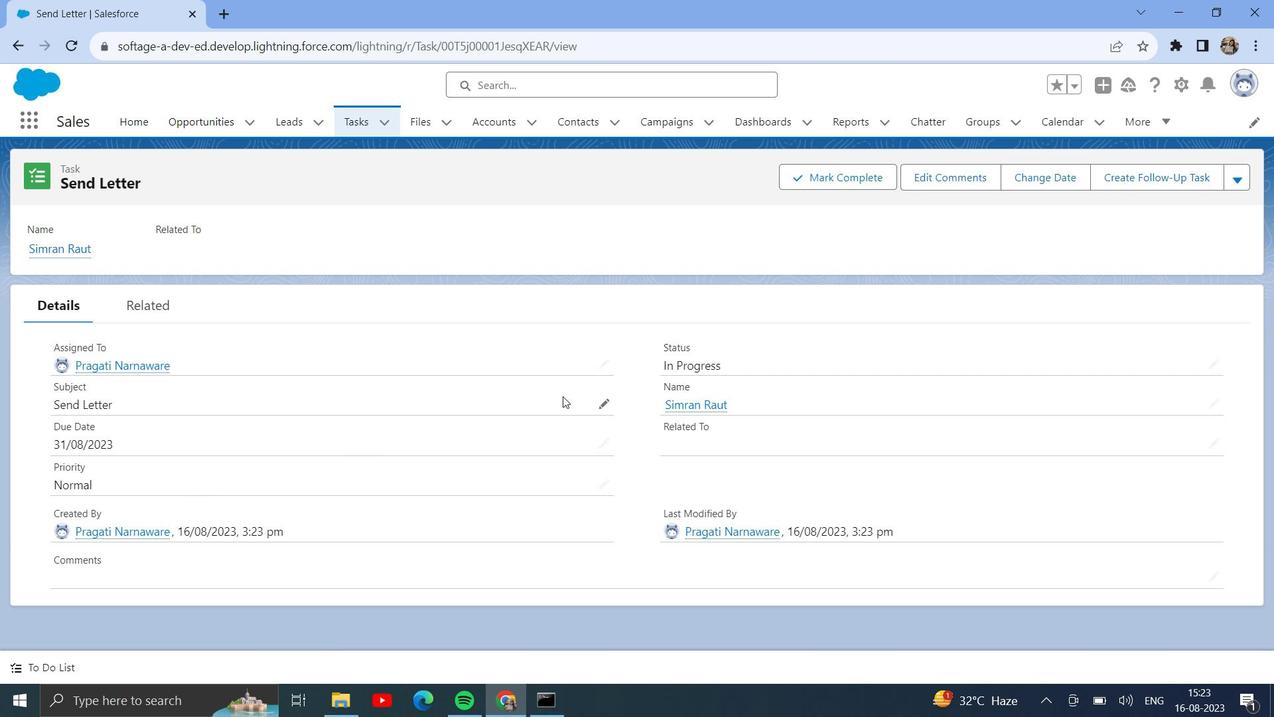 
Action: Mouse scrolled (559, 391) with delta (0, 0)
Screenshot: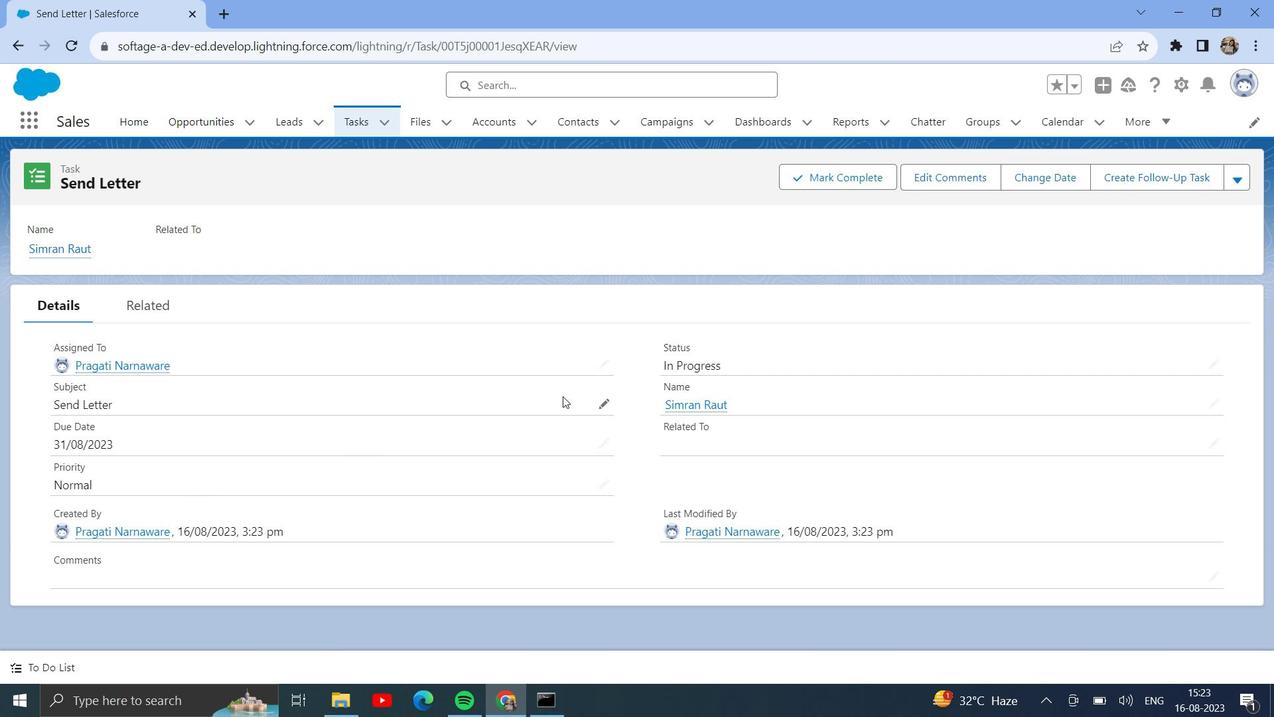 
Action: Mouse scrolled (559, 391) with delta (0, 0)
Screenshot: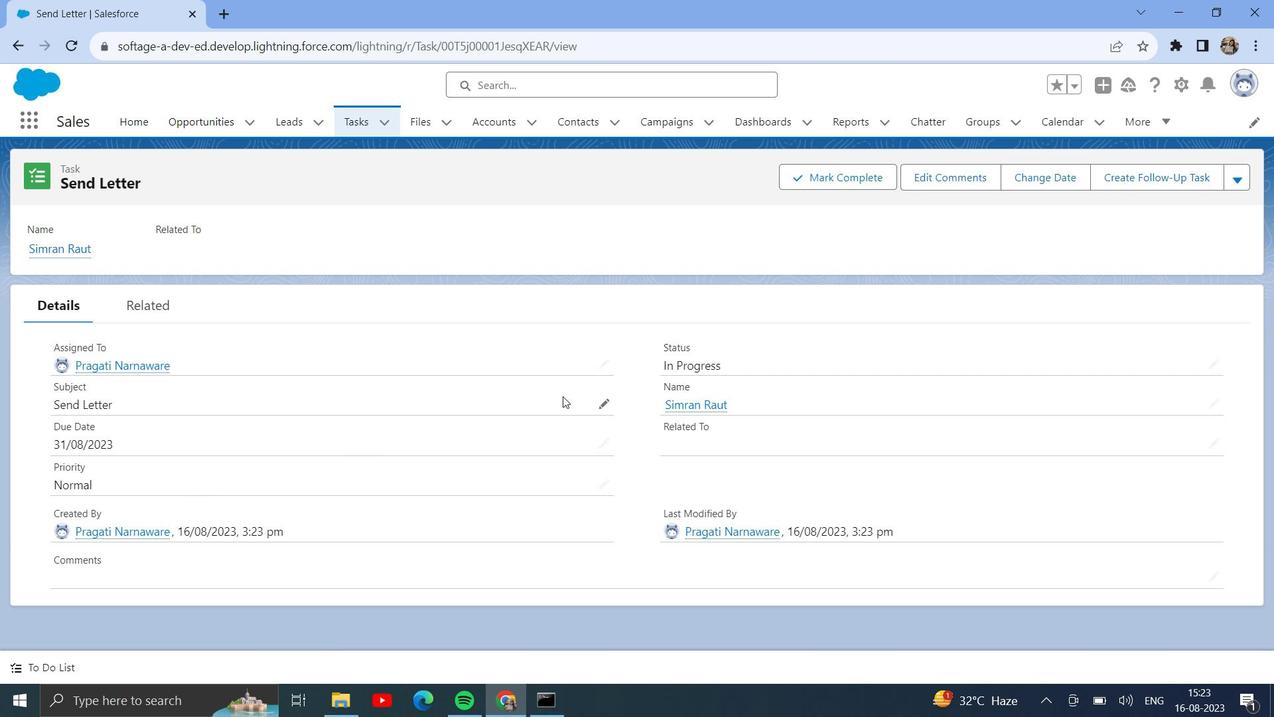 
Action: Mouse scrolled (559, 393) with delta (0, 0)
Screenshot: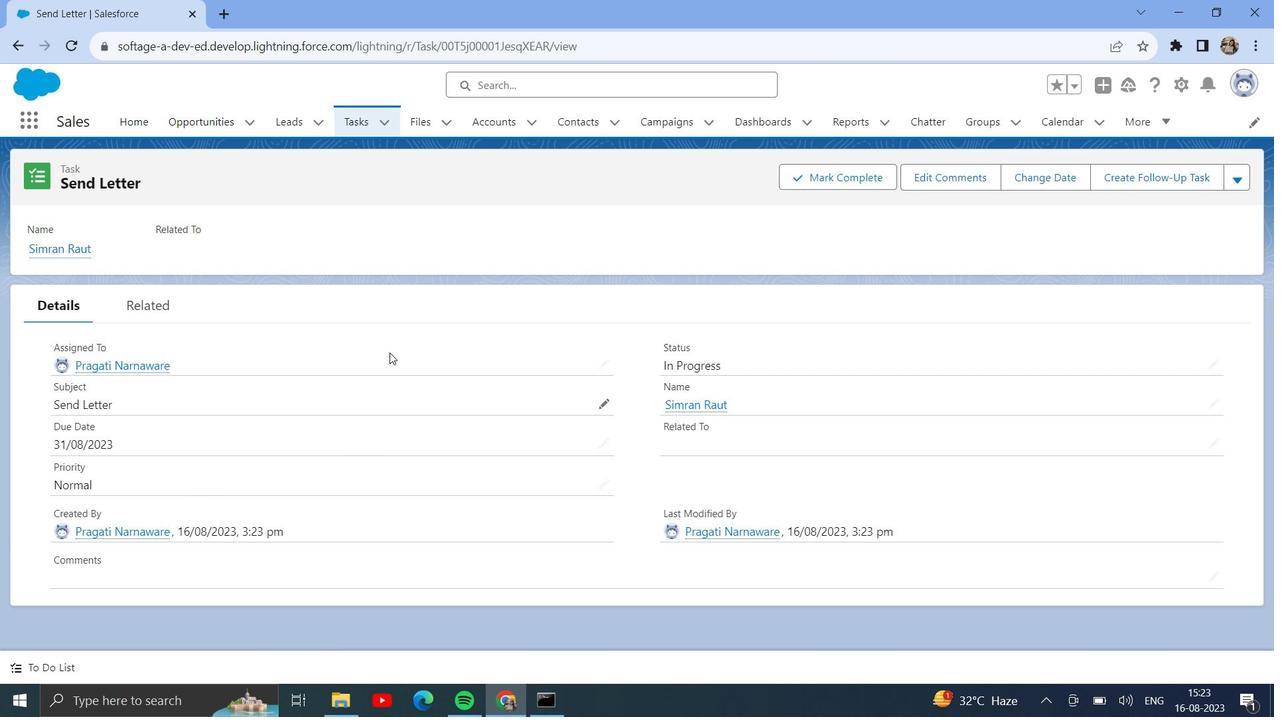 
Action: Mouse scrolled (559, 393) with delta (0, 0)
Screenshot: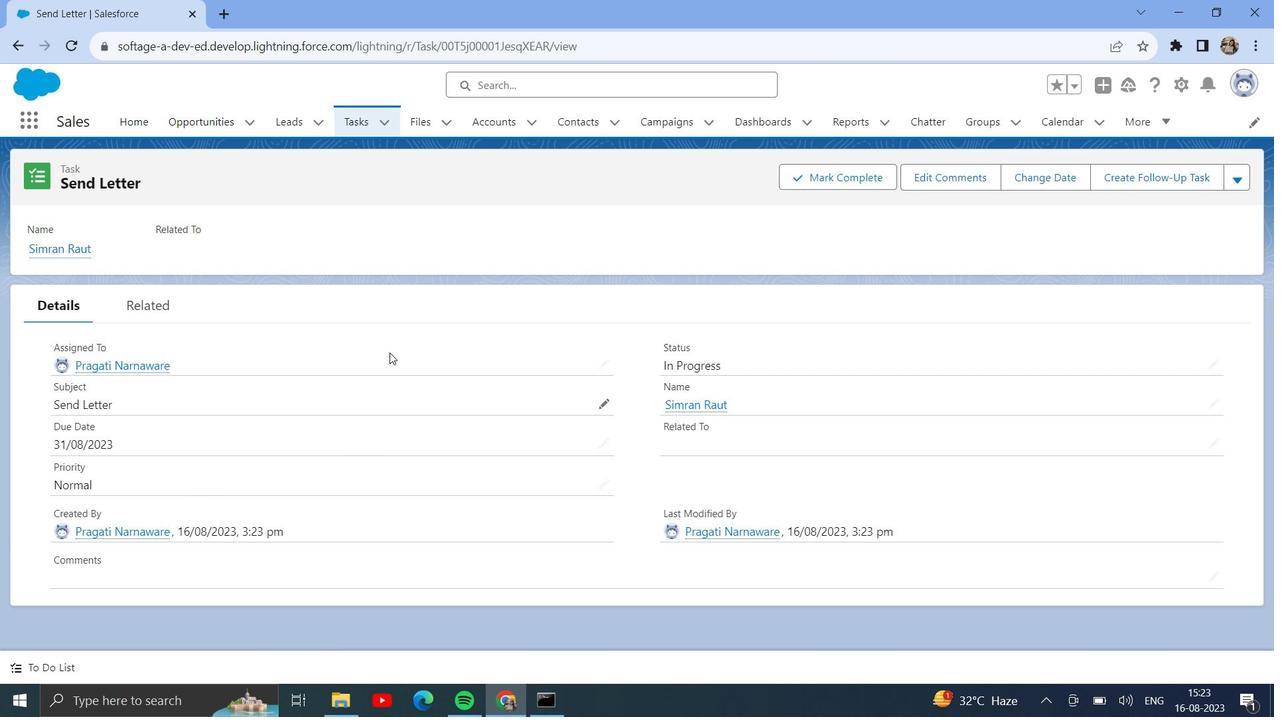 
Action: Mouse scrolled (559, 393) with delta (0, 0)
Screenshot: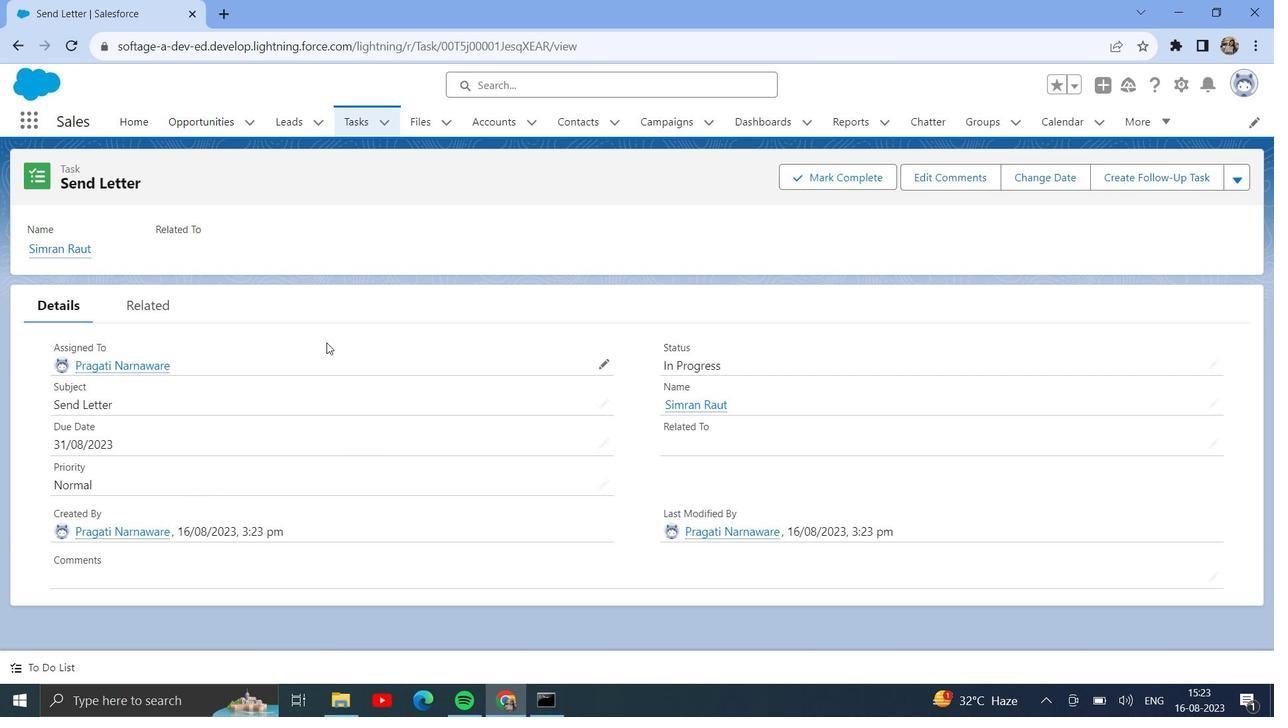 
Action: Mouse scrolled (559, 393) with delta (0, 0)
Screenshot: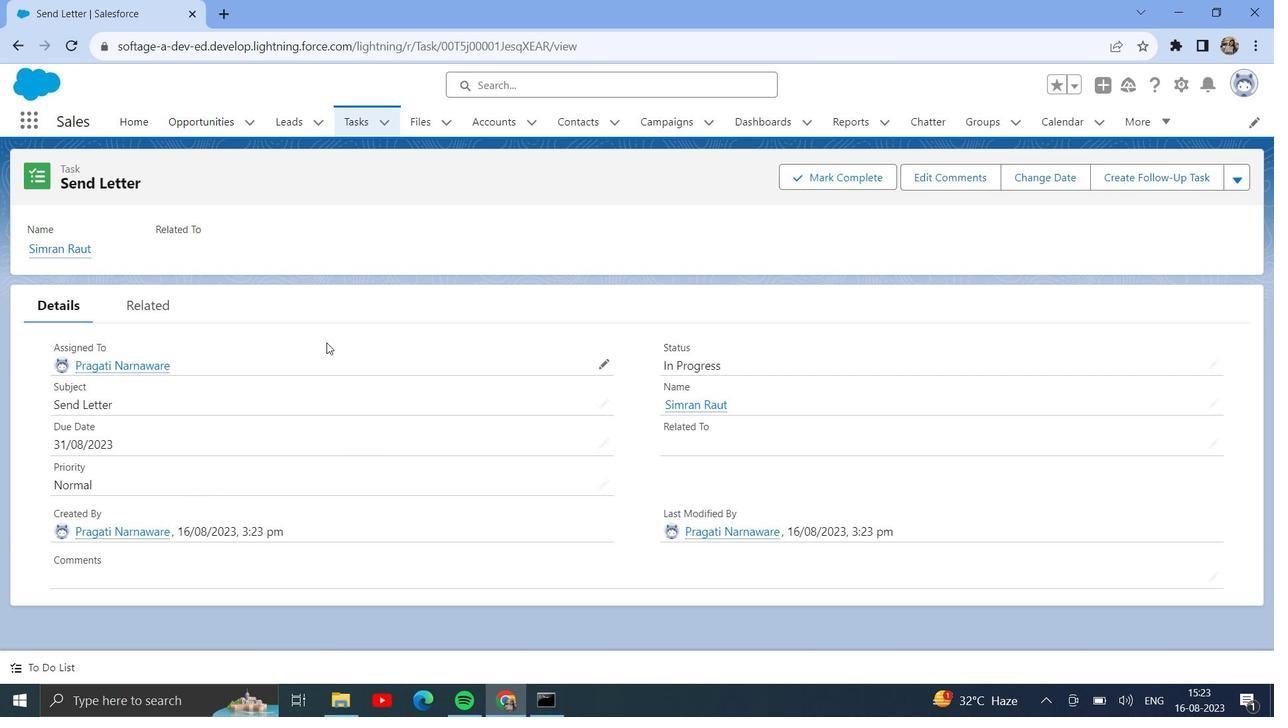 
Action: Mouse scrolled (559, 393) with delta (0, 0)
Screenshot: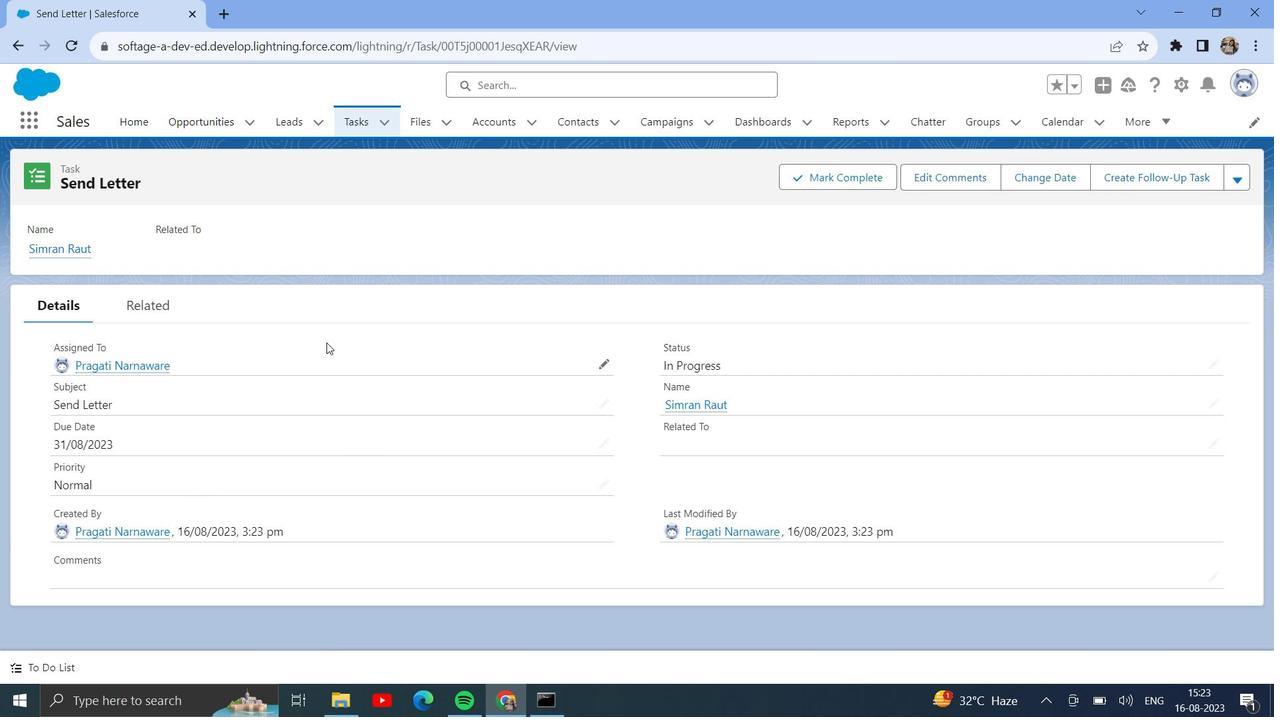 
Action: Mouse scrolled (559, 393) with delta (0, 0)
Screenshot: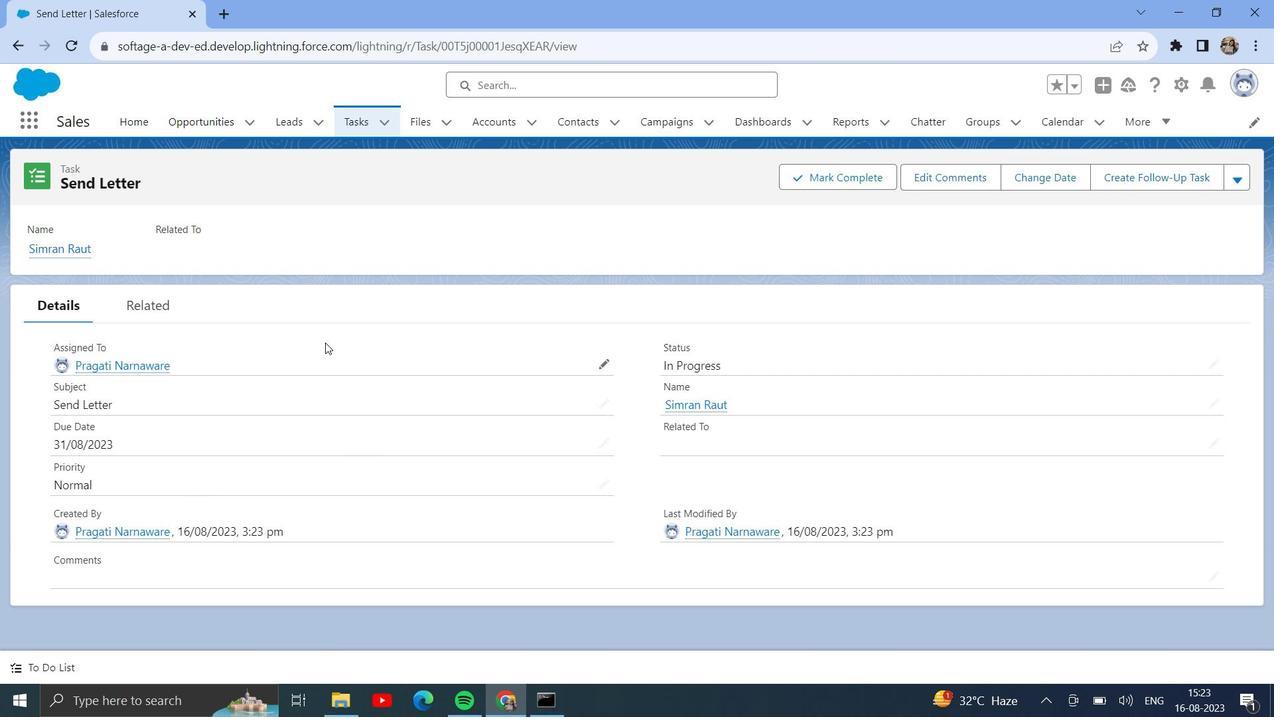 
Action: Mouse moved to (284, 115)
Screenshot: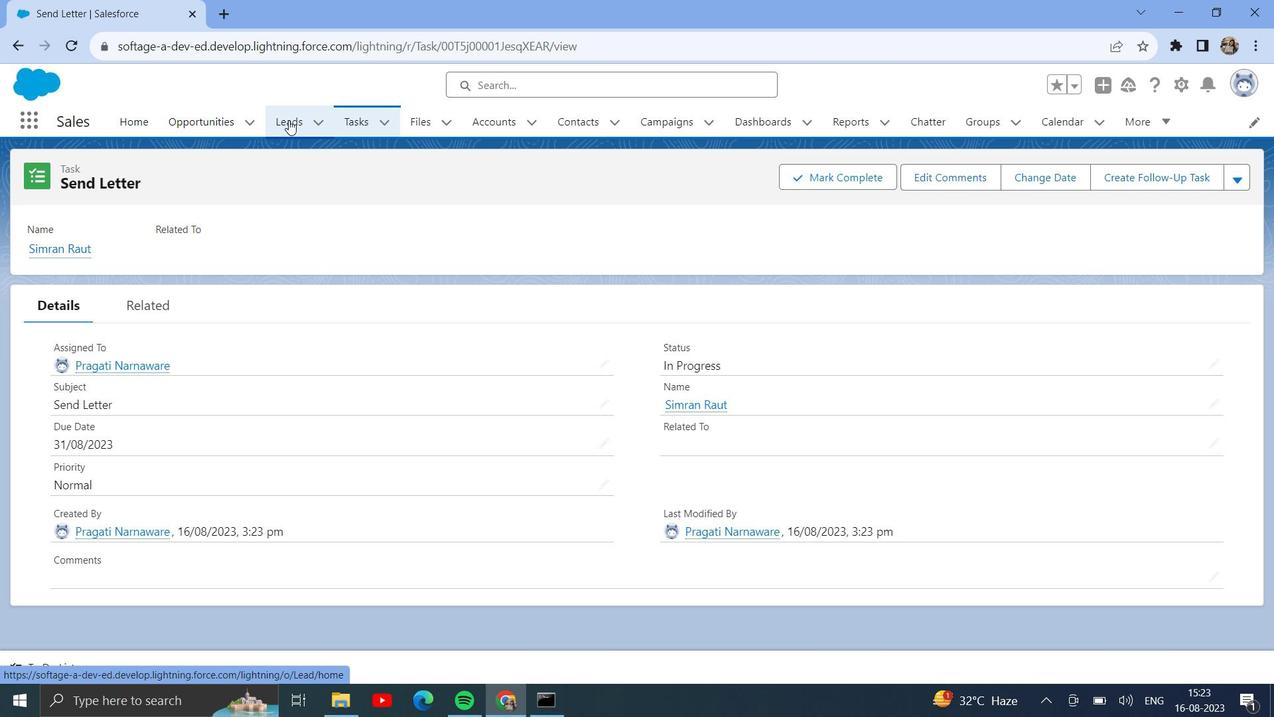 
Action: Mouse pressed left at (284, 115)
Screenshot: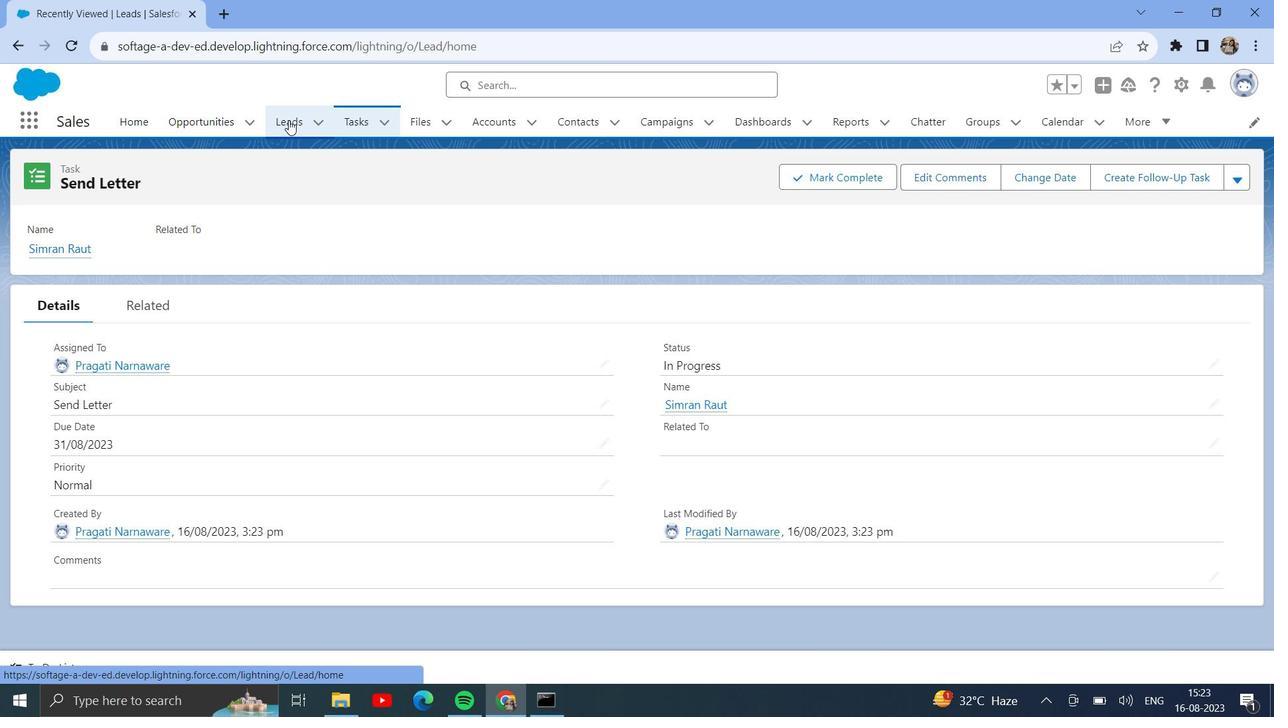 
Action: Mouse moved to (124, 363)
Screenshot: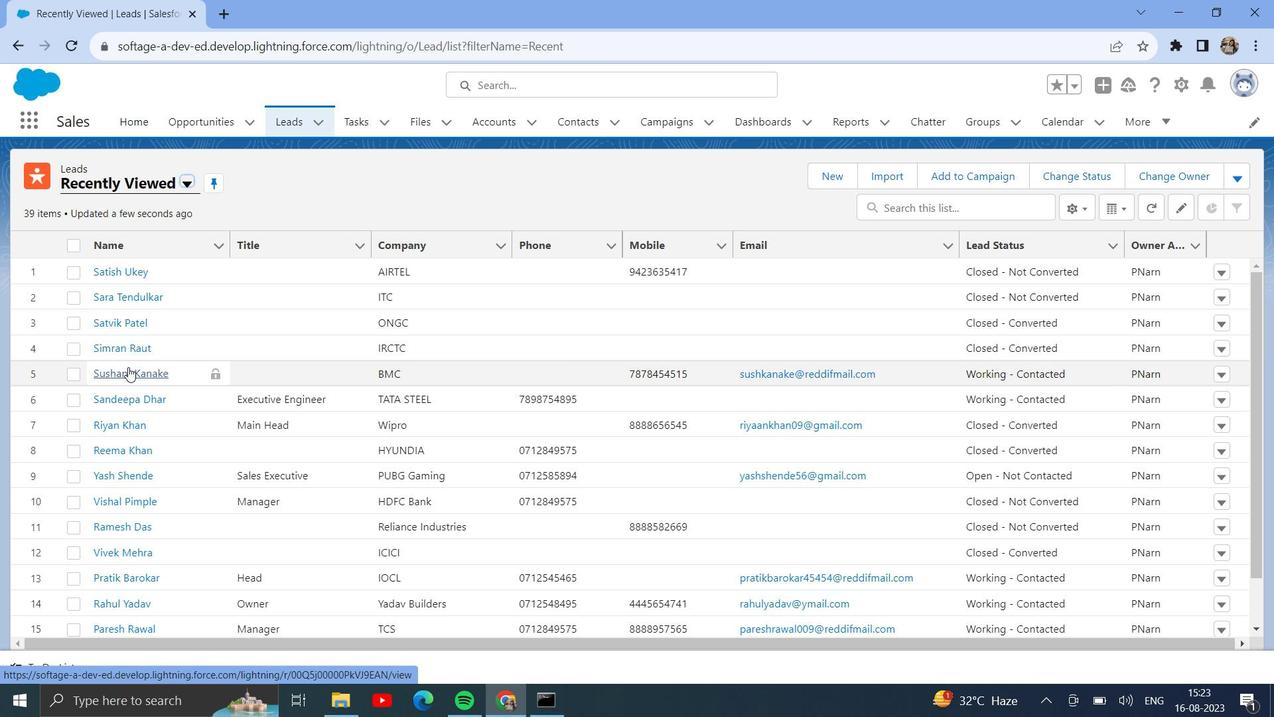 
Action: Mouse pressed left at (124, 363)
Screenshot: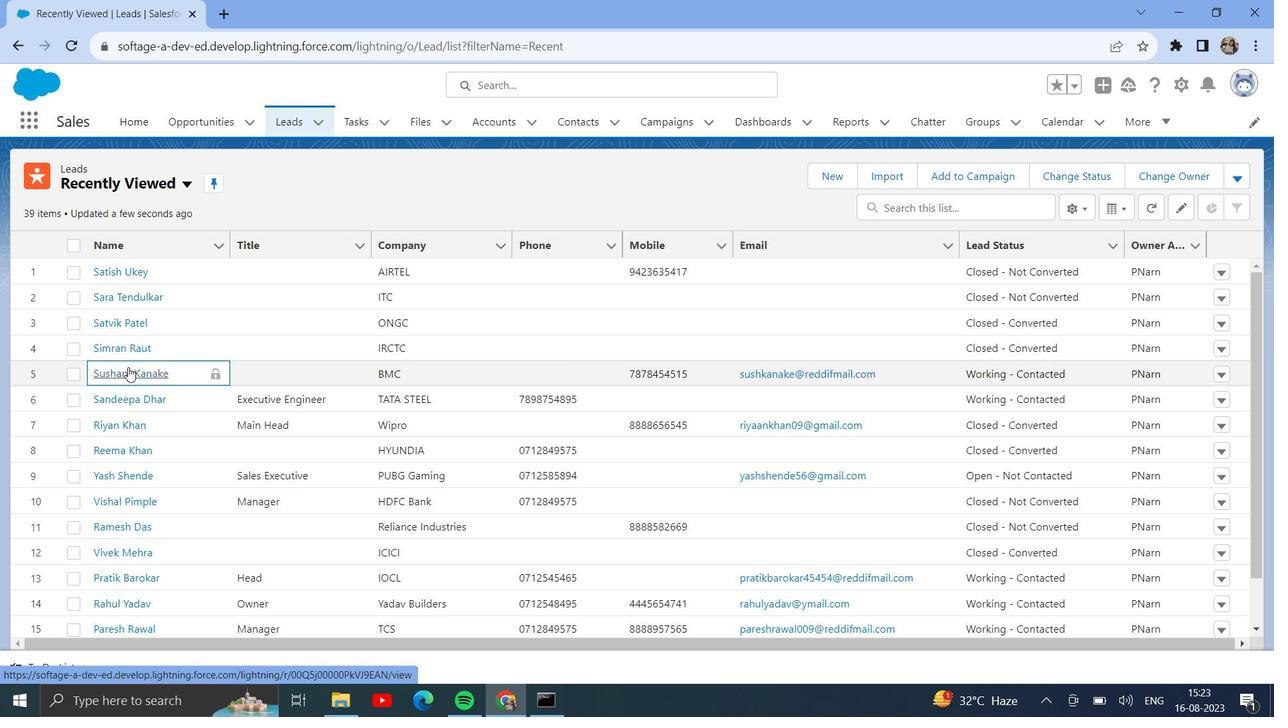 
Action: Mouse moved to (367, 402)
Screenshot: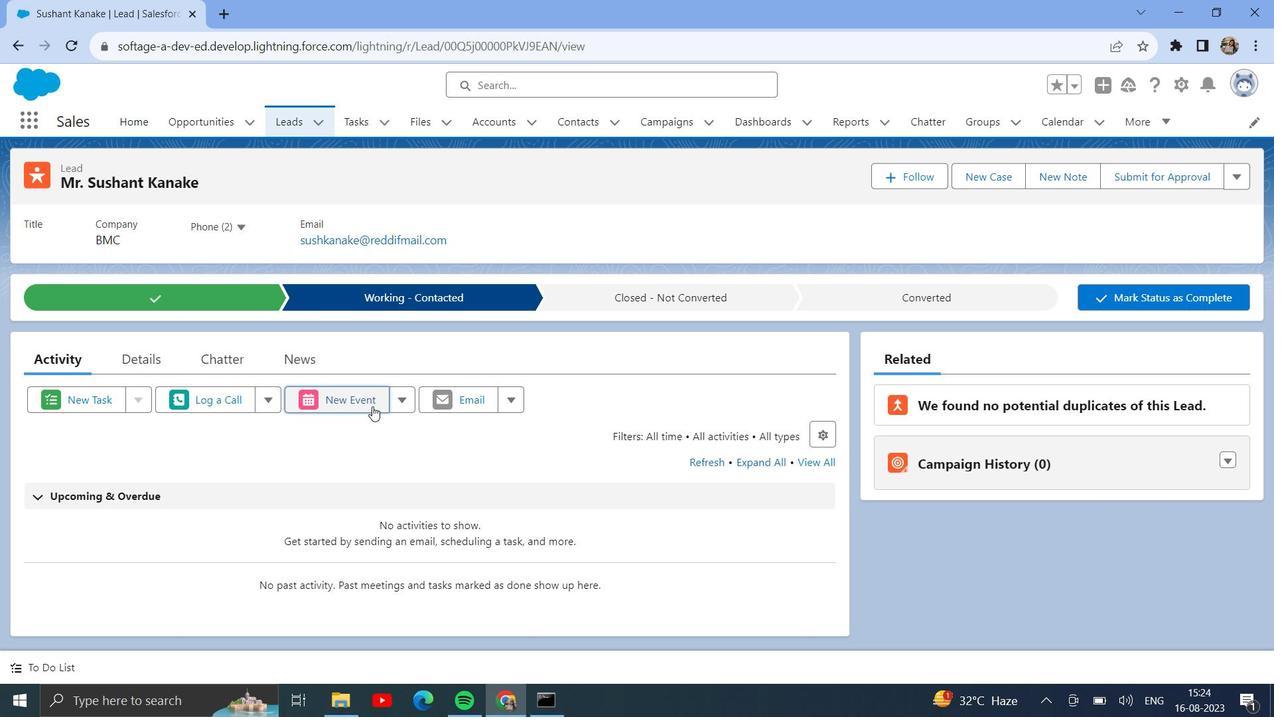 
Action: Mouse pressed left at (367, 402)
Screenshot: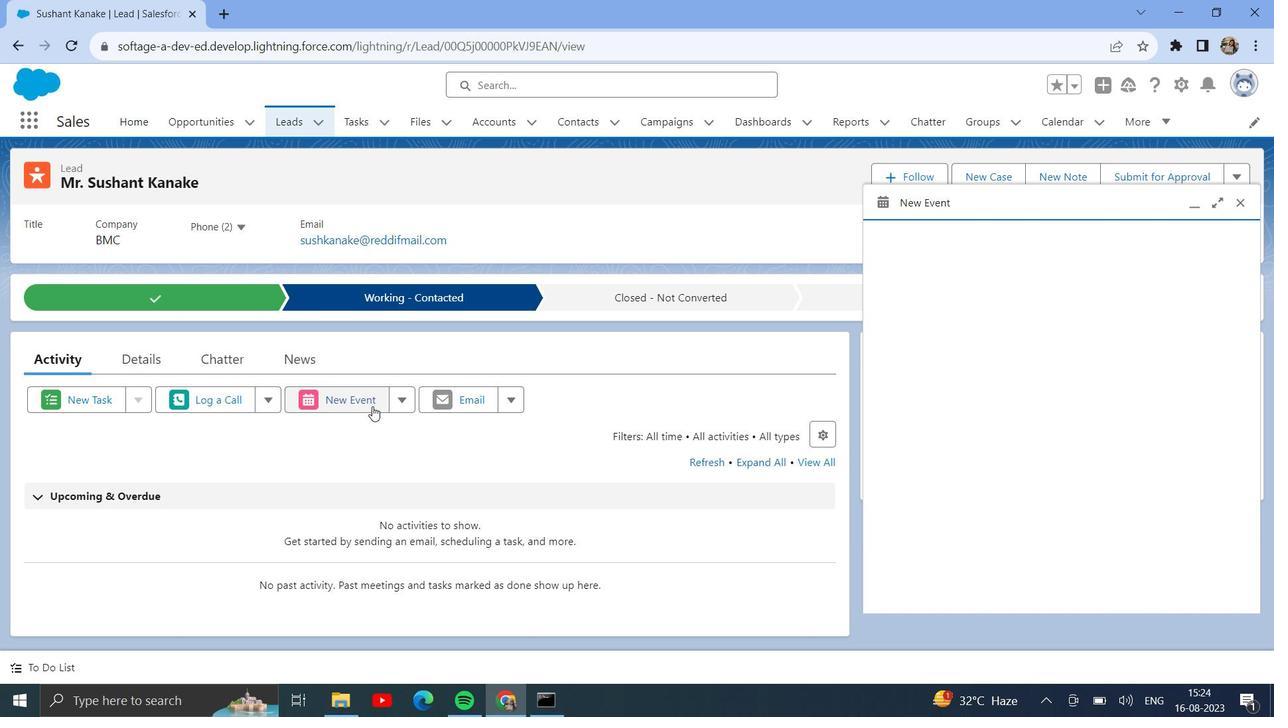 
Action: Mouse moved to (1220, 260)
Screenshot: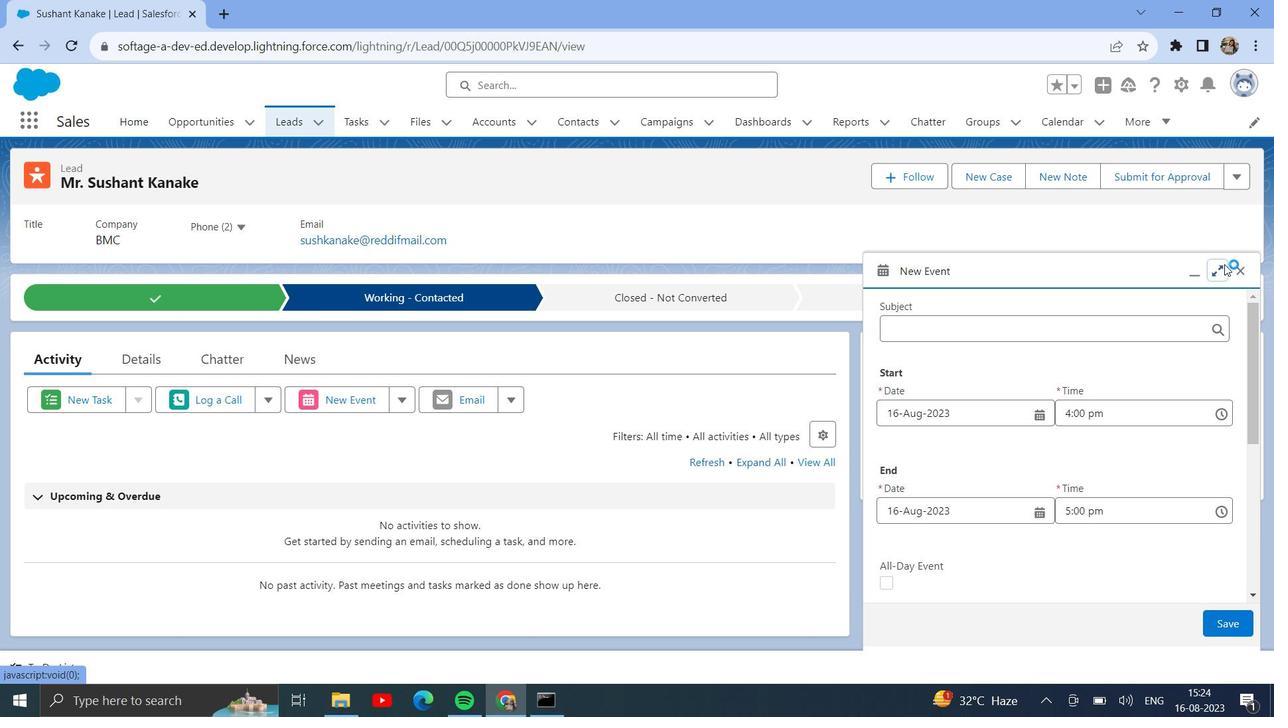 
Action: Mouse pressed left at (1220, 260)
Screenshot: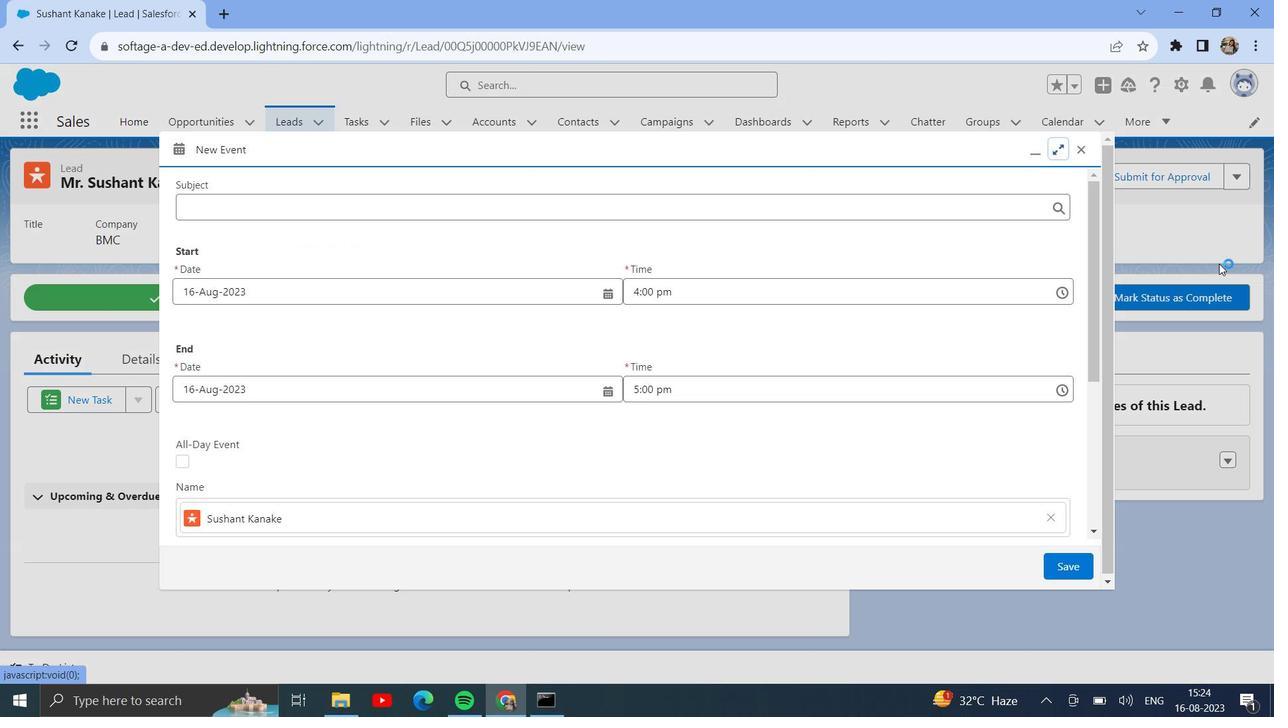 
Action: Mouse moved to (576, 203)
Screenshot: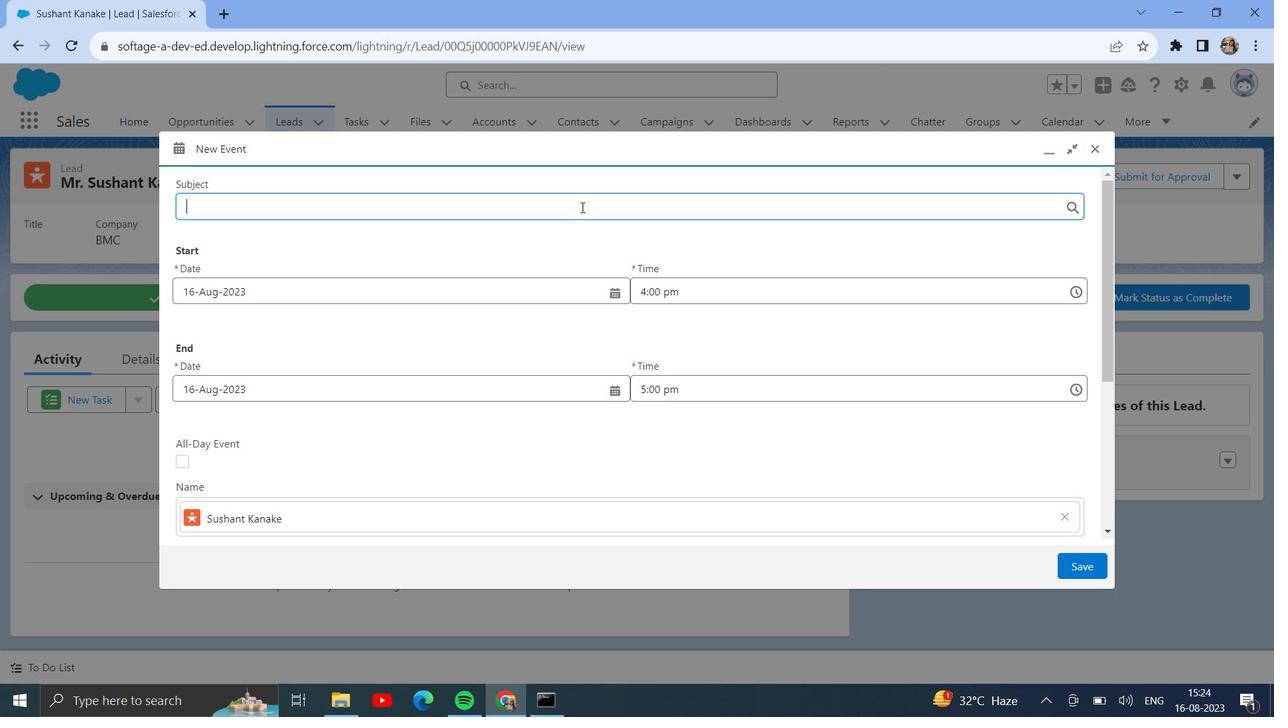 
Action: Mouse pressed left at (576, 203)
Screenshot: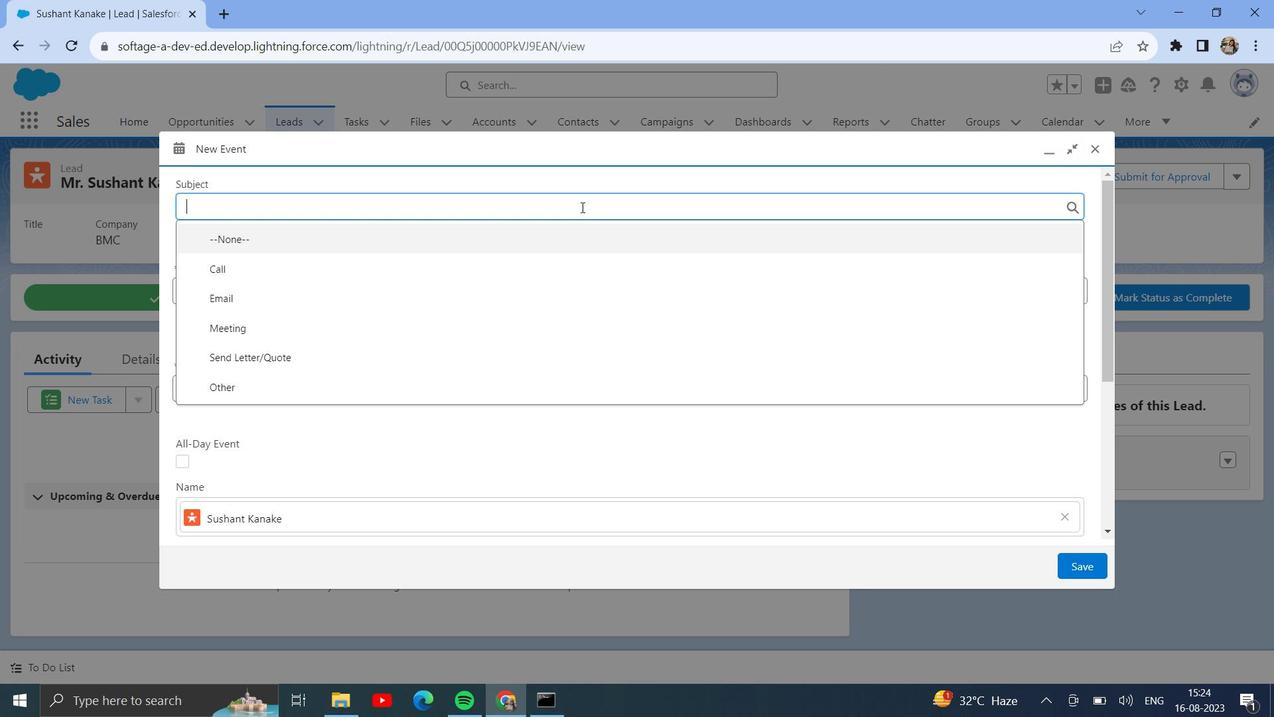 
Action: Mouse moved to (330, 330)
Screenshot: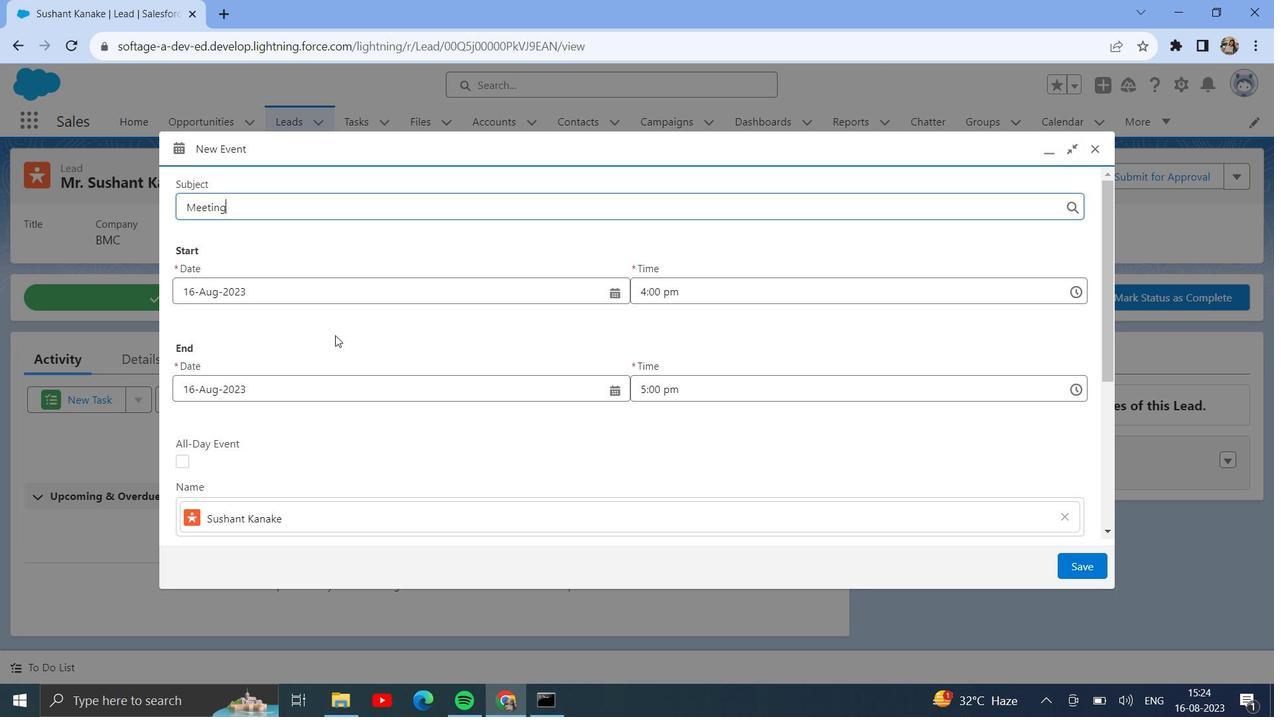 
Action: Mouse pressed left at (330, 330)
Screenshot: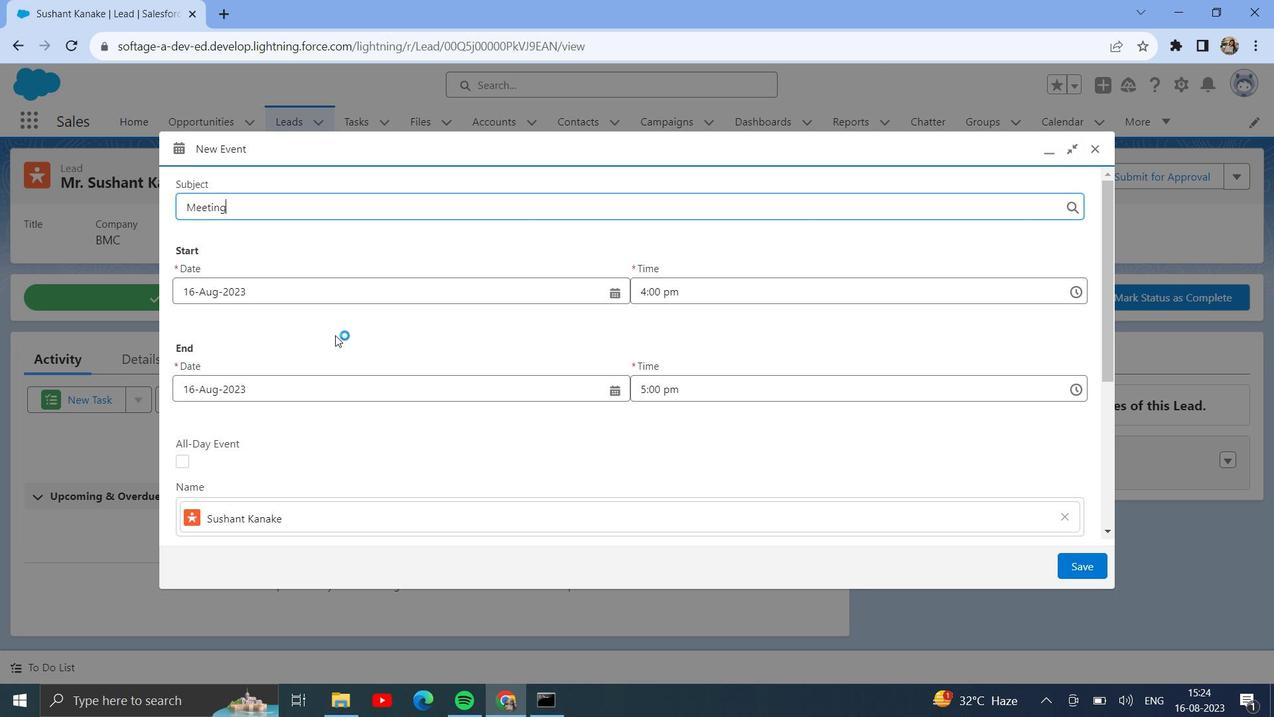 
Action: Mouse moved to (409, 292)
Screenshot: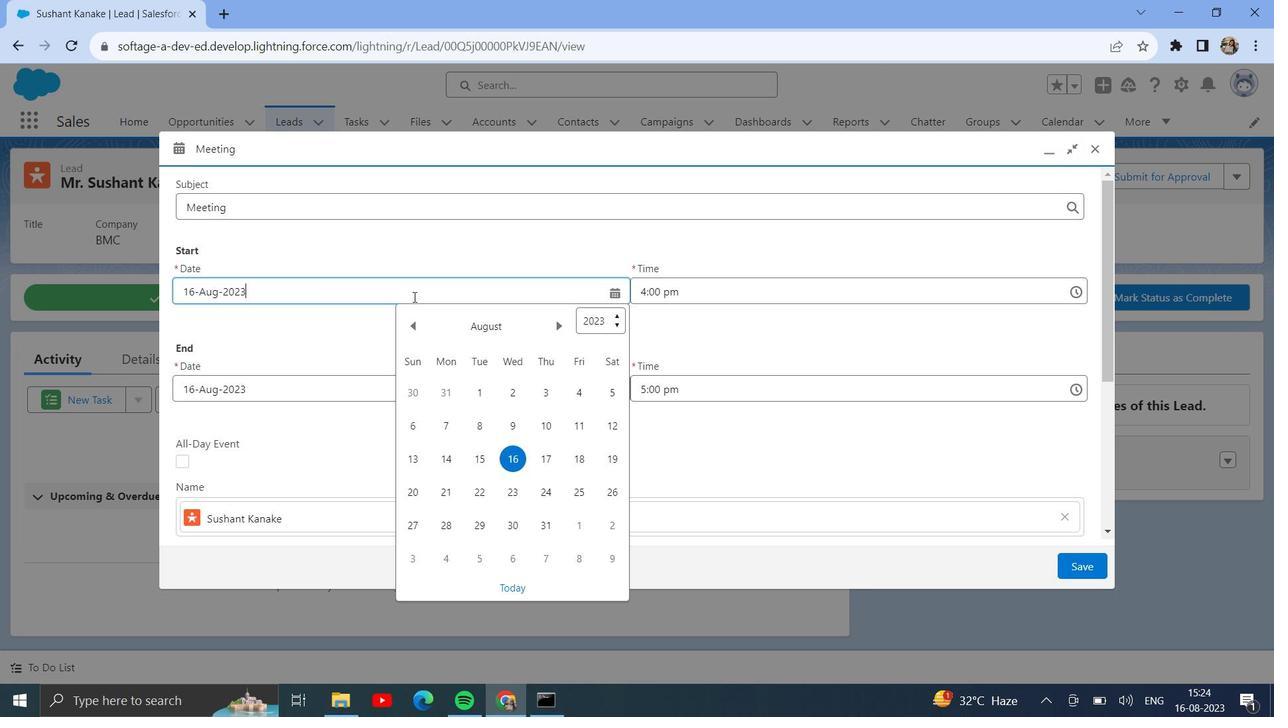 
Action: Mouse pressed left at (409, 292)
Screenshot: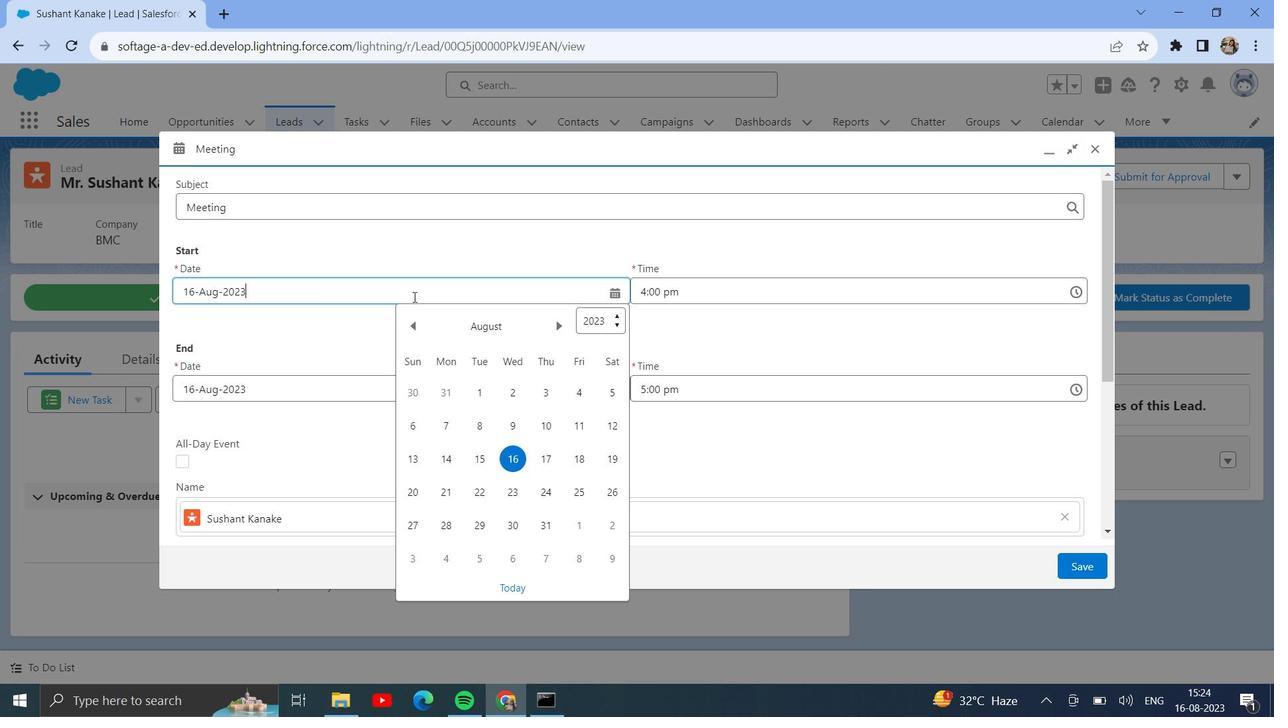 
Action: Mouse moved to (563, 324)
Screenshot: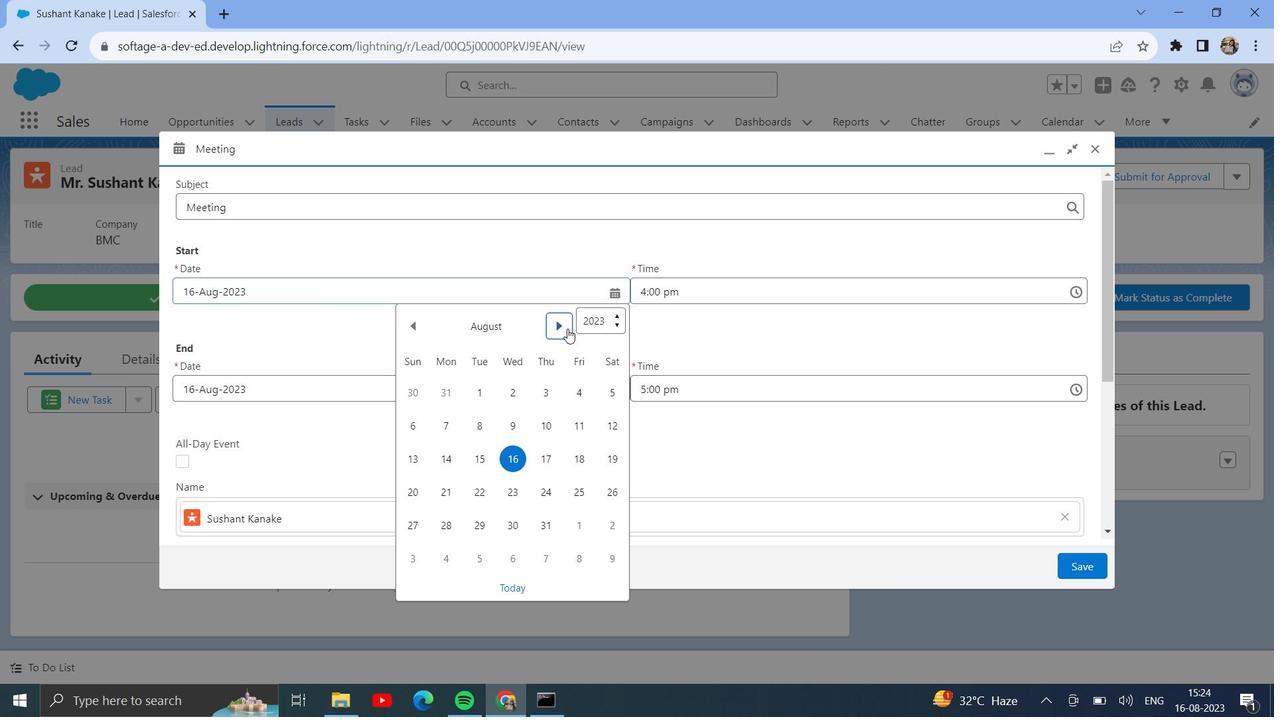 
Action: Mouse pressed left at (563, 324)
Screenshot: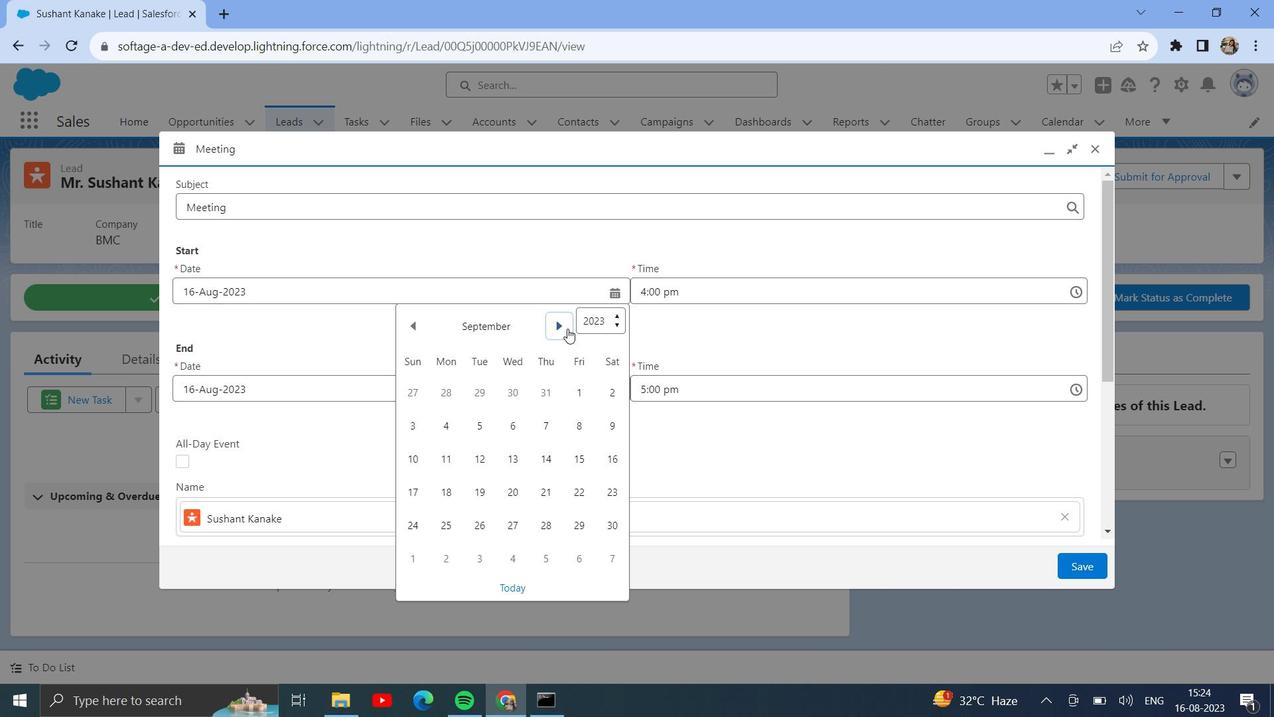 
Action: Mouse moved to (540, 486)
Screenshot: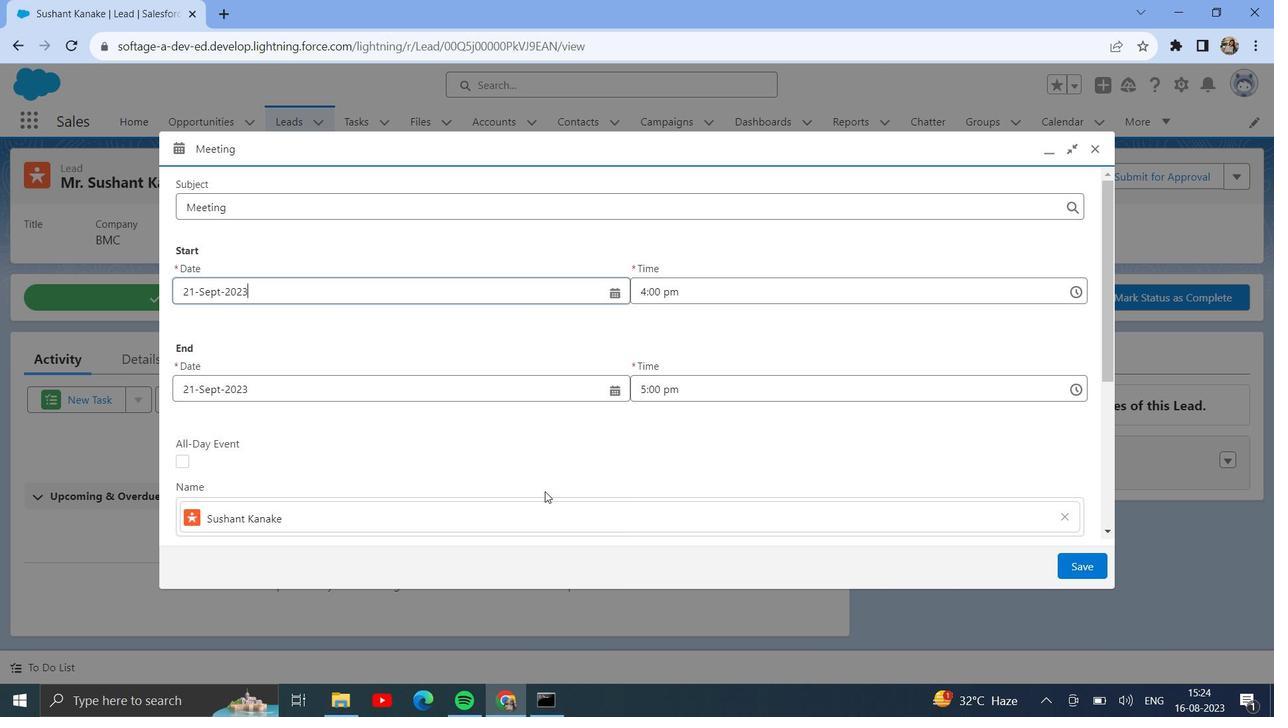 
Action: Mouse pressed left at (540, 486)
Screenshot: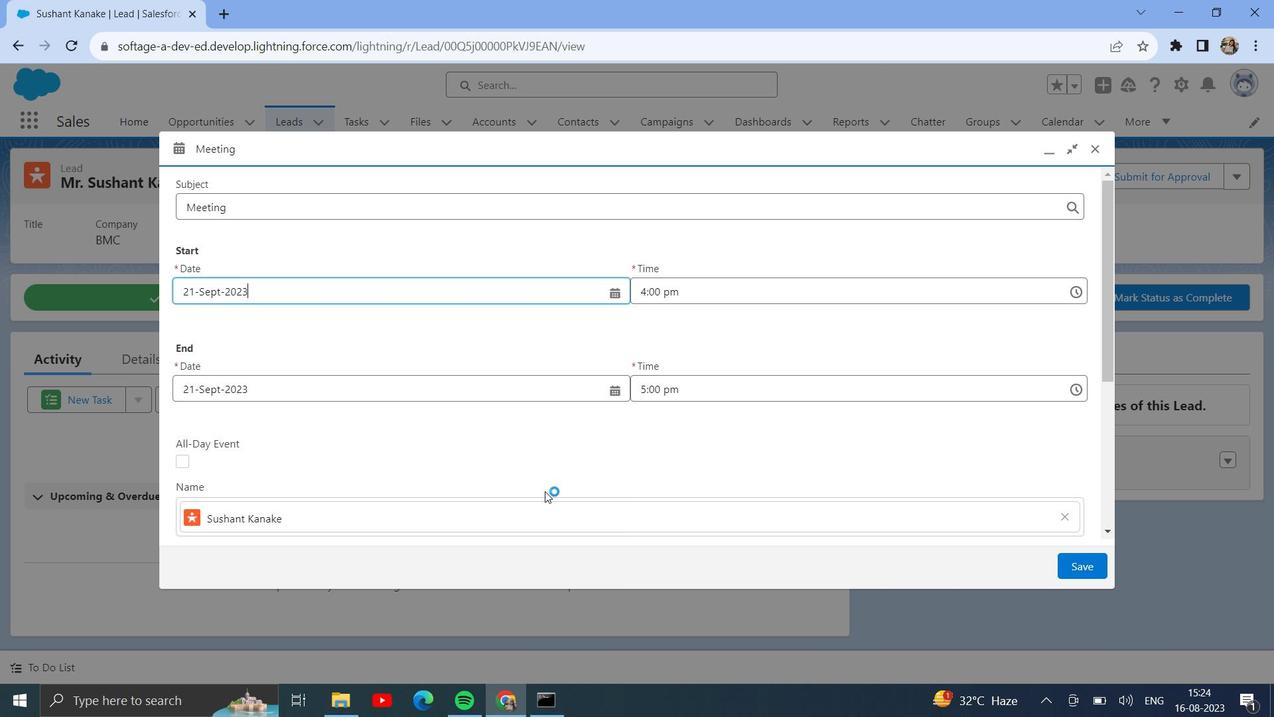 
Action: Mouse moved to (179, 458)
Screenshot: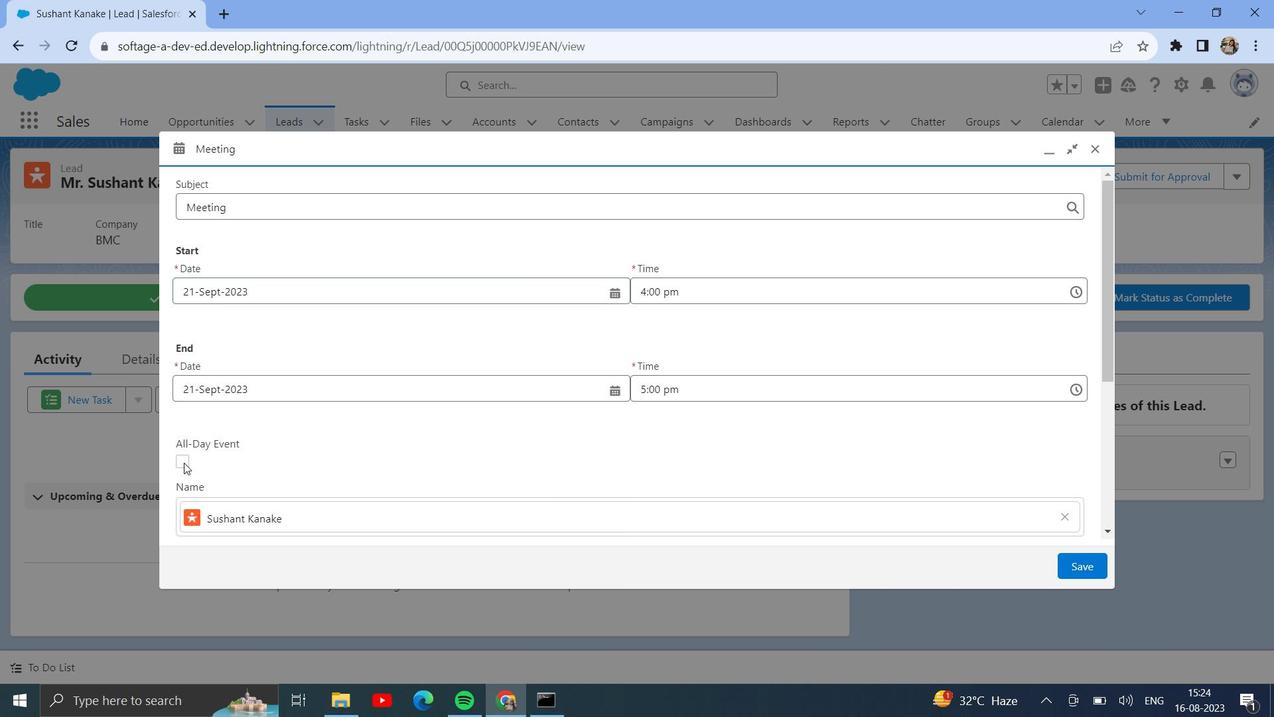 
Action: Mouse pressed left at (179, 458)
Screenshot: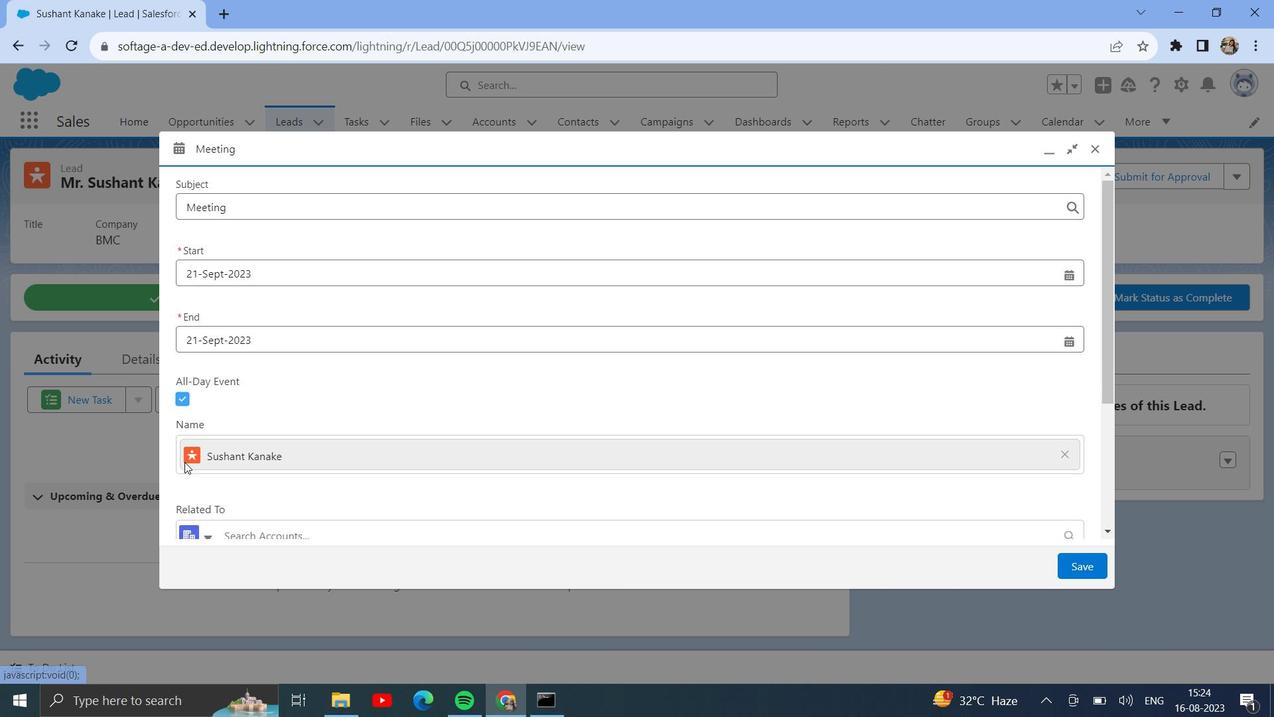 
Action: Mouse moved to (384, 371)
Screenshot: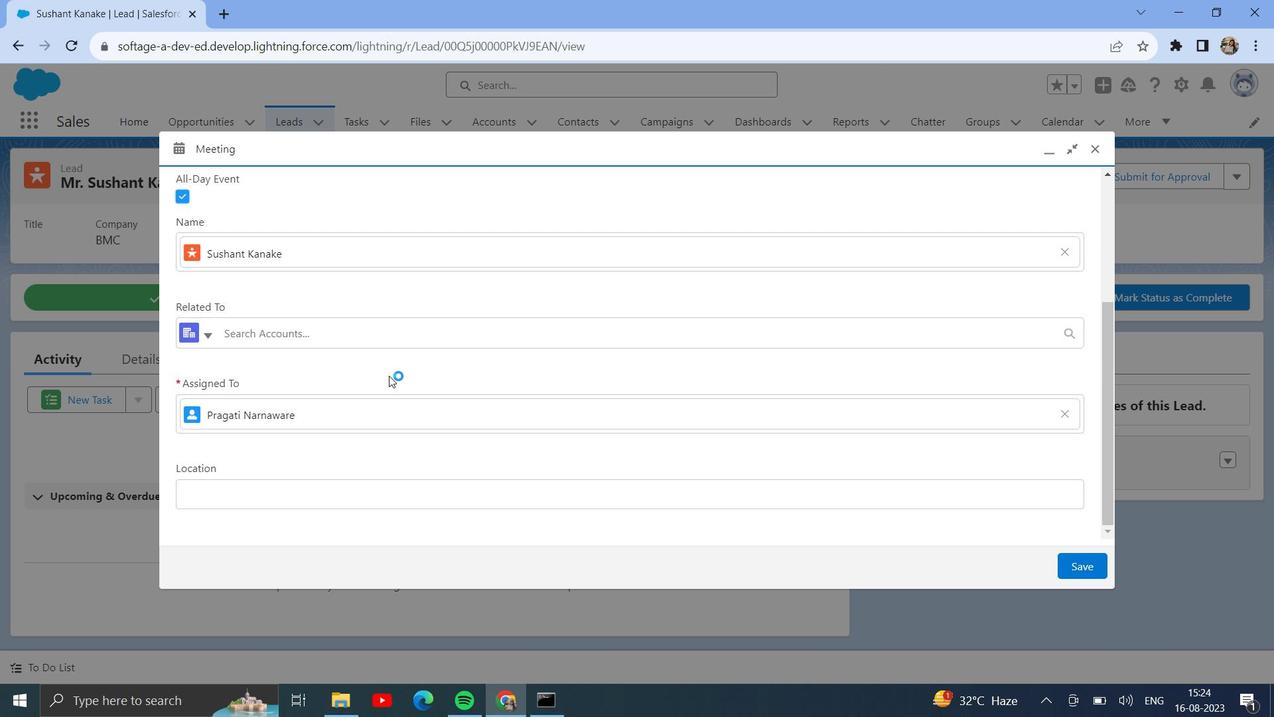 
Action: Mouse scrolled (384, 370) with delta (0, 0)
Screenshot: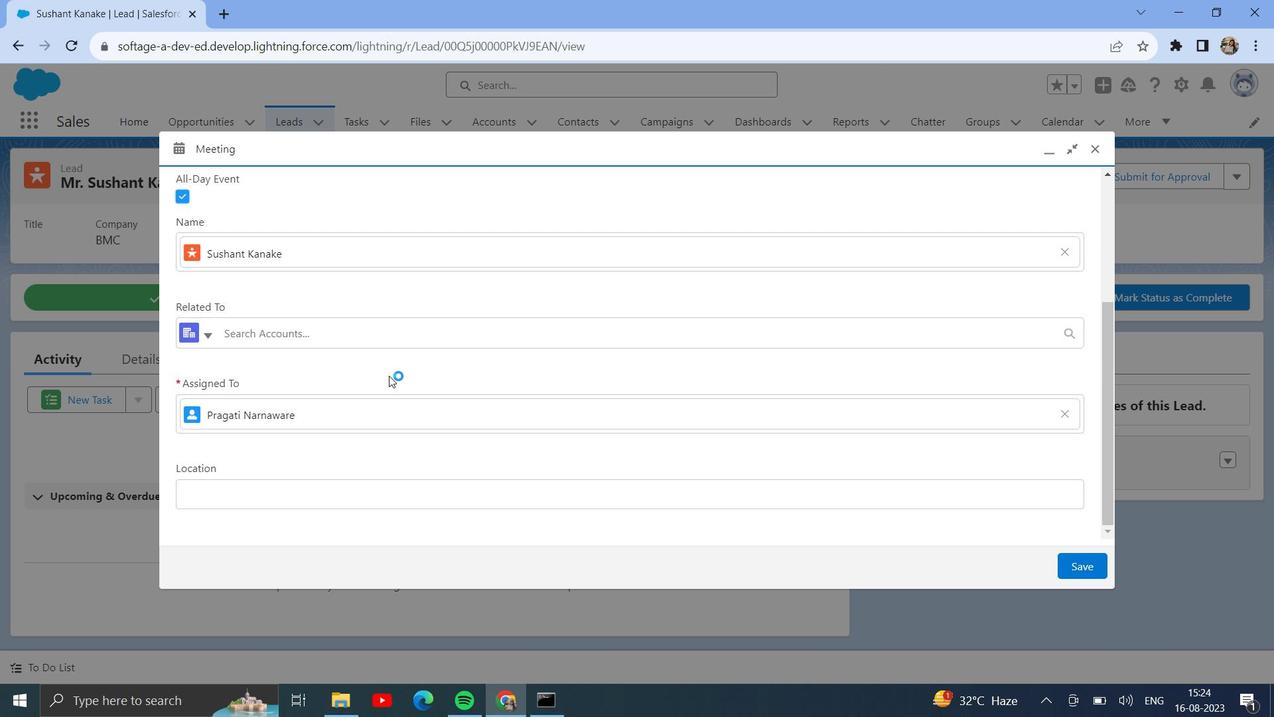 
Action: Mouse scrolled (384, 370) with delta (0, 0)
Screenshot: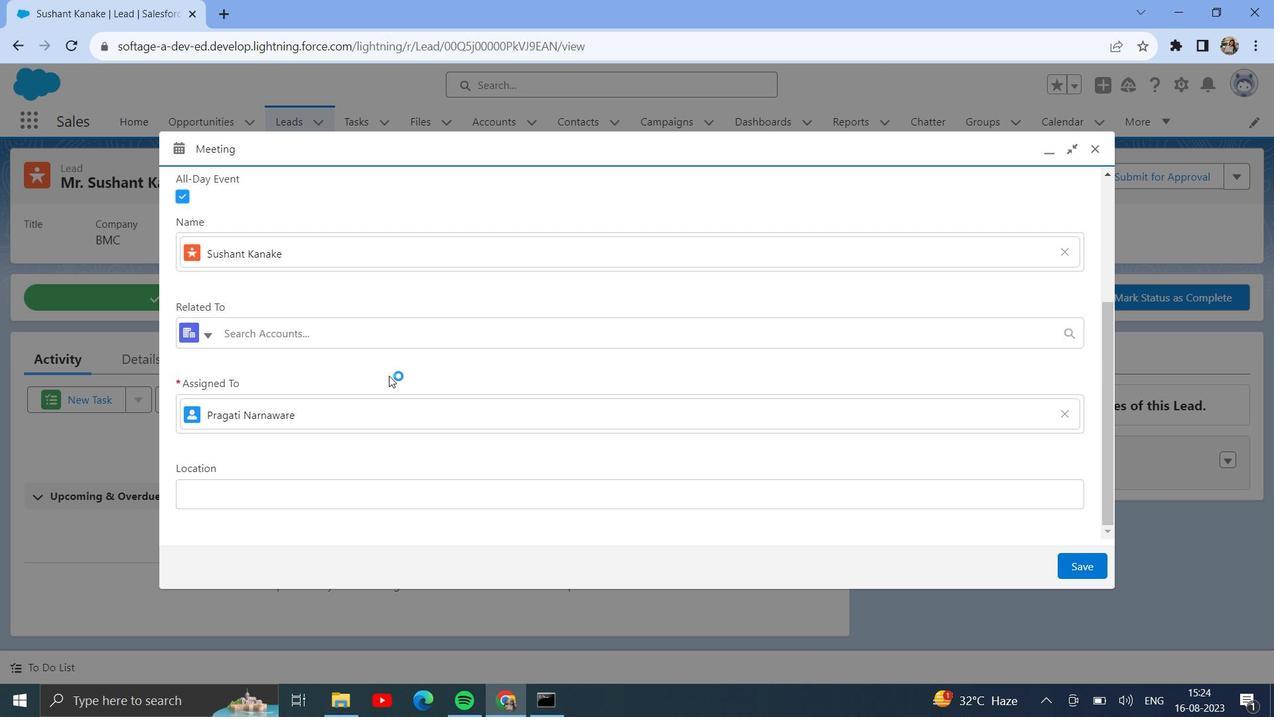 
Action: Mouse scrolled (384, 370) with delta (0, 0)
Screenshot: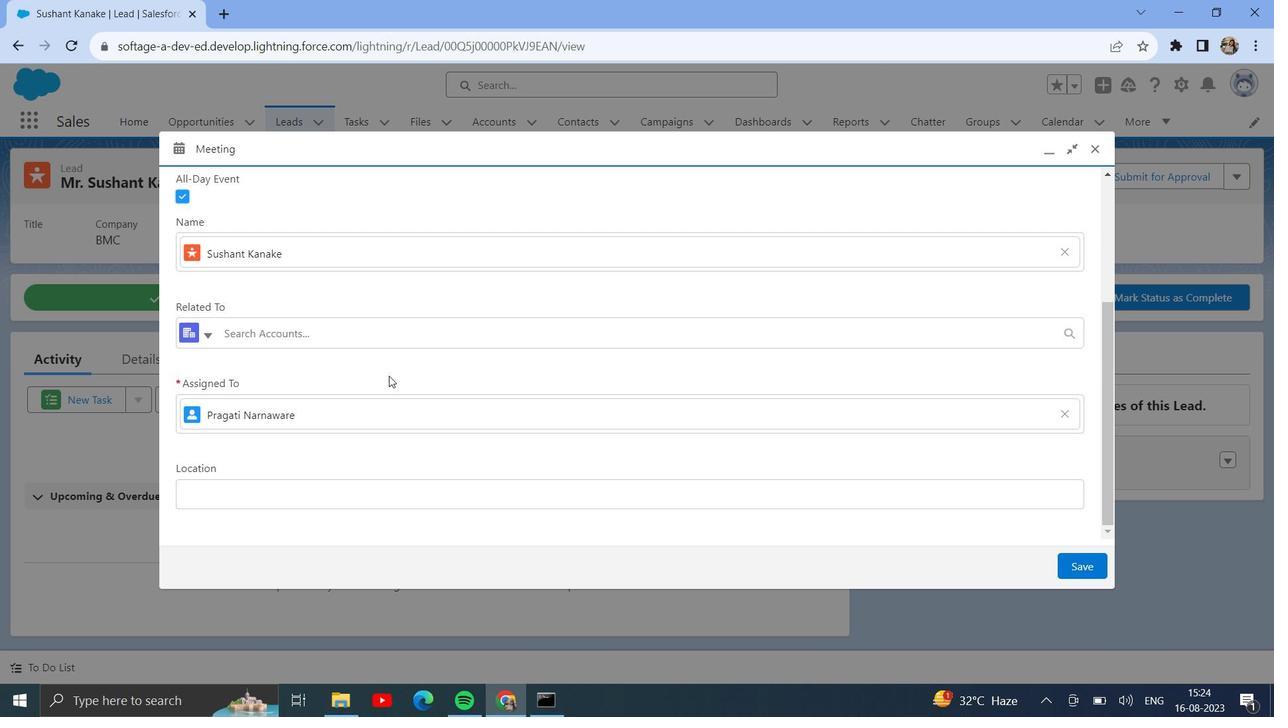 
Action: Mouse moved to (358, 495)
Screenshot: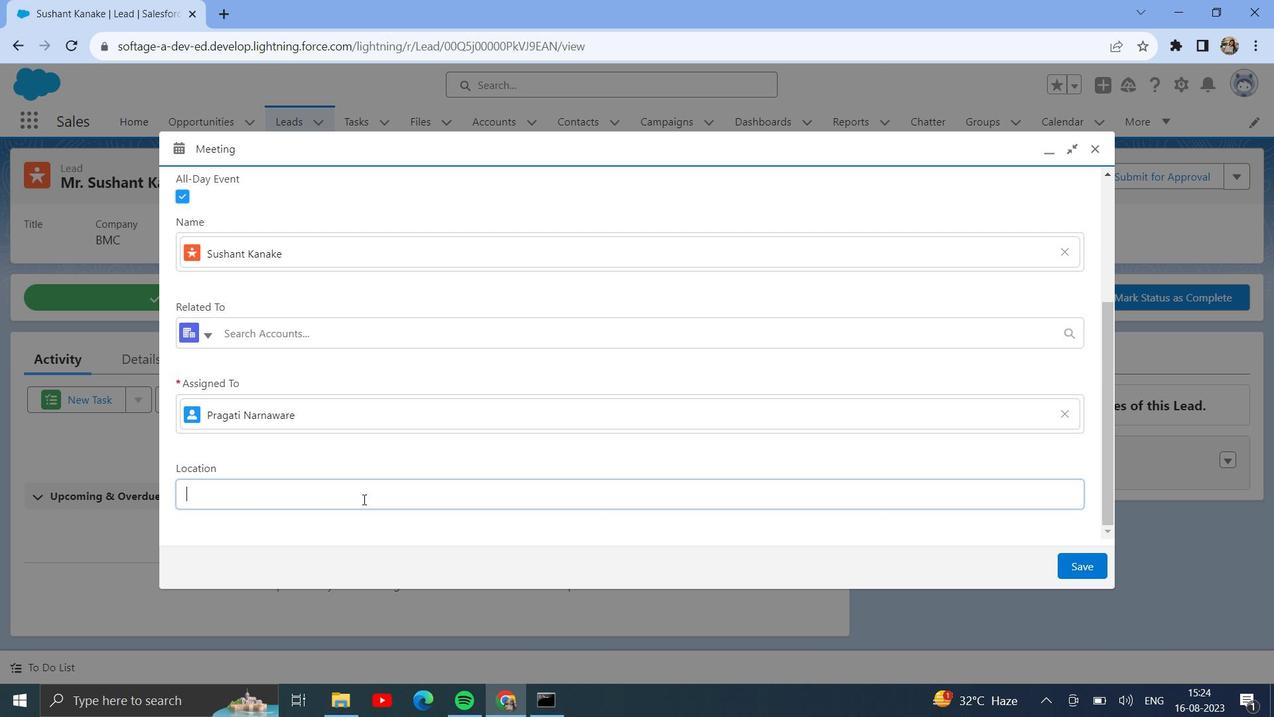 
Action: Mouse pressed left at (358, 495)
Screenshot: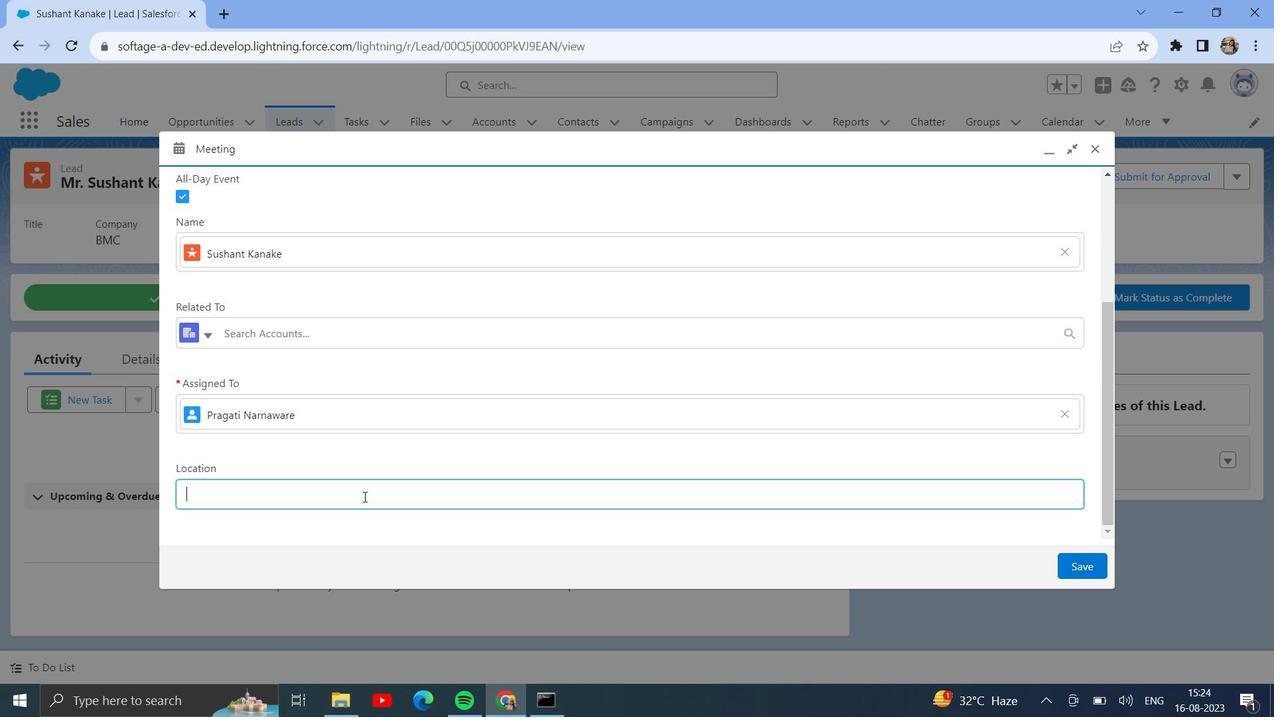 
Action: Mouse moved to (359, 492)
Screenshot: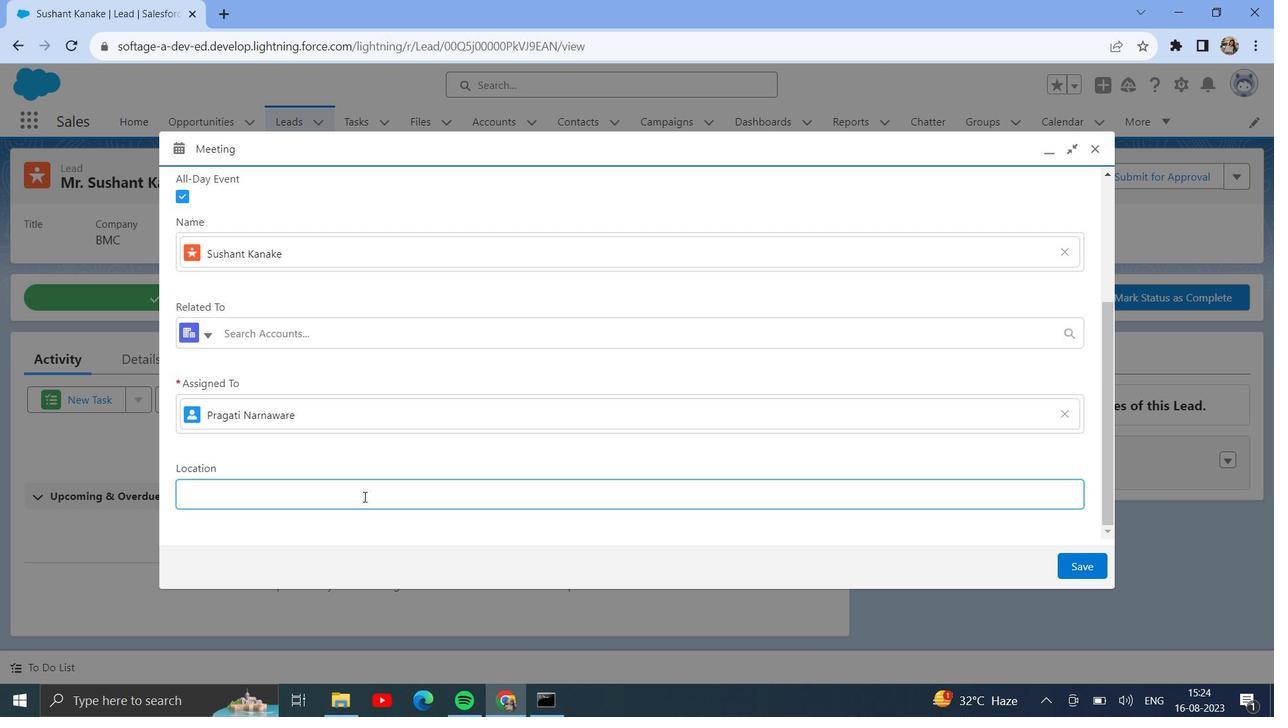 
Action: Key pressed <Key.shift_r>Mumbai,<Key.space><Key.shift_r><Key.shift_r><Key.shift_r><Key.shift_r><Key.shift_r><Key.shift_r>India
Screenshot: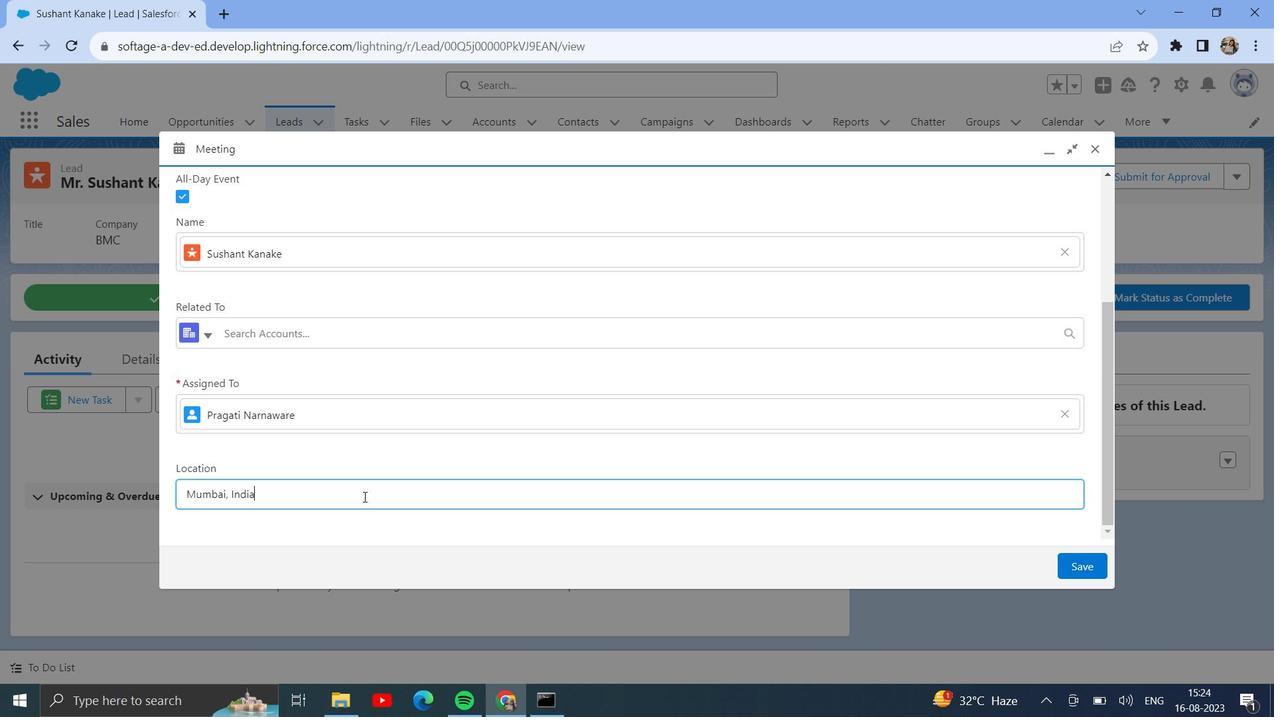 
Action: Mouse moved to (1132, 626)
Screenshot: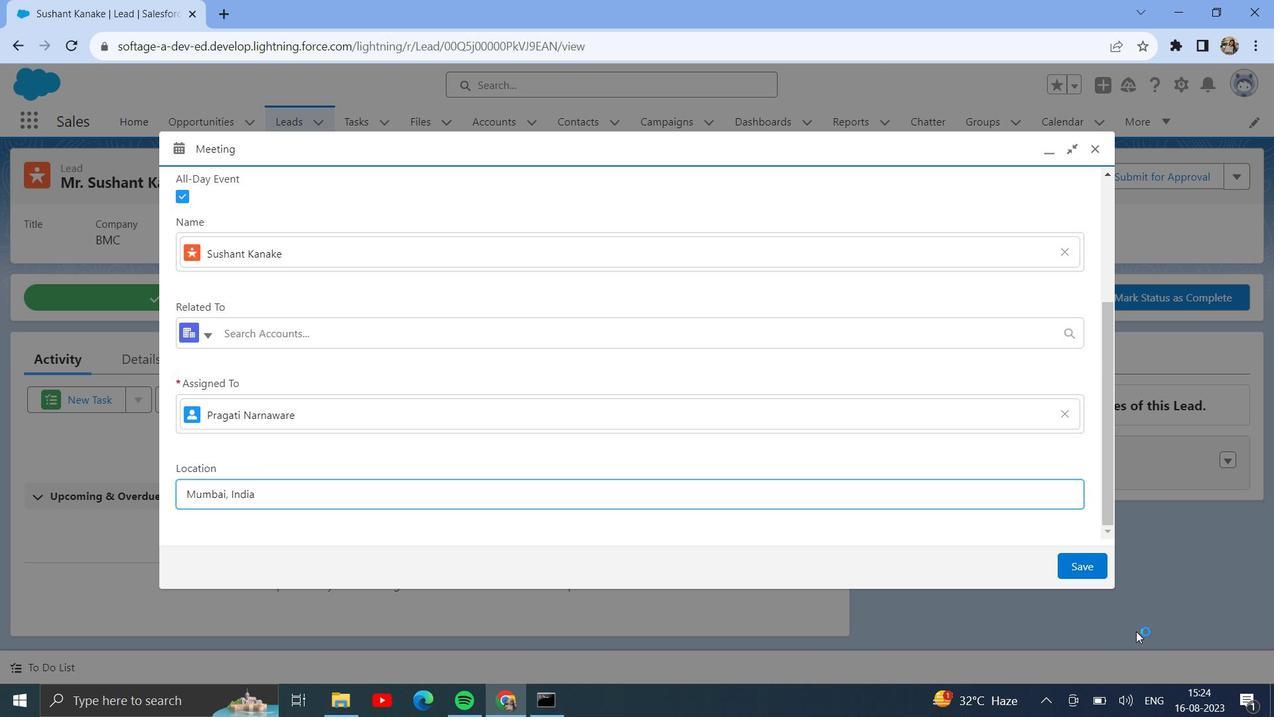 
Action: Key pressed .
Screenshot: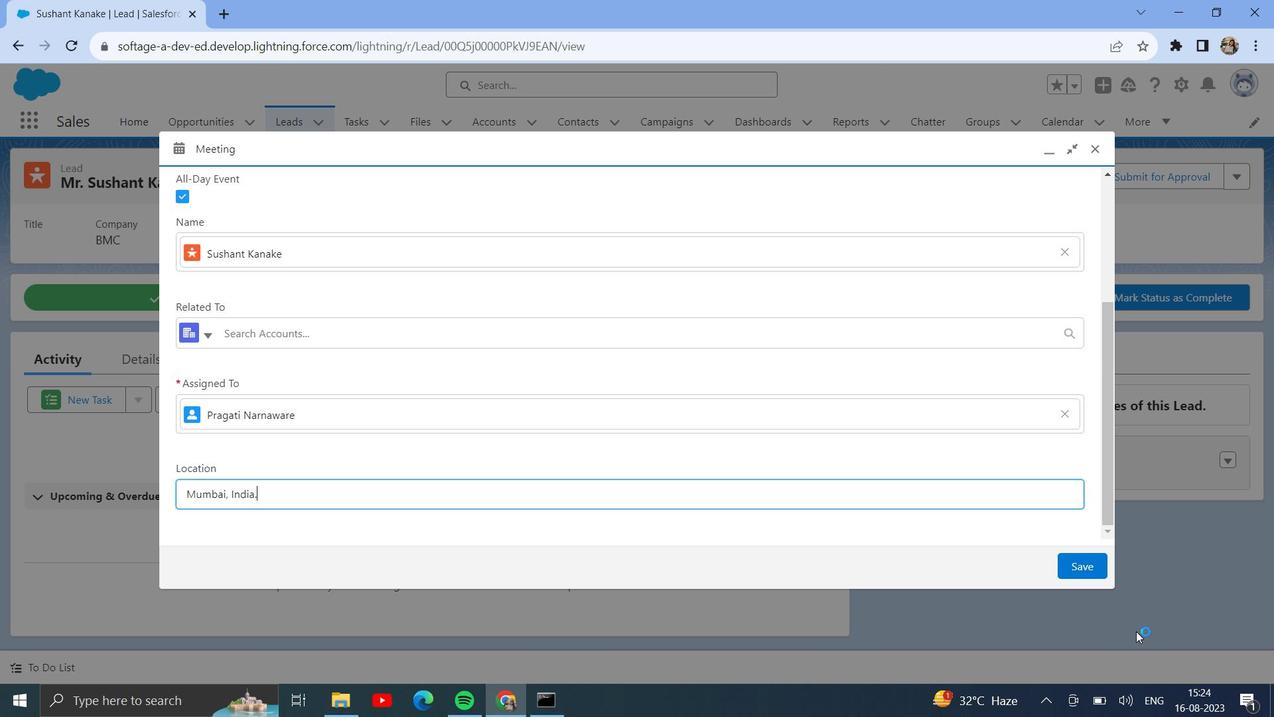 
Action: Mouse moved to (1082, 563)
Screenshot: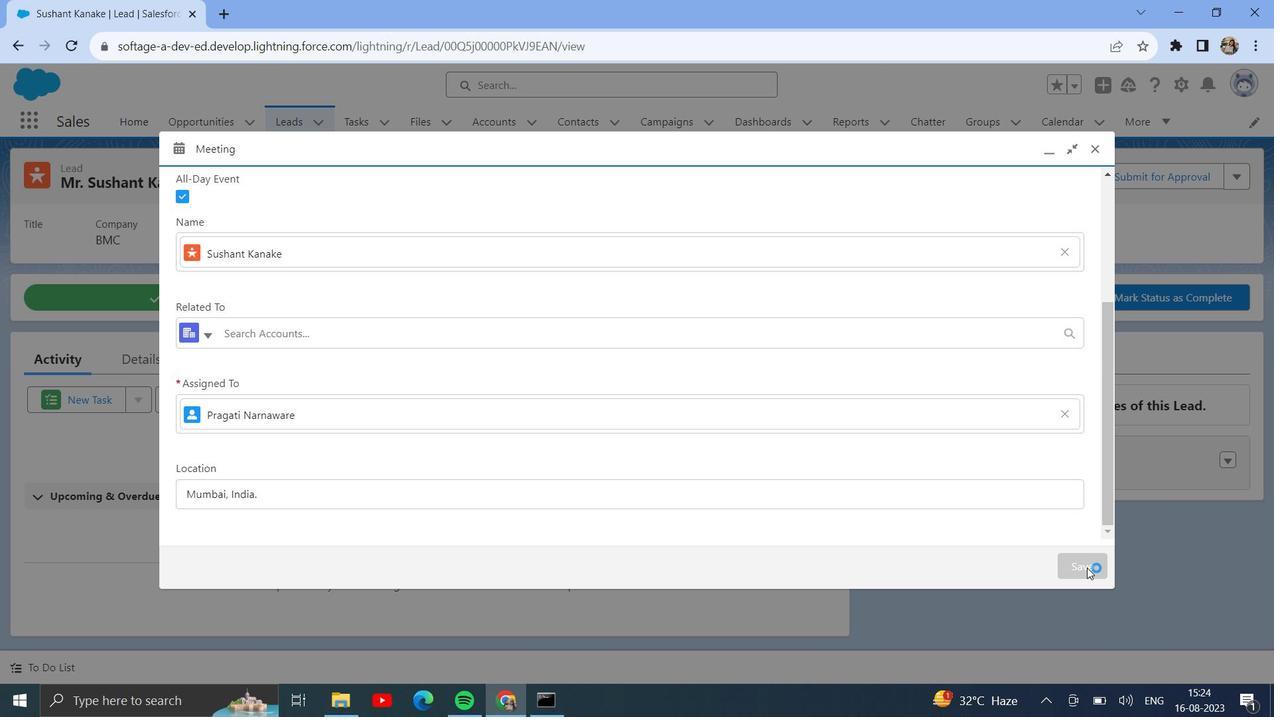 
Action: Mouse pressed left at (1082, 563)
Screenshot: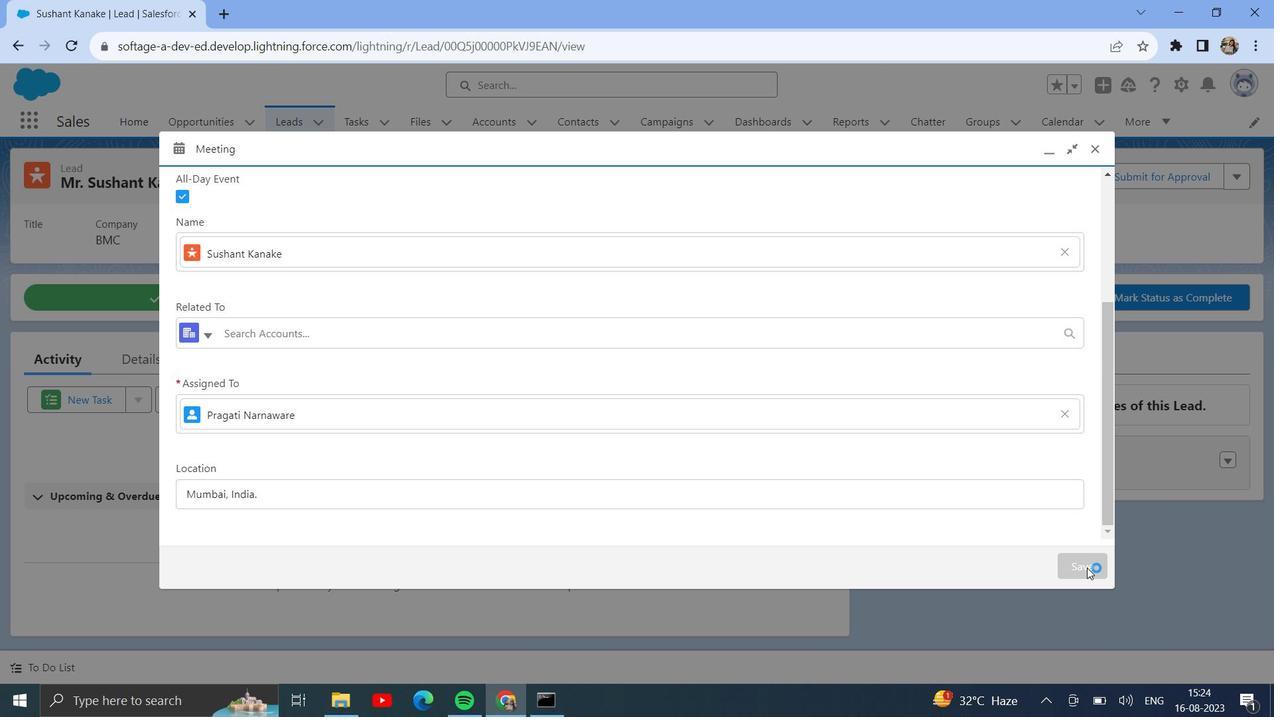 
Action: Mouse moved to (297, 114)
Screenshot: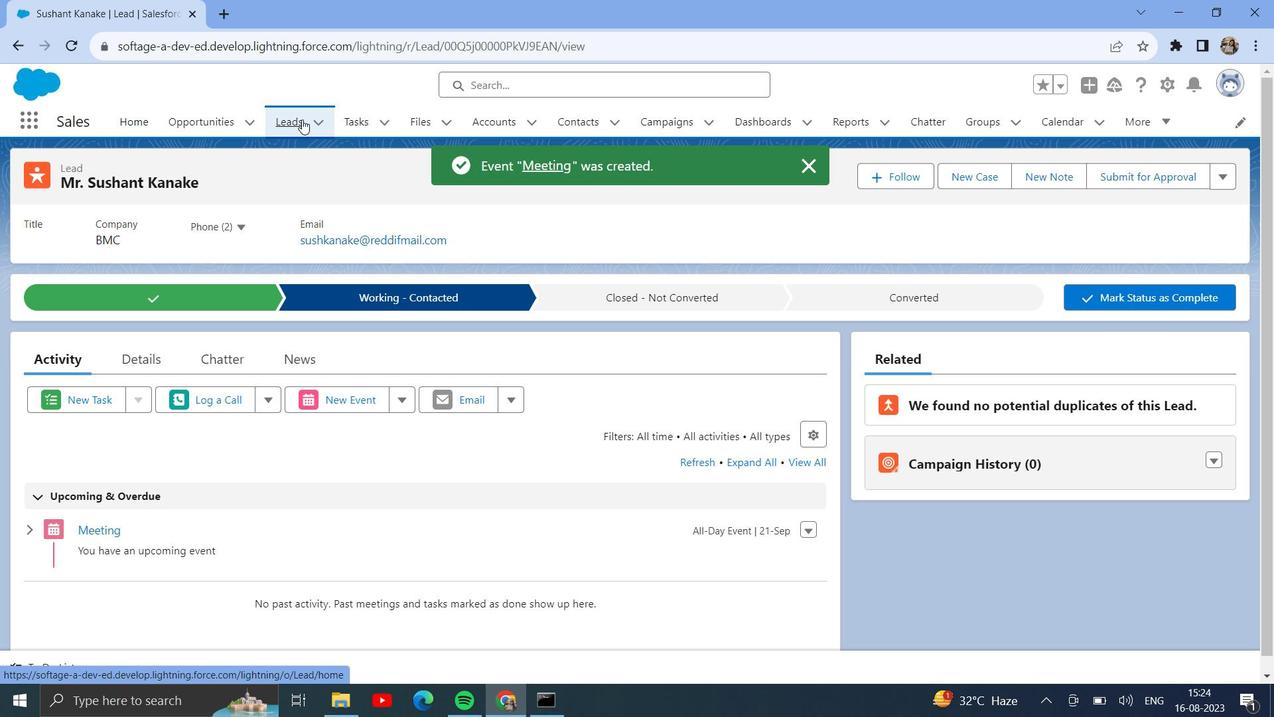 
Action: Mouse pressed left at (297, 114)
Screenshot: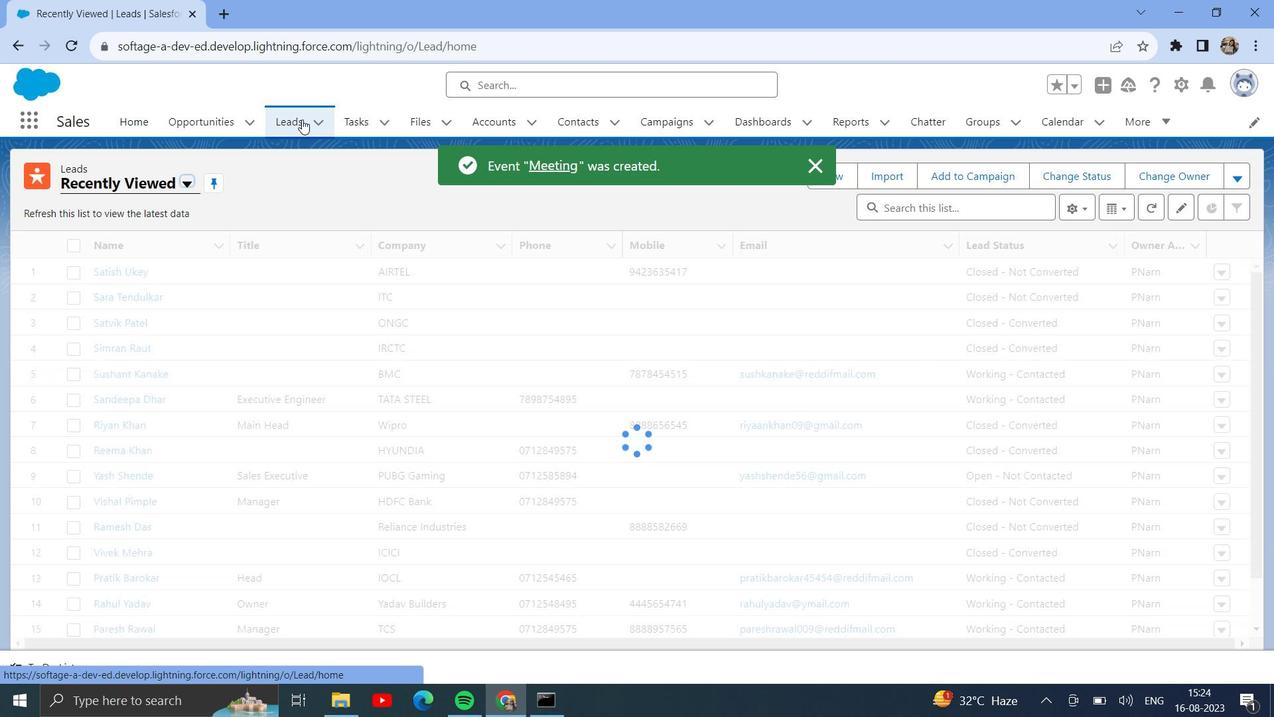 
Action: Mouse moved to (116, 389)
Screenshot: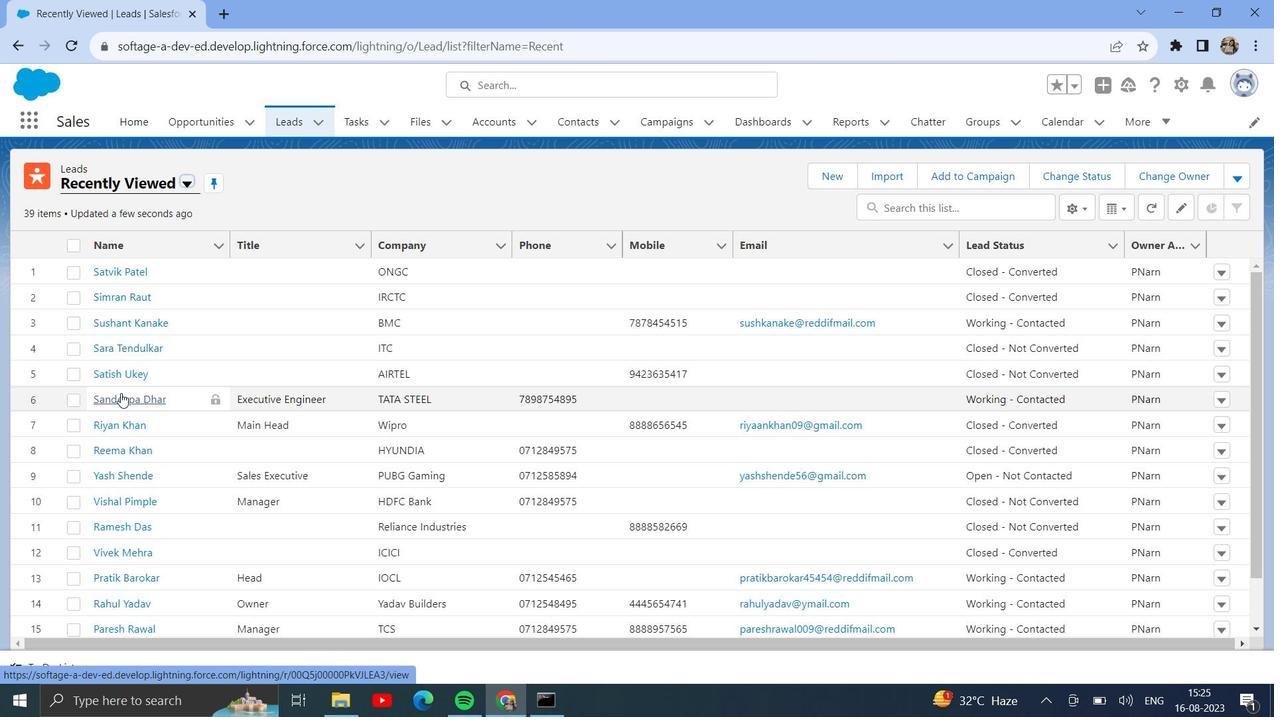 
Action: Mouse pressed left at (116, 389)
Screenshot: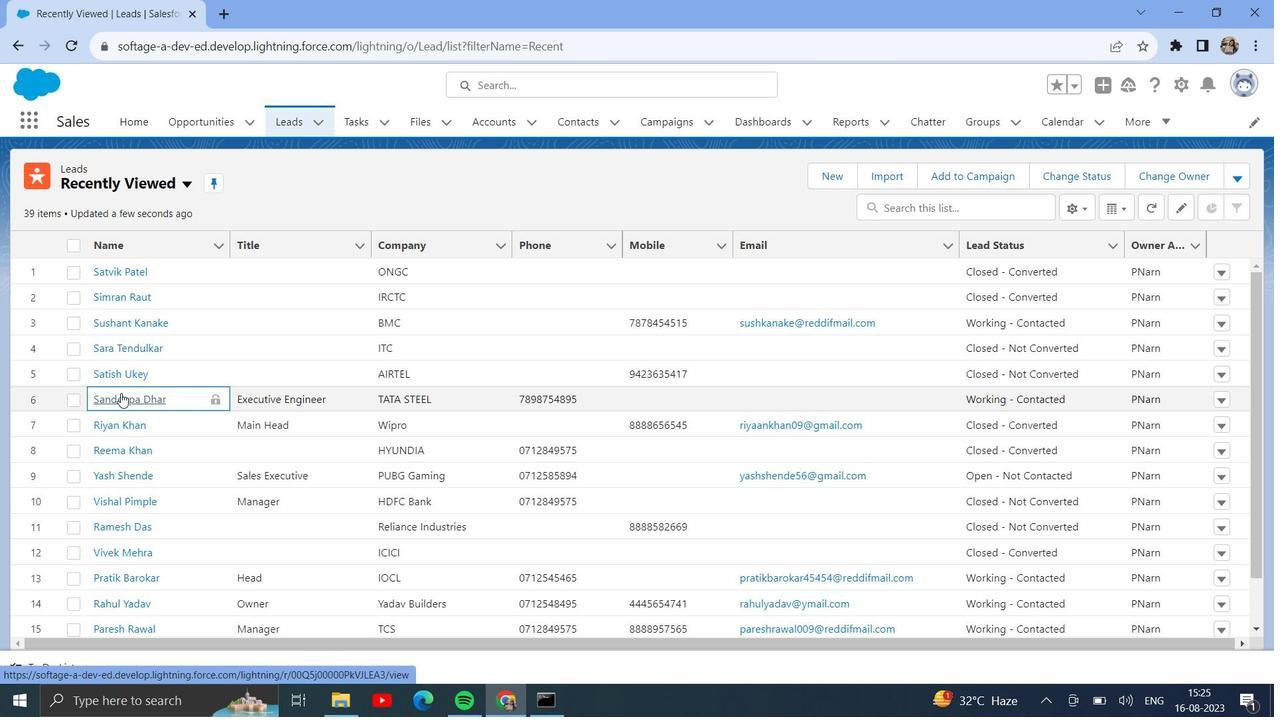 
Action: Mouse moved to (111, 399)
Screenshot: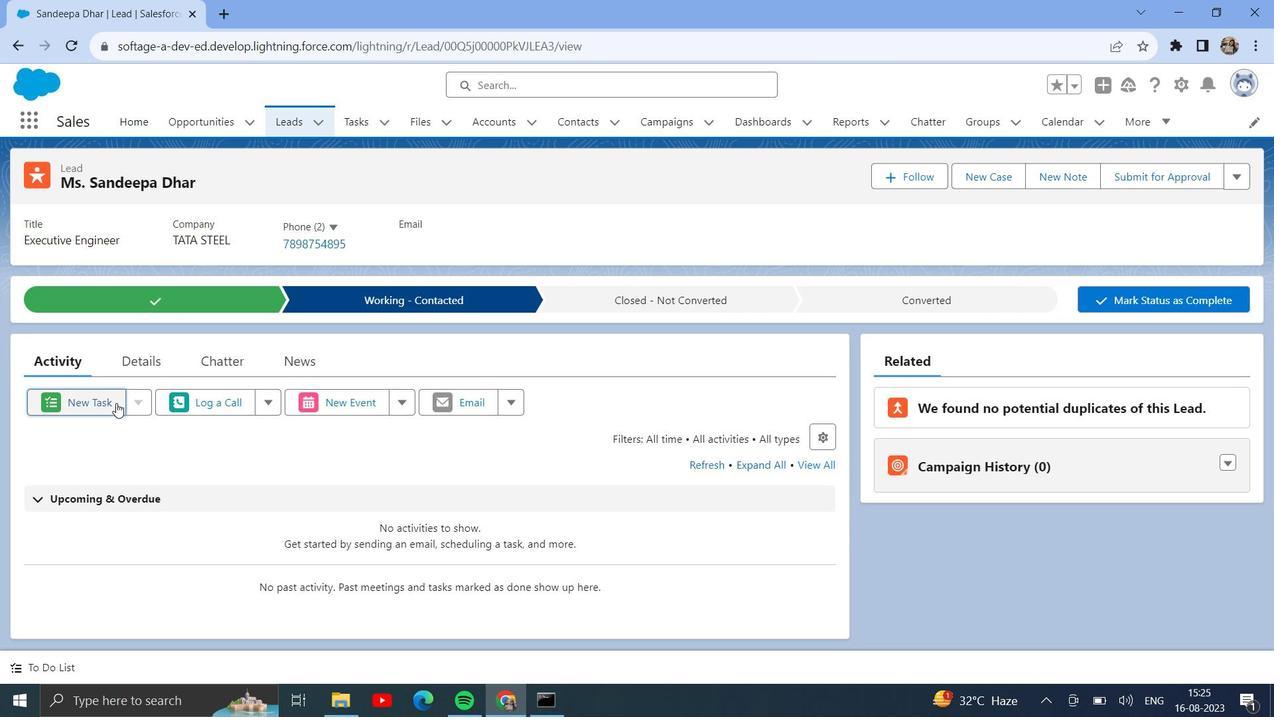 
Action: Mouse pressed left at (111, 399)
Screenshot: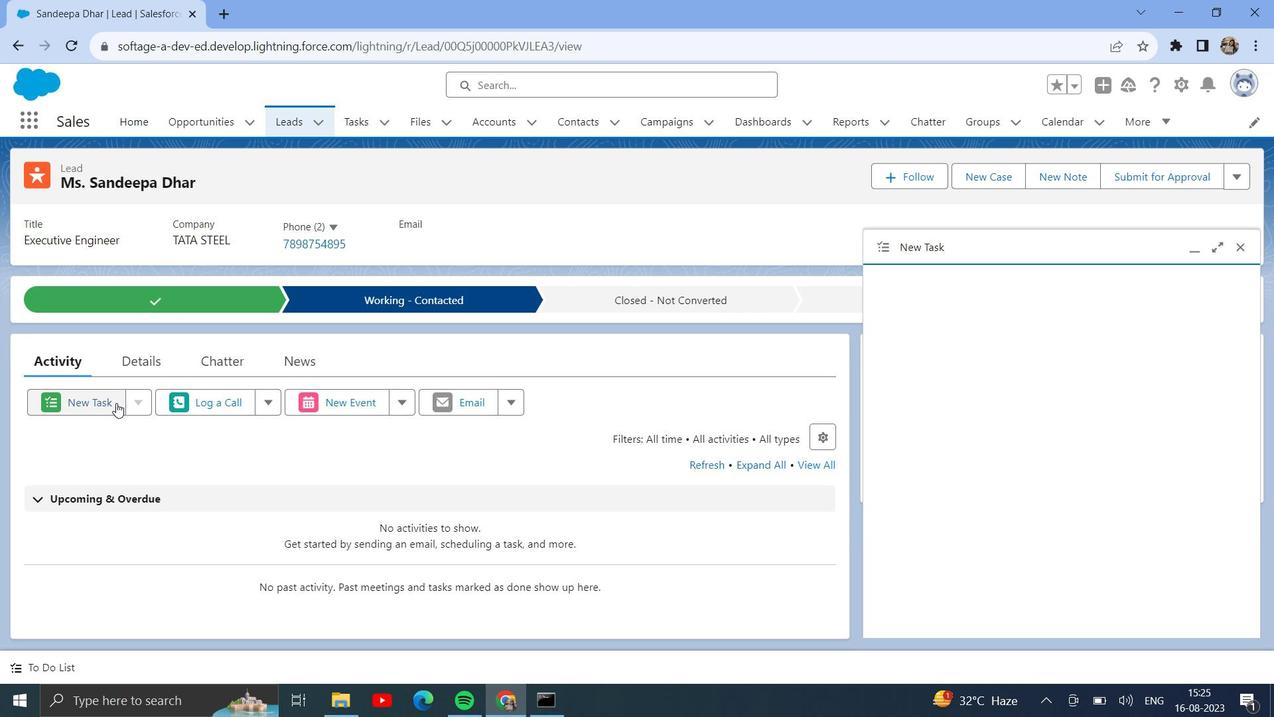 
Action: Mouse moved to (1216, 263)
Screenshot: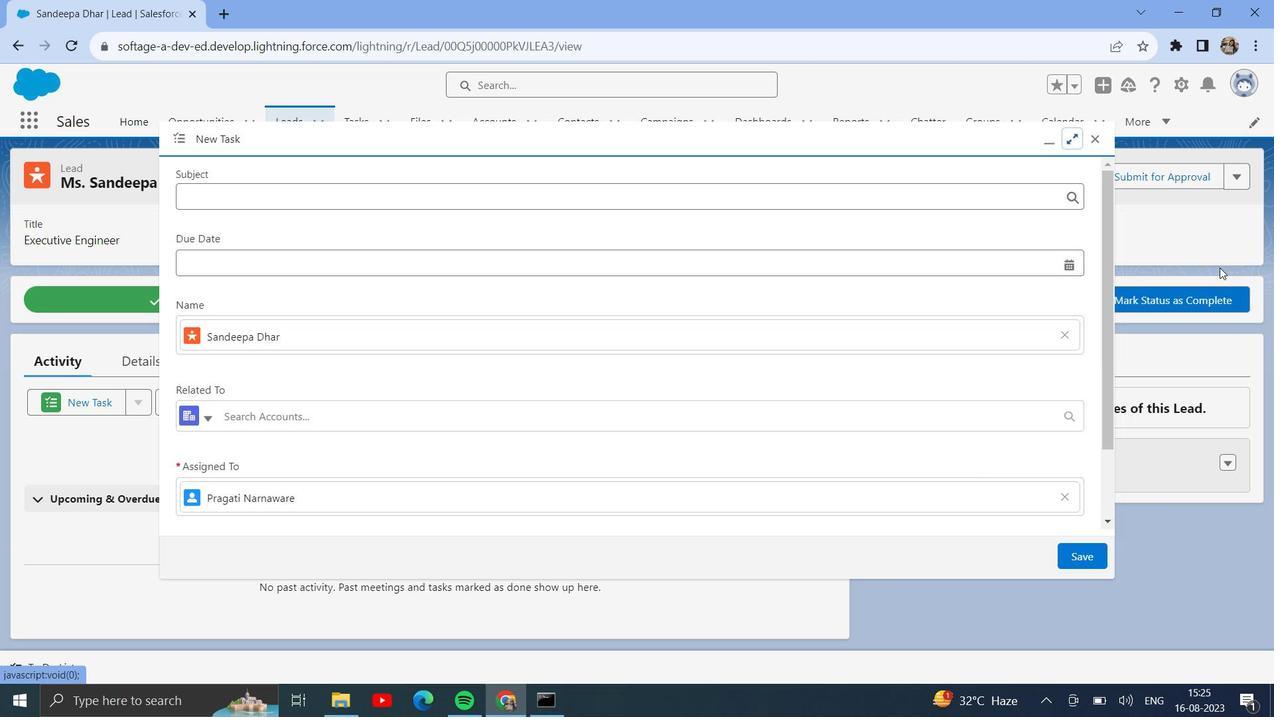 
Action: Mouse pressed left at (1216, 263)
Screenshot: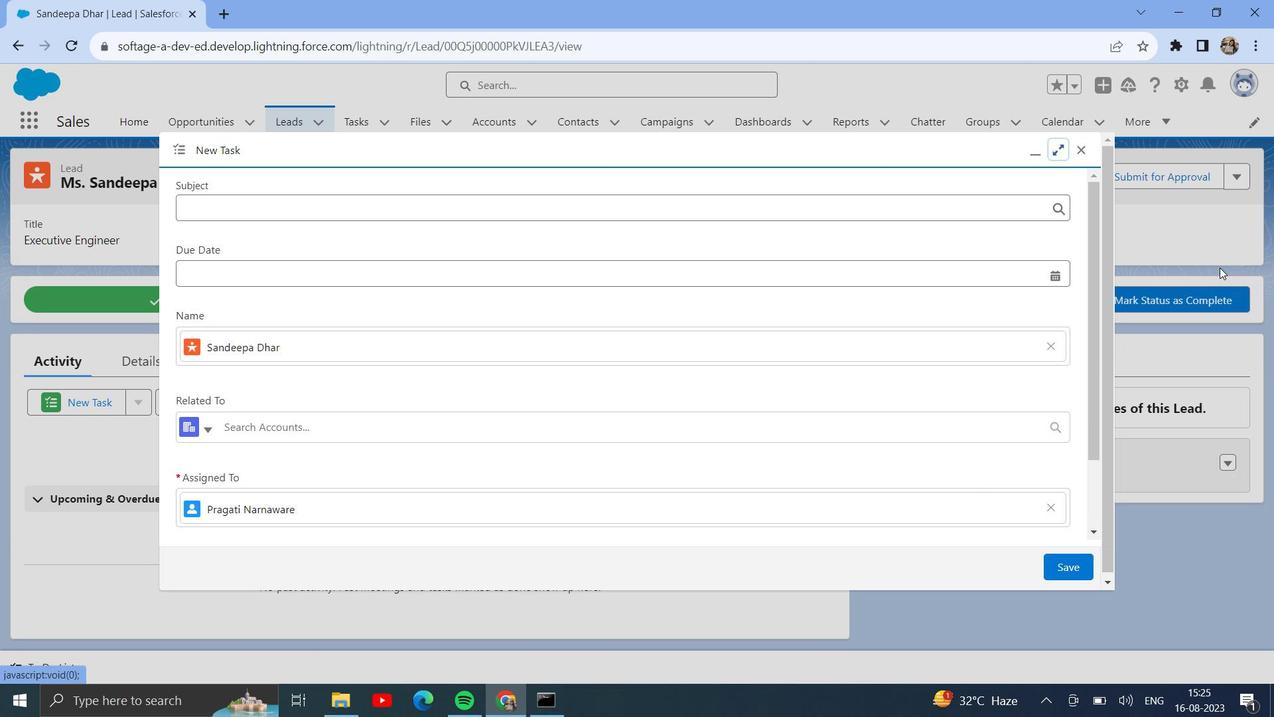
Action: Mouse moved to (561, 195)
Screenshot: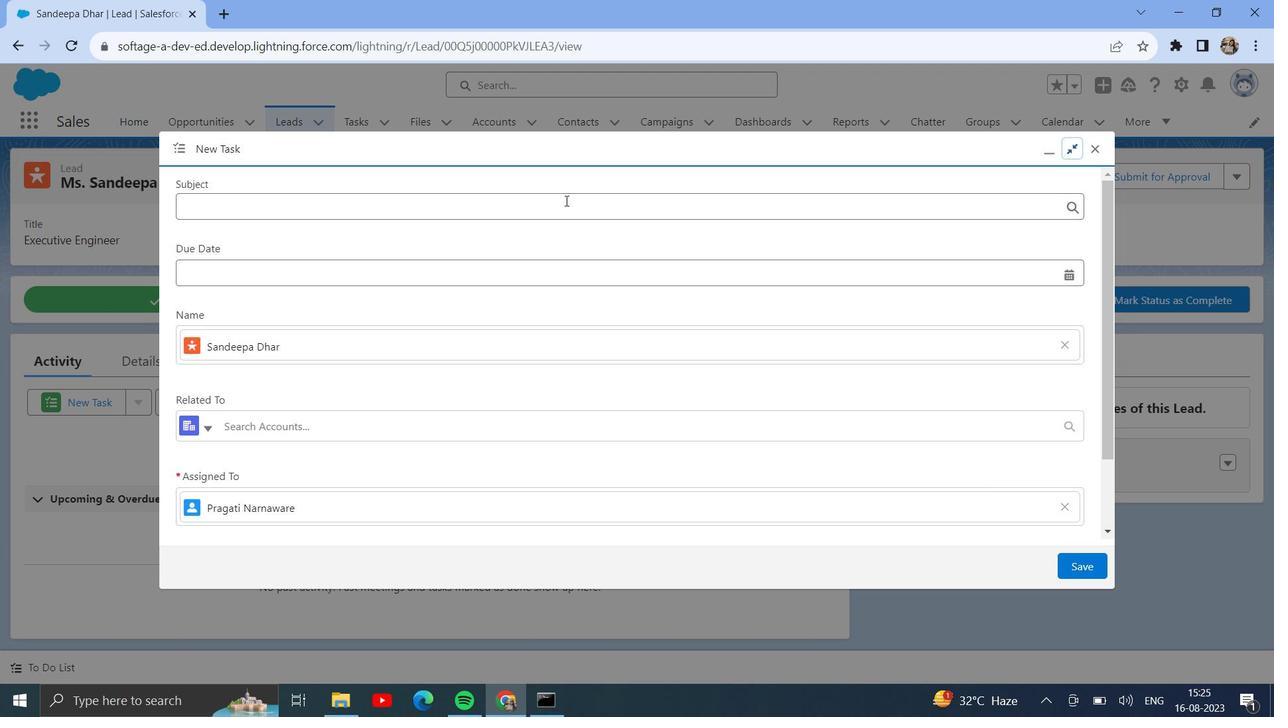 
Action: Mouse pressed left at (561, 195)
Screenshot: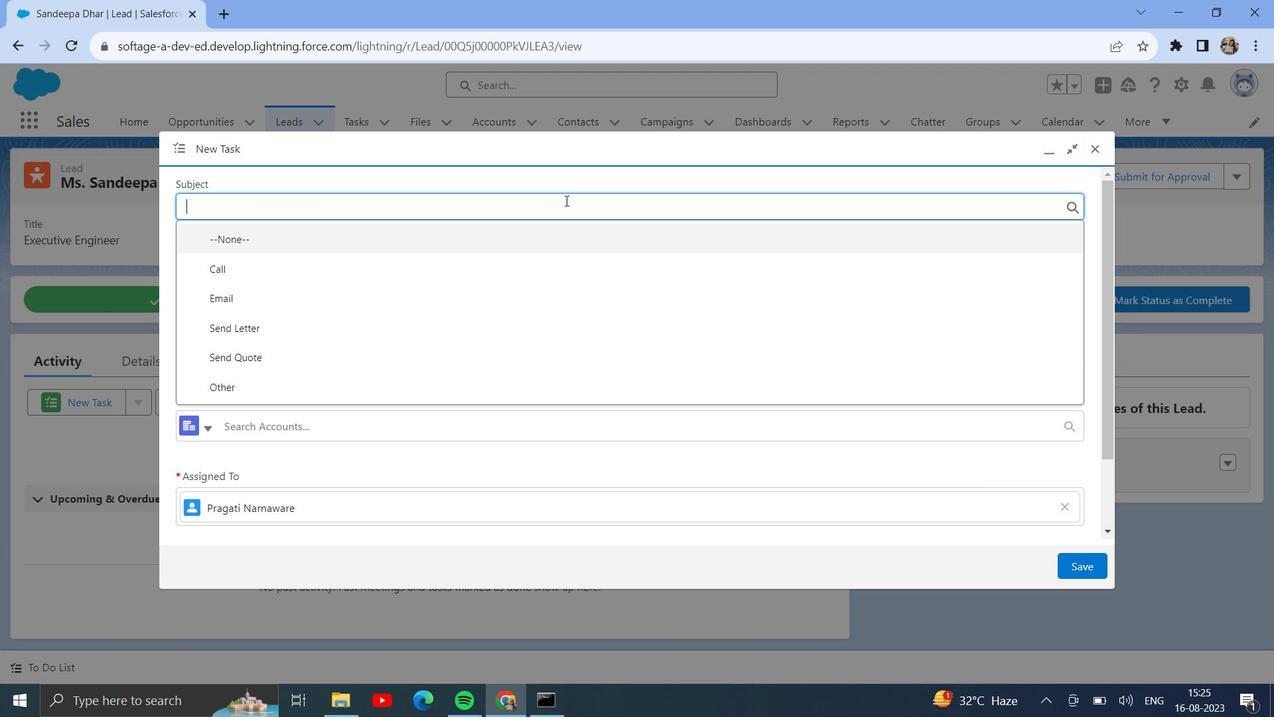 
Action: Mouse moved to (293, 321)
Screenshot: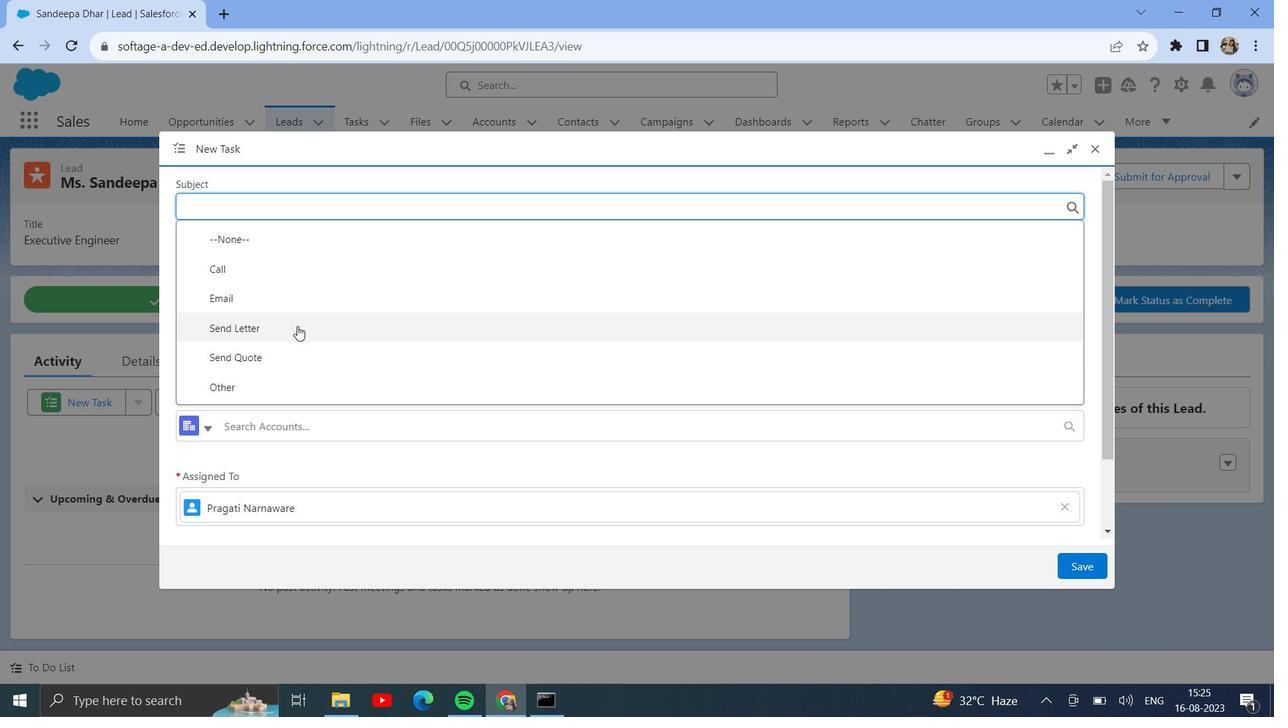 
Action: Mouse pressed left at (293, 321)
Screenshot: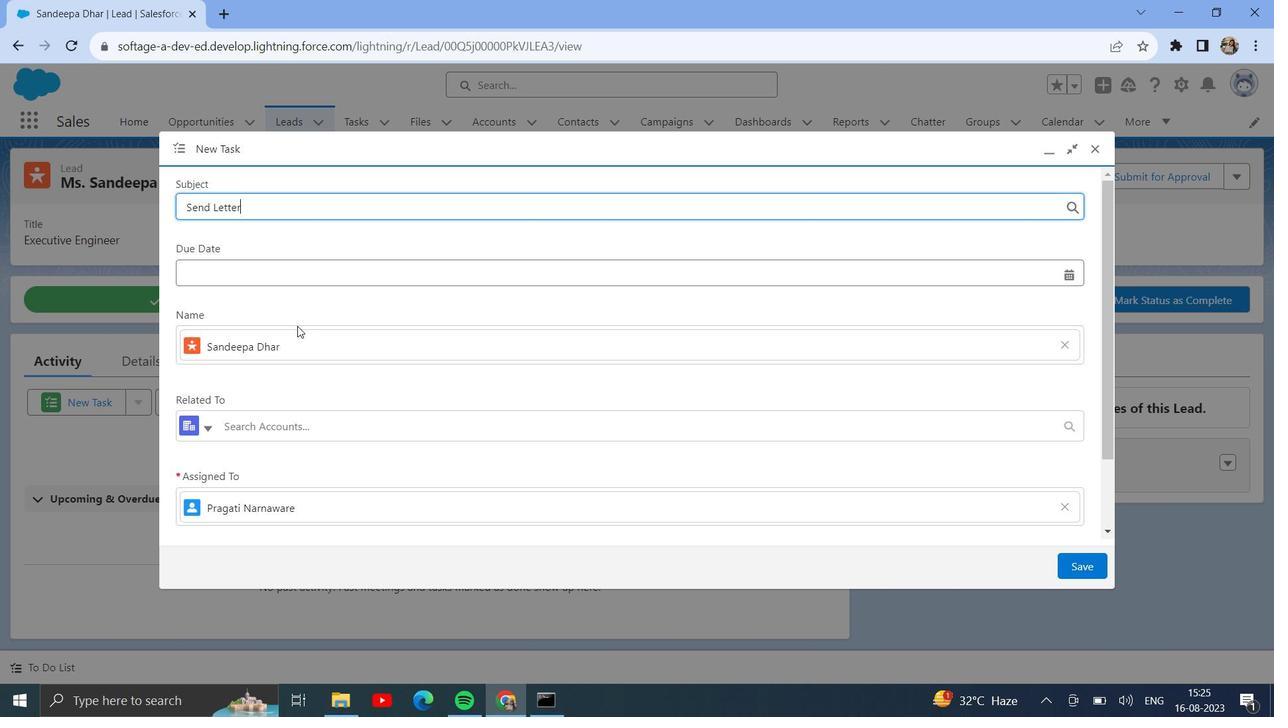 
Action: Mouse moved to (342, 273)
Screenshot: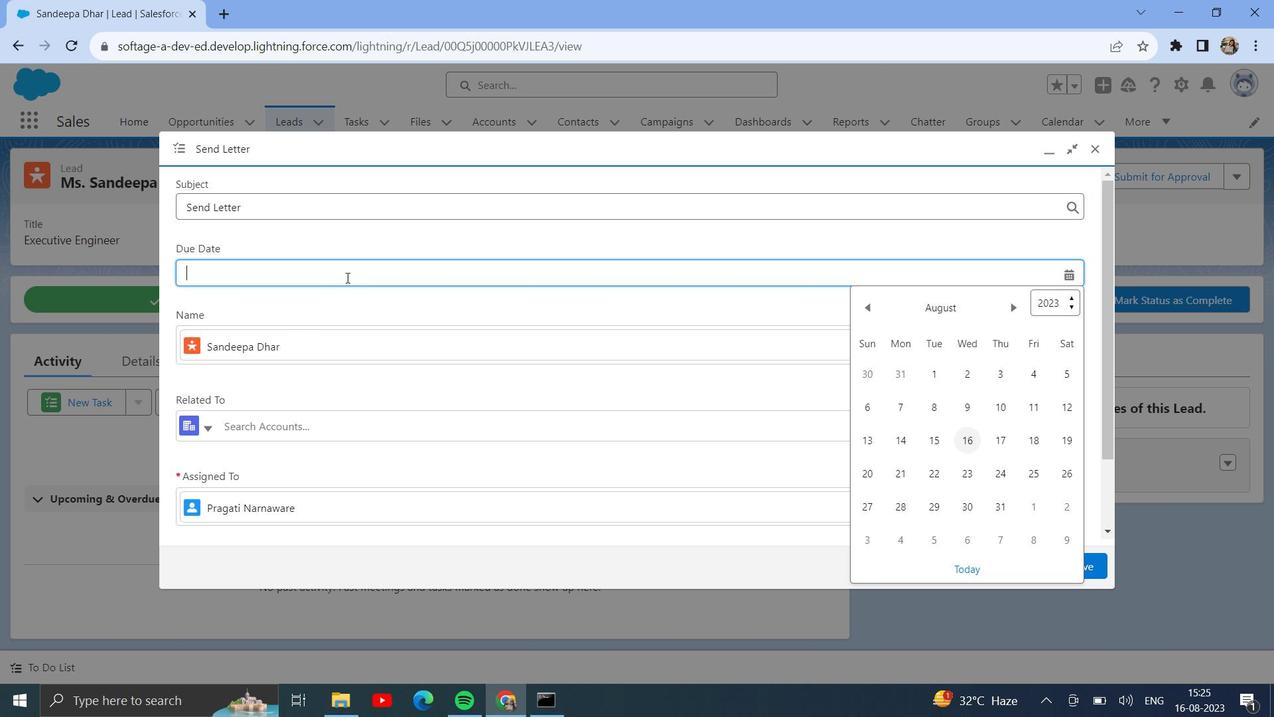 
Action: Mouse pressed left at (342, 273)
Screenshot: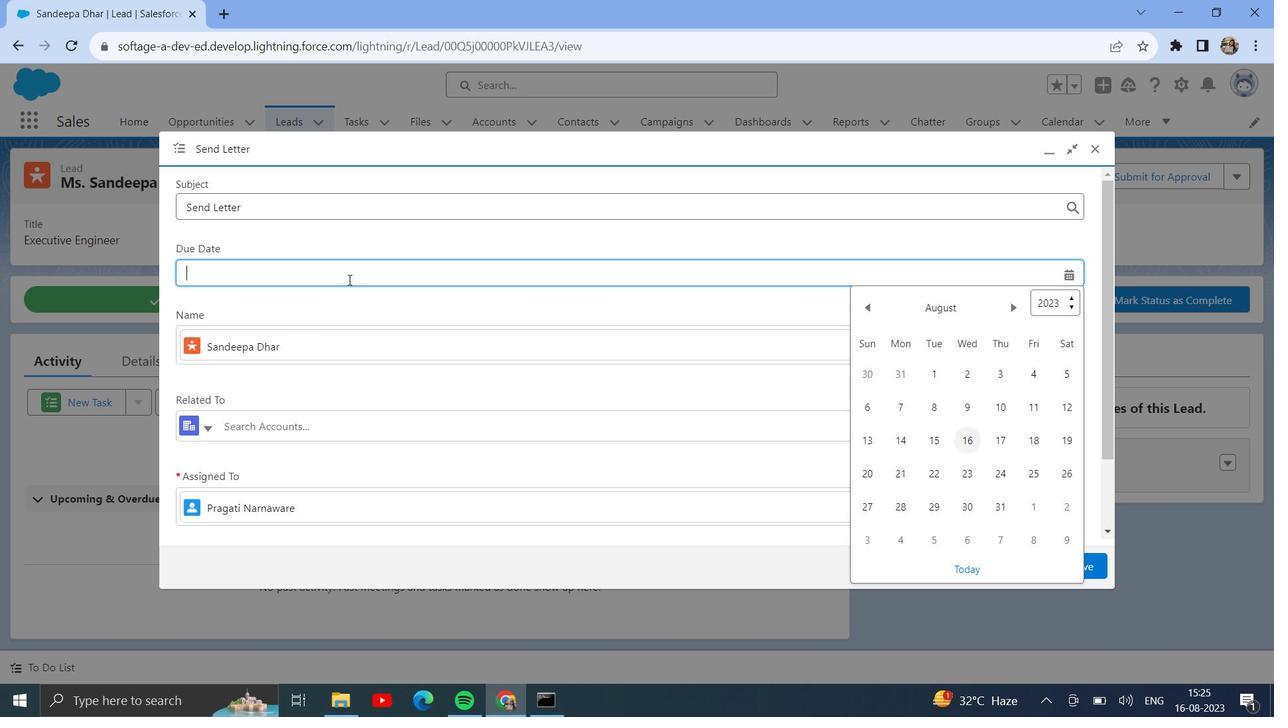 
Action: Mouse moved to (1064, 299)
Screenshot: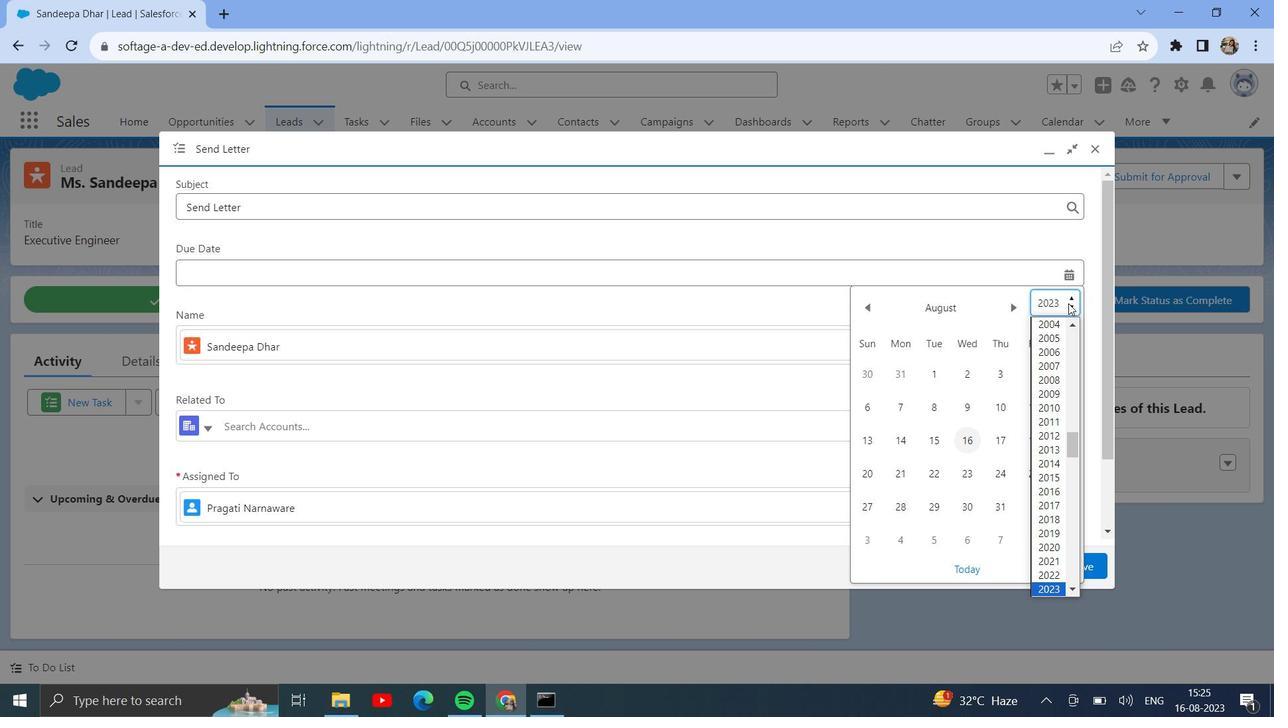 
Action: Mouse pressed left at (1064, 299)
Screenshot: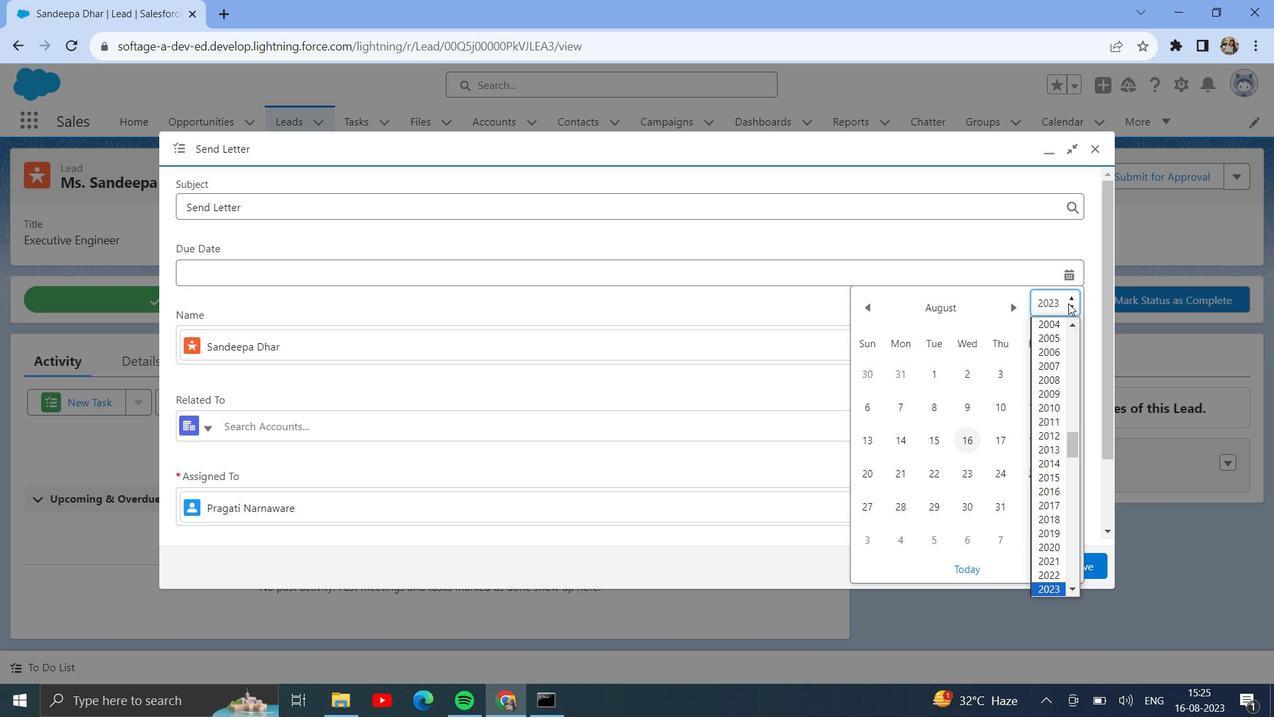 
Action: Mouse moved to (1034, 517)
Screenshot: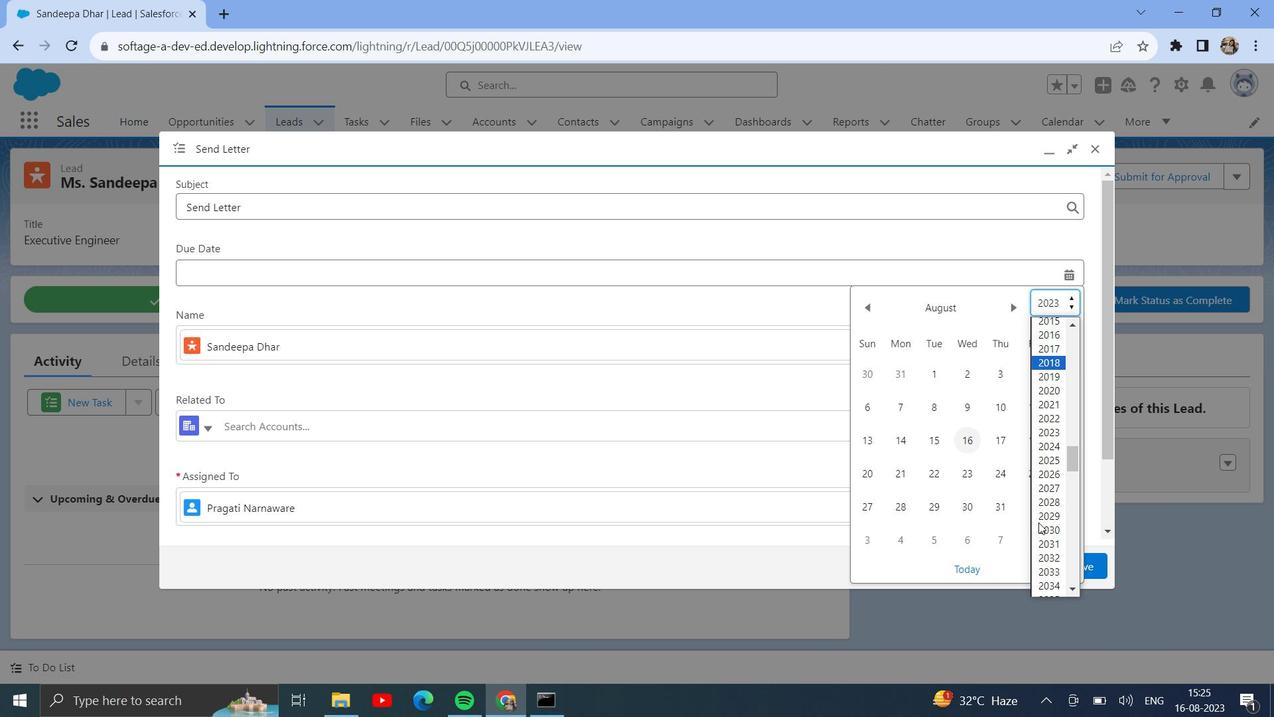 
Action: Mouse scrolled (1034, 517) with delta (0, 0)
Screenshot: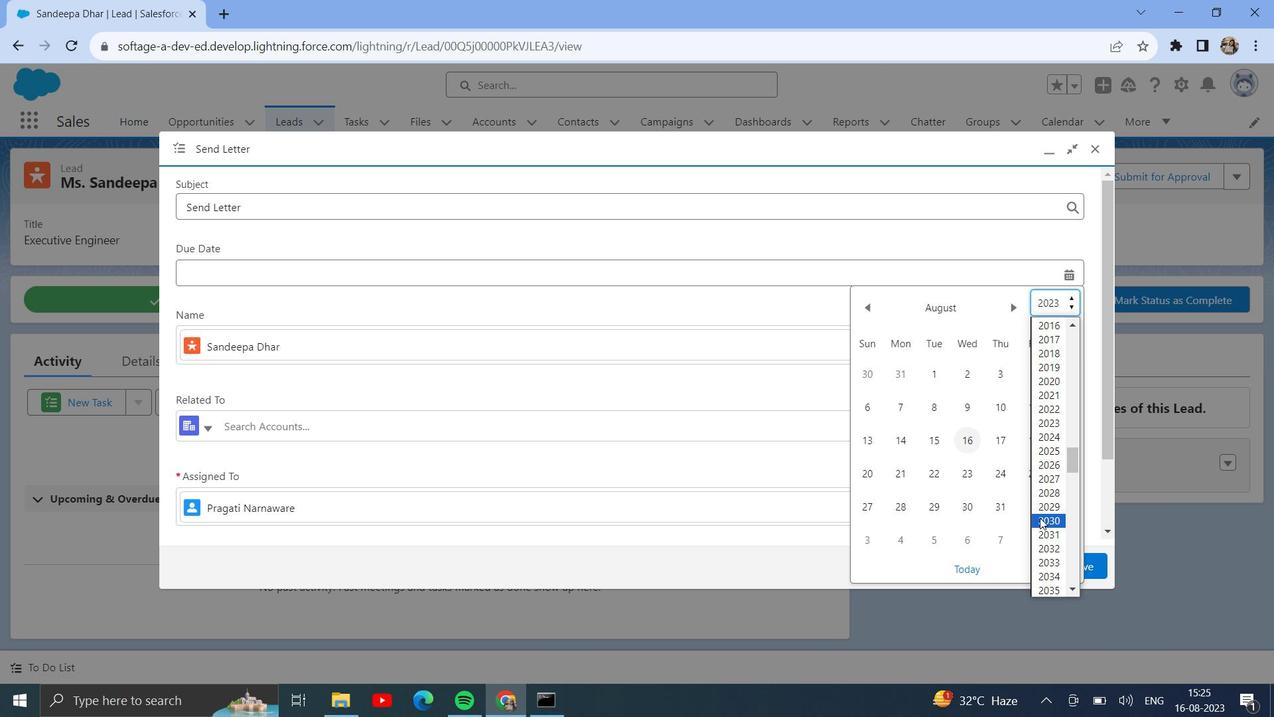 
Action: Mouse moved to (1054, 434)
Screenshot: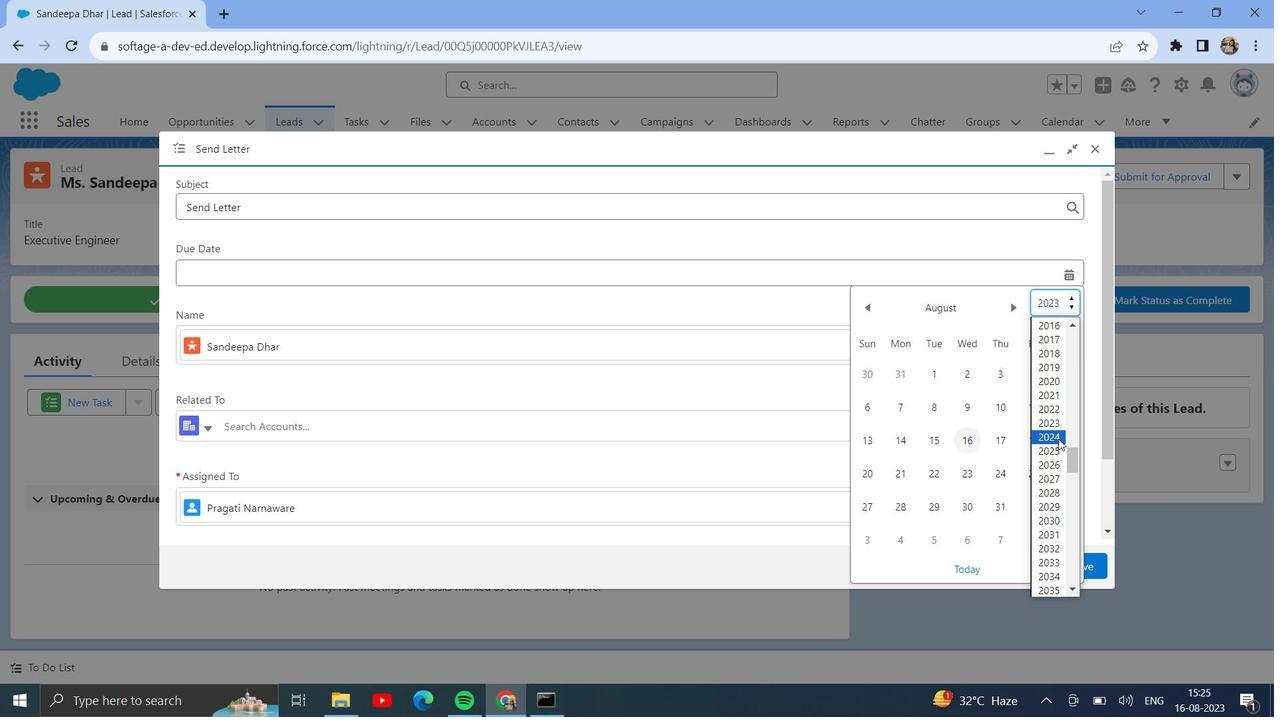 
Action: Mouse pressed left at (1054, 434)
Screenshot: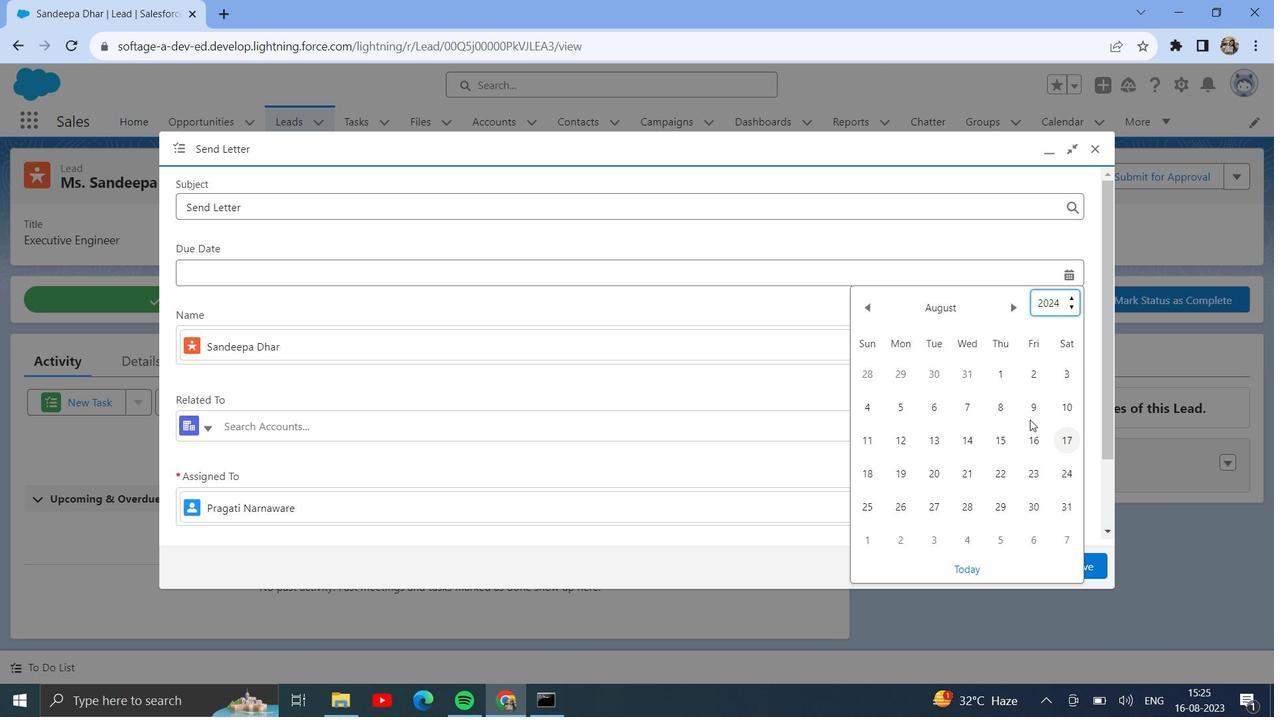 
Action: Mouse moved to (1017, 298)
Screenshot: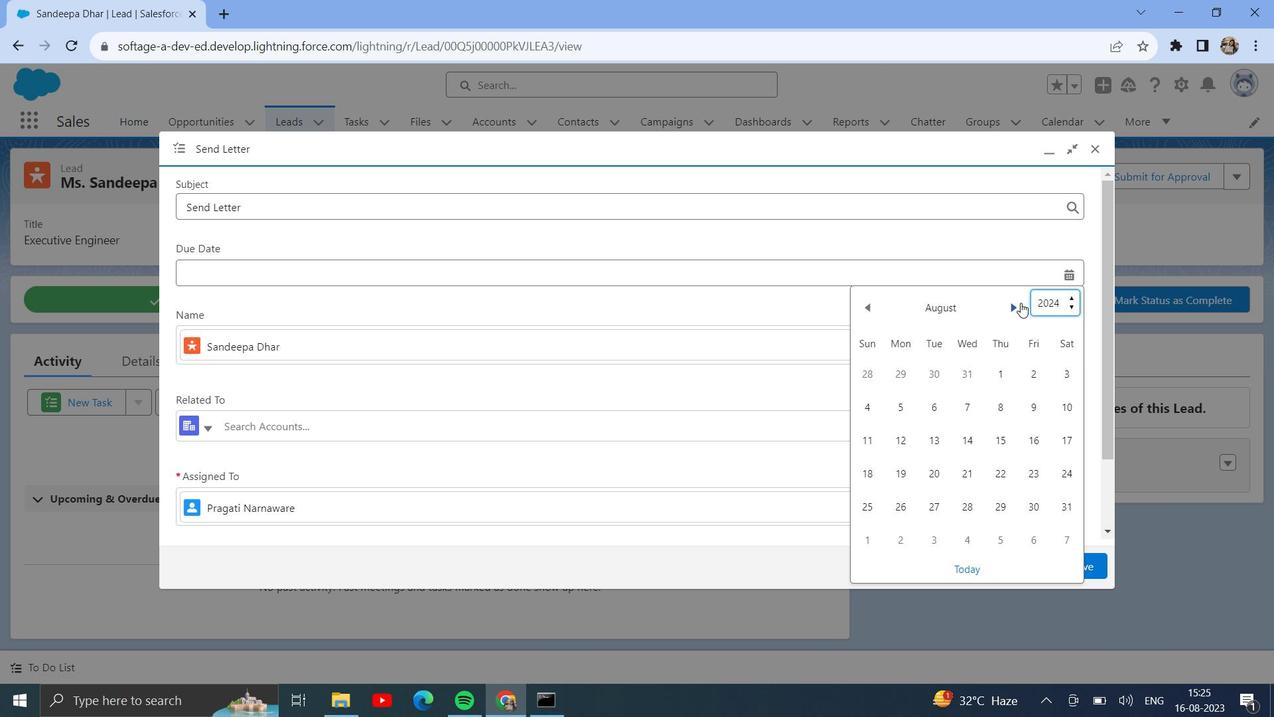 
Action: Mouse pressed left at (1017, 298)
Screenshot: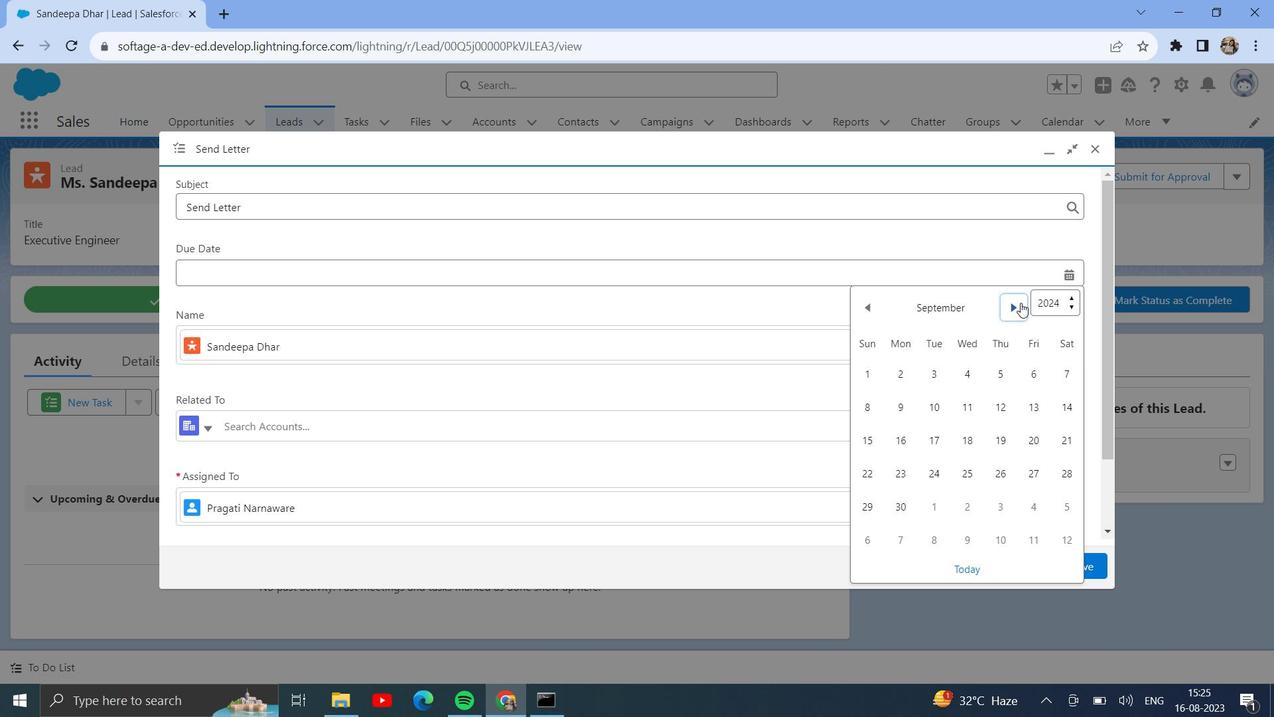 
Action: Mouse moved to (1025, 461)
Screenshot: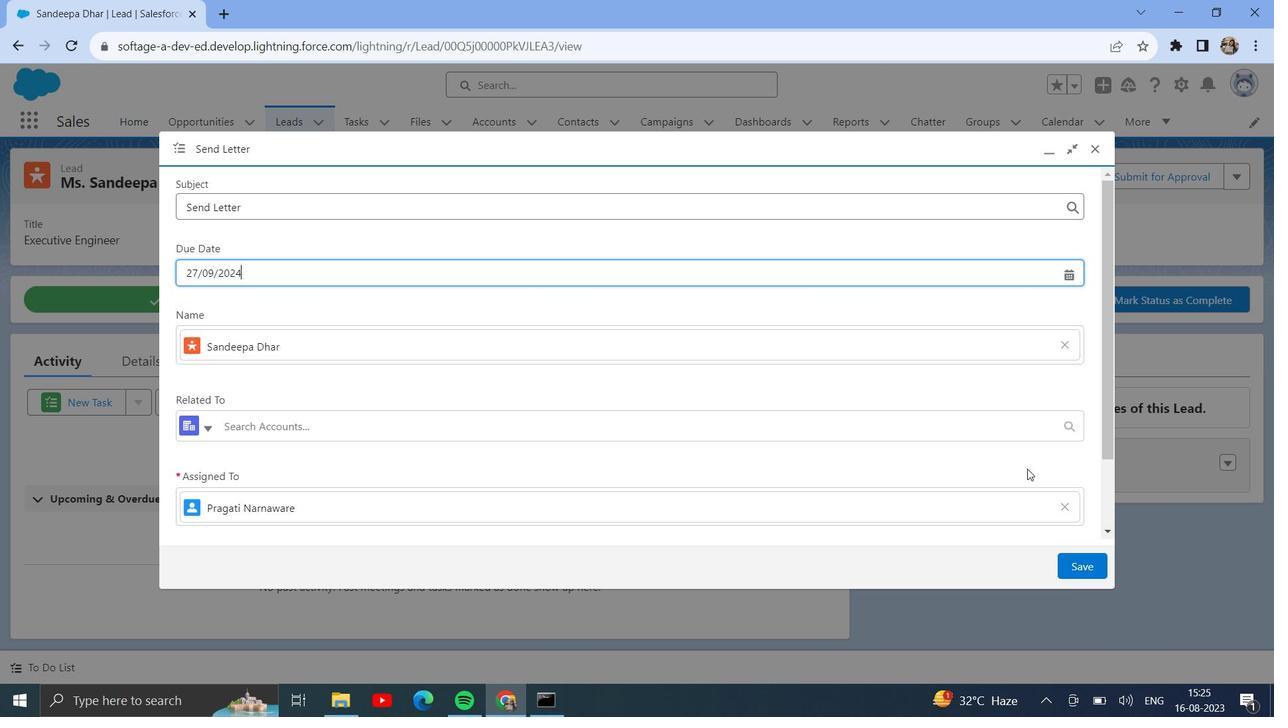
Action: Mouse pressed left at (1025, 461)
Screenshot: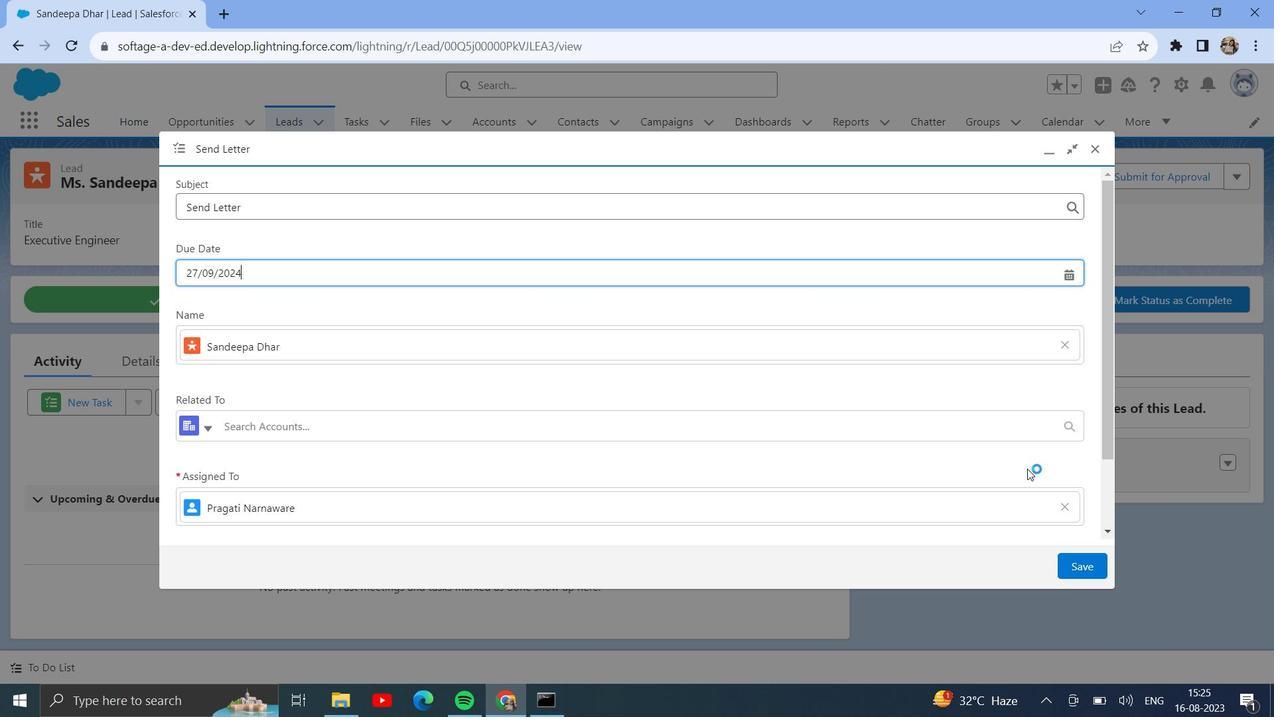 
Action: Mouse moved to (439, 267)
Screenshot: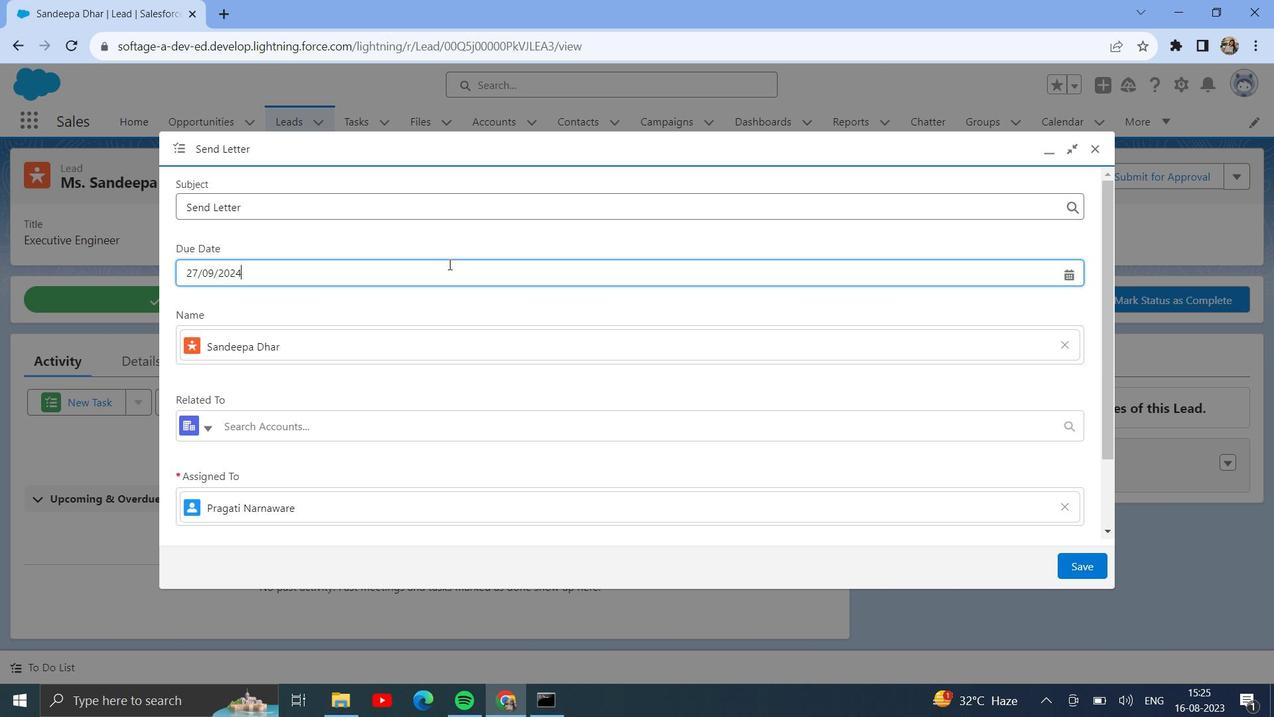 
Action: Mouse scrolled (439, 268) with delta (0, 0)
Screenshot: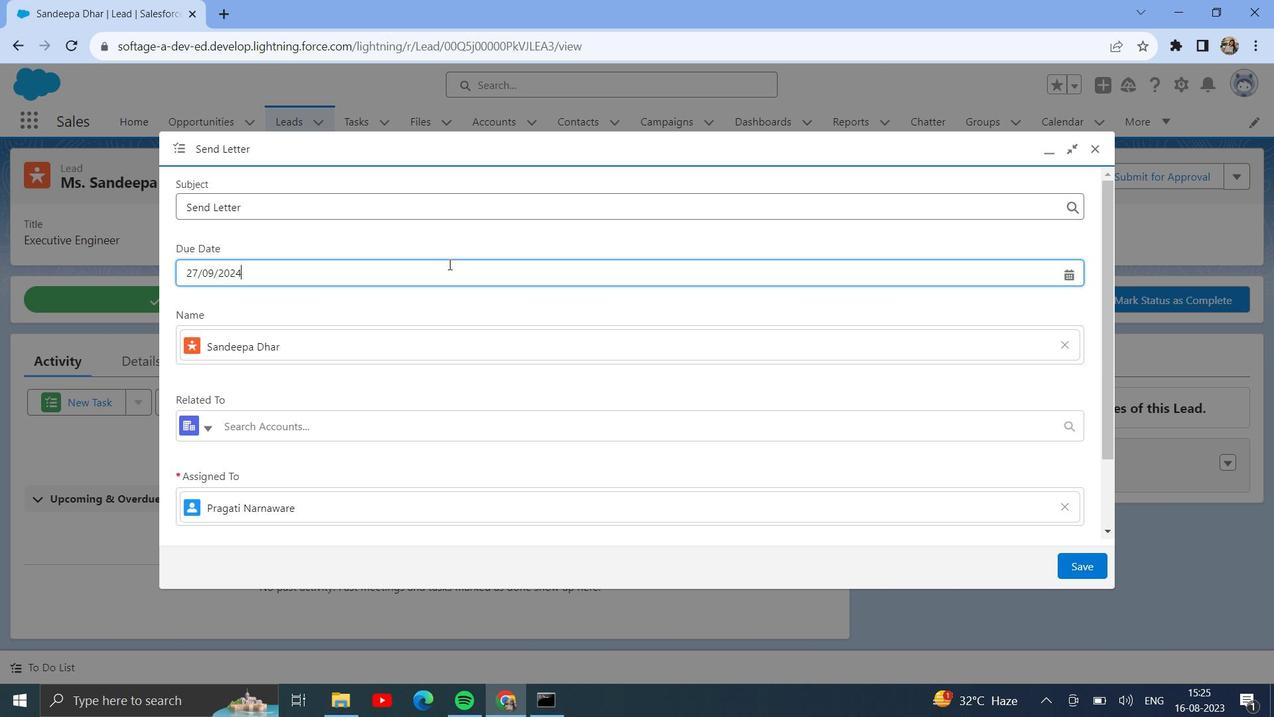 
Action: Mouse moved to (444, 260)
Screenshot: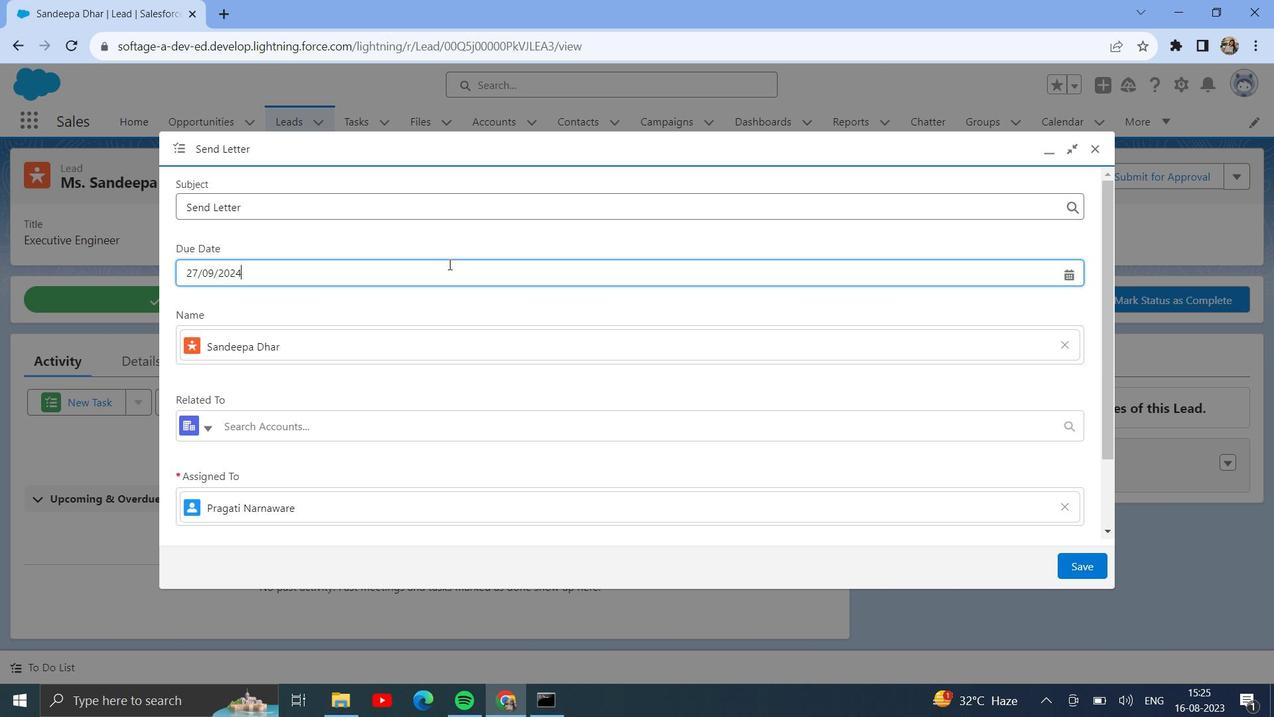 
Action: Mouse scrolled (444, 260) with delta (0, 0)
Screenshot: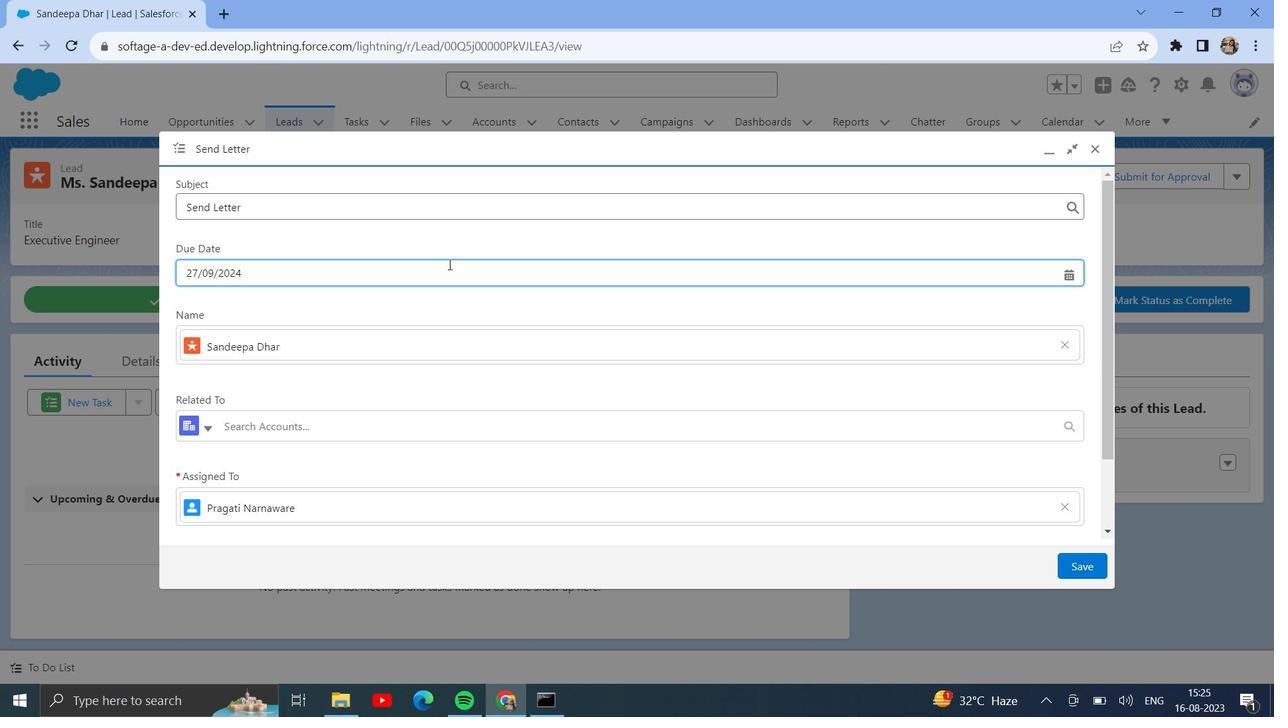 
Action: Mouse scrolled (444, 260) with delta (0, 0)
Screenshot: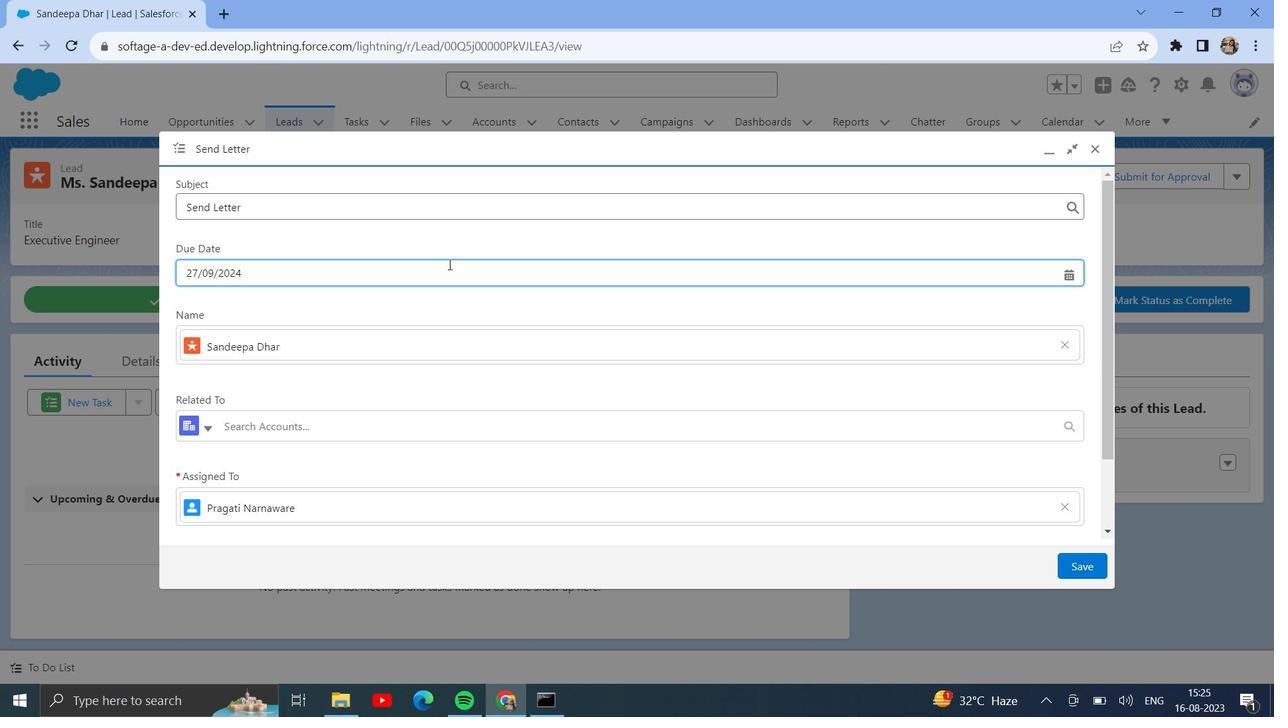 
Action: Mouse scrolled (444, 259) with delta (0, 0)
Screenshot: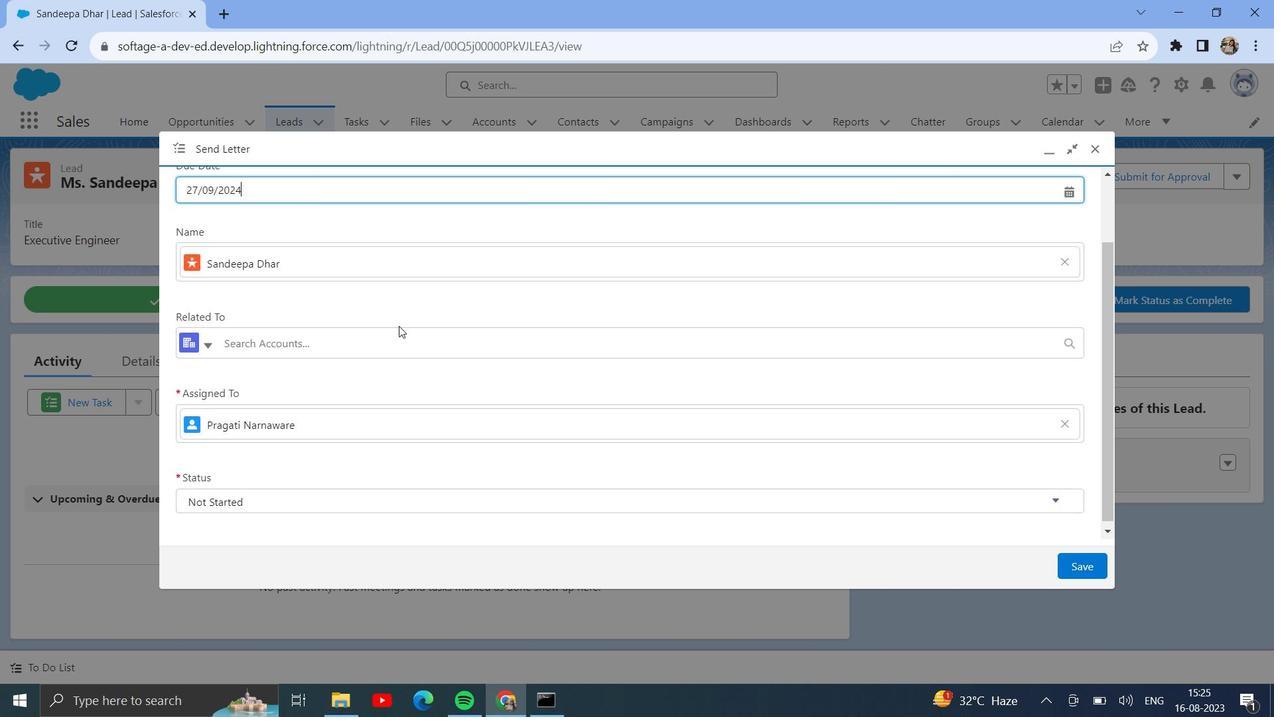 
Action: Mouse moved to (393, 322)
Screenshot: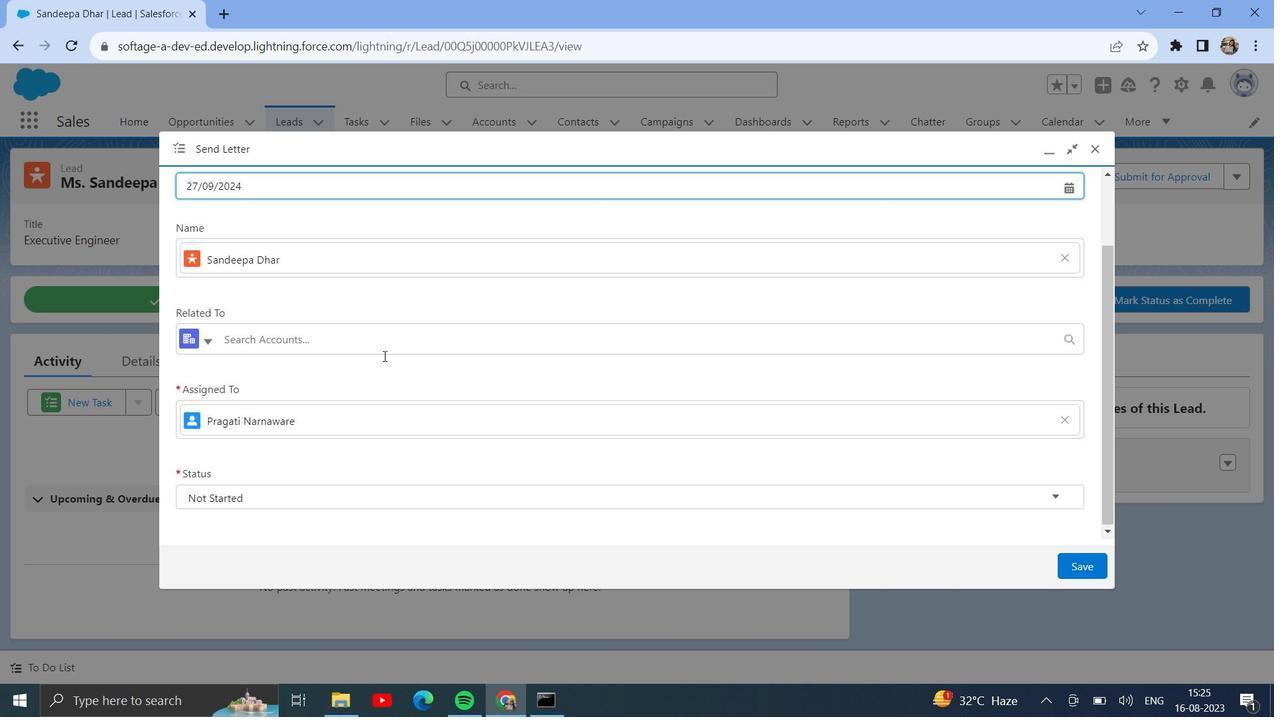 
Action: Mouse scrolled (393, 321) with delta (0, 0)
Screenshot: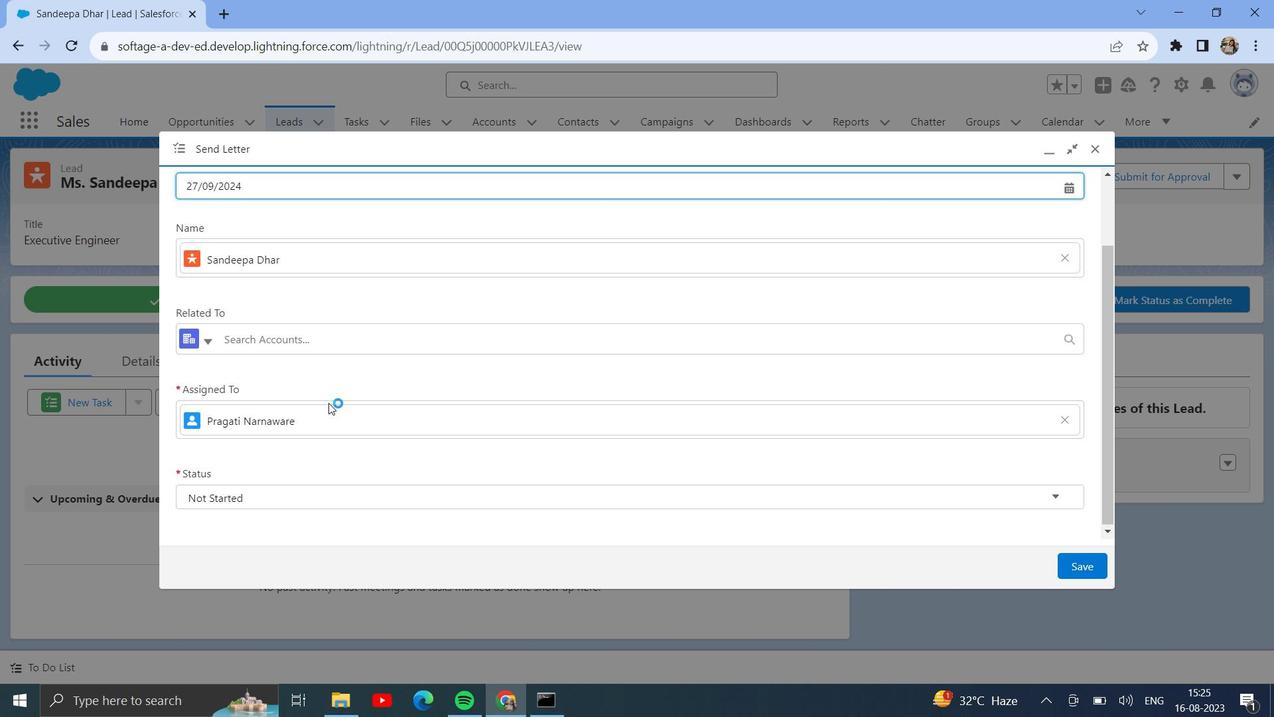 
Action: Mouse scrolled (393, 321) with delta (0, 0)
Screenshot: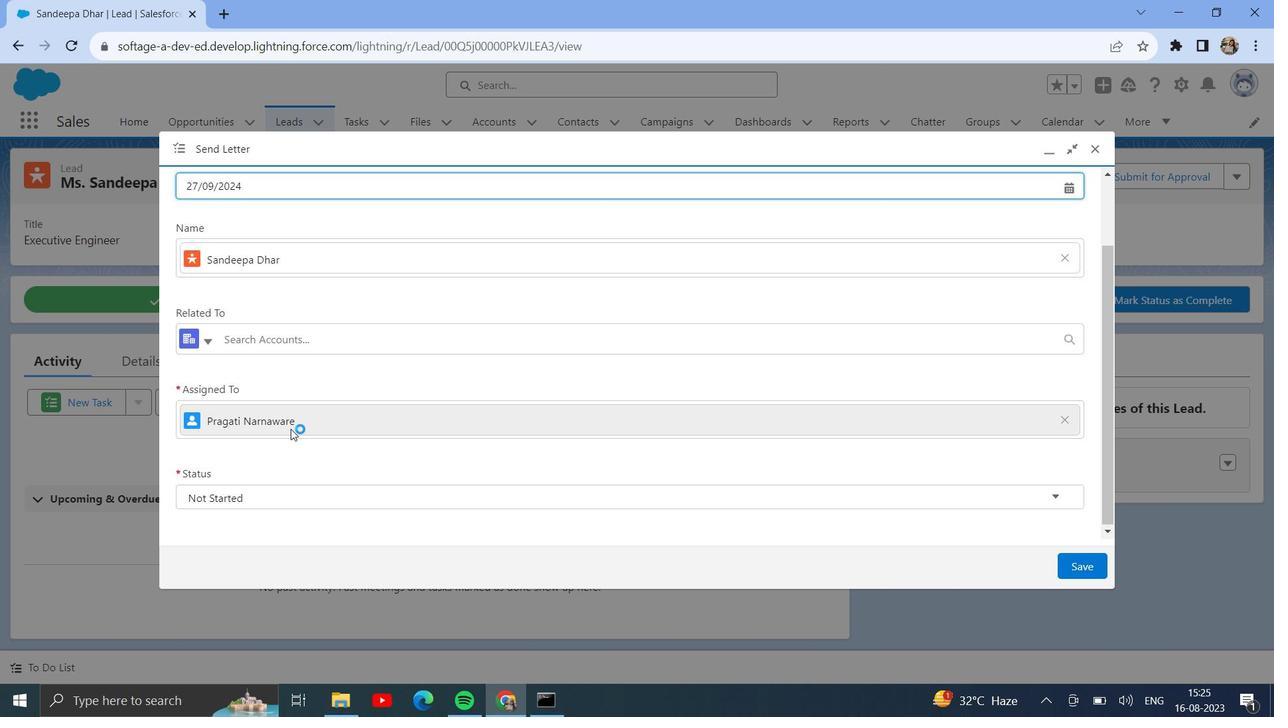 
Action: Mouse moved to (393, 323)
Screenshot: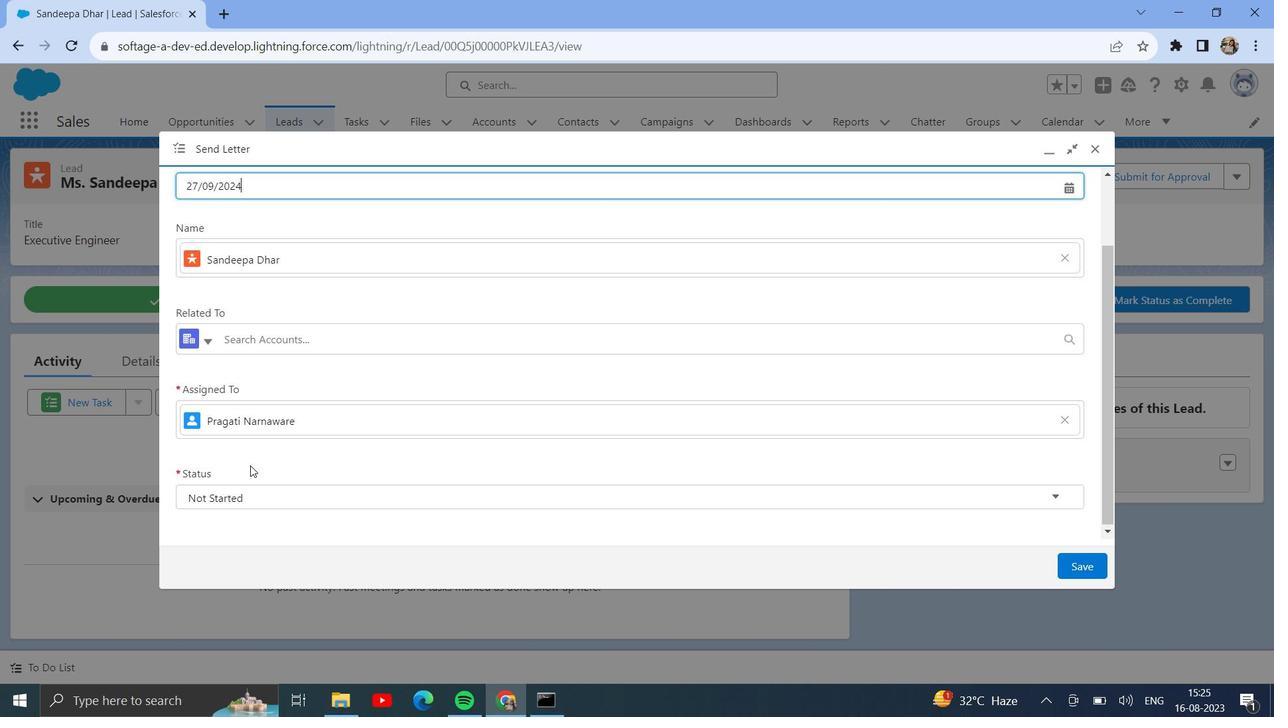 
Action: Mouse scrolled (393, 322) with delta (0, 0)
Screenshot: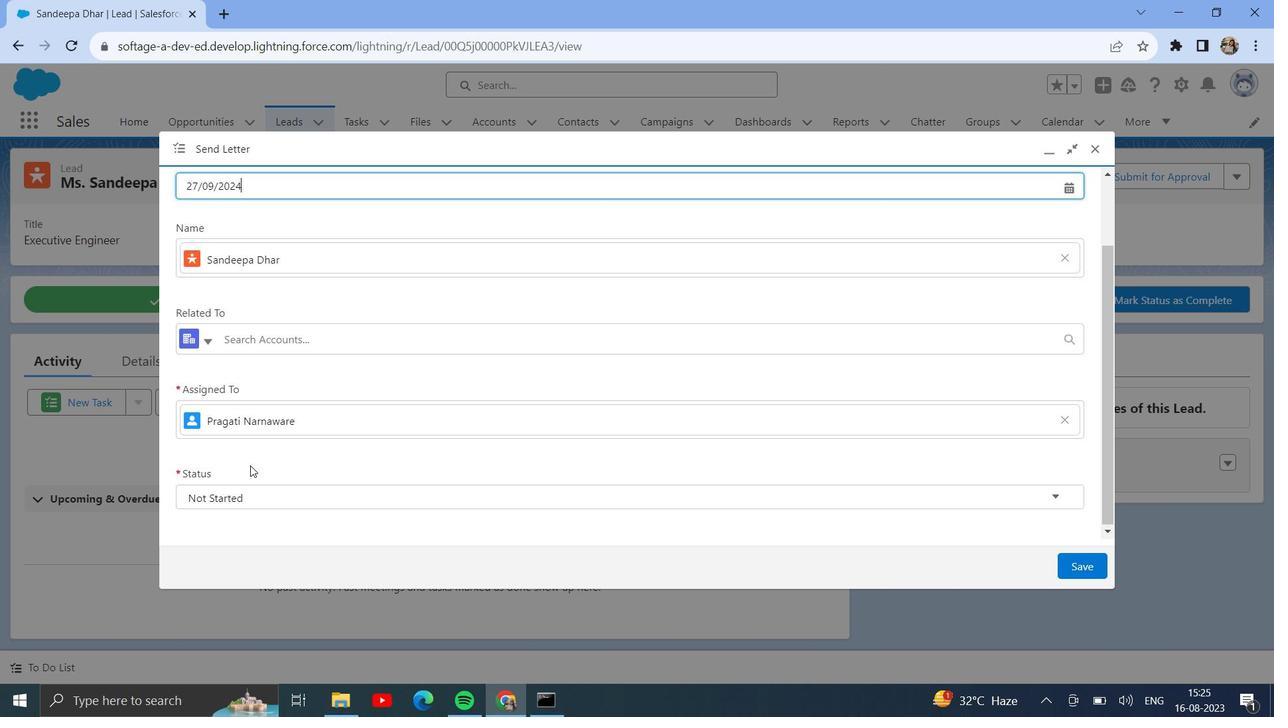 
Action: Mouse moved to (391, 334)
Screenshot: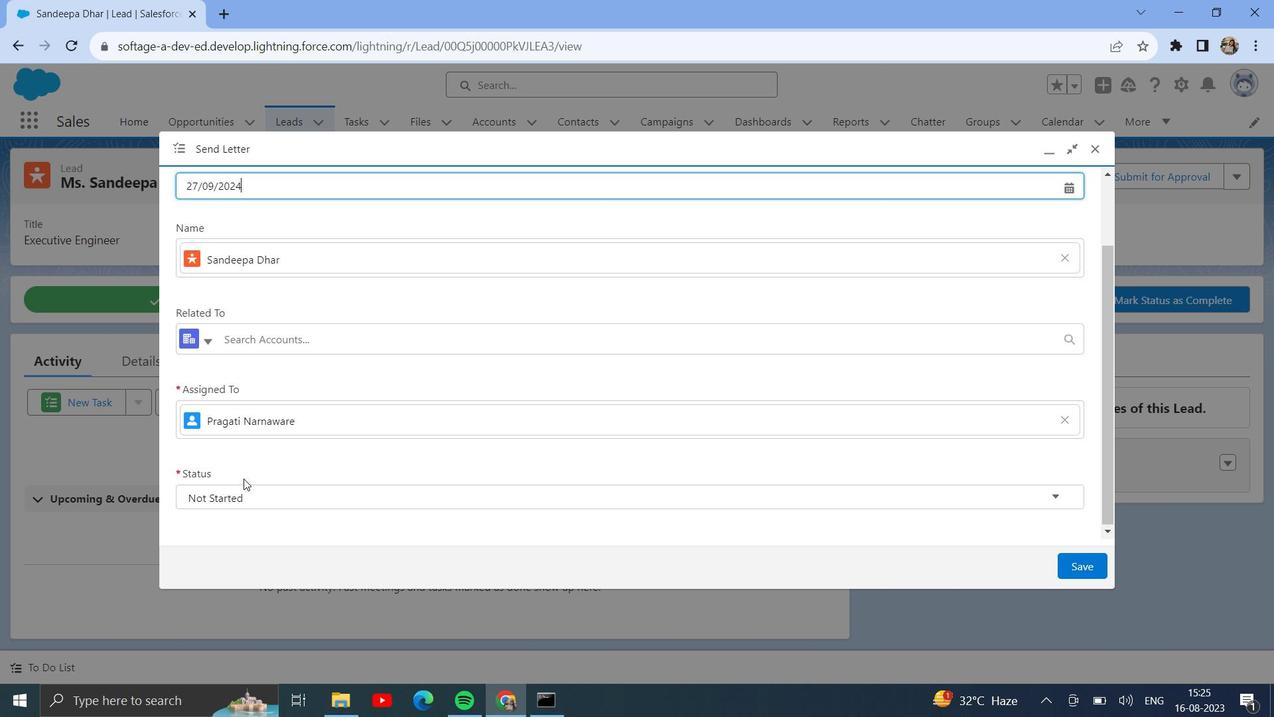 
Action: Mouse scrolled (391, 333) with delta (0, 0)
Screenshot: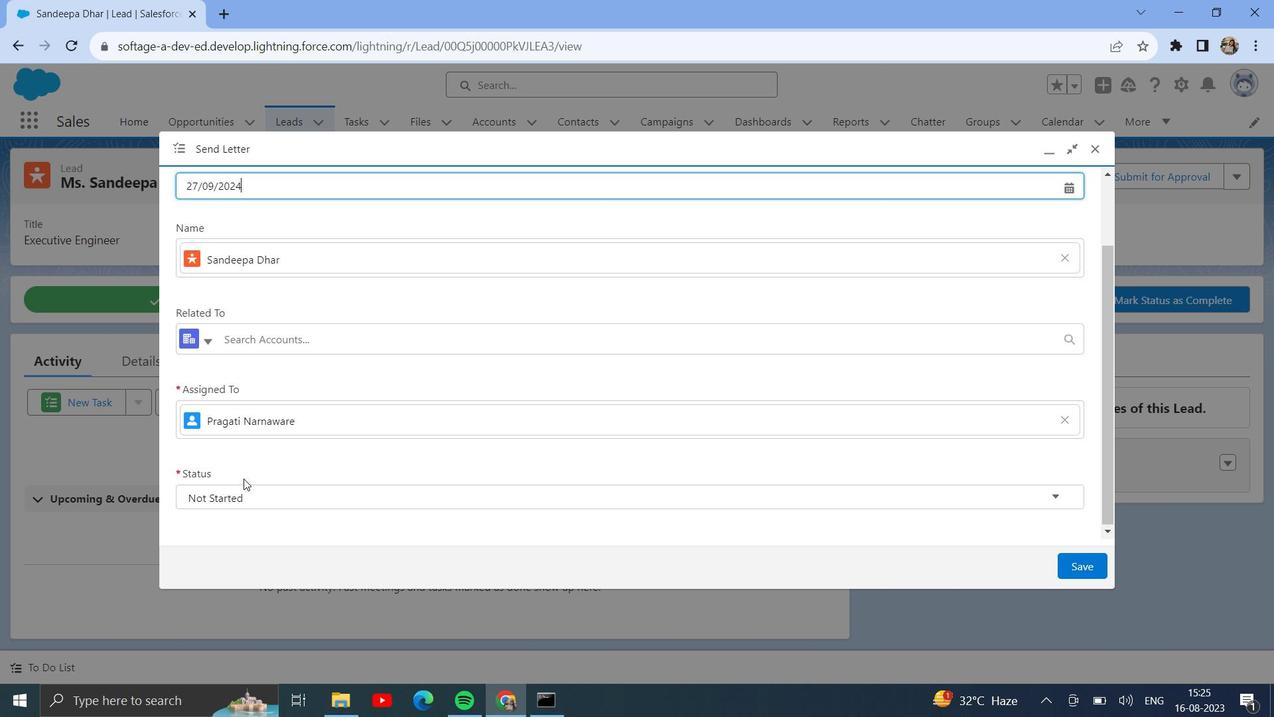 
Action: Mouse moved to (240, 489)
Screenshot: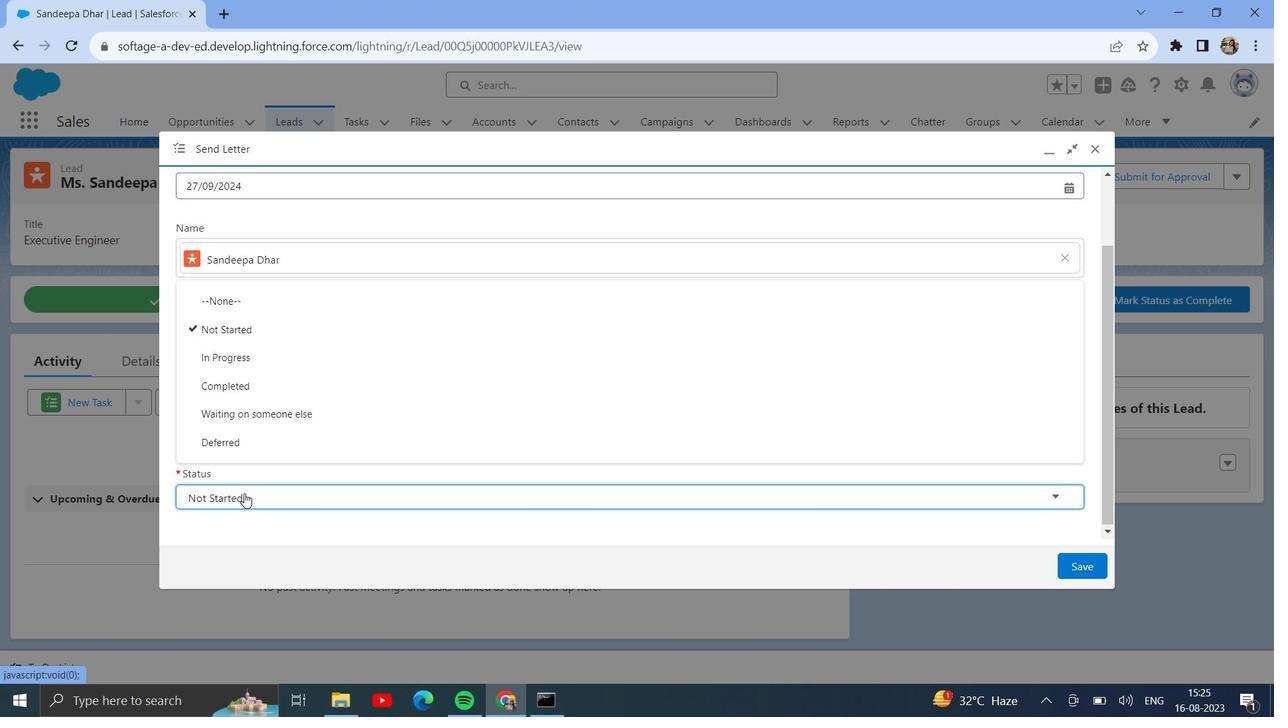 
Action: Mouse pressed left at (240, 489)
Screenshot: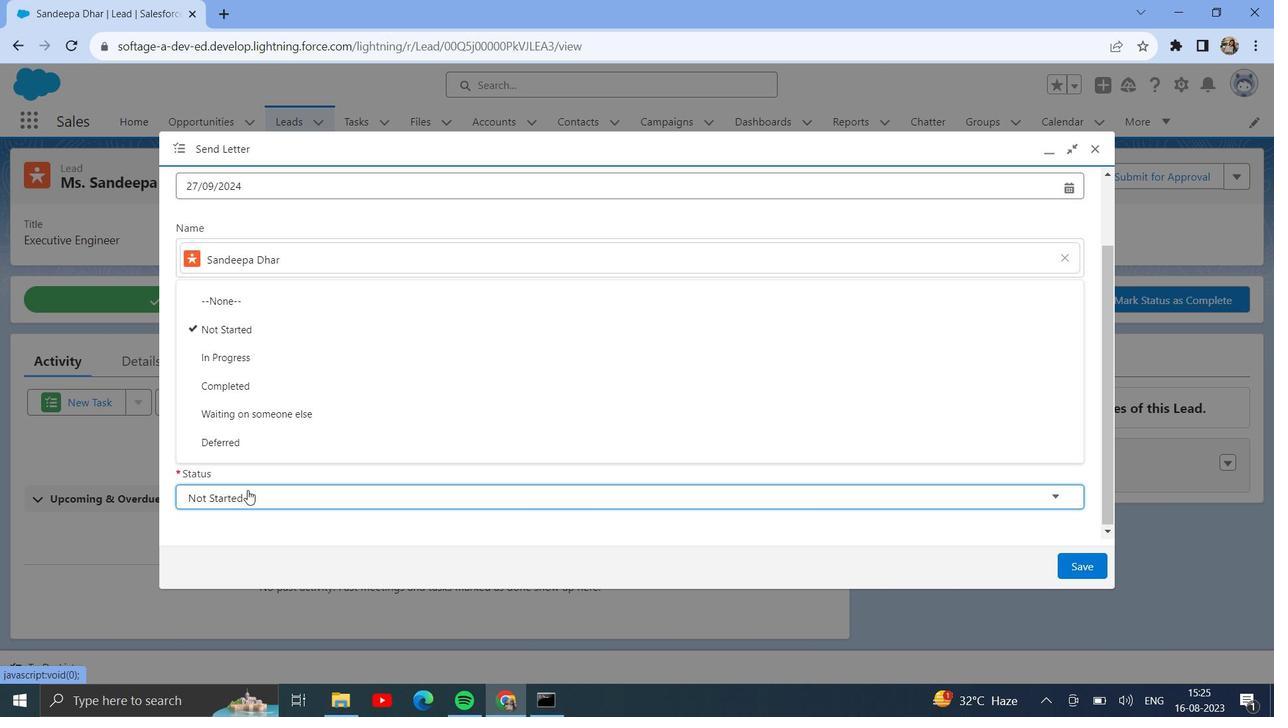 
Action: Mouse moved to (284, 408)
Screenshot: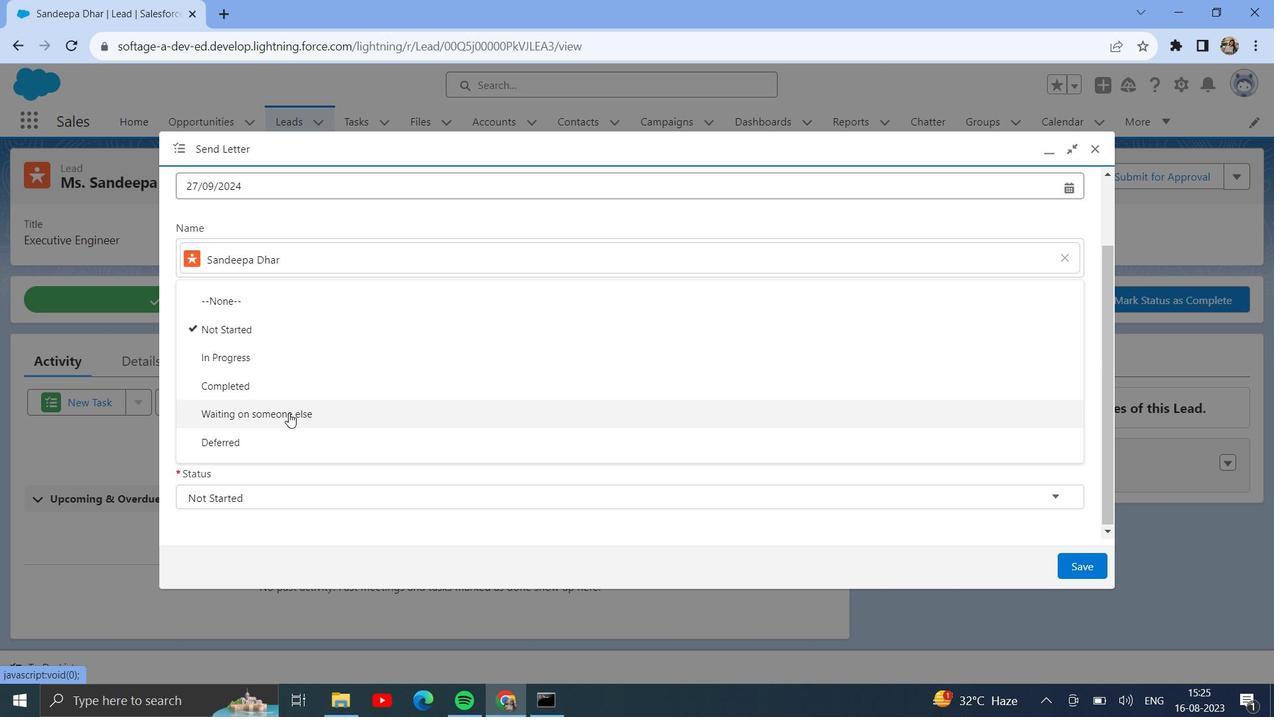 
Action: Mouse pressed left at (284, 408)
Screenshot: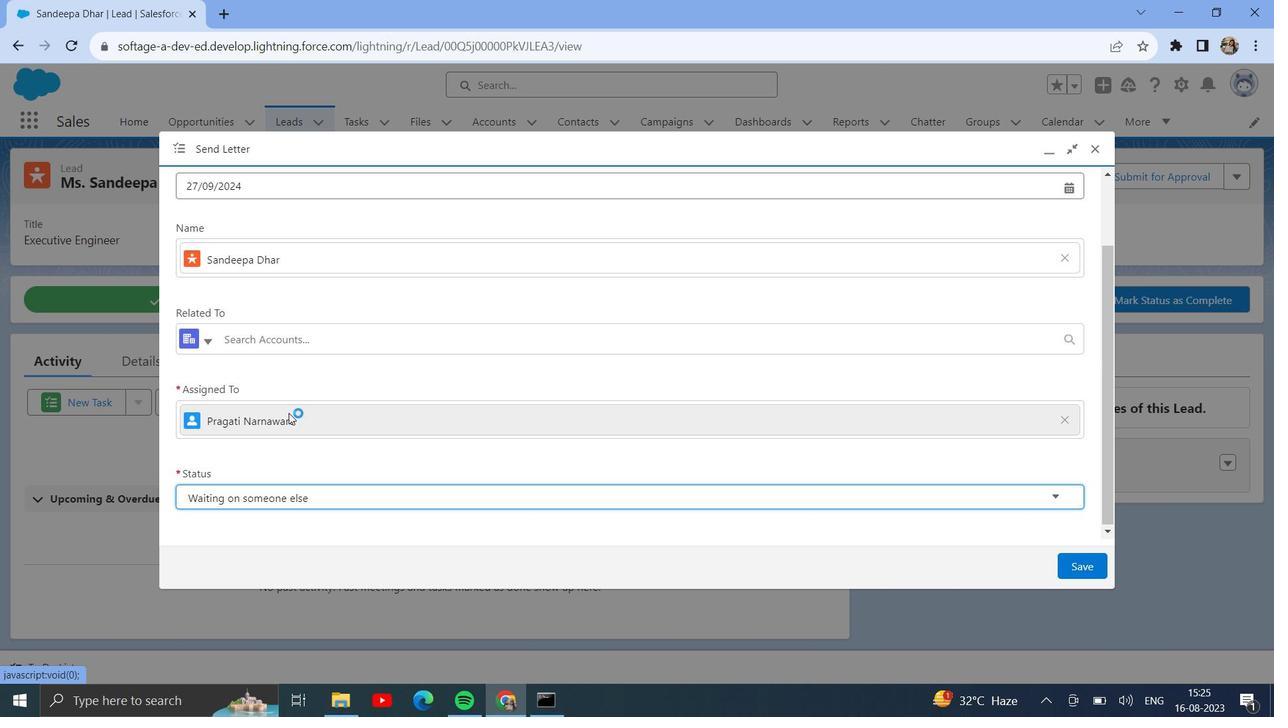 
Action: Mouse moved to (339, 334)
Screenshot: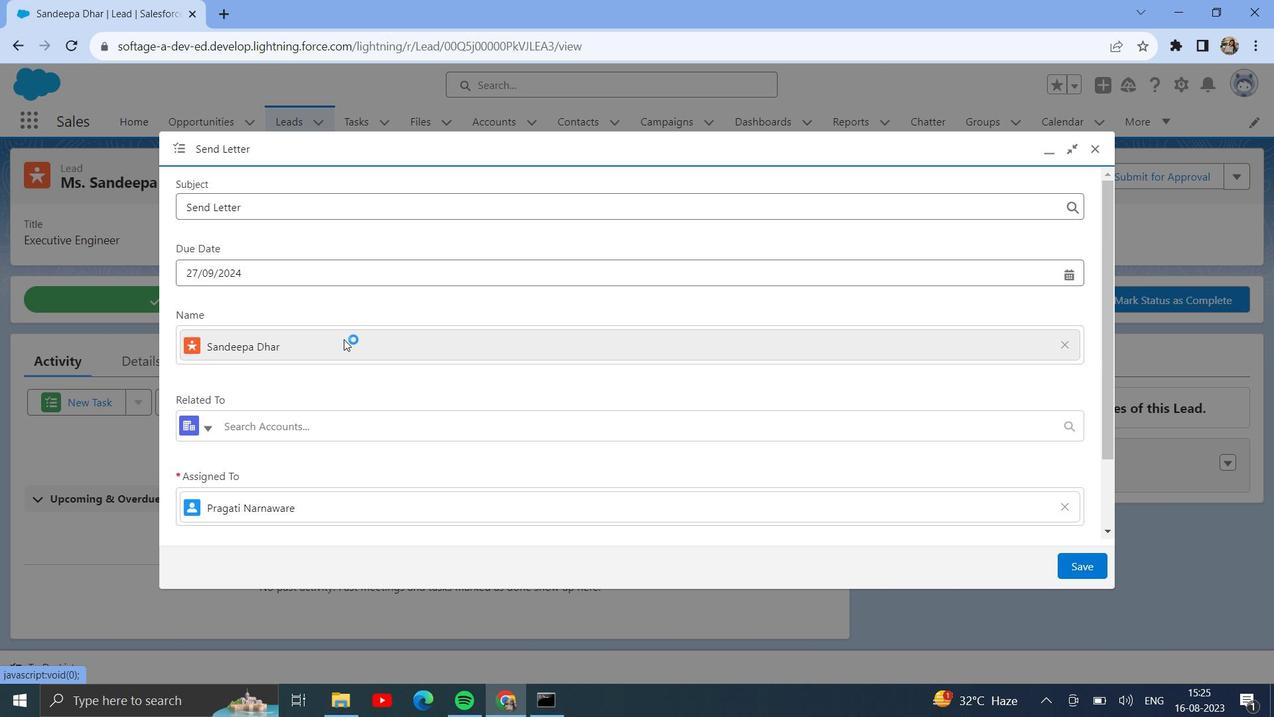
Action: Mouse scrolled (339, 335) with delta (0, 0)
Screenshot: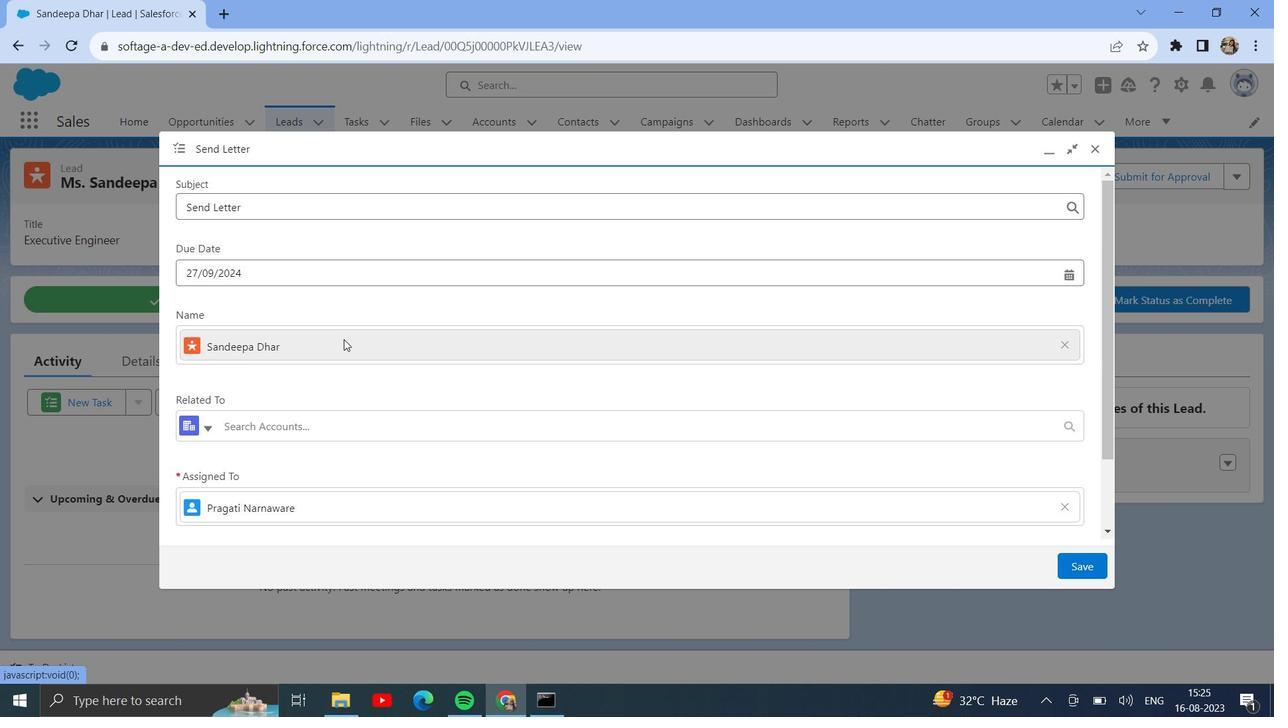 
Action: Mouse scrolled (339, 335) with delta (0, 0)
Screenshot: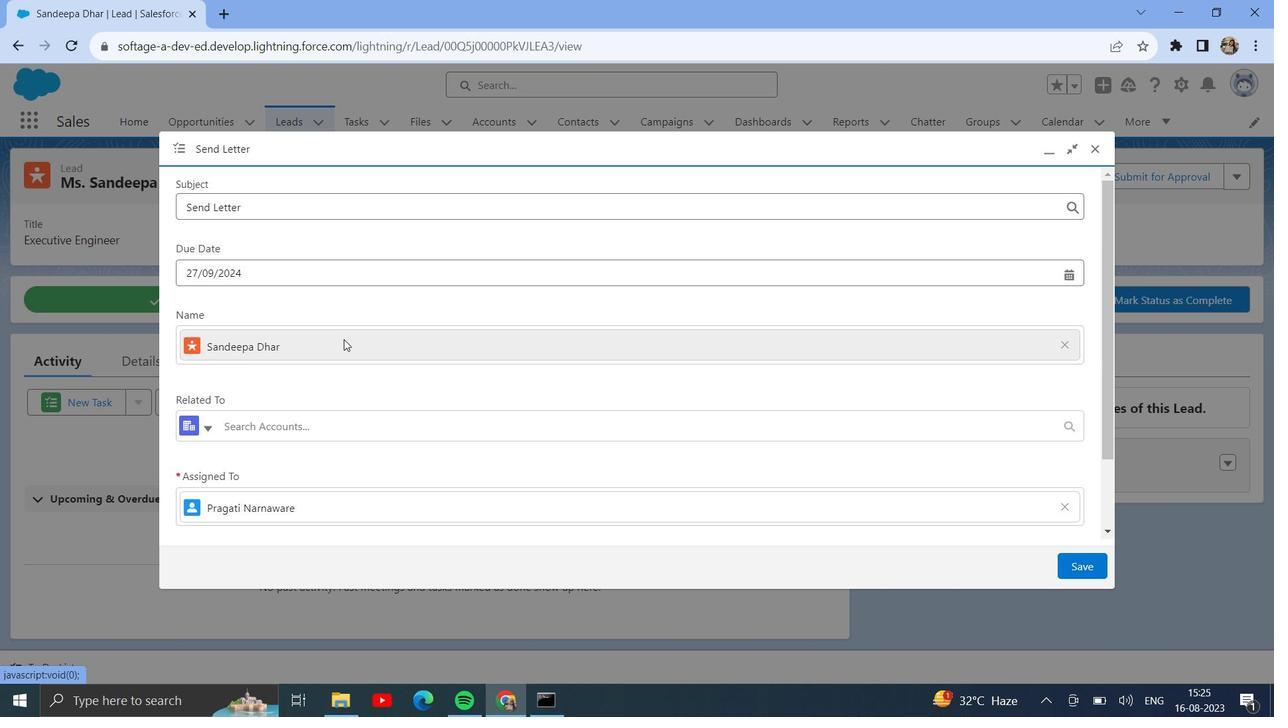 
Action: Mouse scrolled (339, 335) with delta (0, 0)
Screenshot: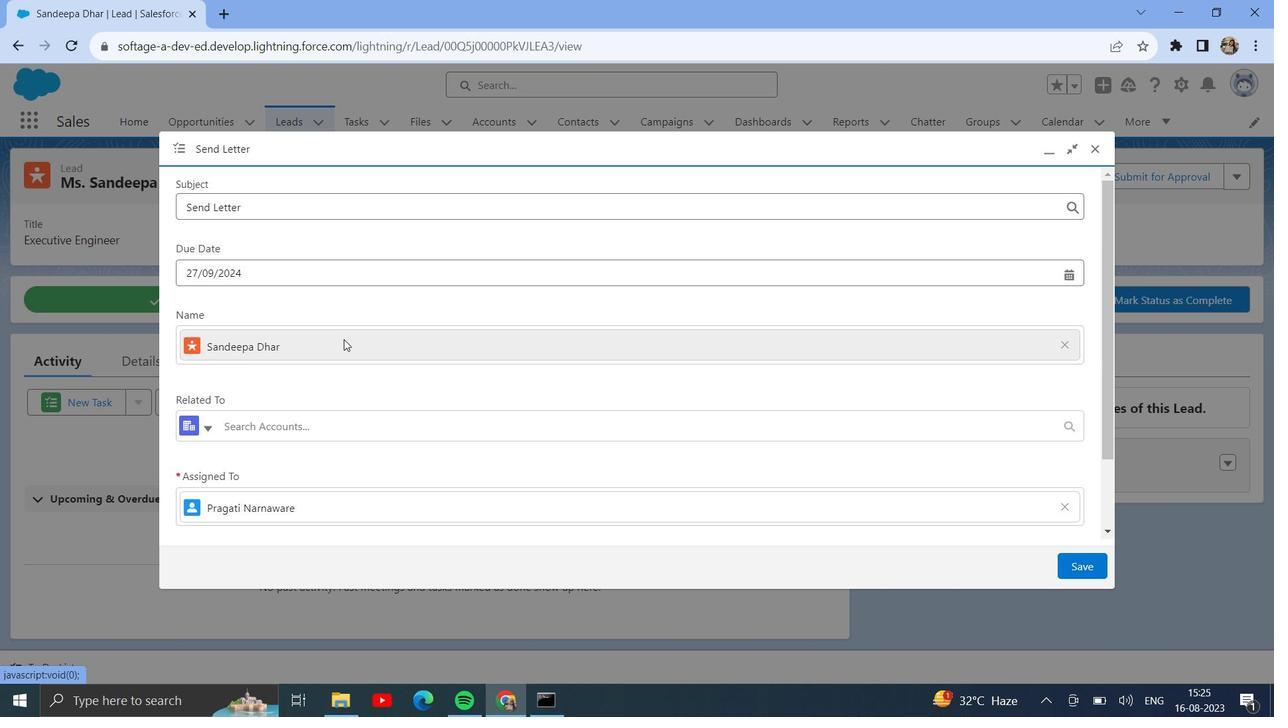 
Action: Mouse scrolled (339, 335) with delta (0, 0)
Screenshot: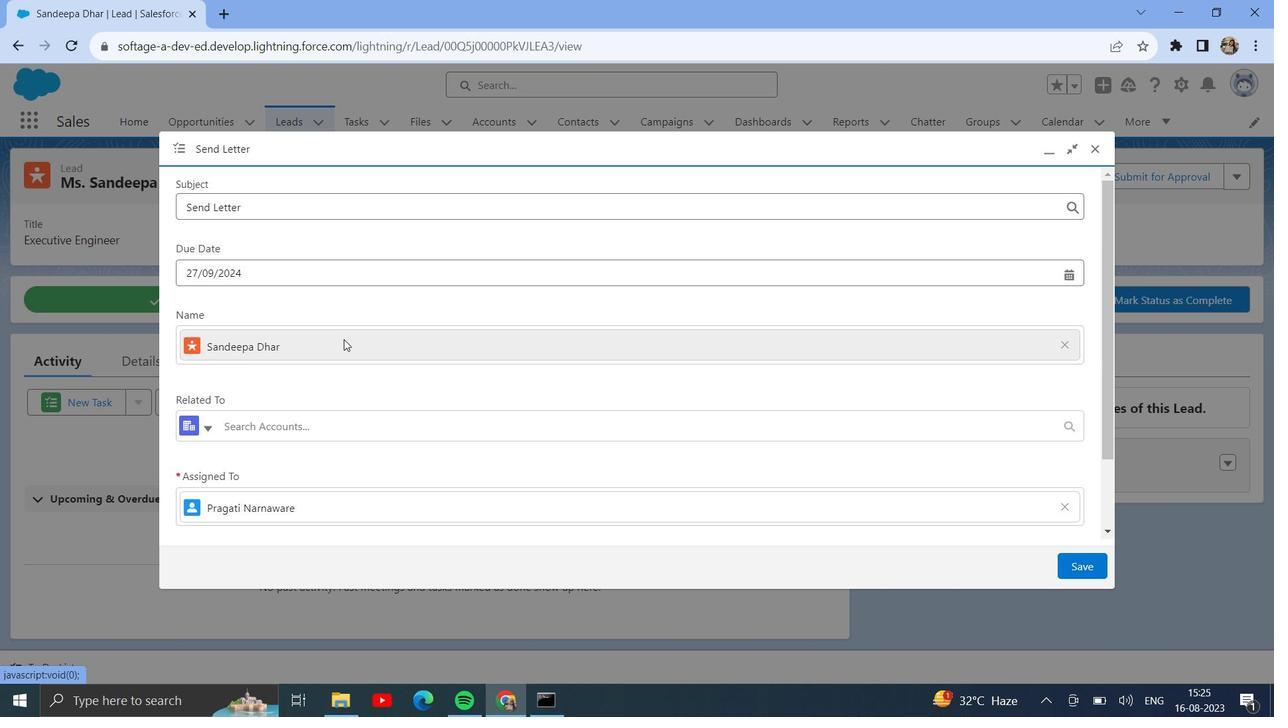 
Action: Mouse scrolled (339, 335) with delta (0, 0)
Screenshot: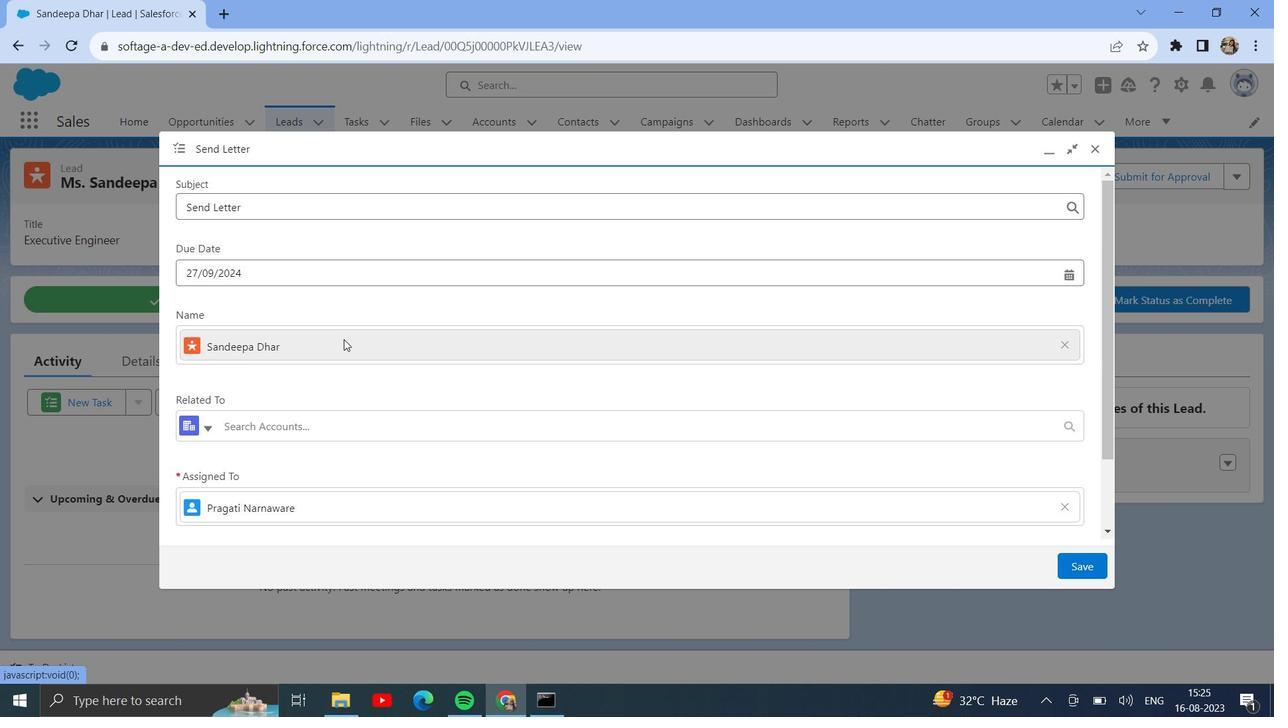 
Action: Mouse scrolled (339, 335) with delta (0, 0)
Screenshot: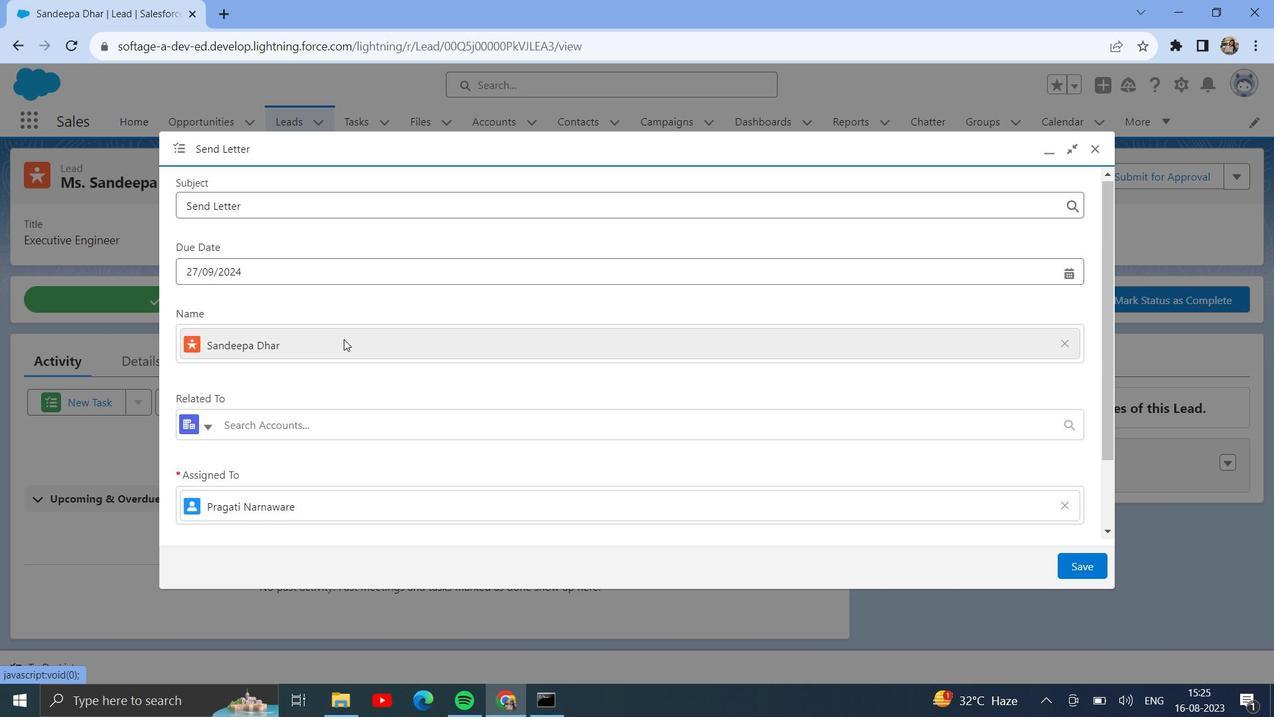 
Action: Mouse scrolled (339, 333) with delta (0, 0)
